 Task: Buy 3 Conductivity Meters & Accessories from Measuring & Testing section under best seller category for shipping address: Evelyn Lewis, 1391 Camden Street, Reno, Nevada 89501, Cell Number 7752551231. Pay from credit card ending with 6759, CVV 506
Action: Mouse moved to (423, 469)
Screenshot: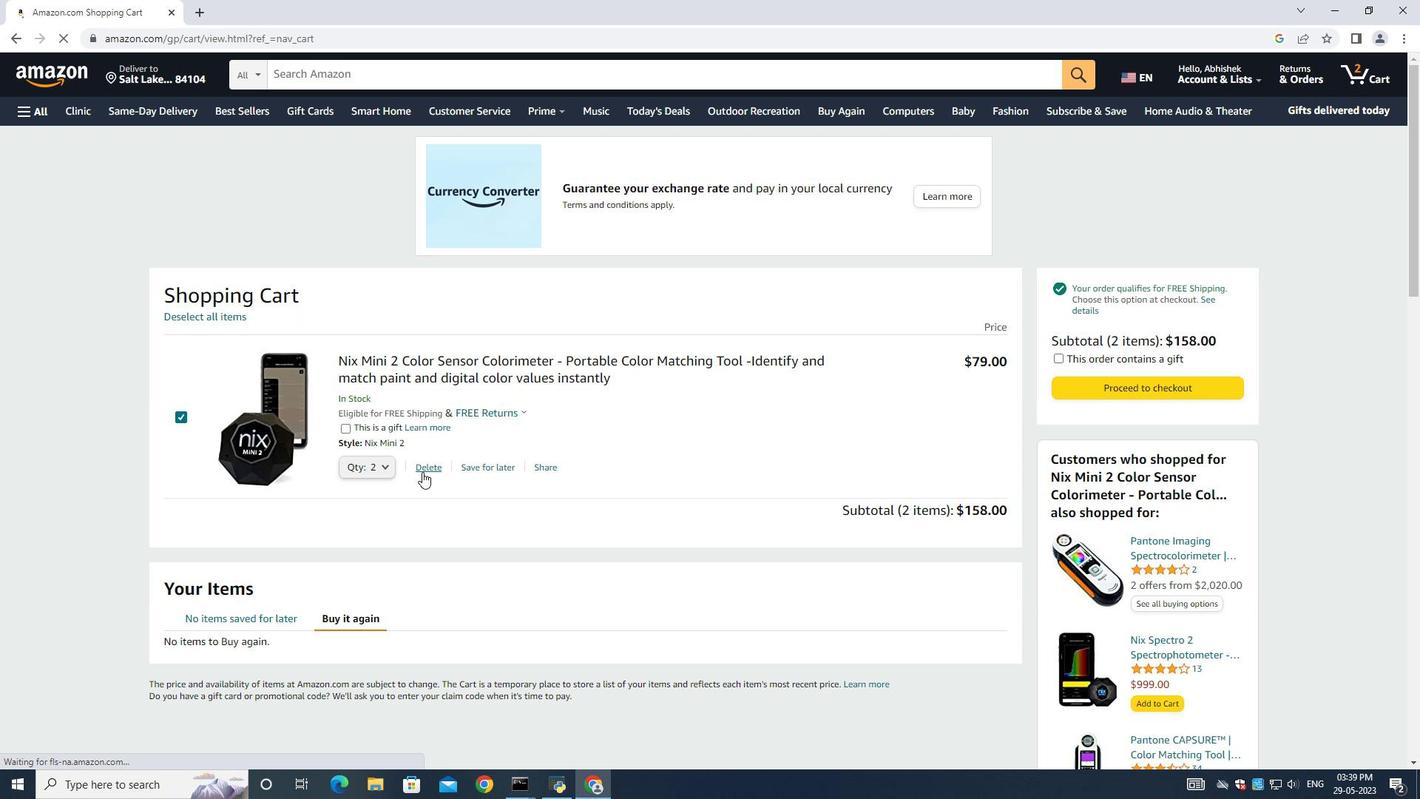 
Action: Mouse pressed left at (423, 469)
Screenshot: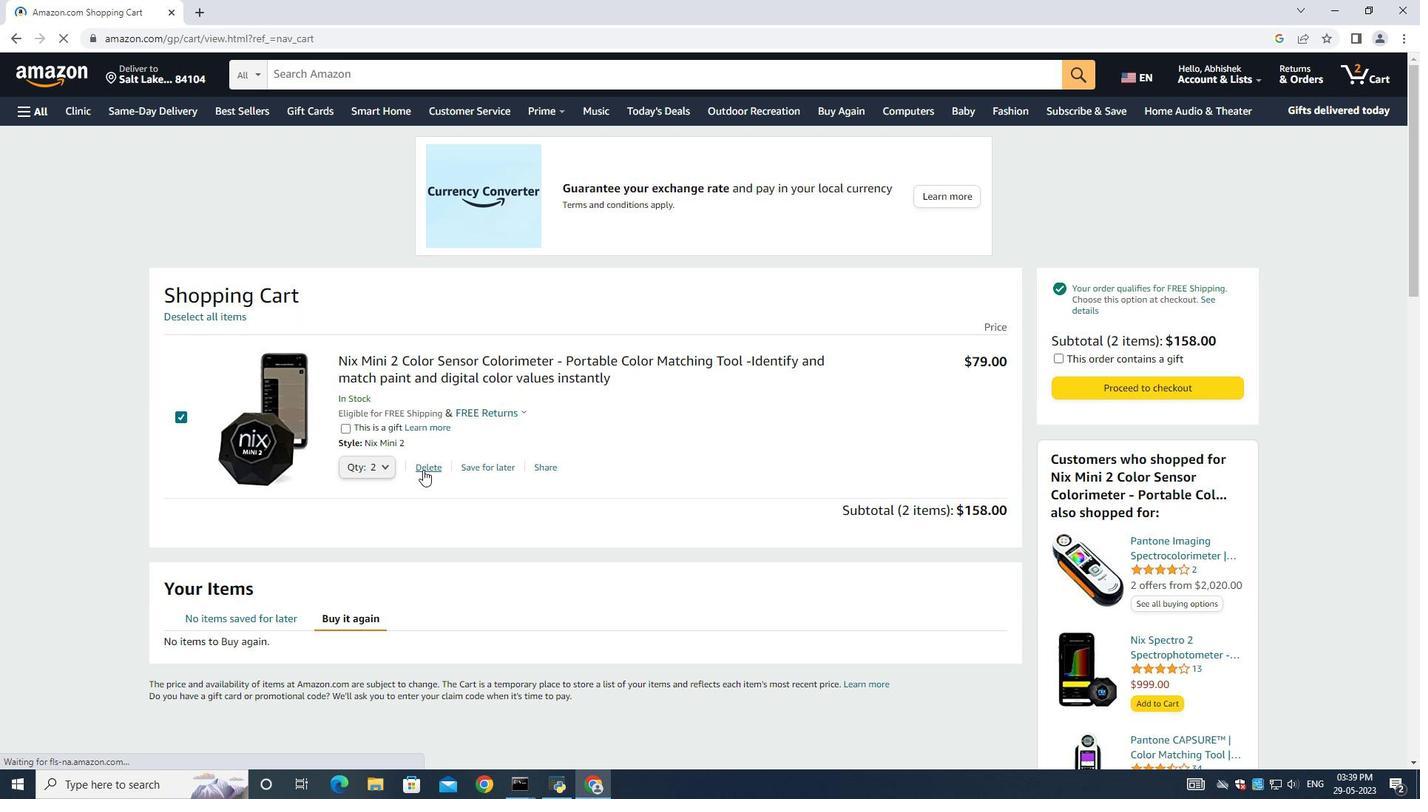 
Action: Mouse moved to (1, 108)
Screenshot: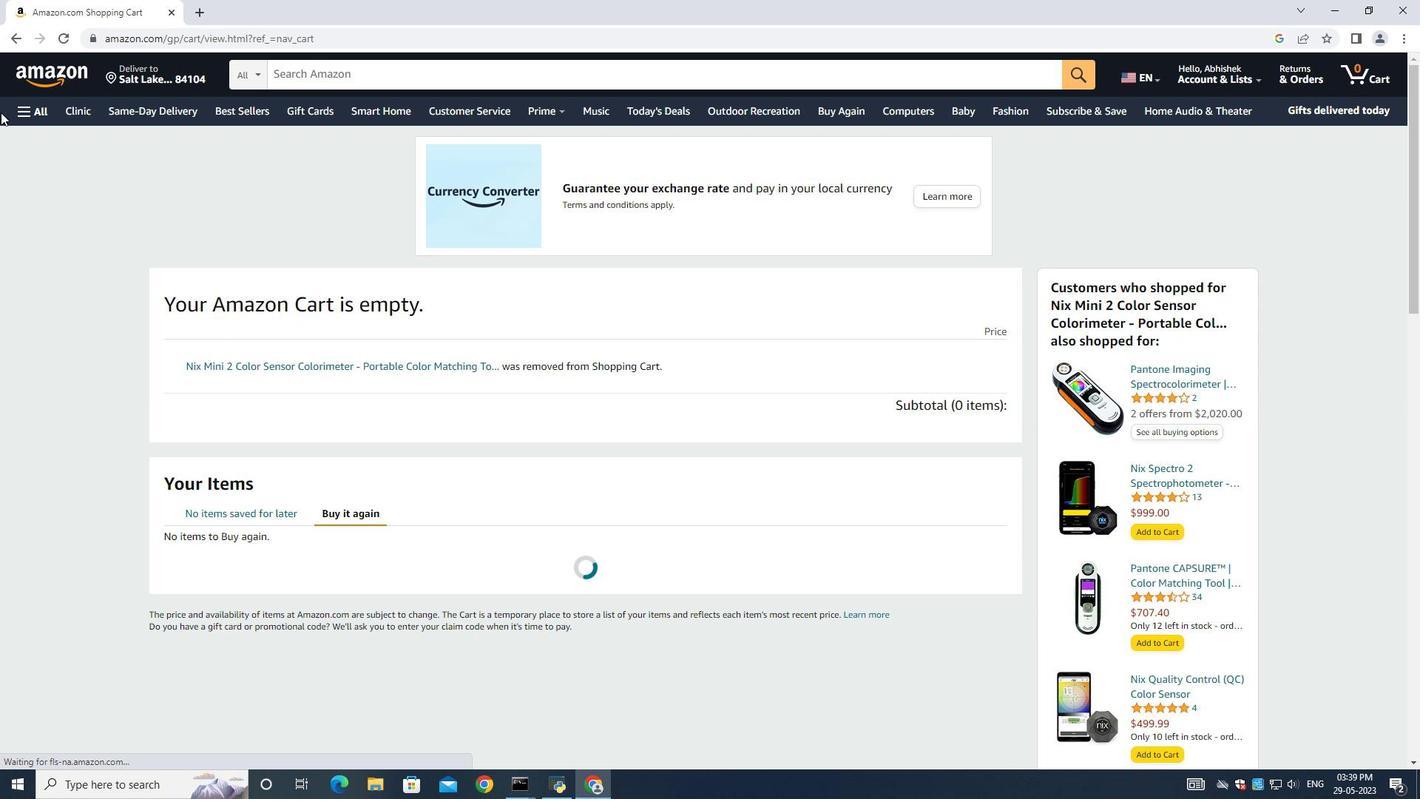 
Action: Mouse pressed left at (1, 108)
Screenshot: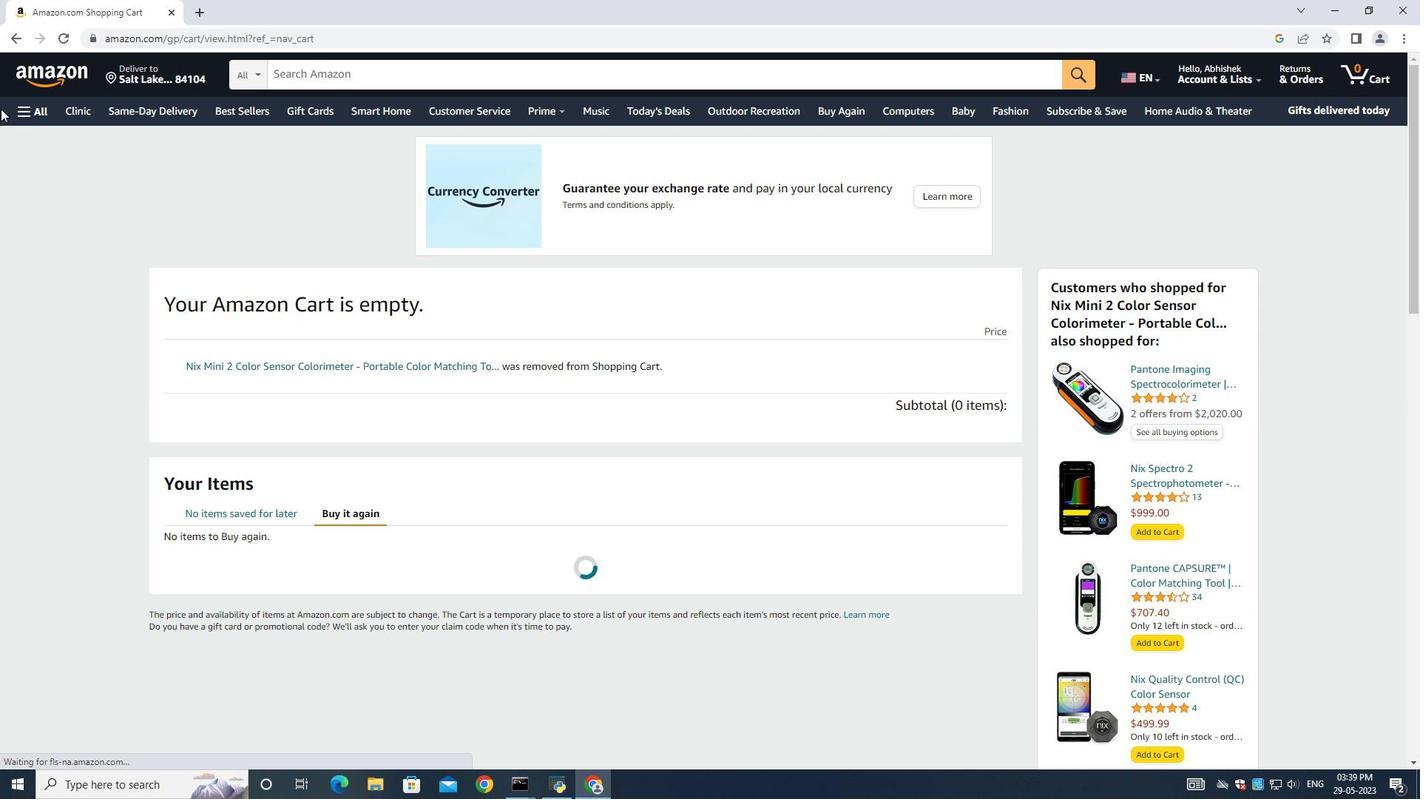 
Action: Mouse moved to (45, 116)
Screenshot: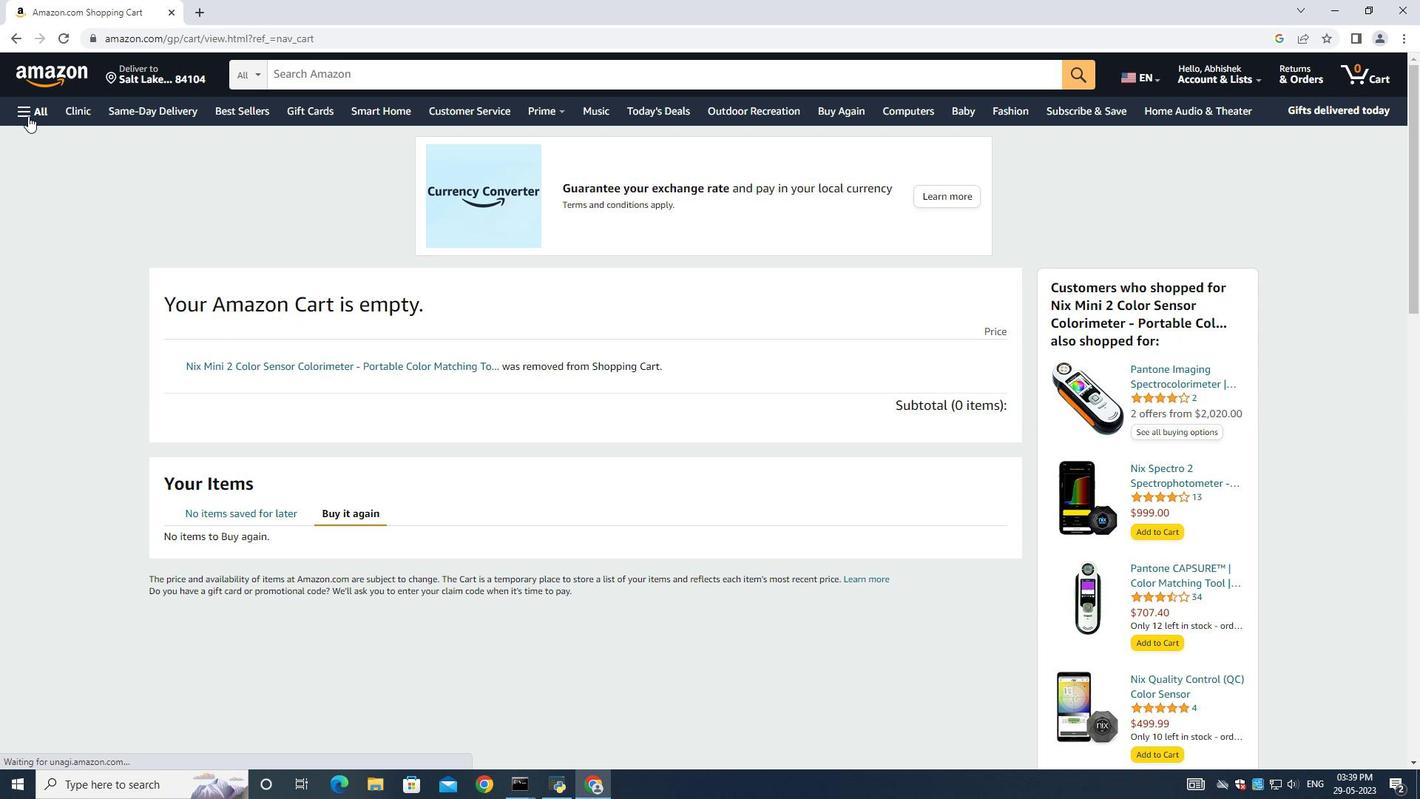
Action: Mouse pressed left at (45, 116)
Screenshot: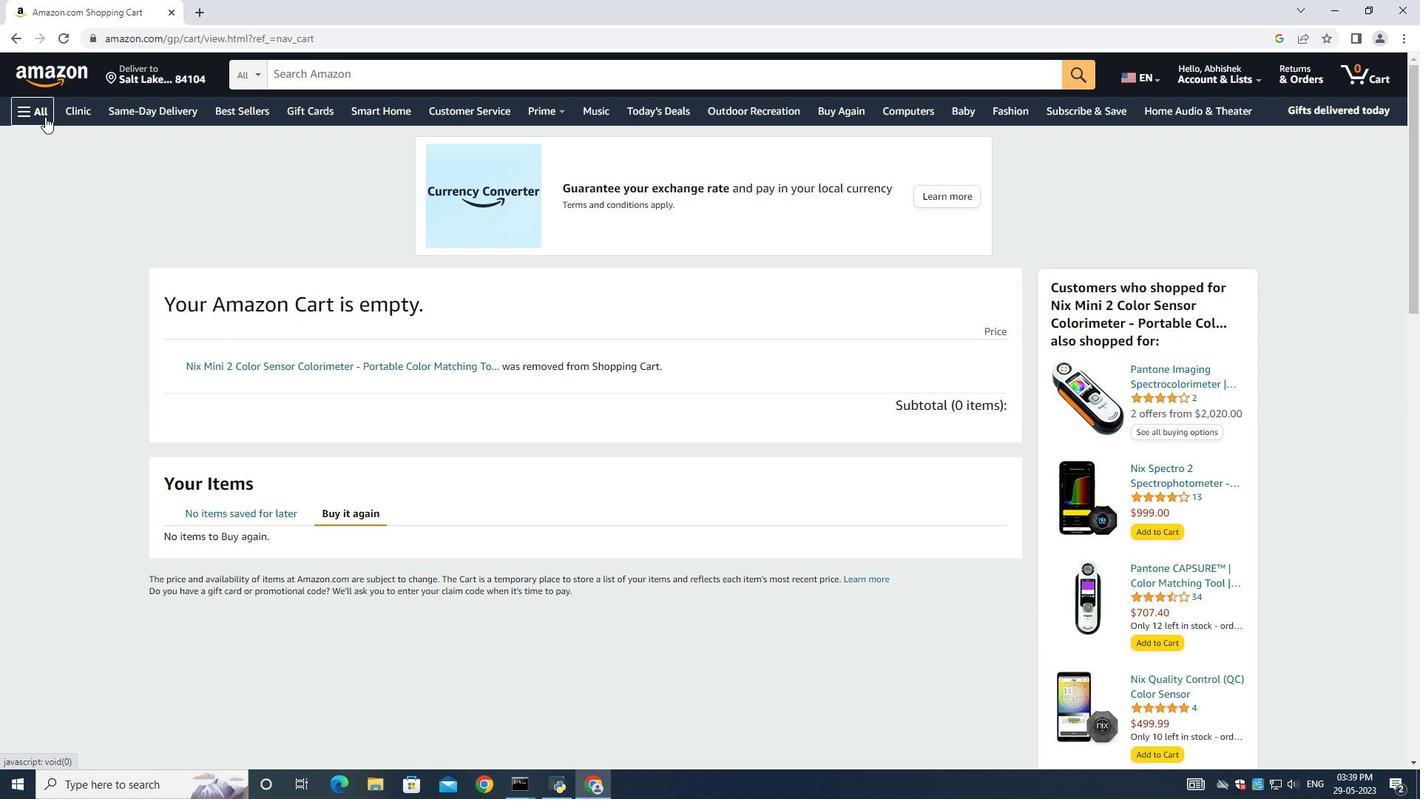 
Action: Mouse moved to (64, 146)
Screenshot: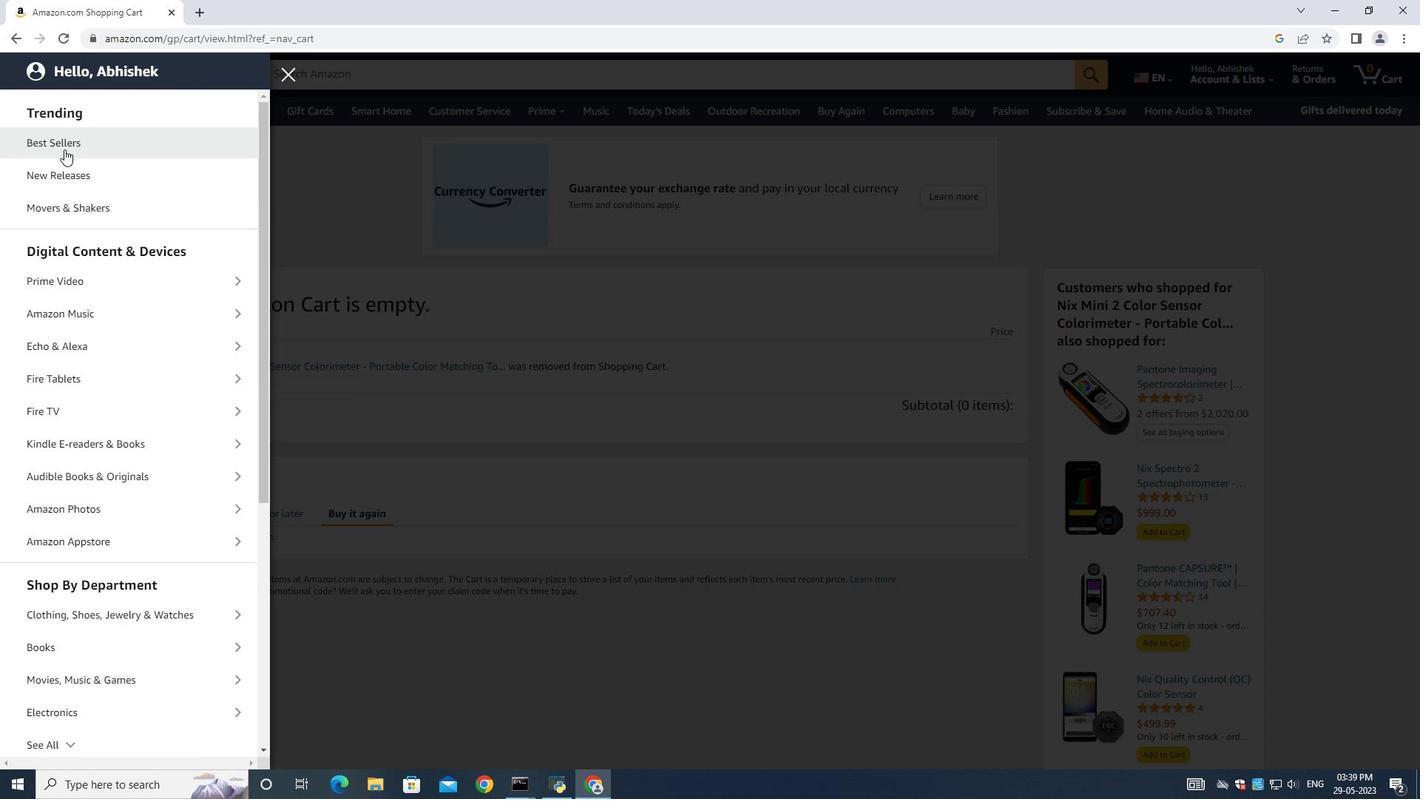 
Action: Mouse pressed left at (64, 146)
Screenshot: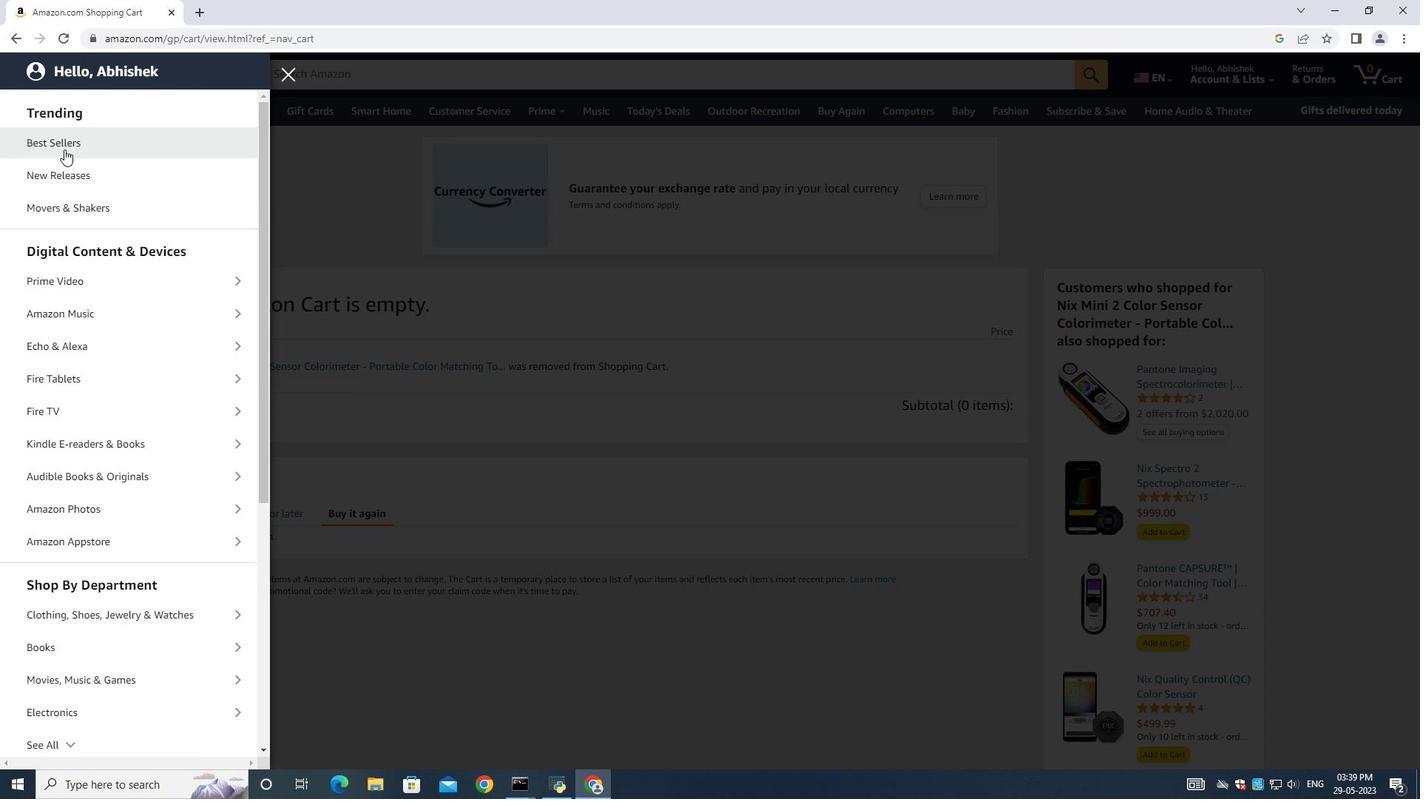 
Action: Mouse moved to (304, 72)
Screenshot: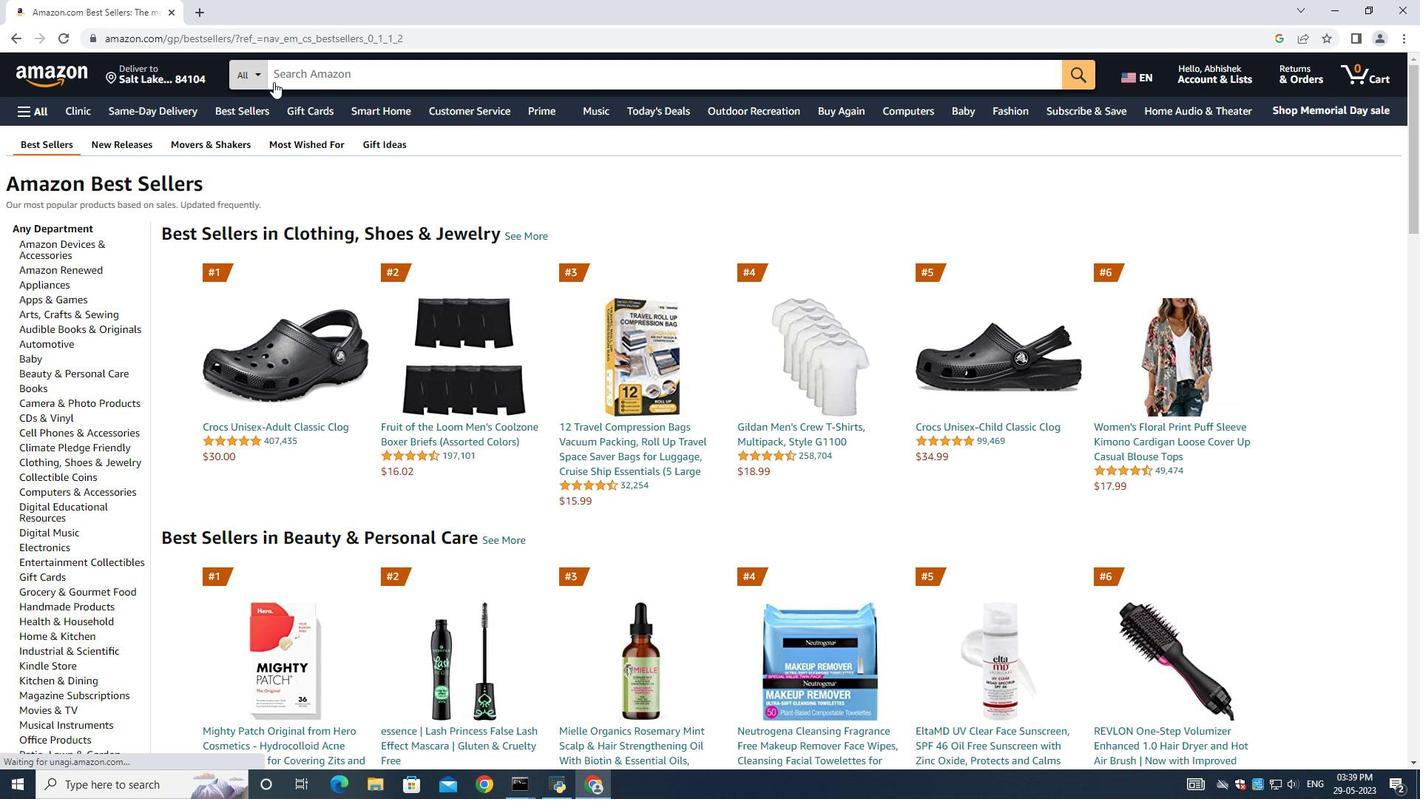 
Action: Mouse pressed left at (304, 72)
Screenshot: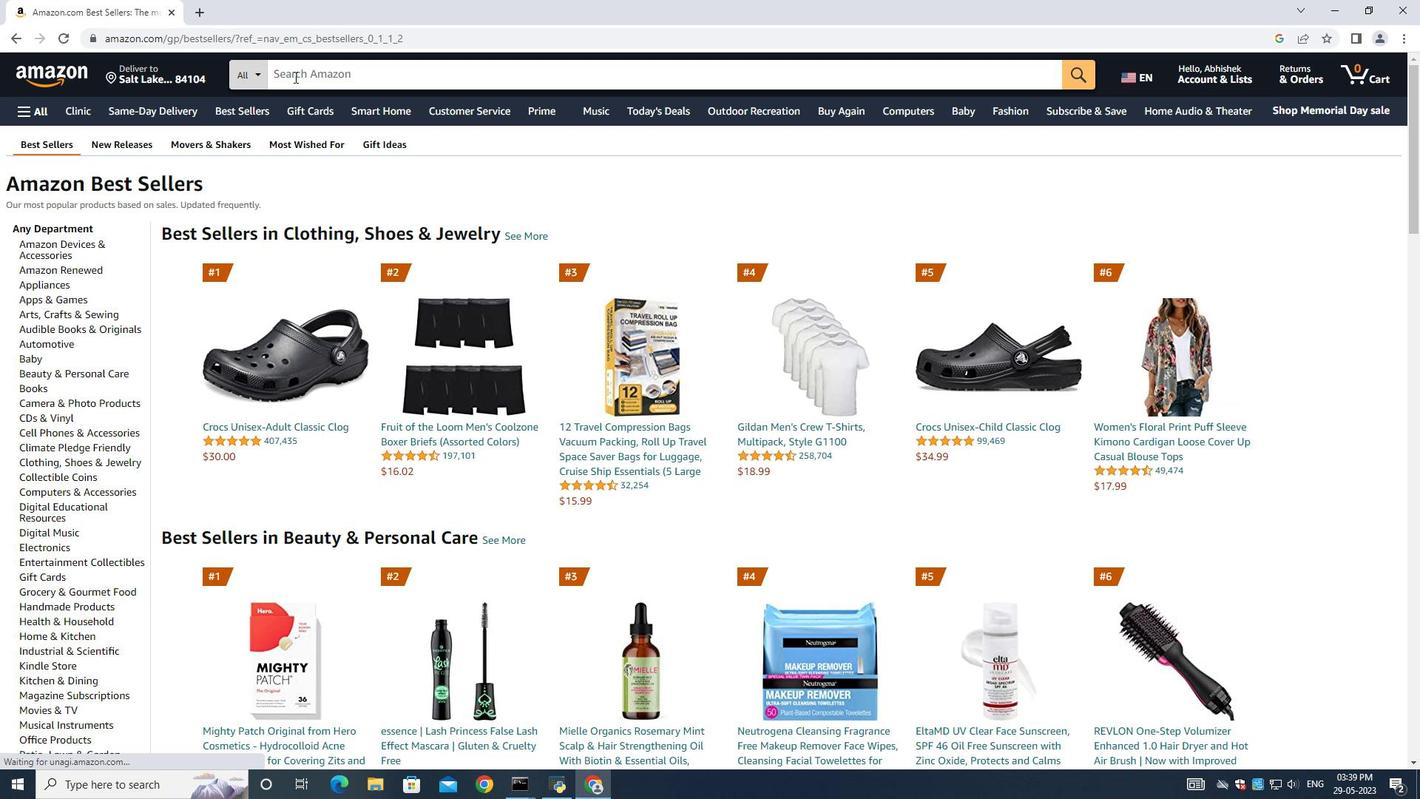 
Action: Key pressed <Key.shift>Conductivity<Key.space><Key.shift>Meters<Key.enter>
Screenshot: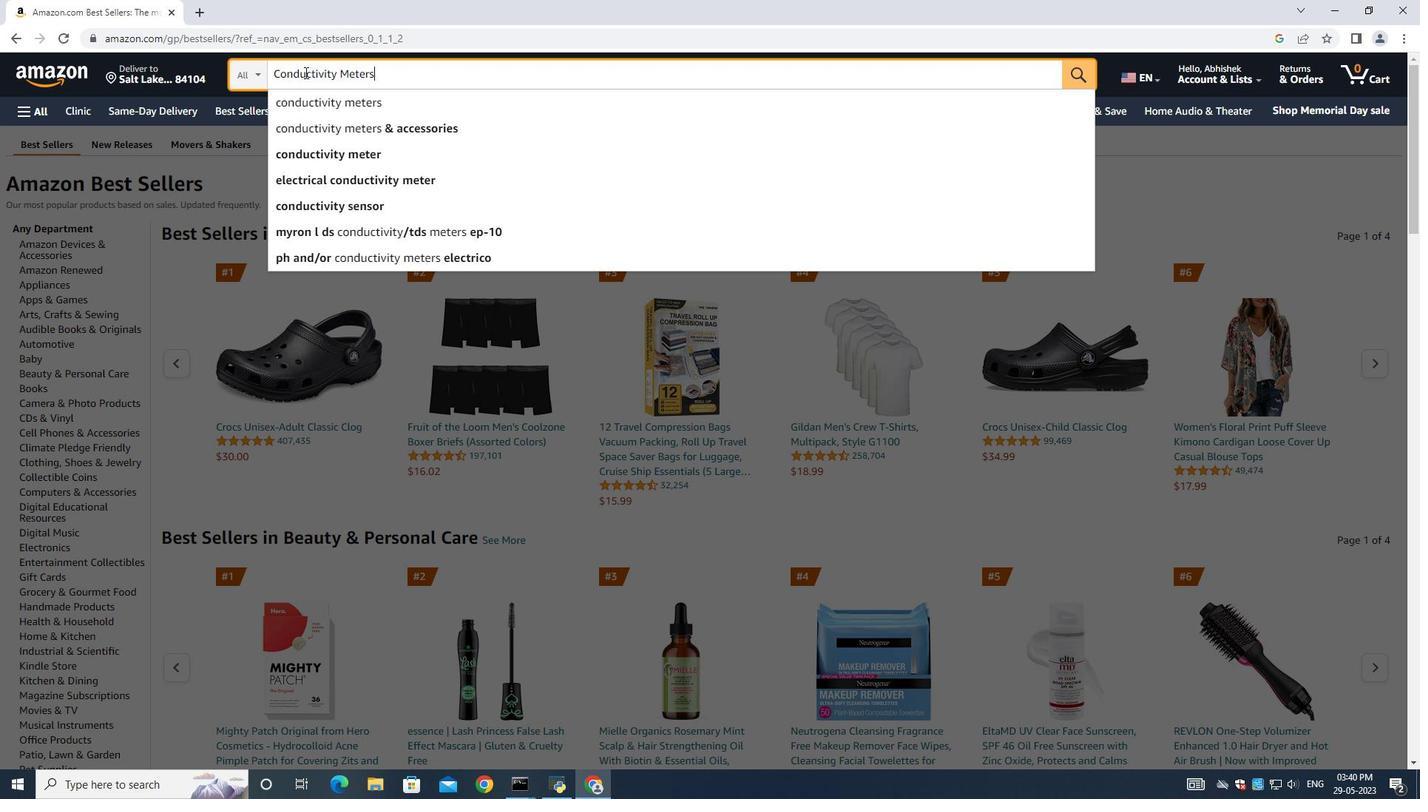 
Action: Mouse moved to (439, 76)
Screenshot: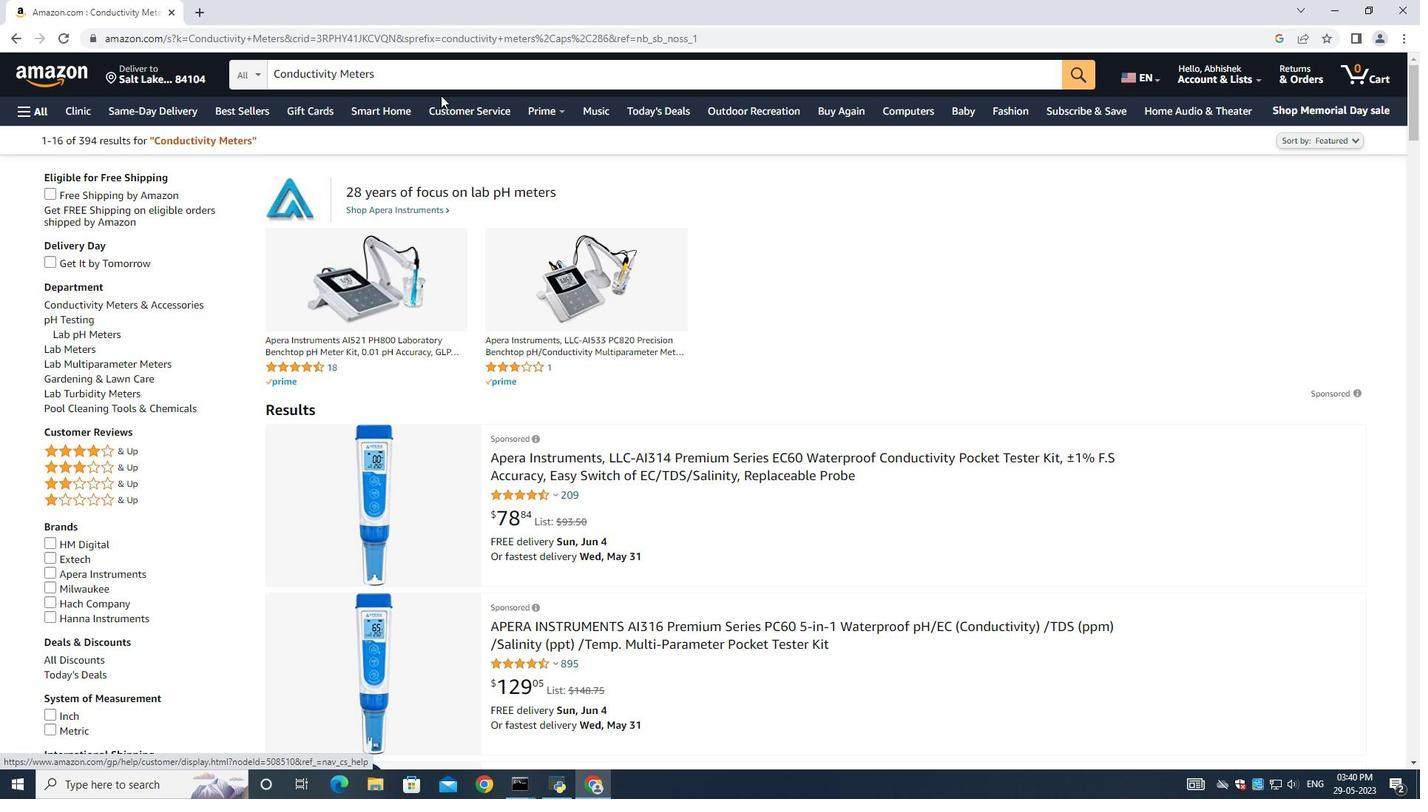 
Action: Mouse pressed left at (439, 76)
Screenshot: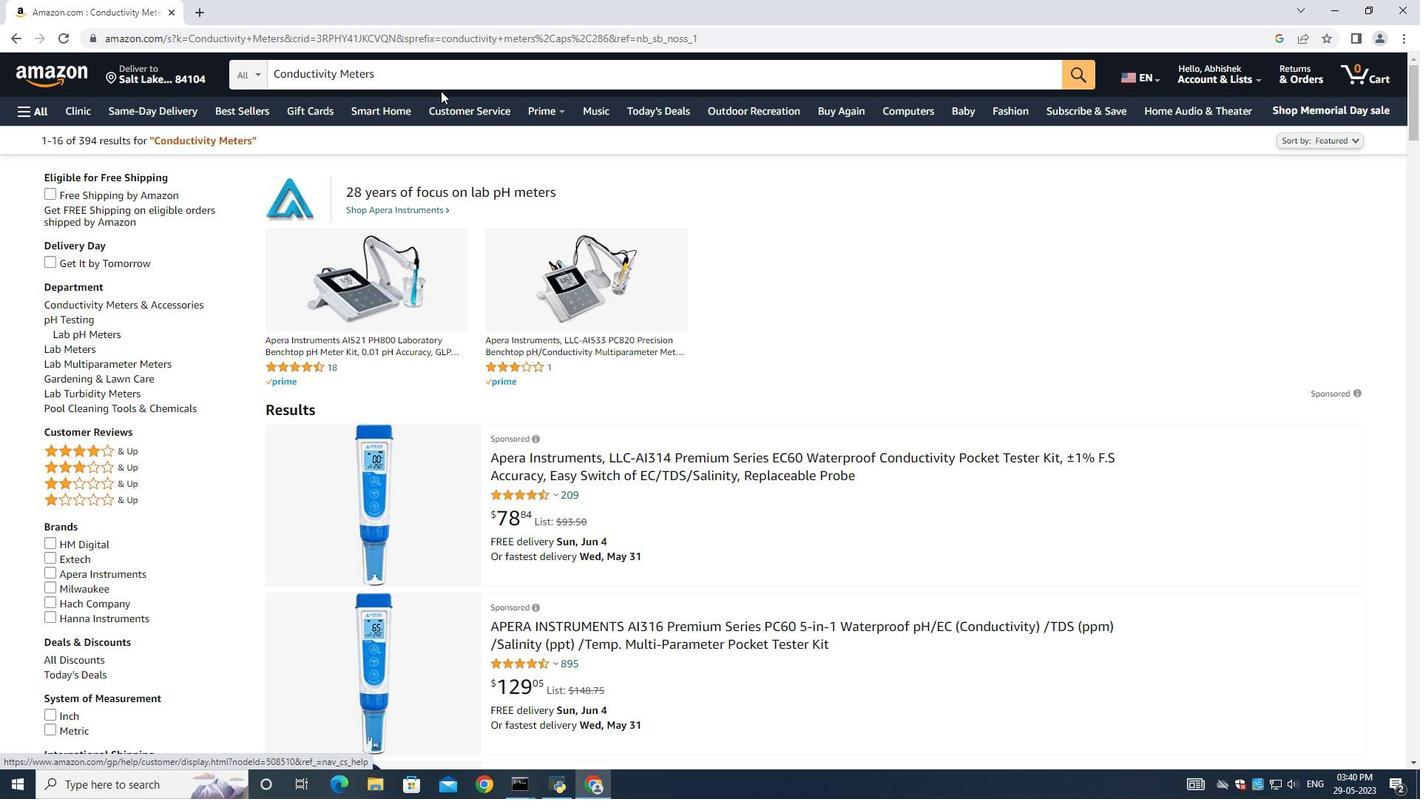 
Action: Mouse moved to (439, 76)
Screenshot: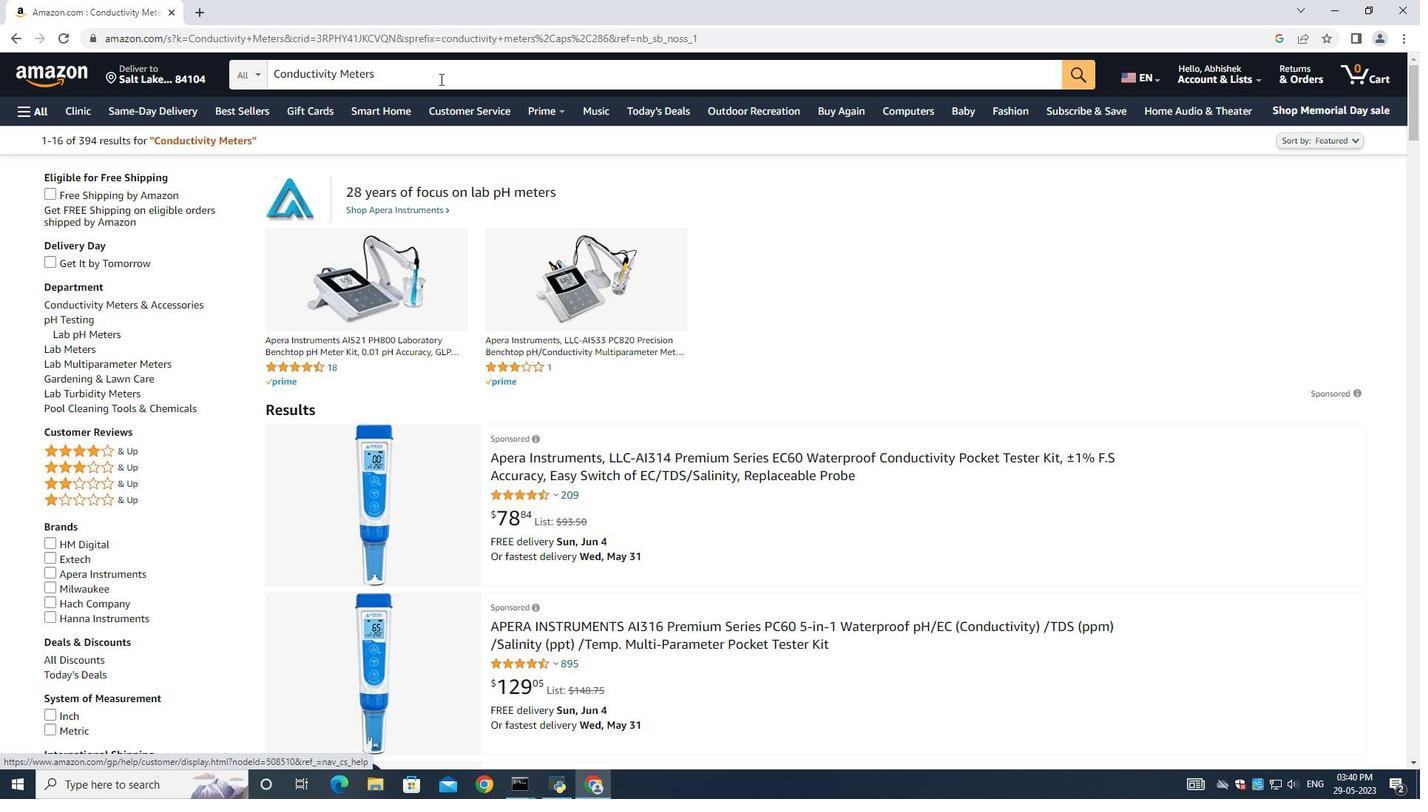 
Action: Key pressed <Key.space><Key.shift><Key.shift><Key.shift><Key.shift><Key.shift><Key.shift><Key.shift><Key.shift><Key.shift><Key.shift><Key.shift><Key.shift><Key.shift><Key.shift><Key.shift><Key.shift><Key.shift><Key.shift><Key.shift><Key.shift><Key.shift><Key.shift><Key.shift><Key.shift>&<Key.space><Key.shift>Accessories<Key.enter>
Screenshot: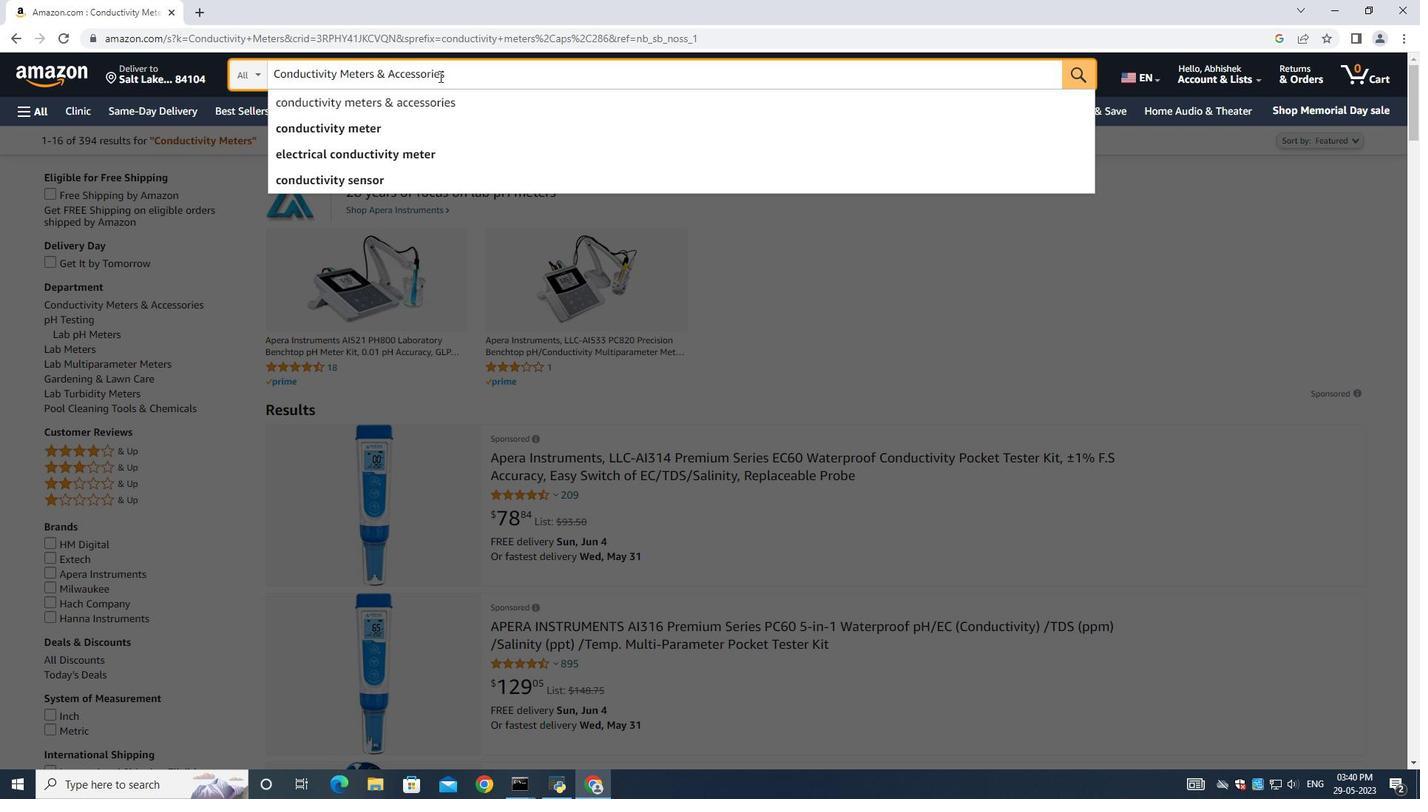 
Action: Mouse moved to (648, 398)
Screenshot: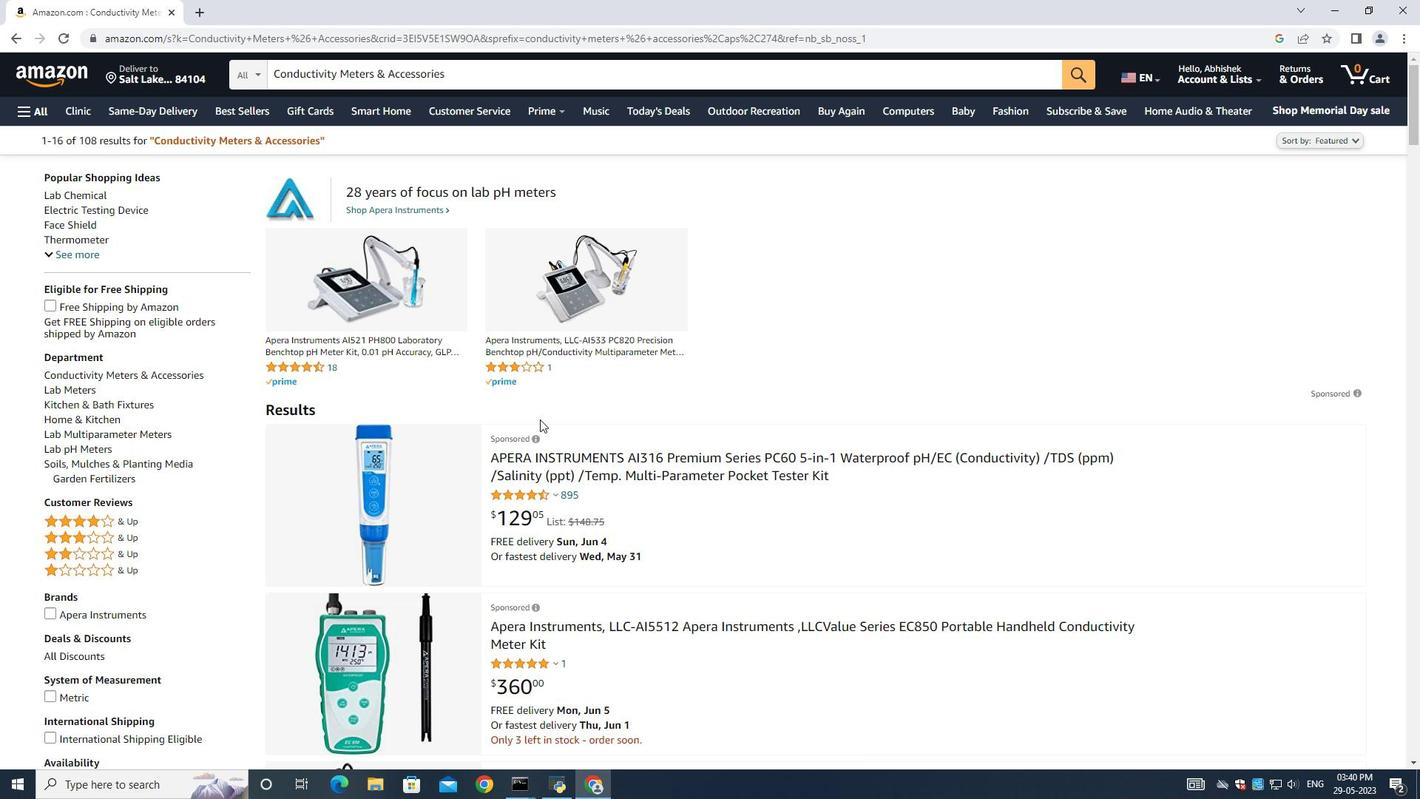 
Action: Mouse scrolled (648, 398) with delta (0, 0)
Screenshot: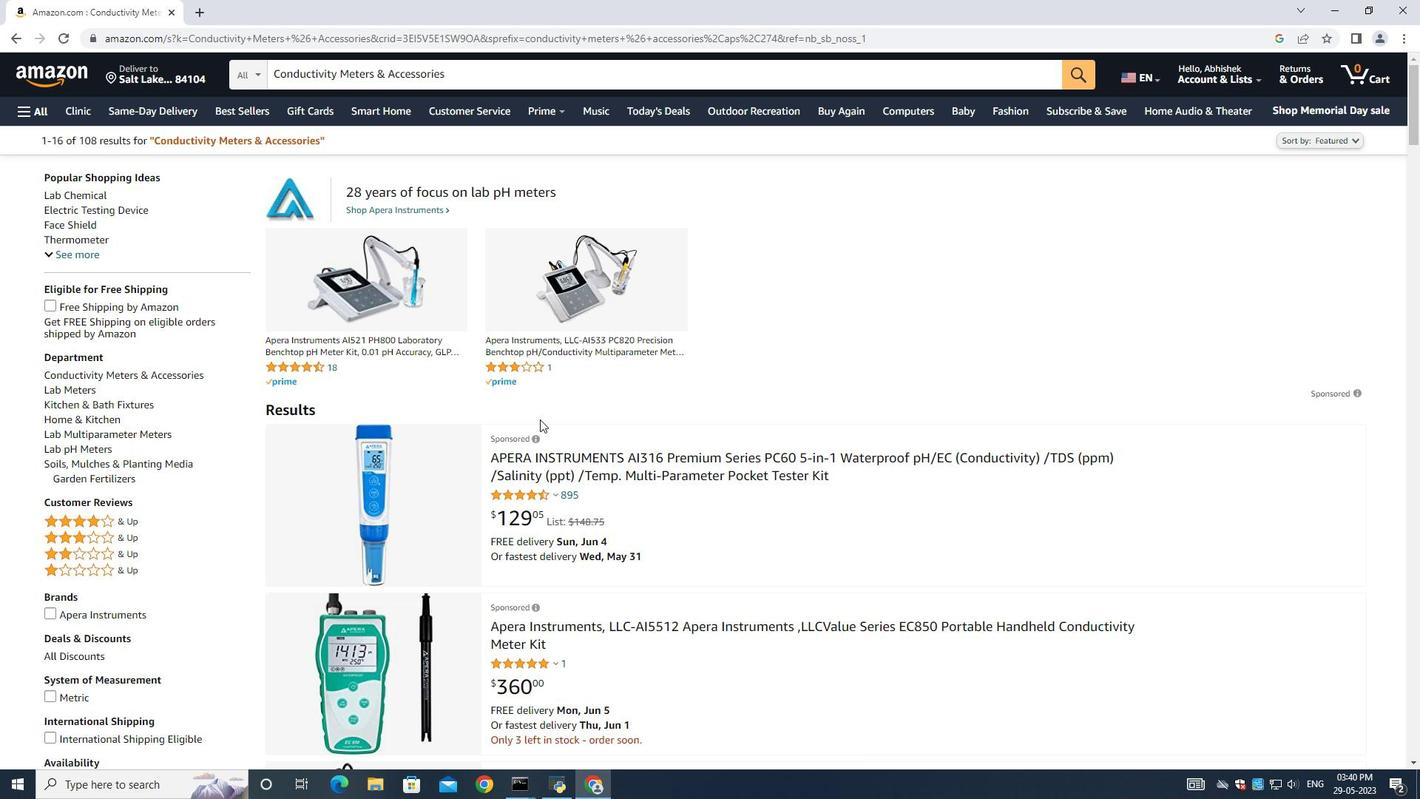 
Action: Mouse moved to (648, 398)
Screenshot: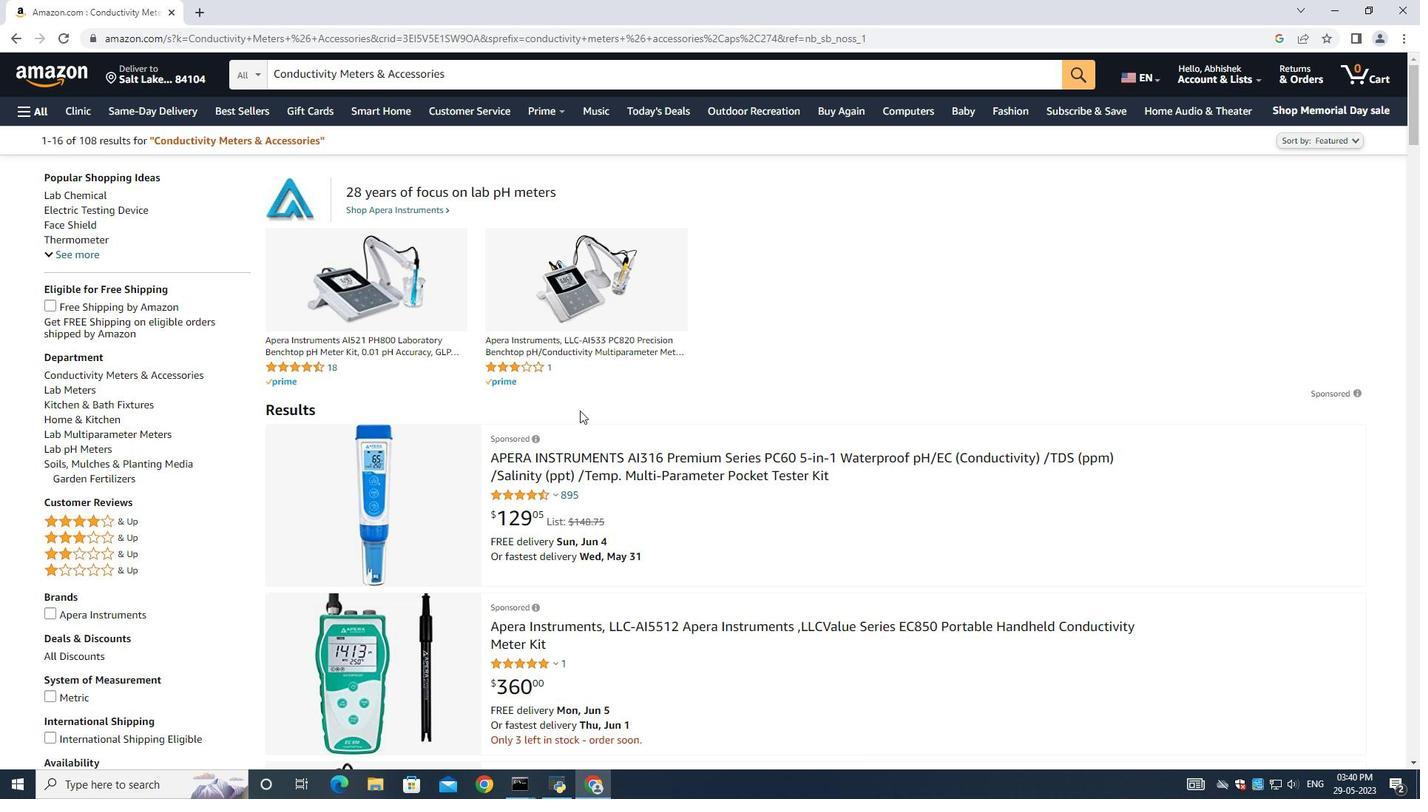 
Action: Mouse scrolled (648, 397) with delta (0, 0)
Screenshot: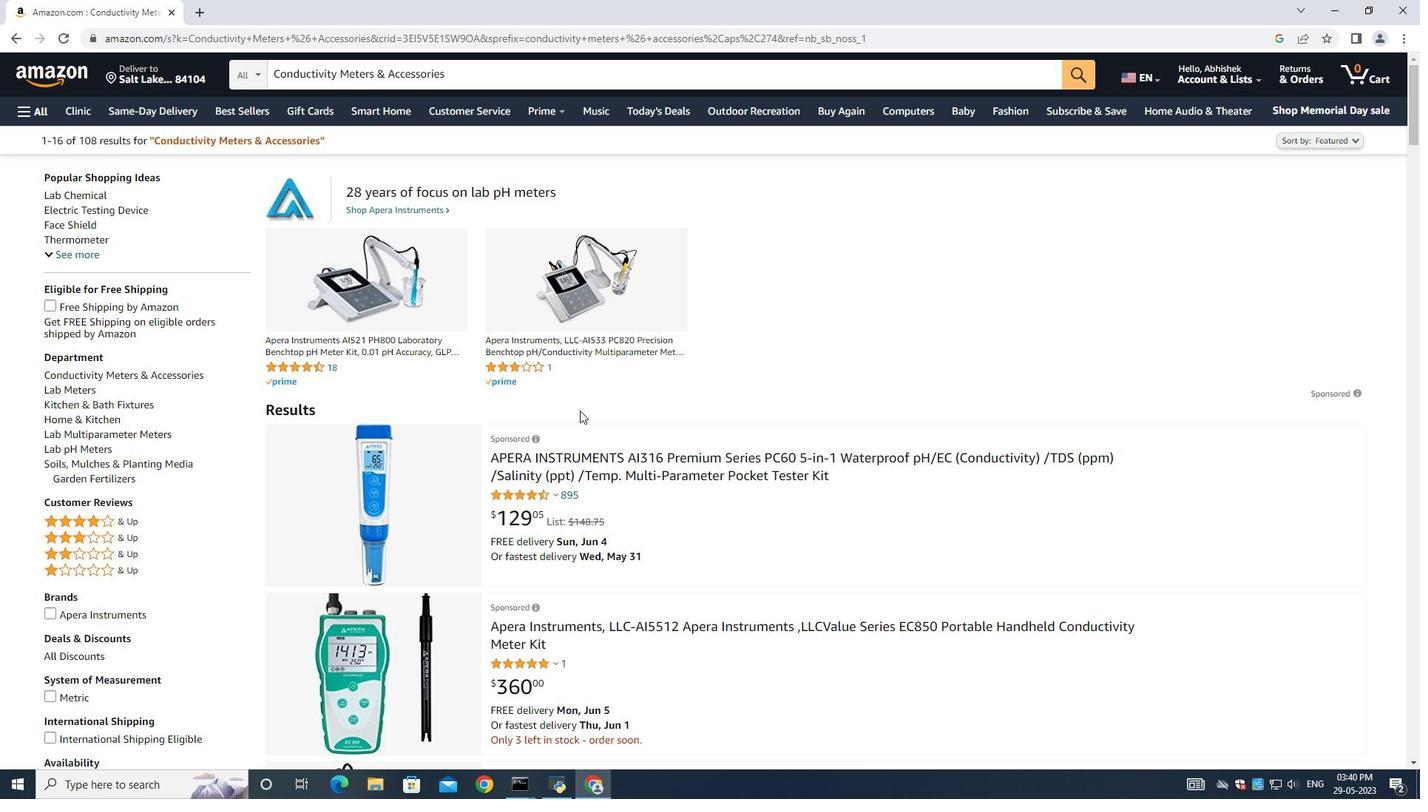 
Action: Mouse moved to (885, 343)
Screenshot: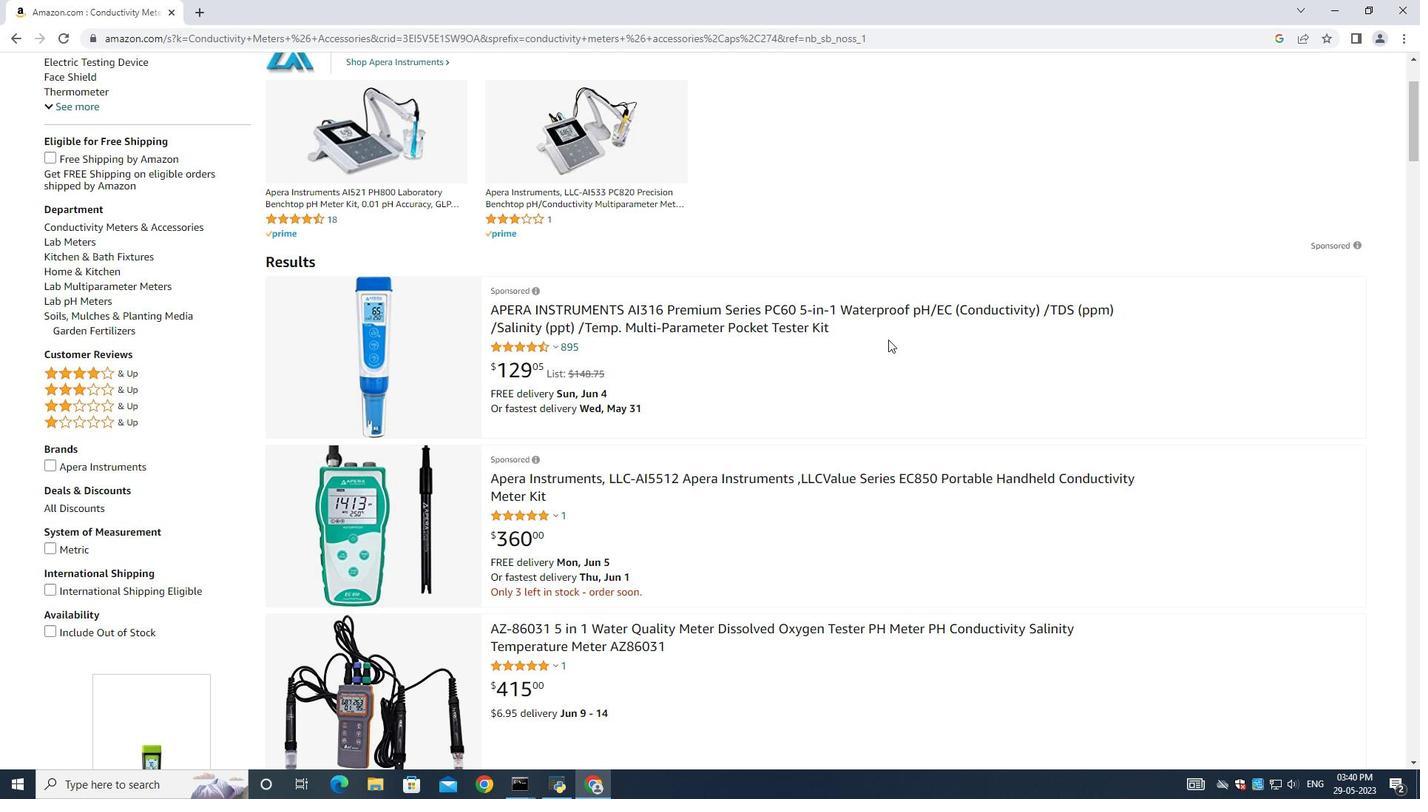 
Action: Mouse scrolled (885, 342) with delta (0, 0)
Screenshot: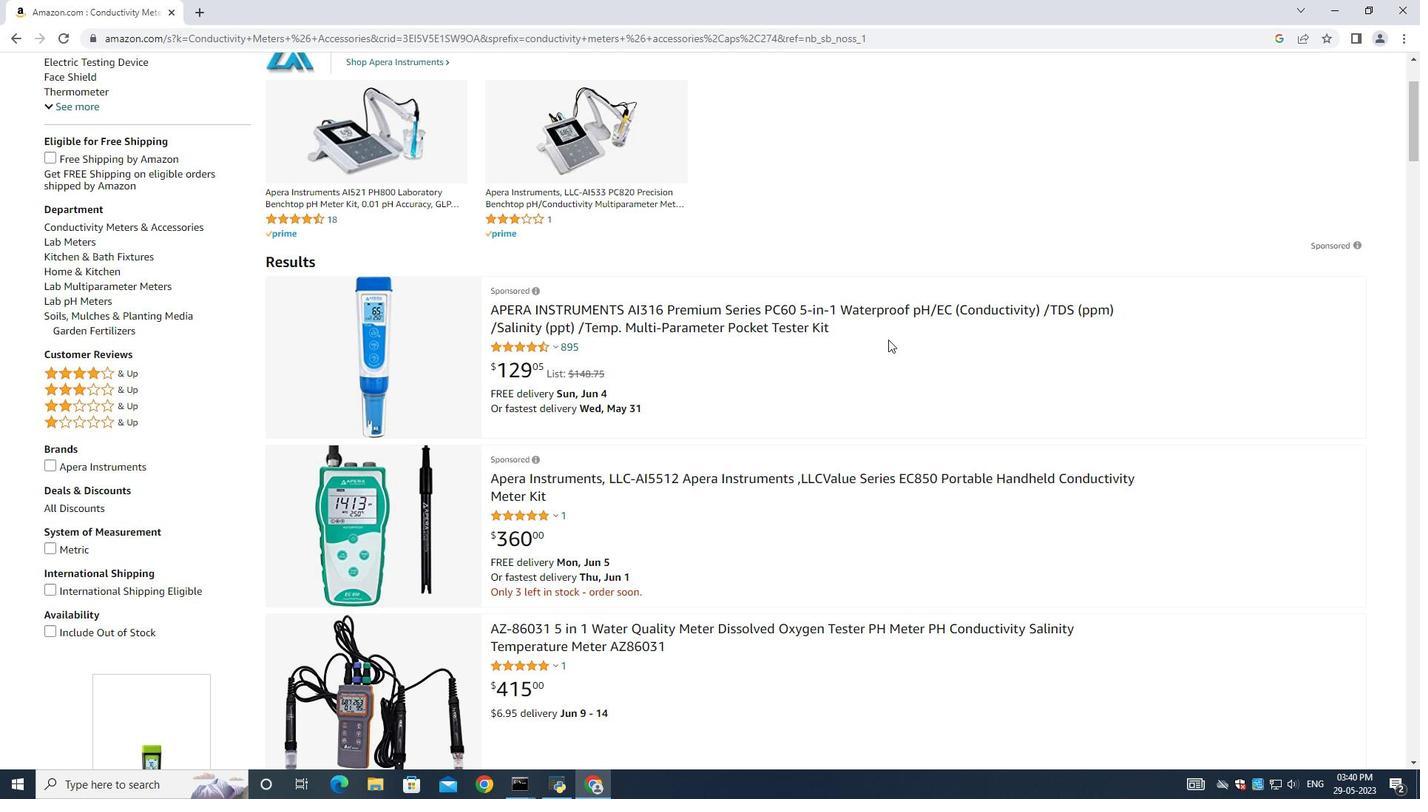 
Action: Mouse moved to (884, 344)
Screenshot: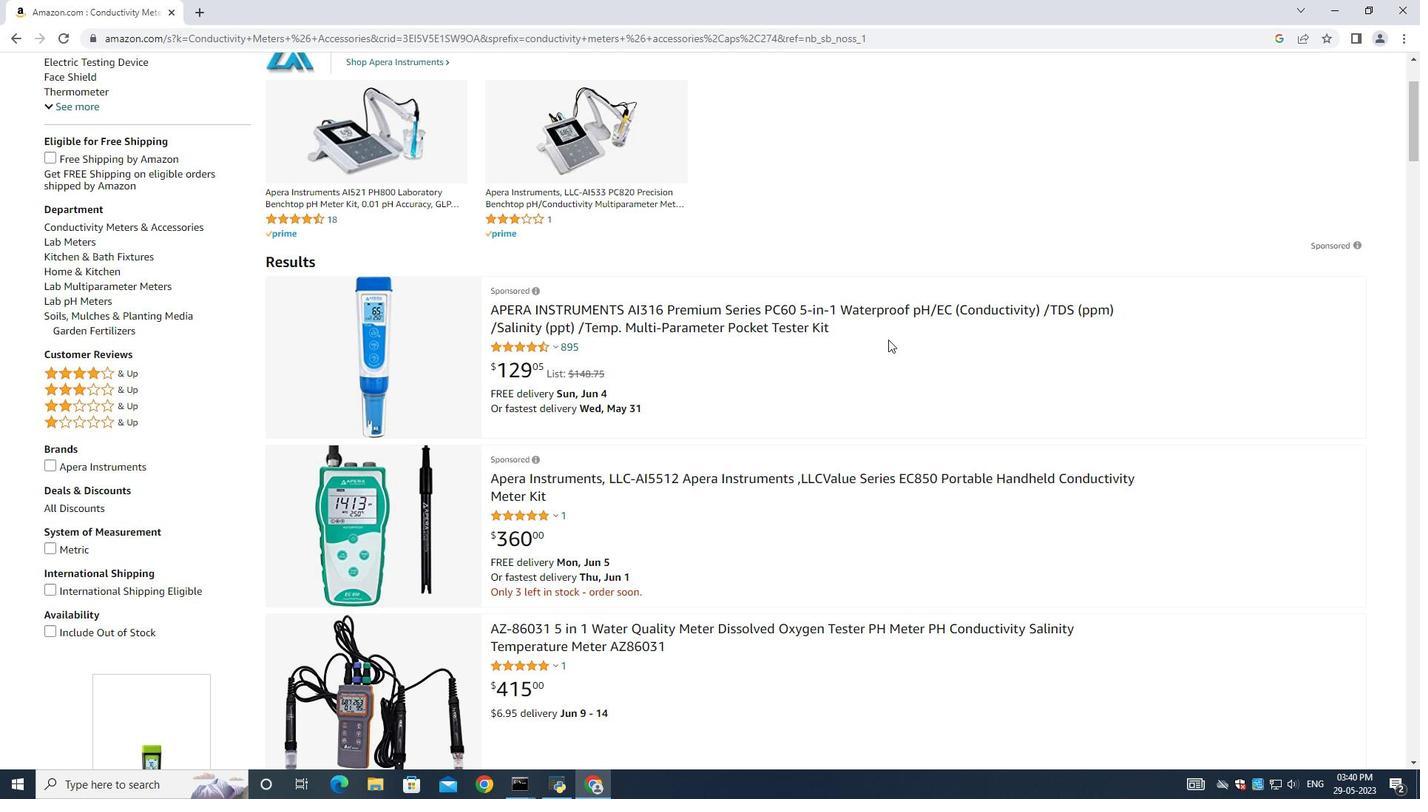 
Action: Mouse scrolled (884, 343) with delta (0, 0)
Screenshot: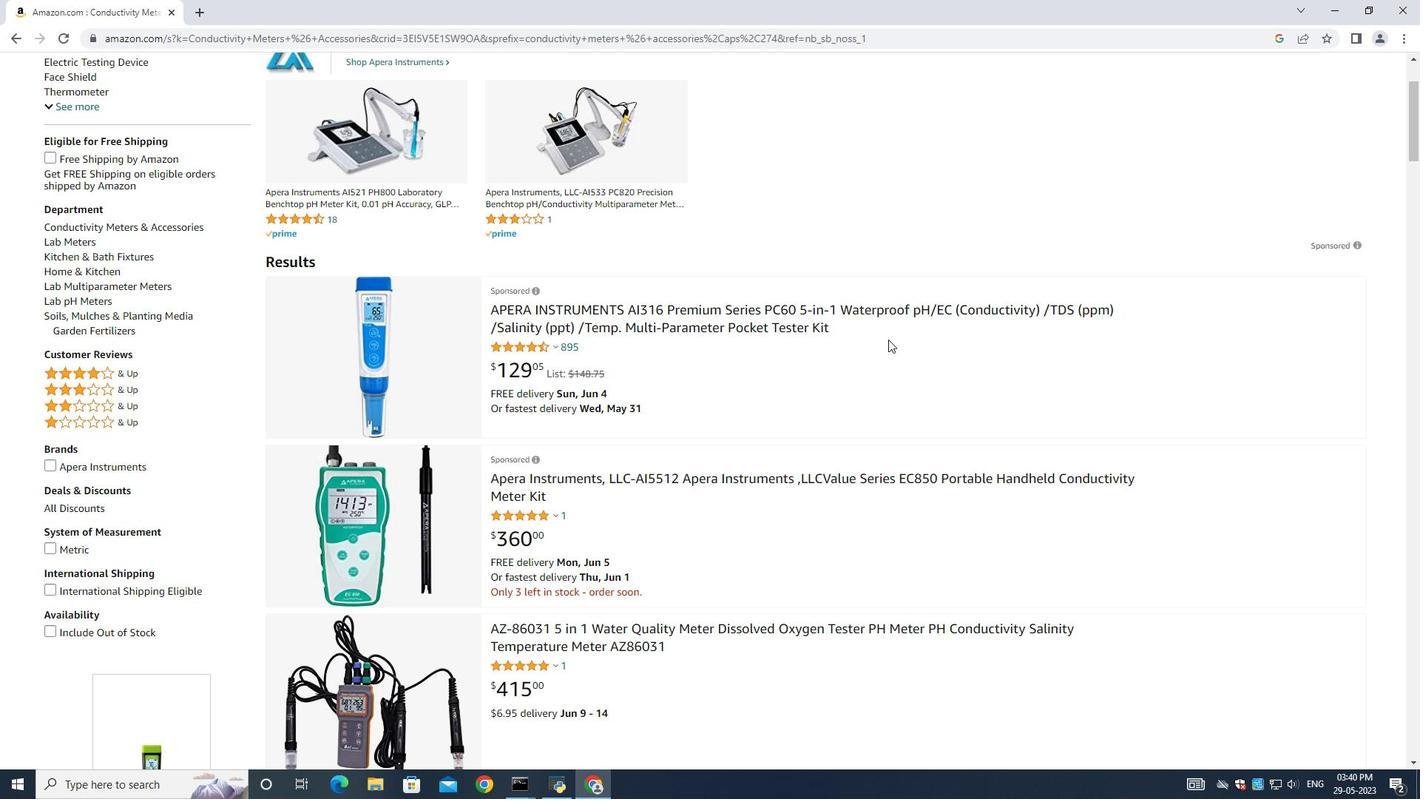 
Action: Mouse moved to (883, 345)
Screenshot: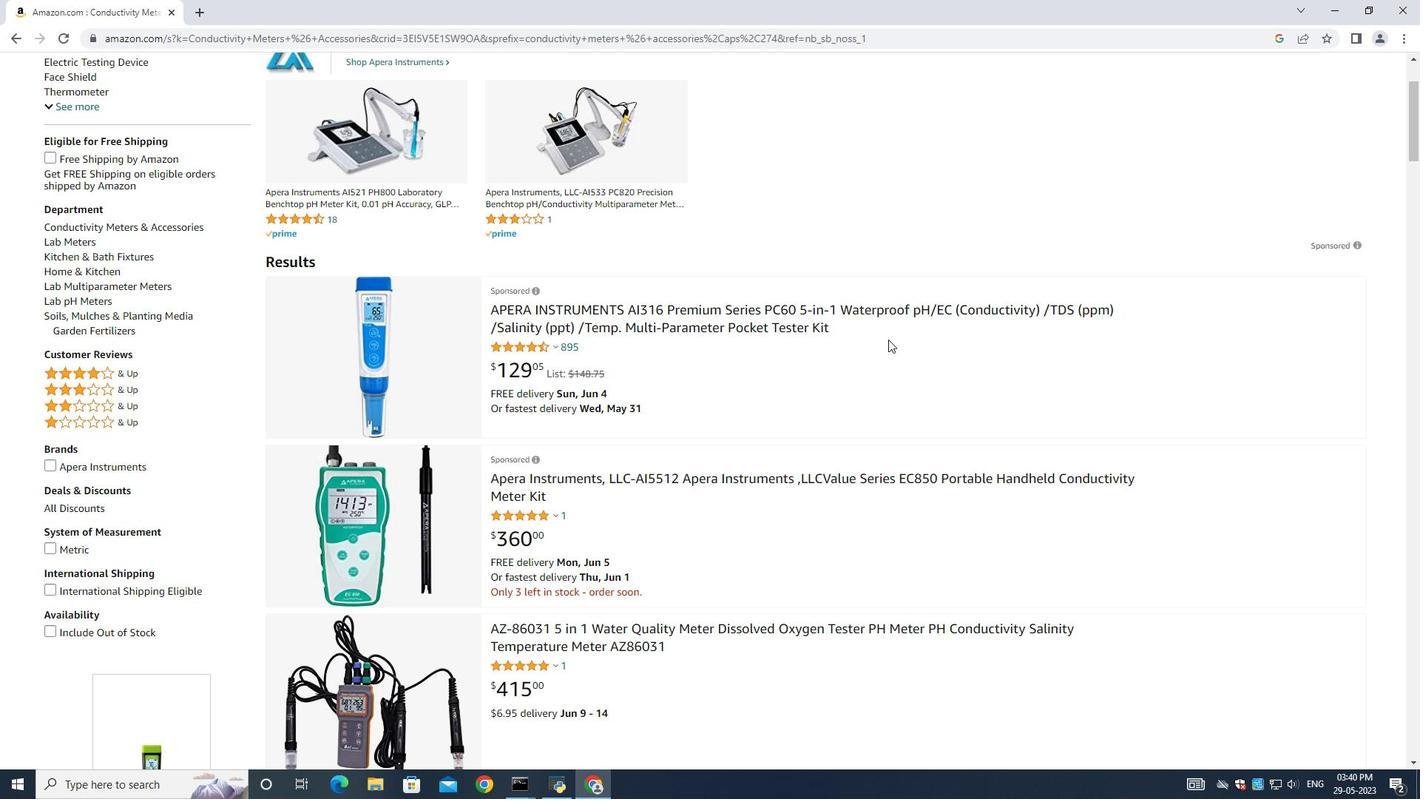 
Action: Mouse scrolled (883, 344) with delta (0, 0)
Screenshot: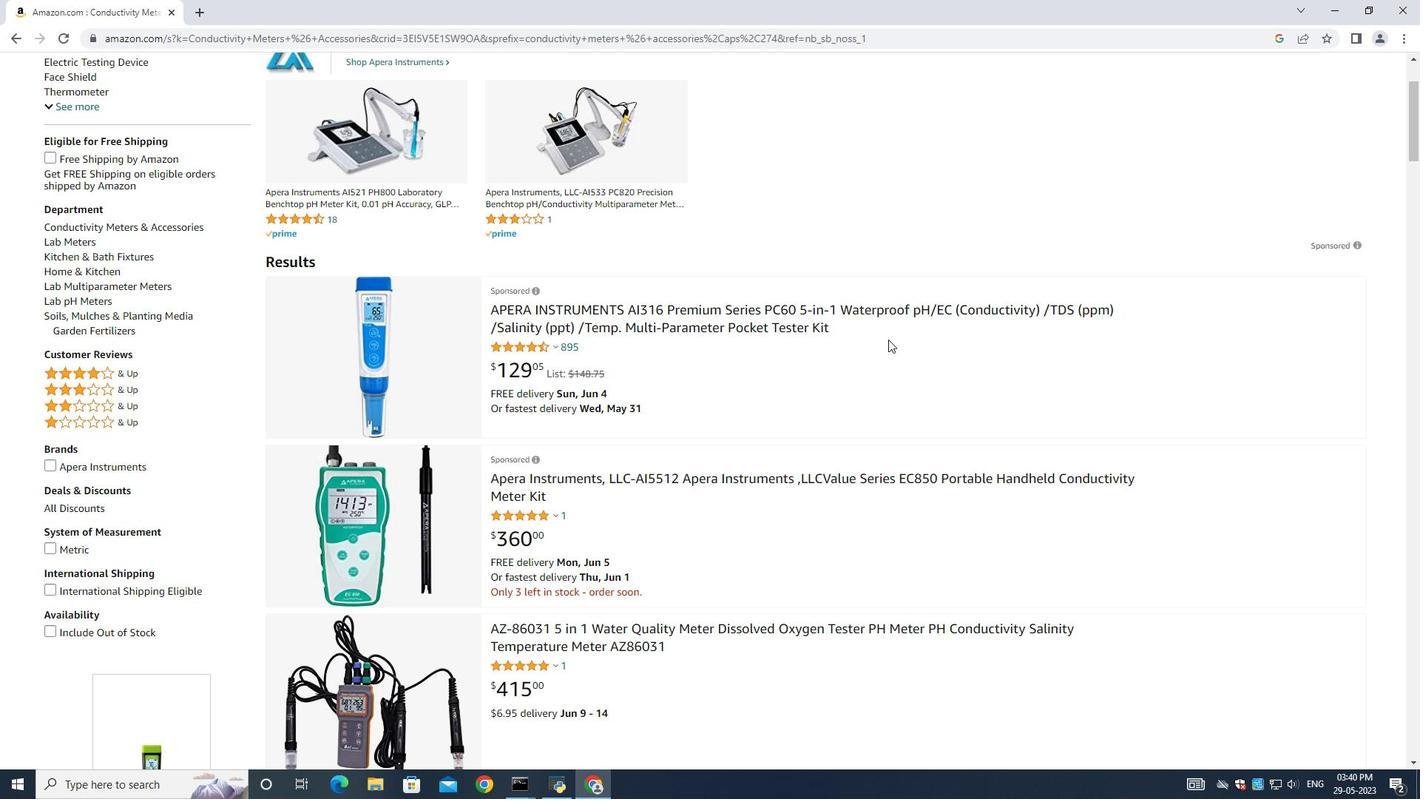 
Action: Mouse moved to (950, 405)
Screenshot: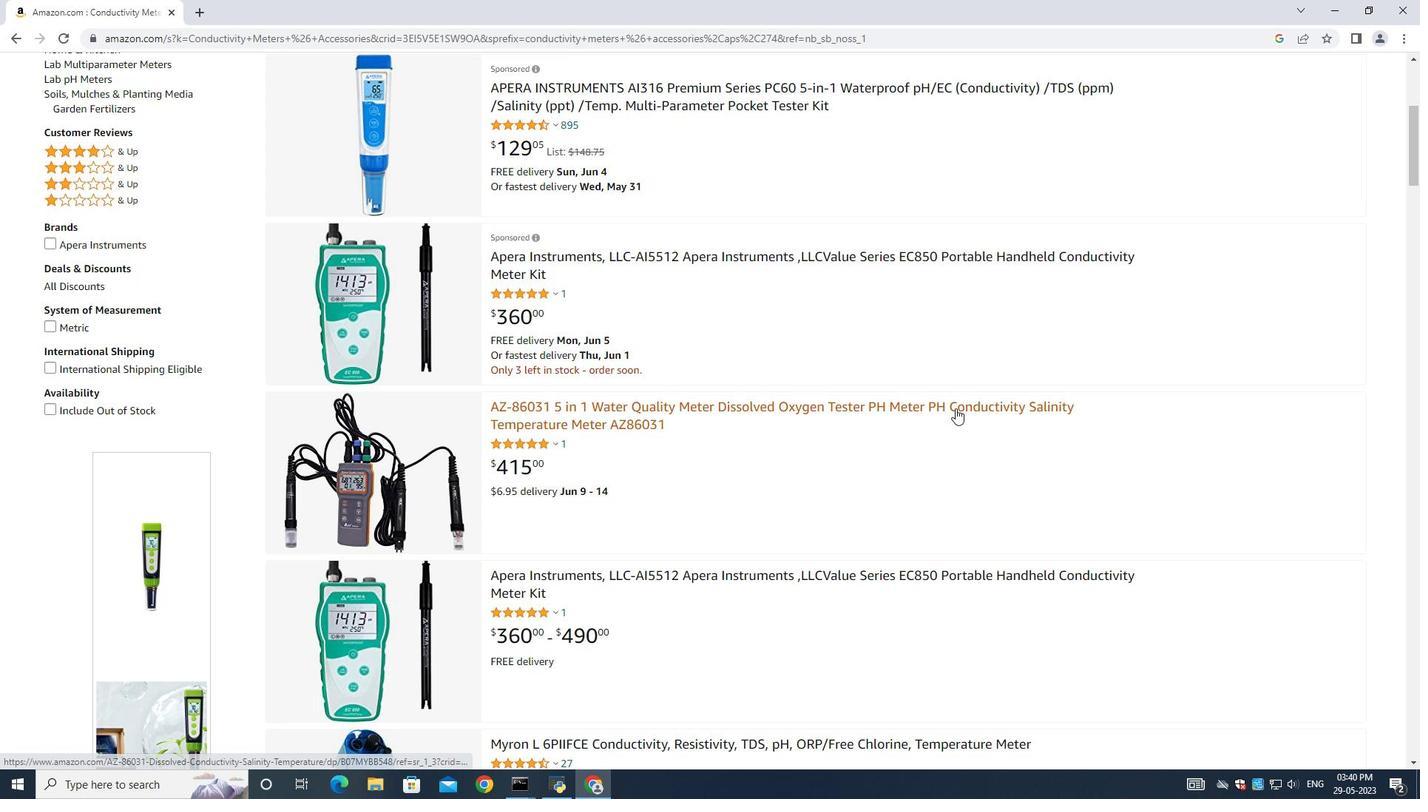 
Action: Mouse pressed left at (950, 405)
Screenshot: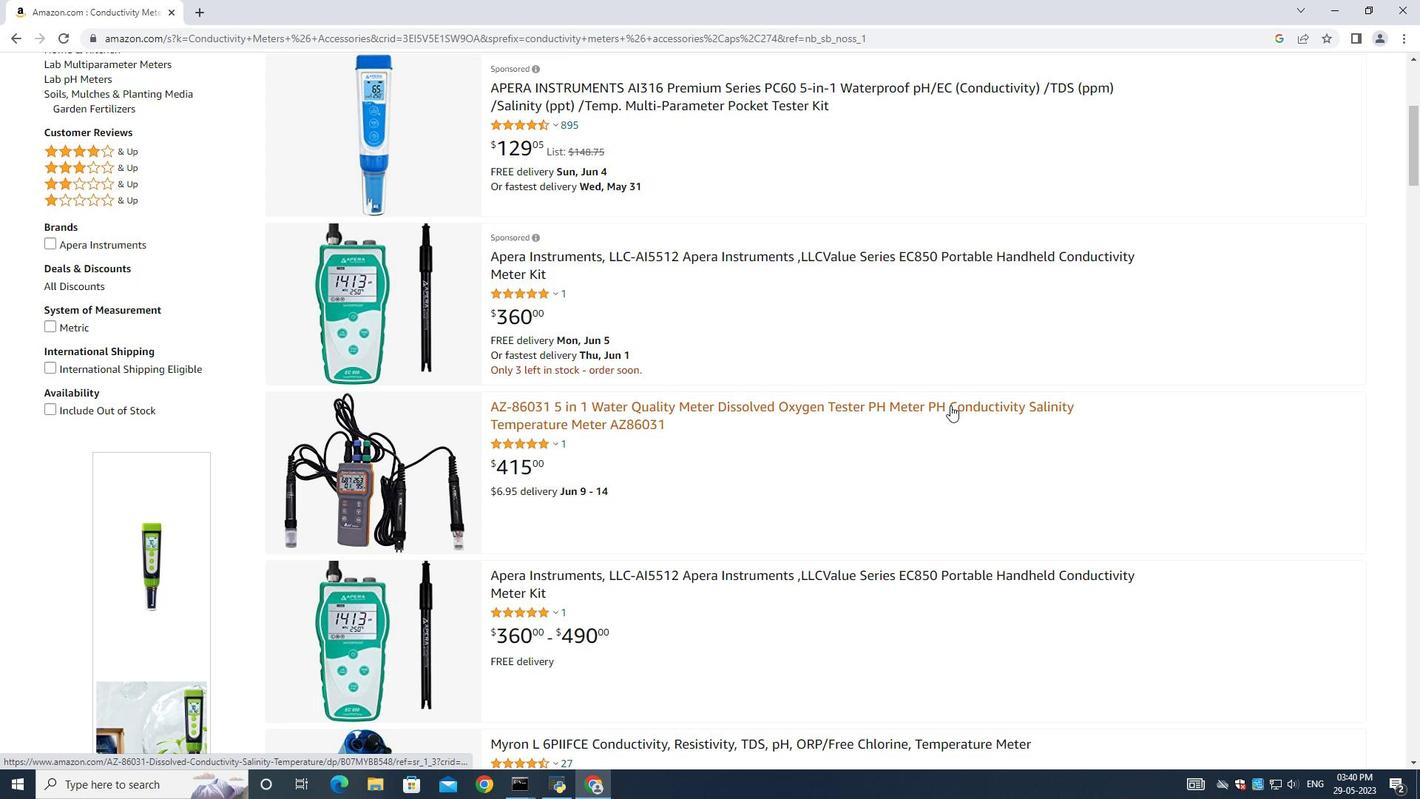 
Action: Mouse moved to (6, 36)
Screenshot: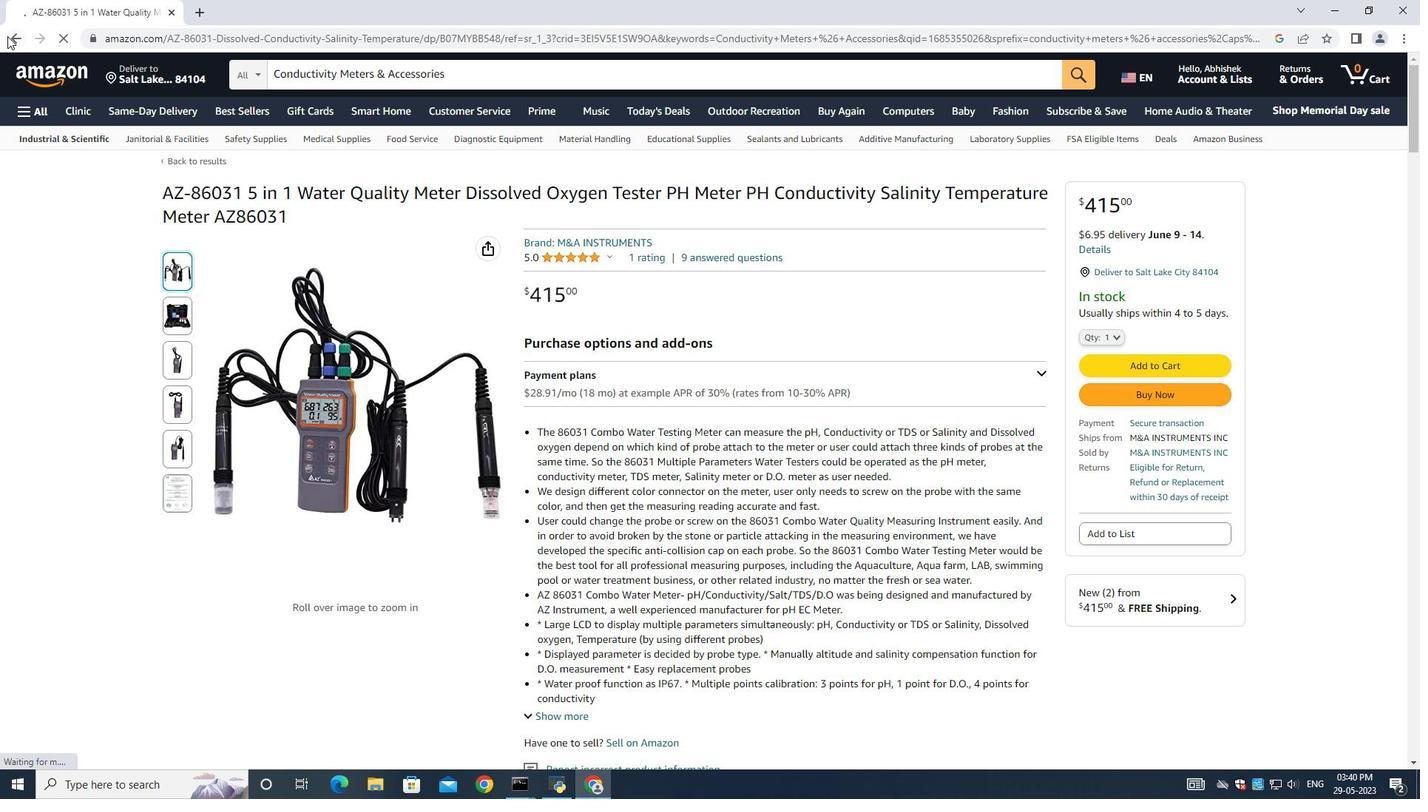 
Action: Mouse pressed left at (6, 36)
Screenshot: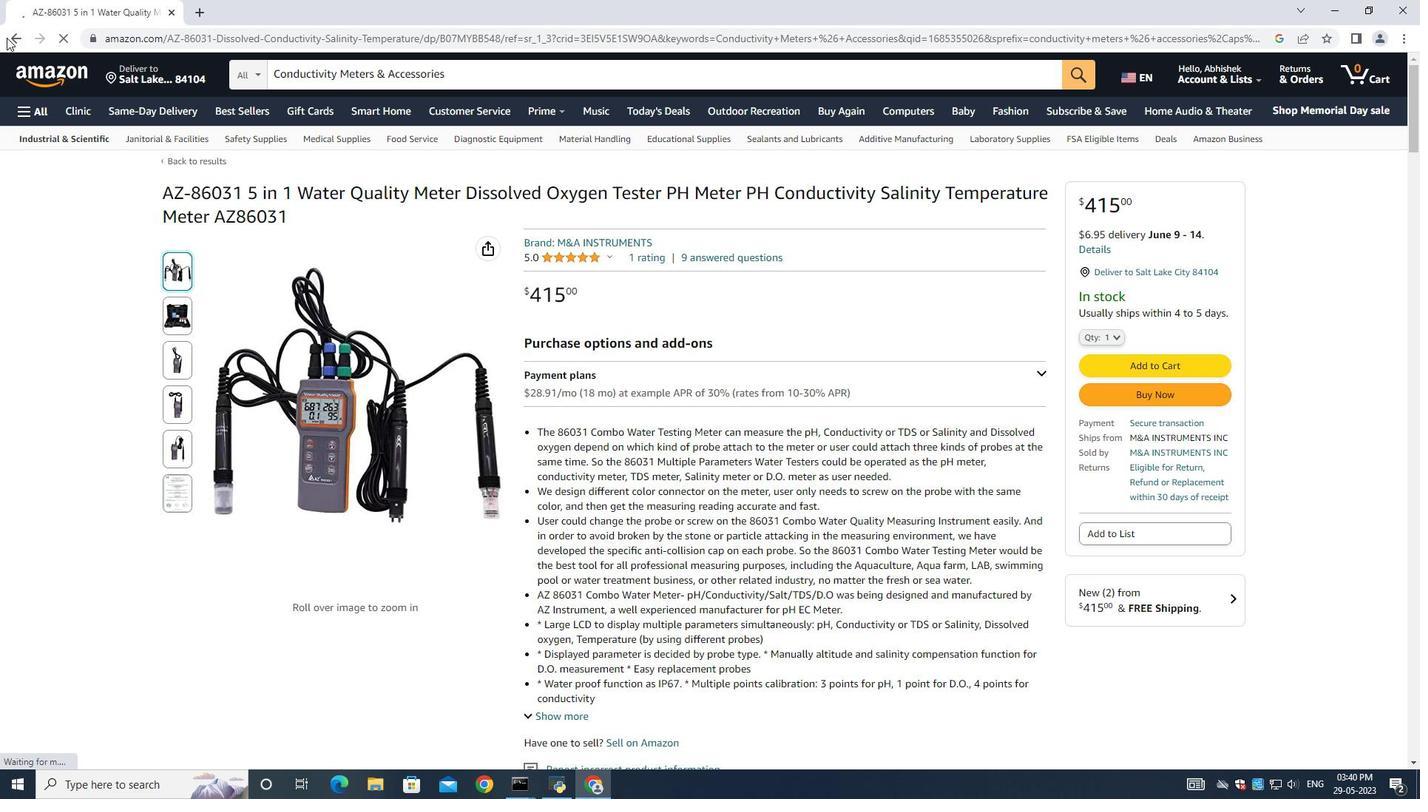 
Action: Mouse moved to (699, 526)
Screenshot: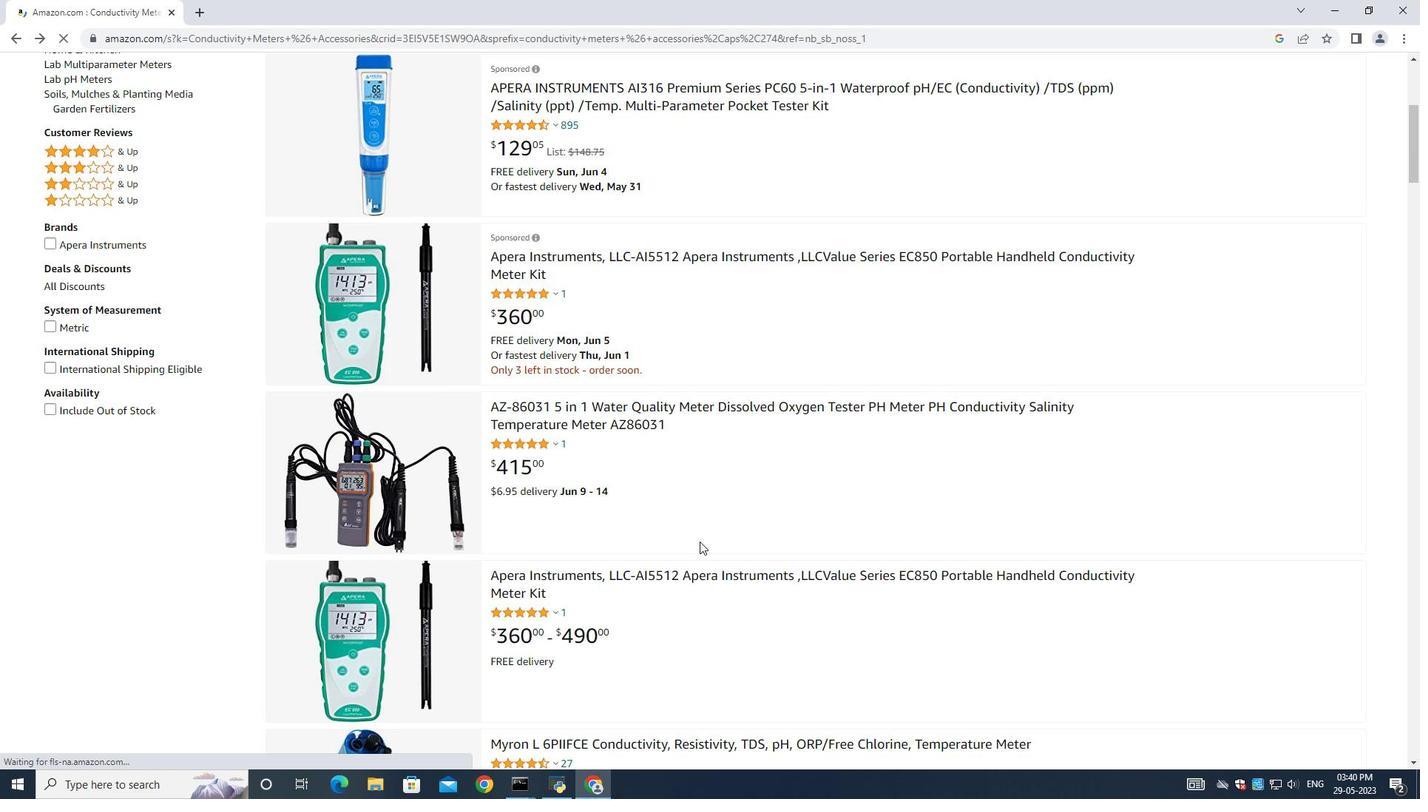 
Action: Mouse scrolled (699, 525) with delta (0, 0)
Screenshot: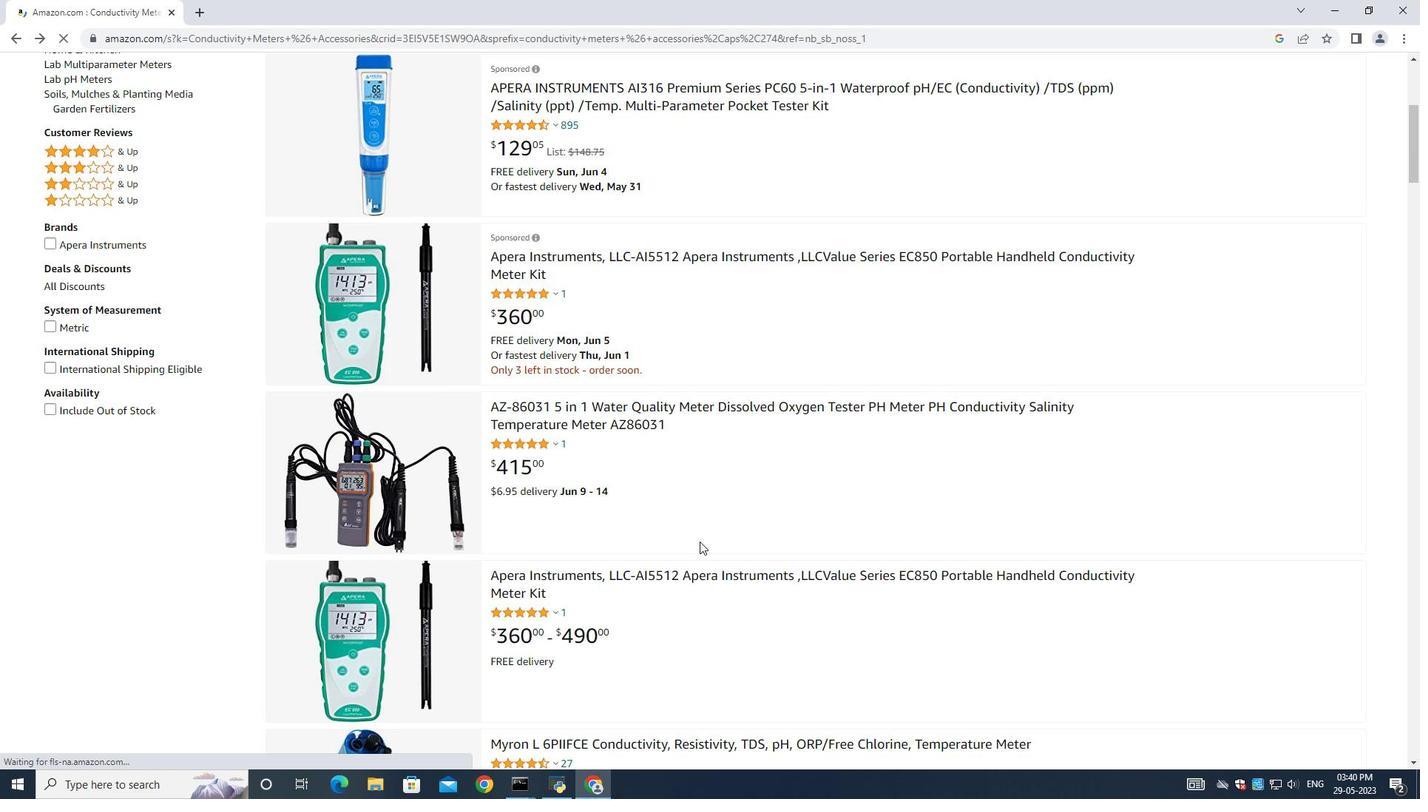 
Action: Mouse moved to (698, 529)
Screenshot: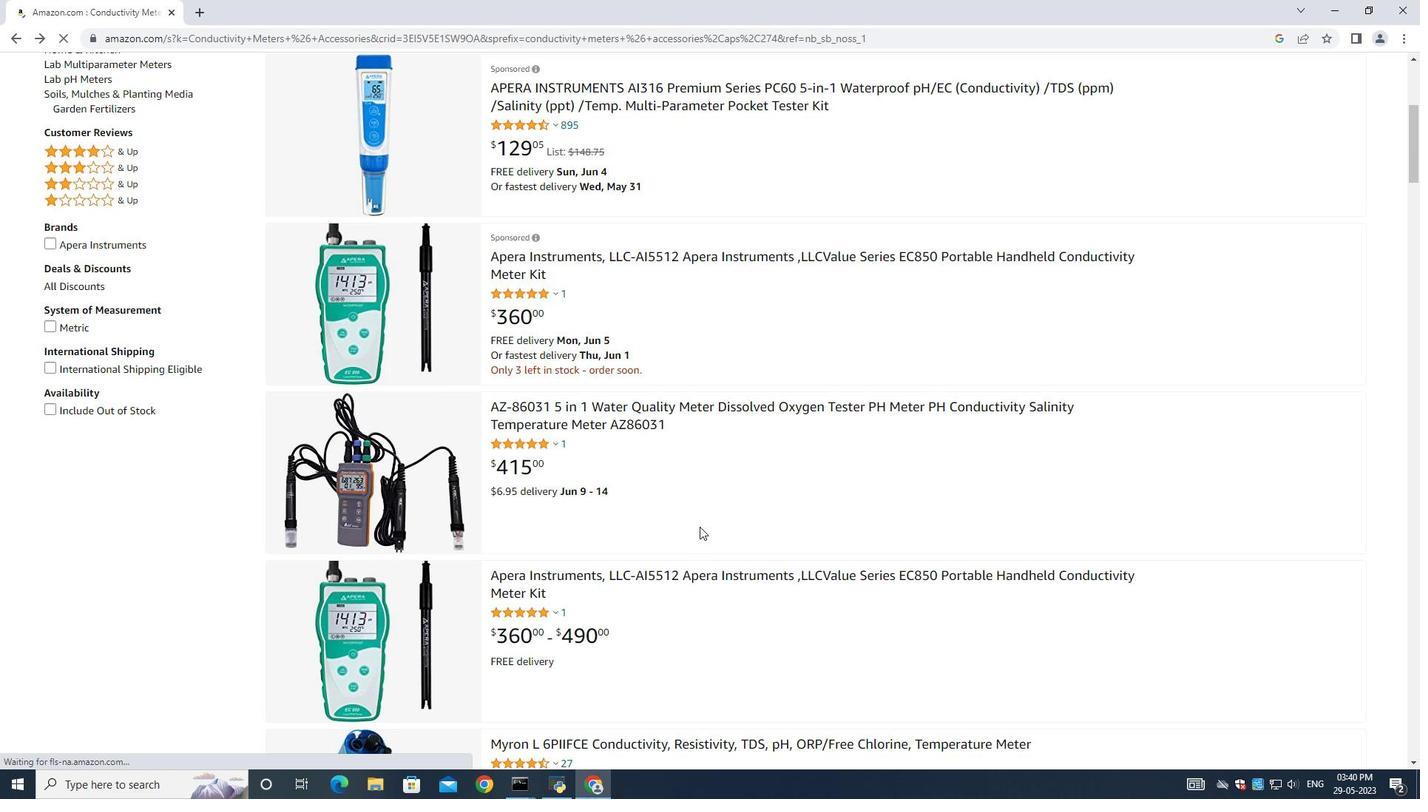 
Action: Mouse scrolled (698, 528) with delta (0, 0)
Screenshot: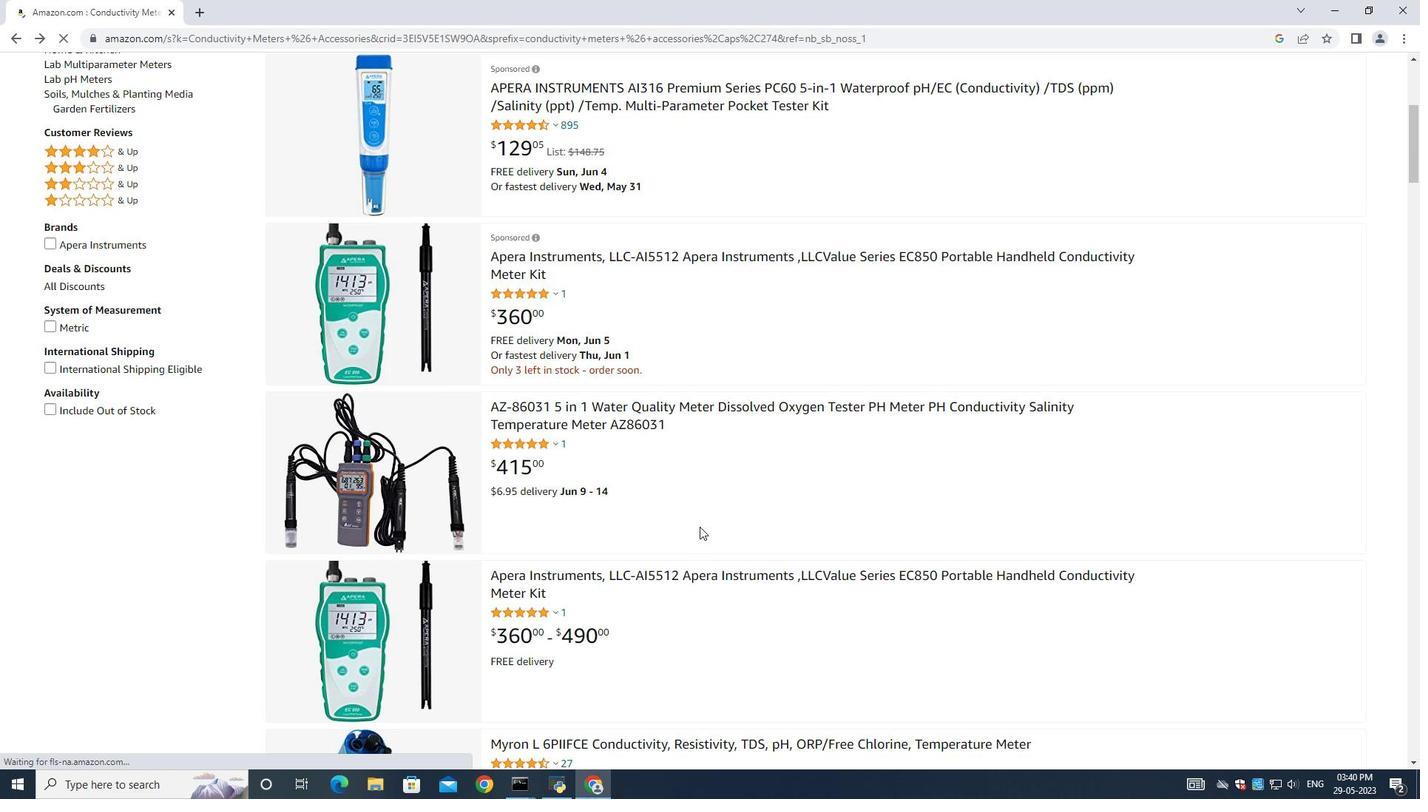 
Action: Mouse moved to (697, 529)
Screenshot: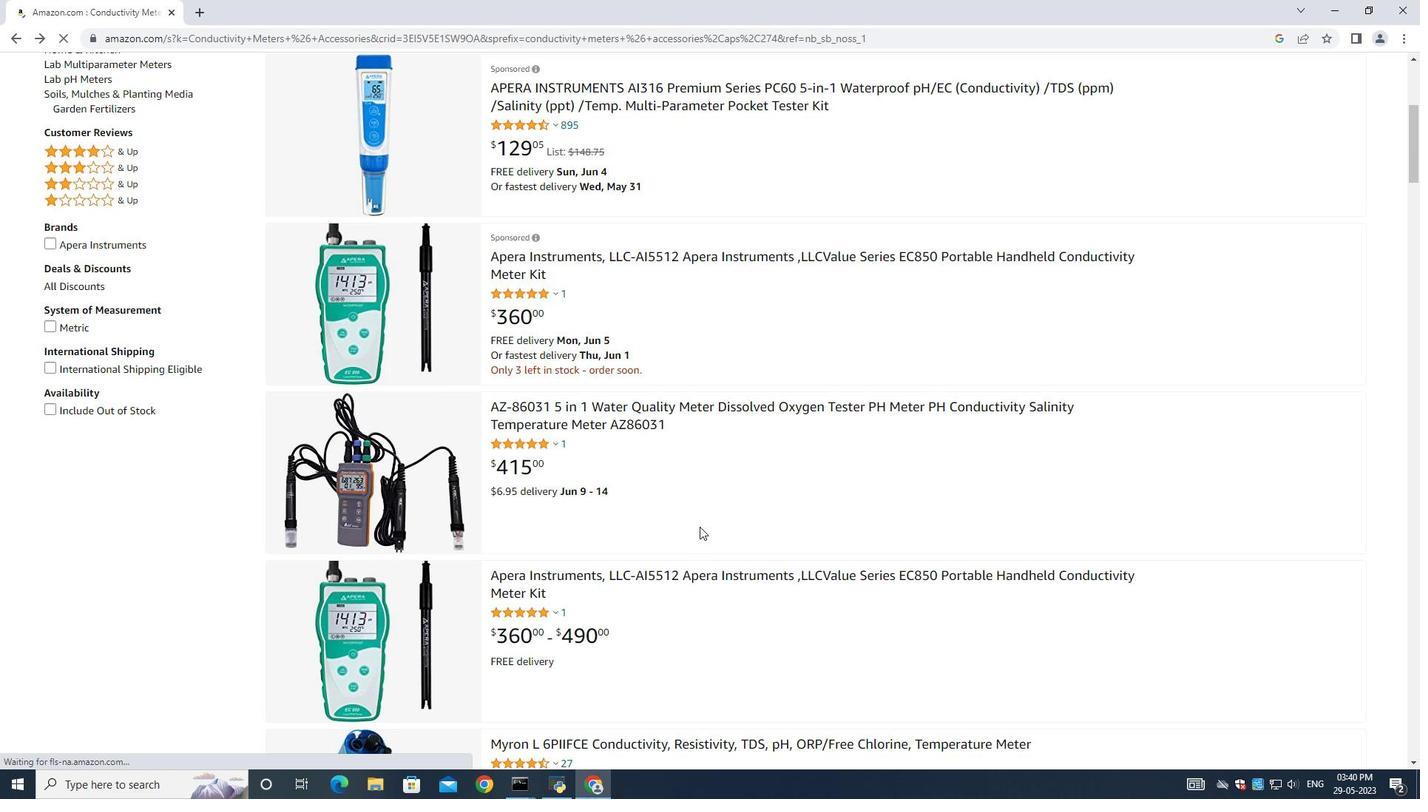 
Action: Mouse scrolled (697, 528) with delta (0, 0)
Screenshot: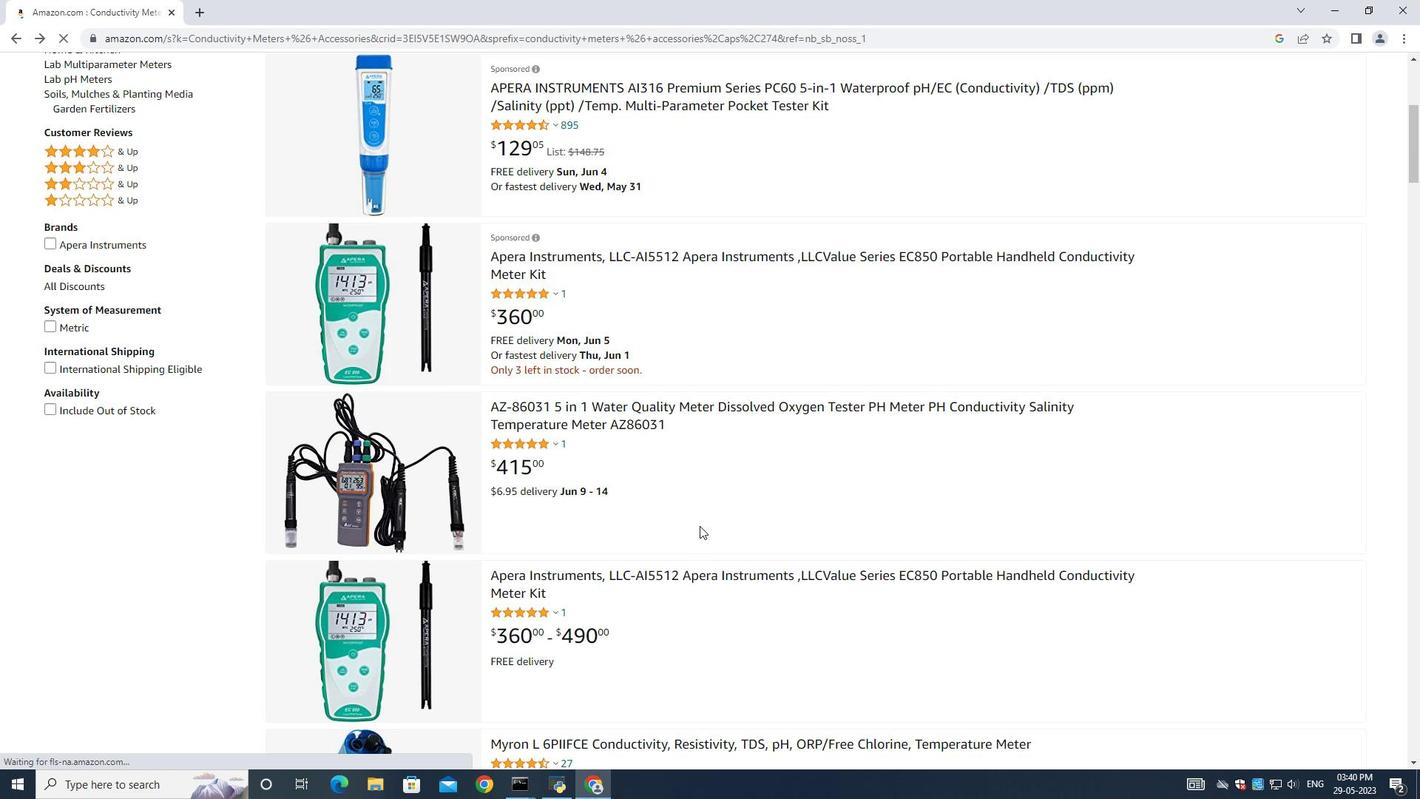 
Action: Mouse moved to (666, 338)
Screenshot: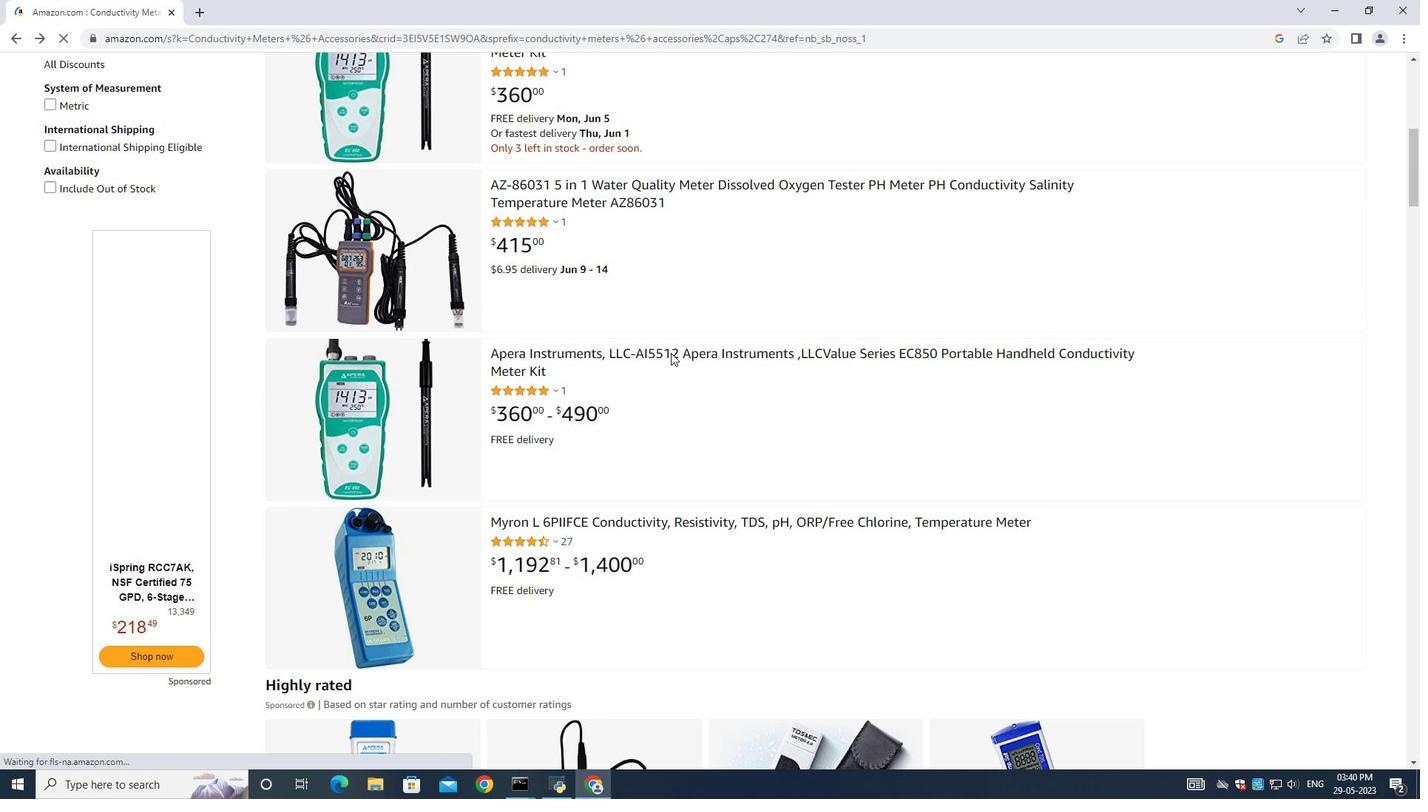 
Action: Mouse pressed left at (666, 338)
Screenshot: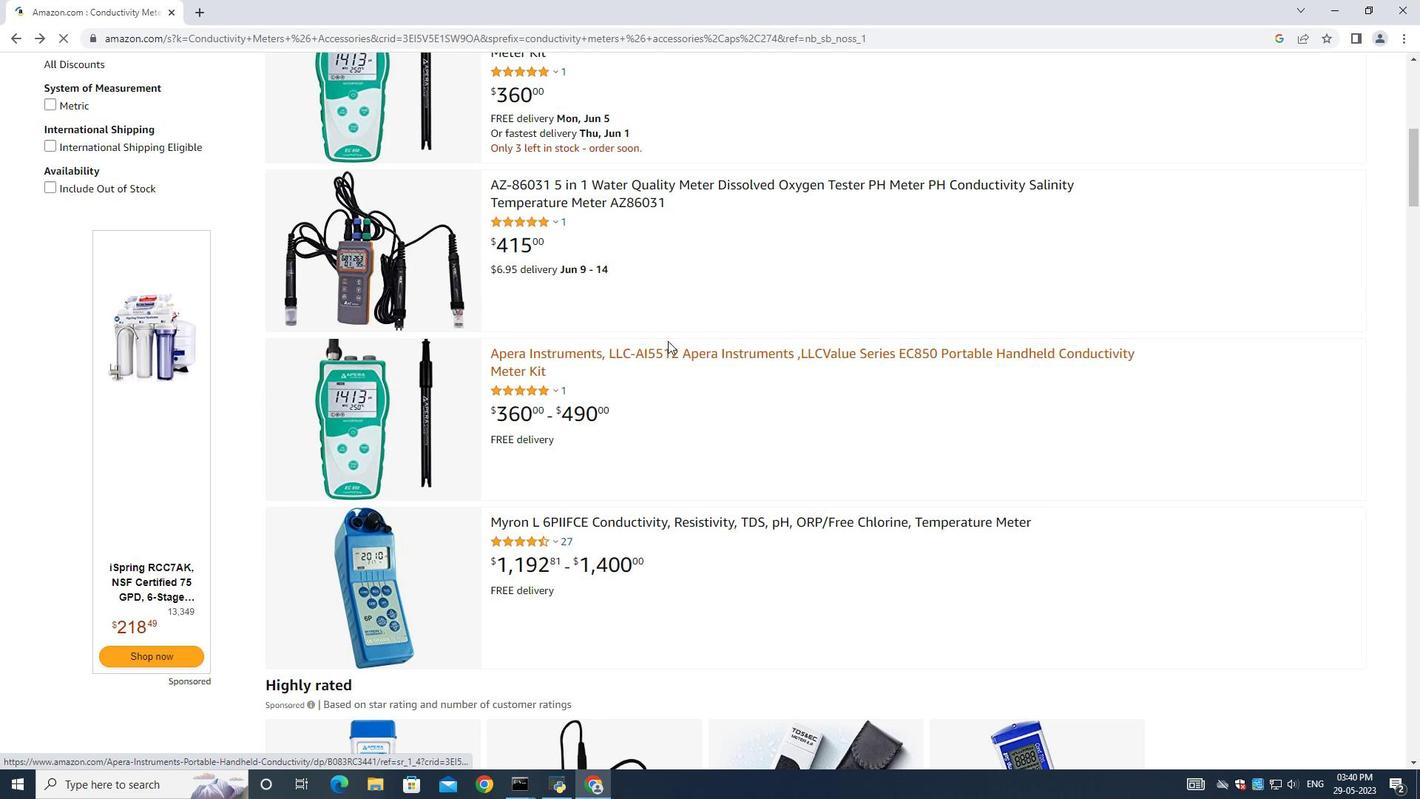 
Action: Mouse moved to (665, 351)
Screenshot: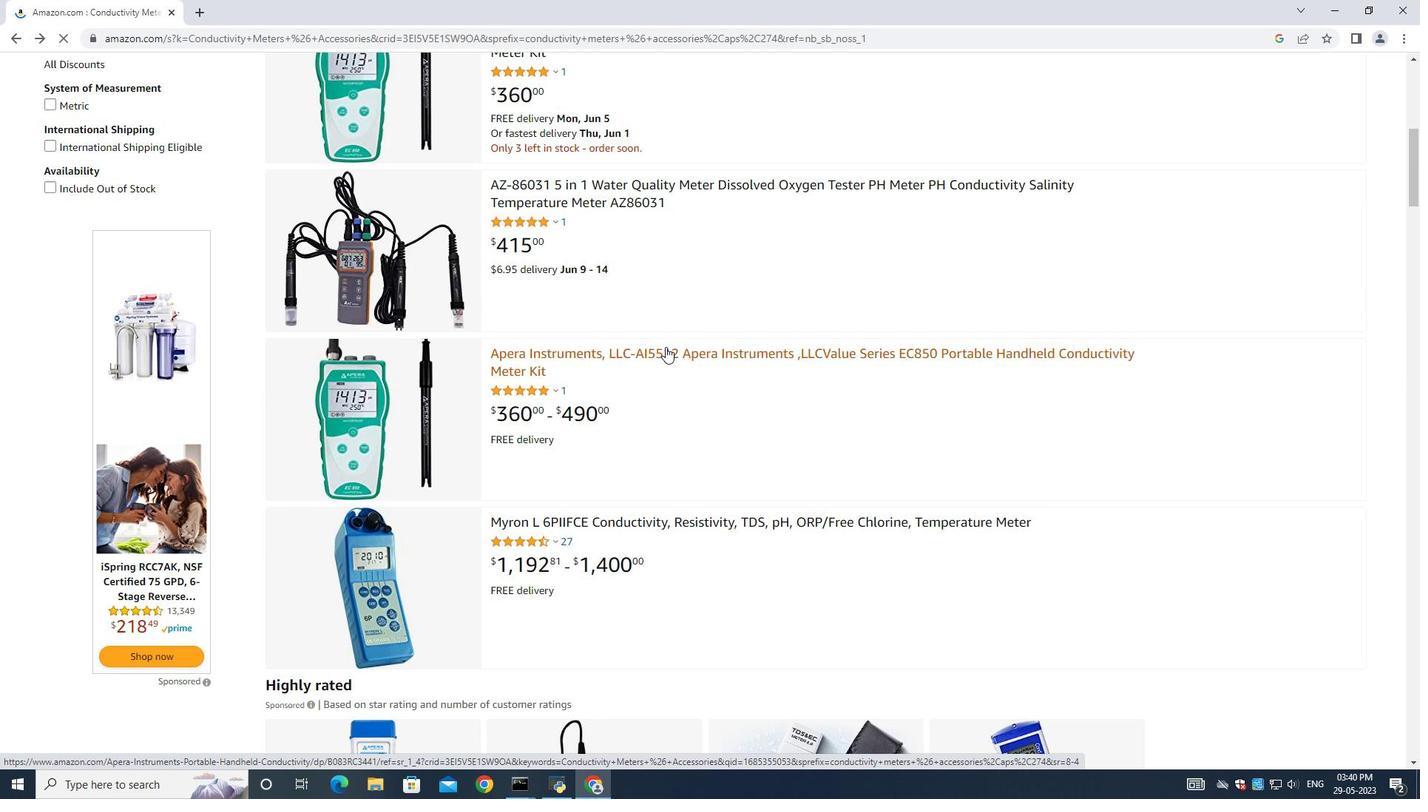 
Action: Mouse pressed left at (665, 351)
Screenshot: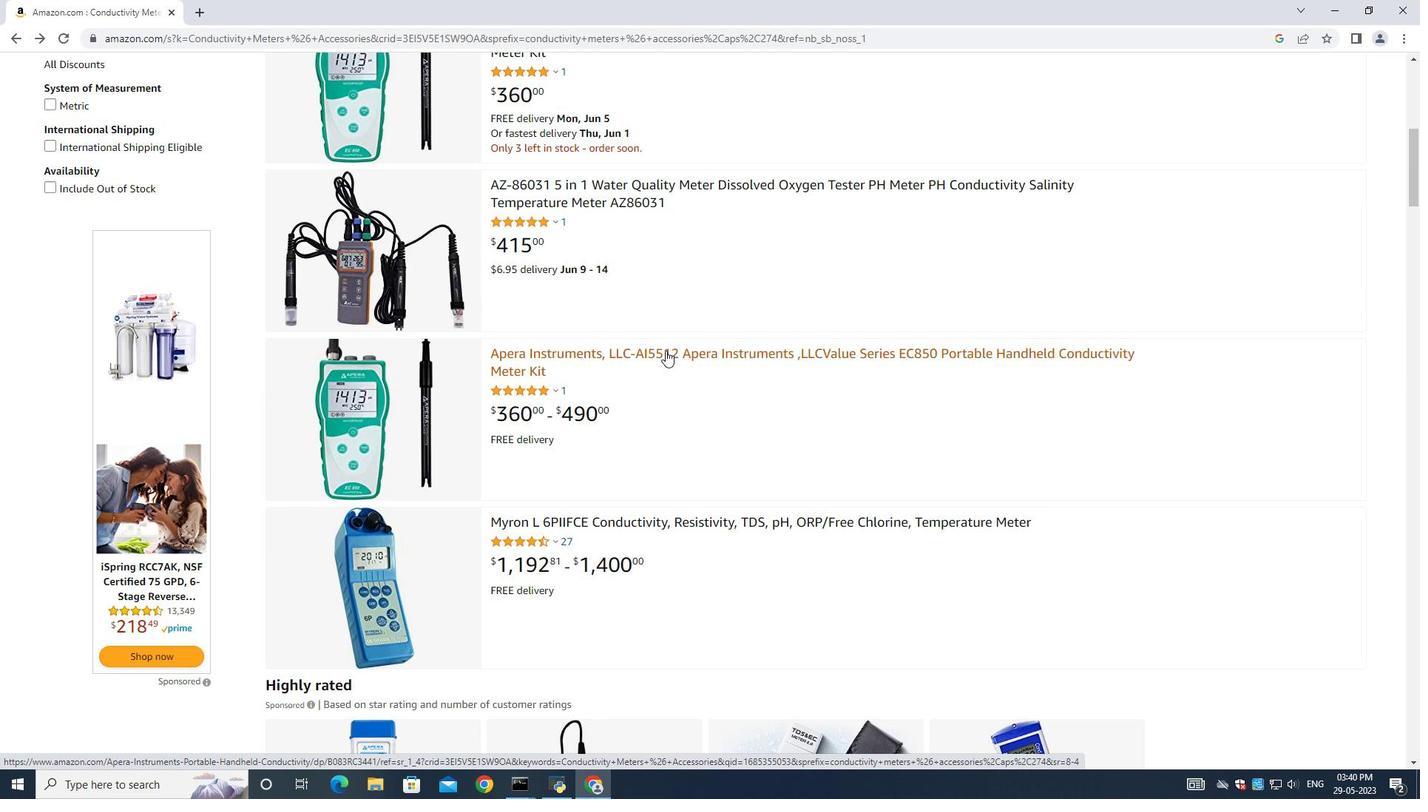 
Action: Mouse moved to (9, 42)
Screenshot: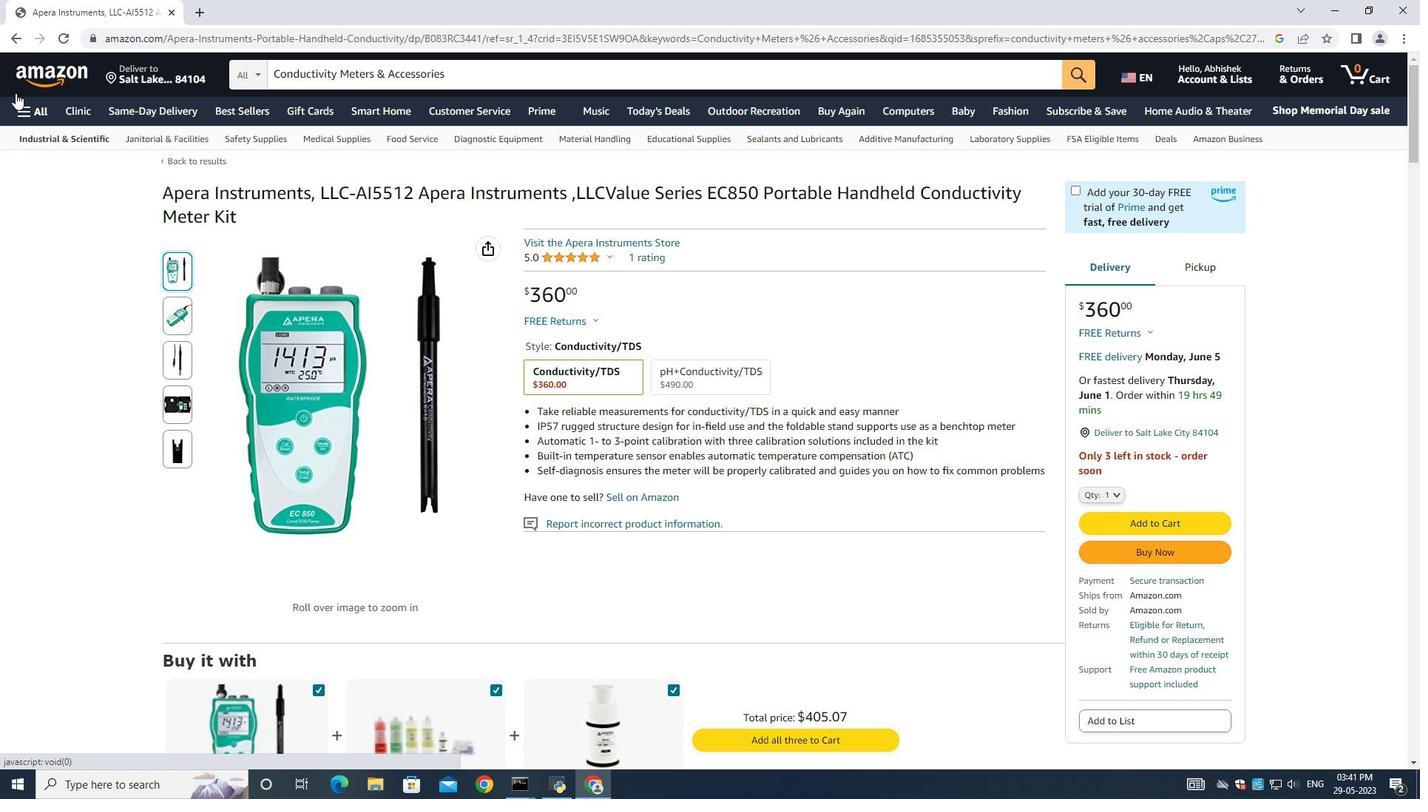 
Action: Mouse pressed left at (9, 42)
Screenshot: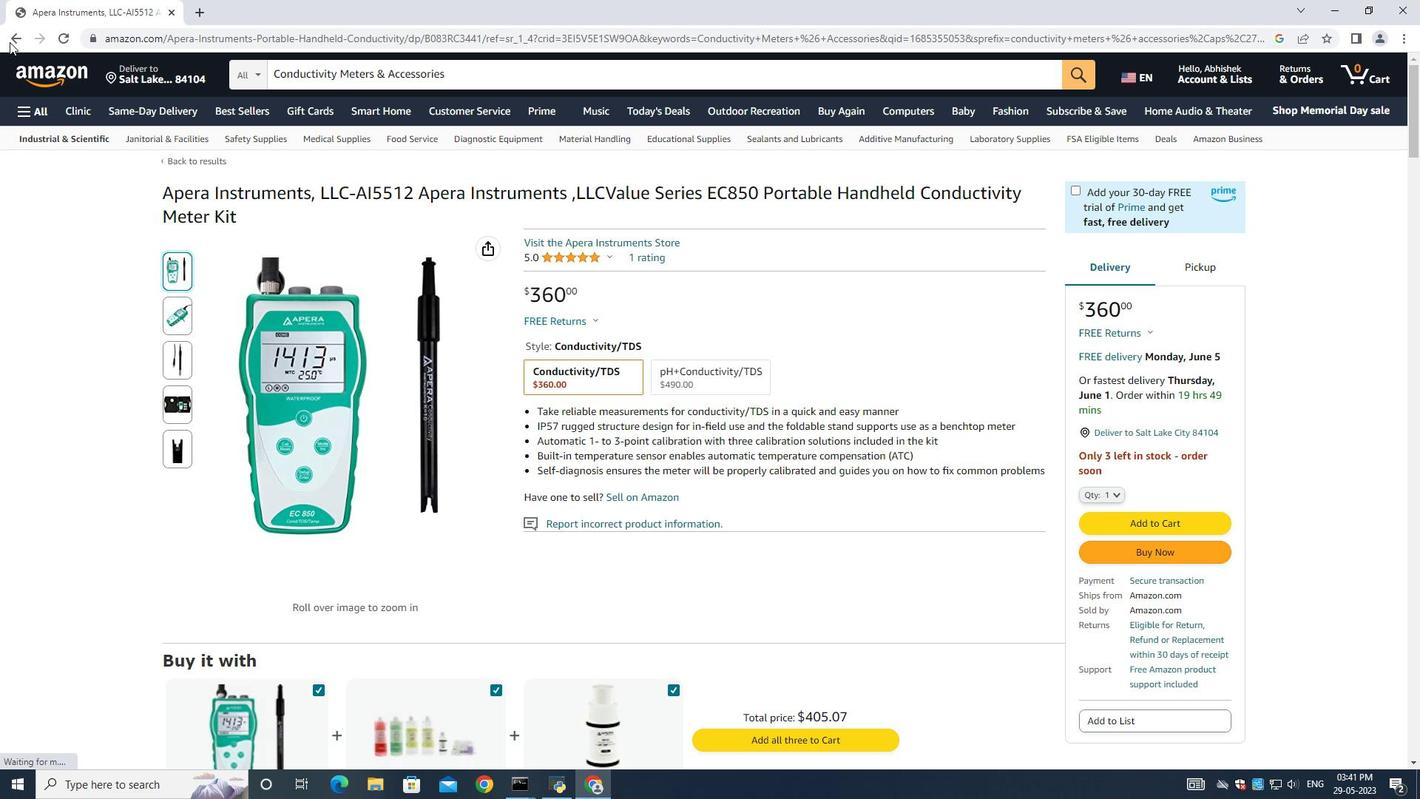 
Action: Mouse moved to (647, 363)
Screenshot: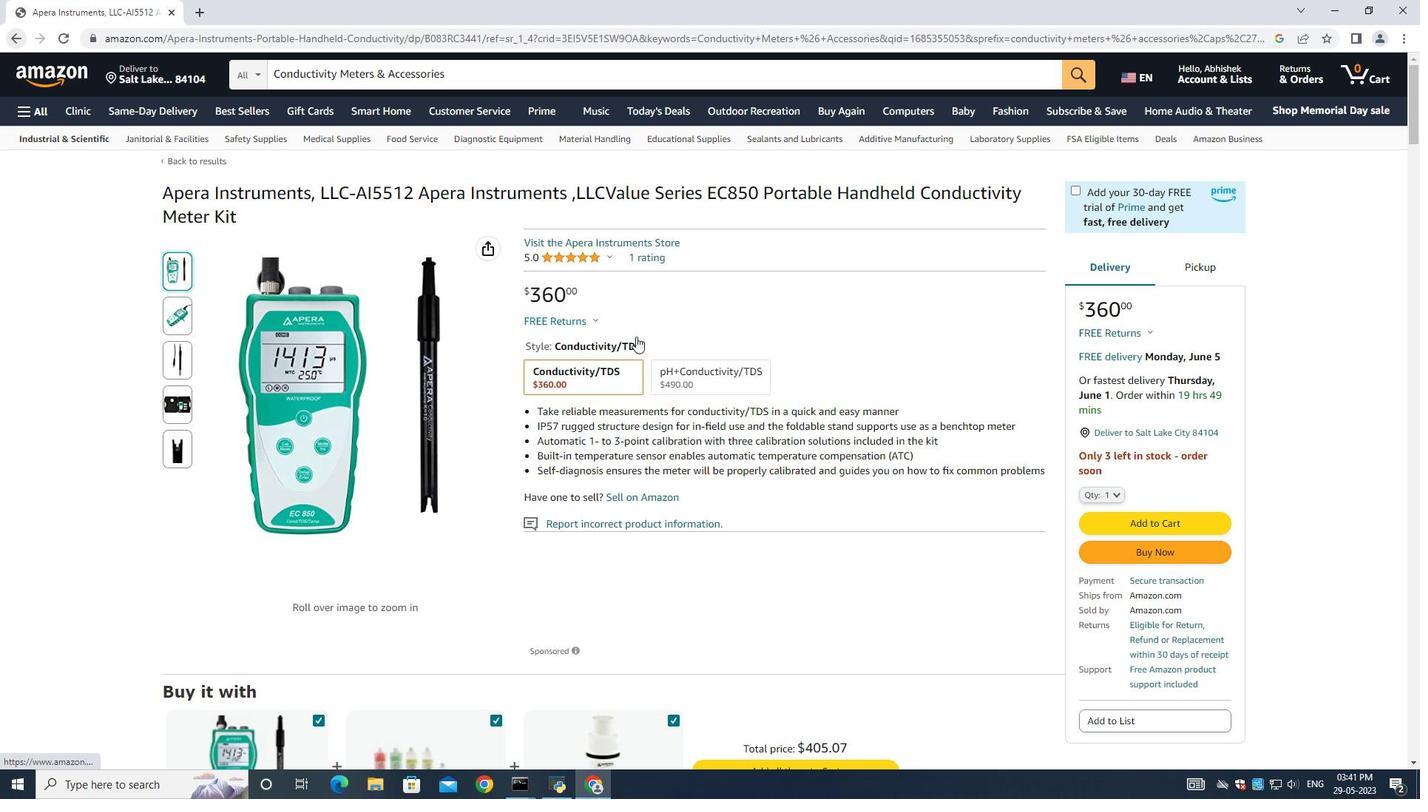 
Action: Mouse scrolled (647, 364) with delta (0, 0)
Screenshot: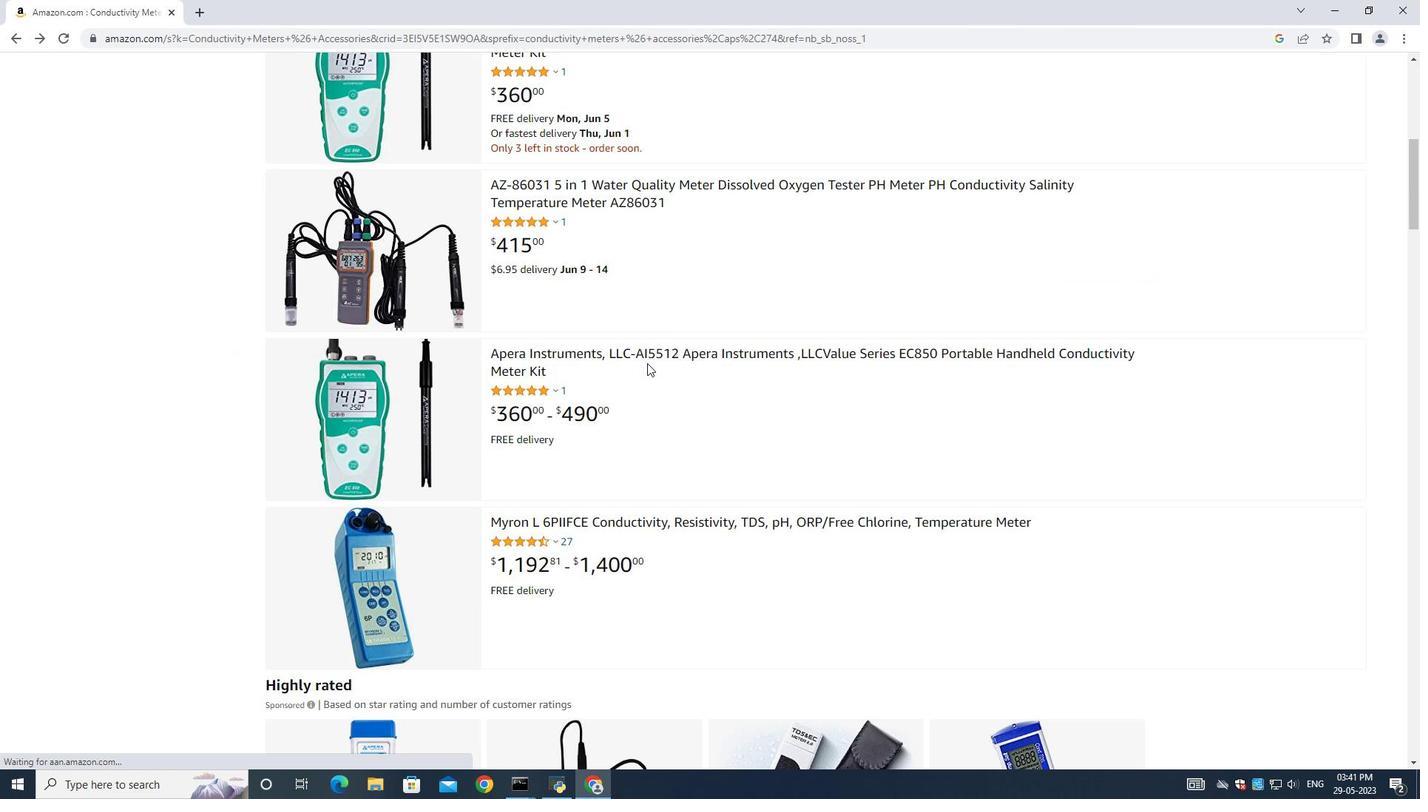 
Action: Mouse scrolled (647, 364) with delta (0, 0)
Screenshot: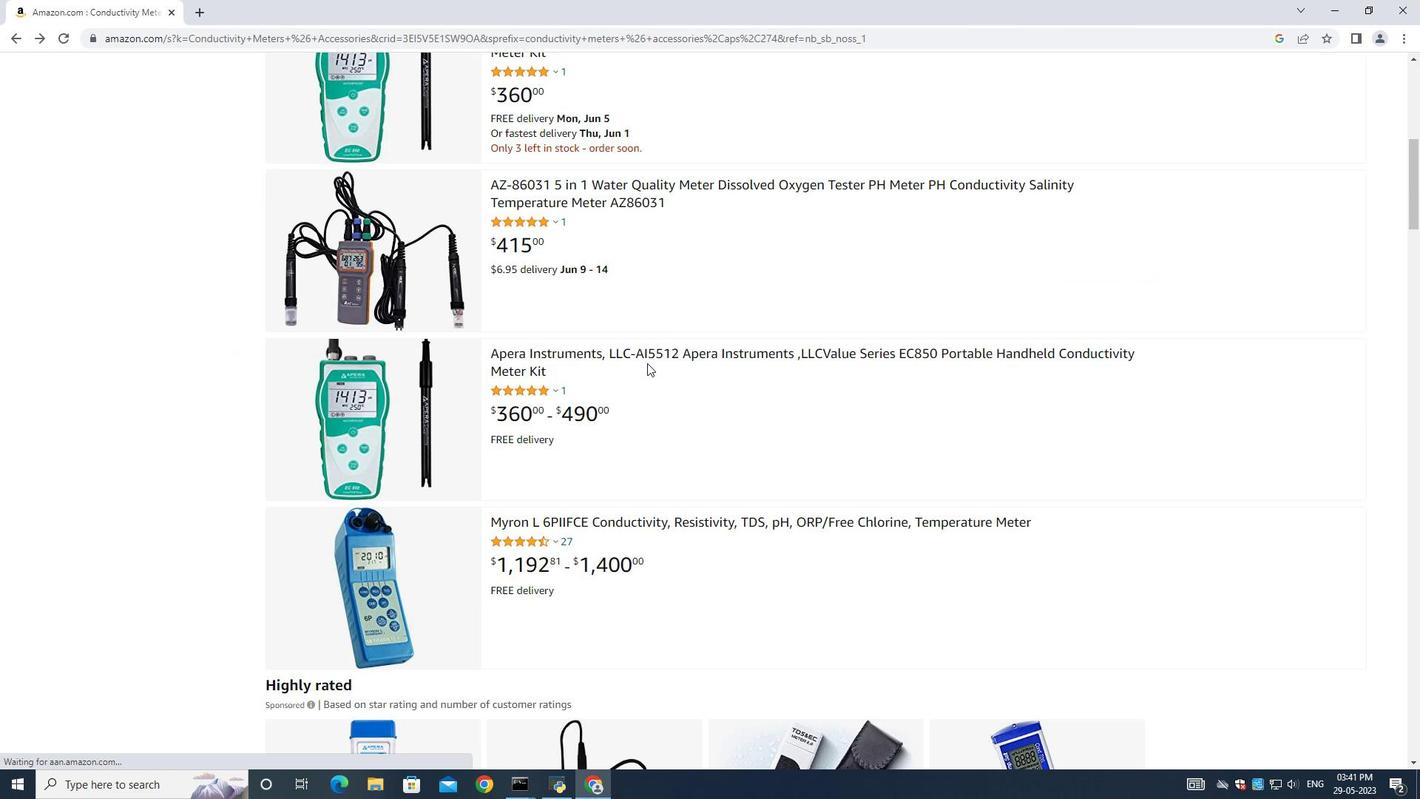 
Action: Mouse scrolled (647, 364) with delta (0, 0)
Screenshot: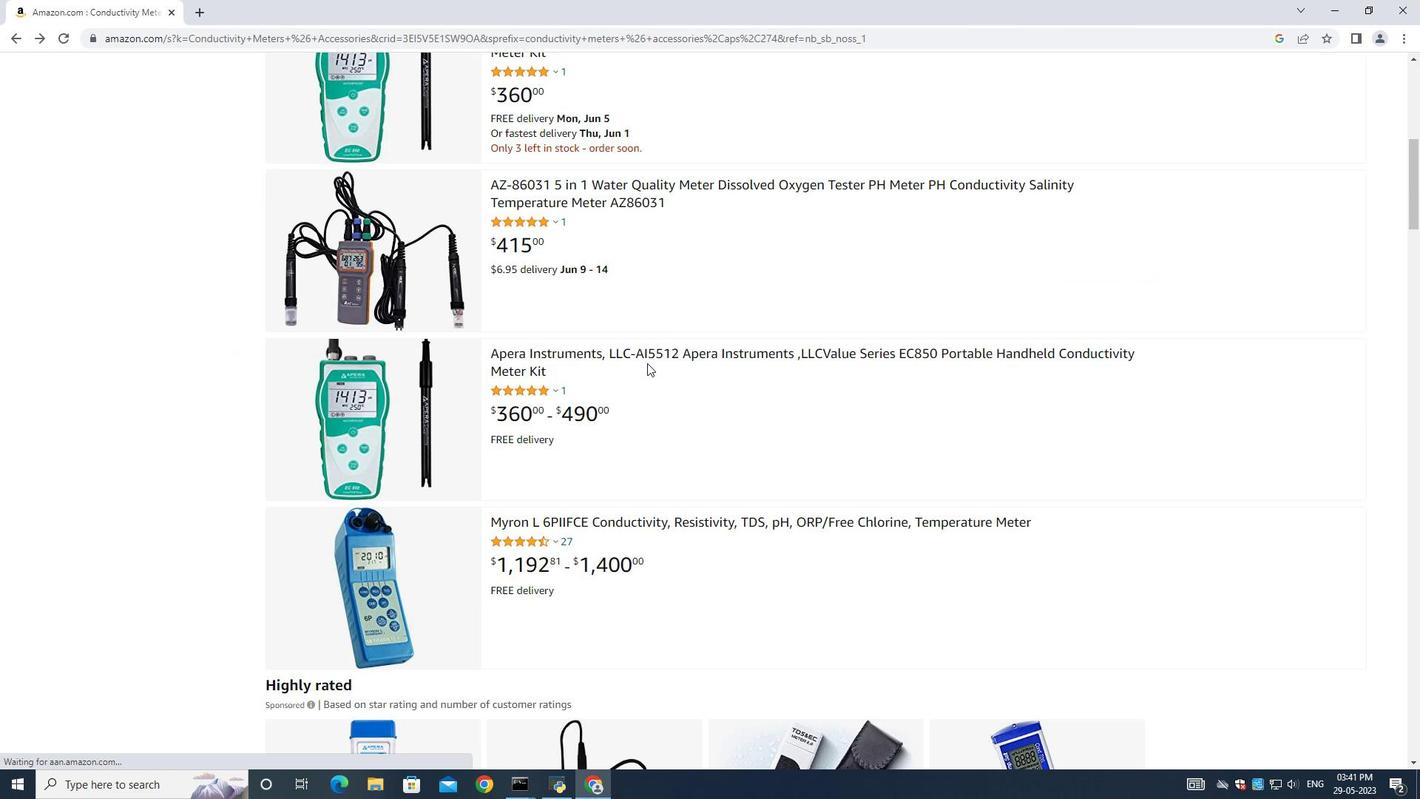 
Action: Mouse scrolled (647, 364) with delta (0, 0)
Screenshot: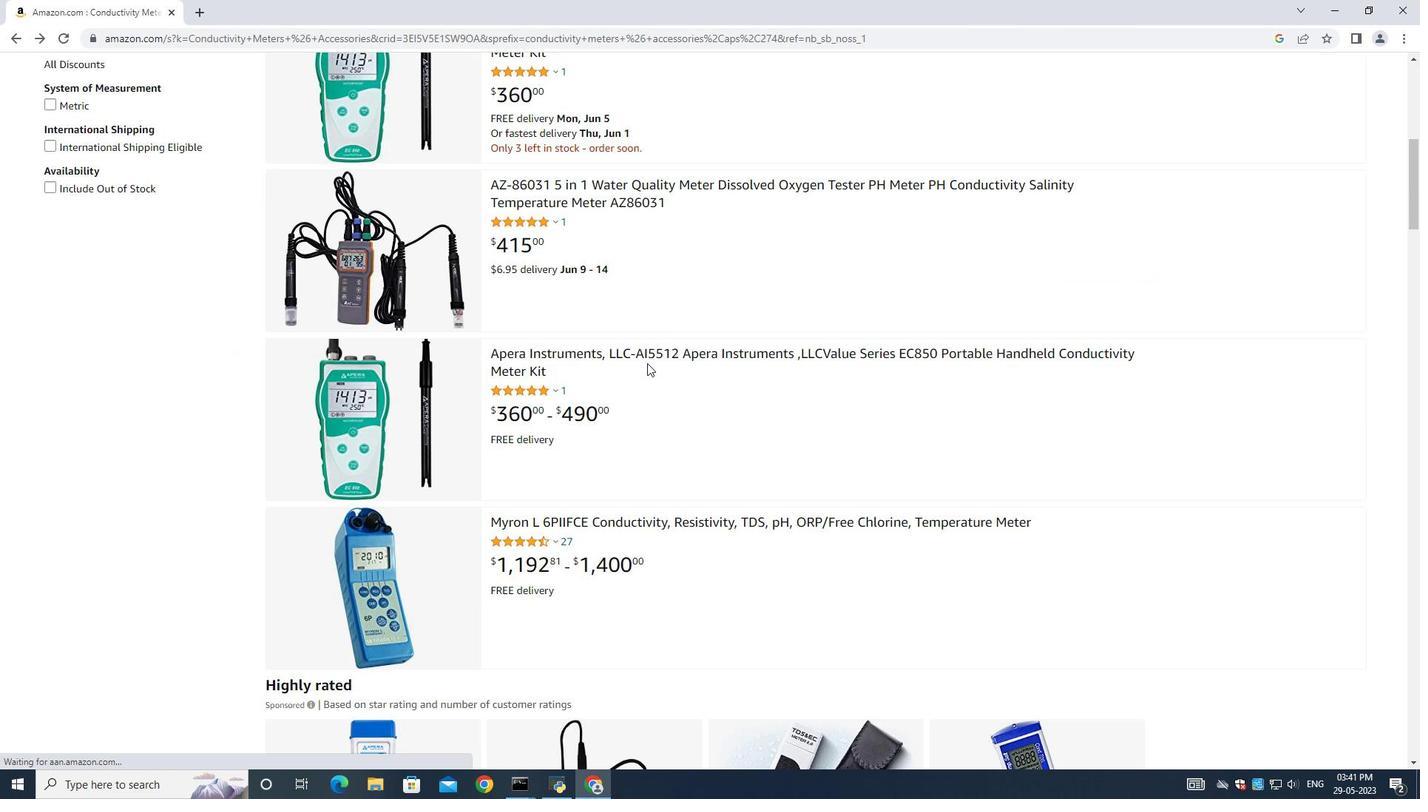 
Action: Mouse scrolled (647, 364) with delta (0, 0)
Screenshot: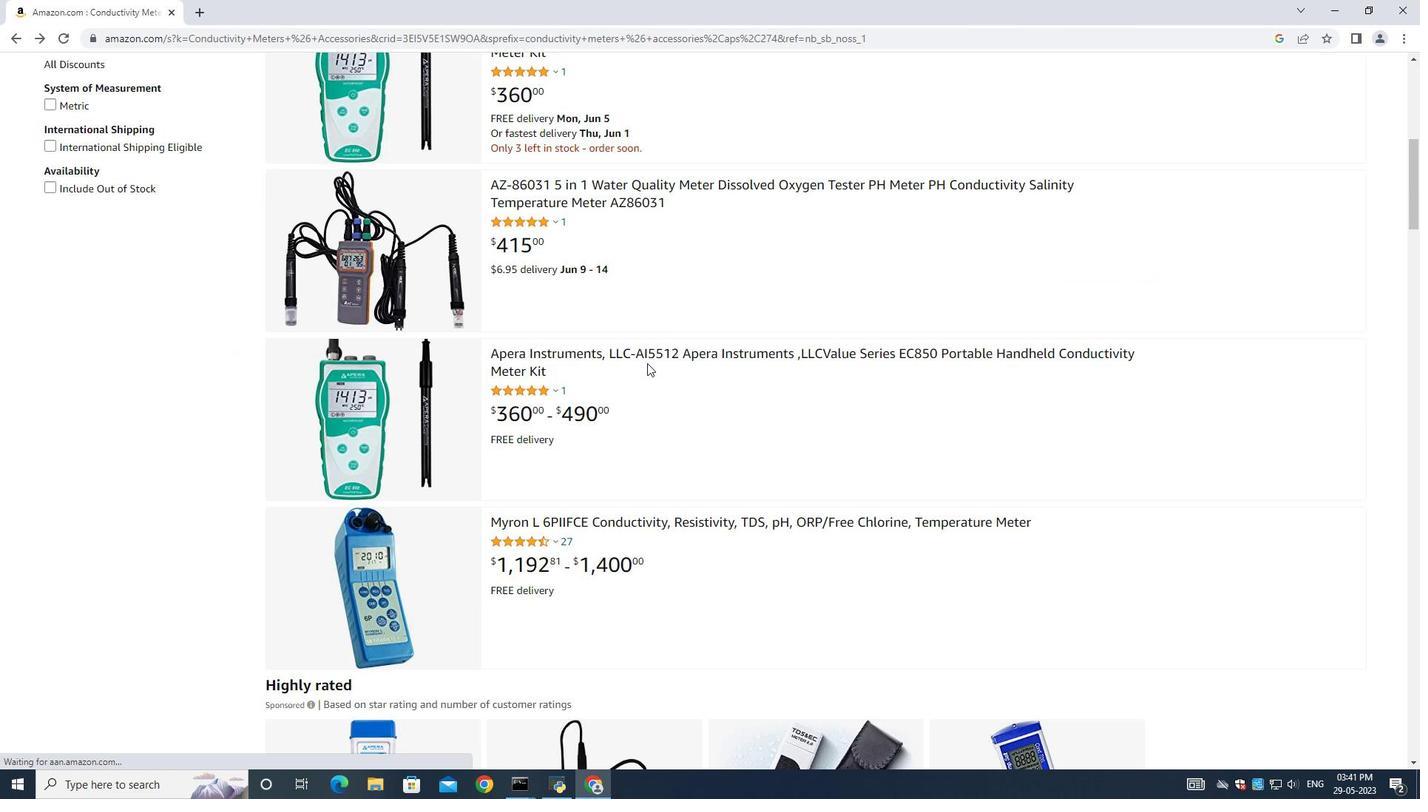 
Action: Mouse scrolled (647, 364) with delta (0, 0)
Screenshot: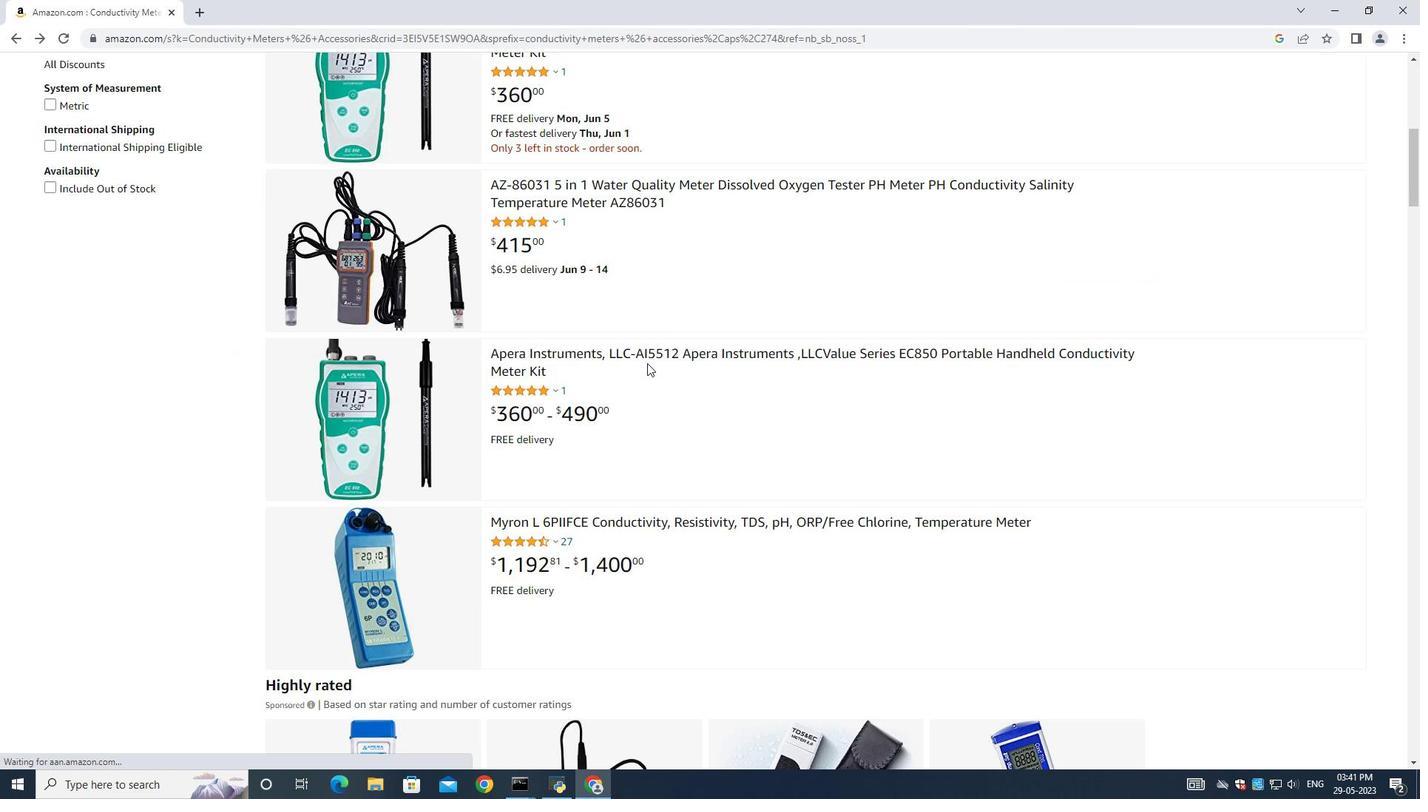 
Action: Mouse scrolled (647, 364) with delta (0, 0)
Screenshot: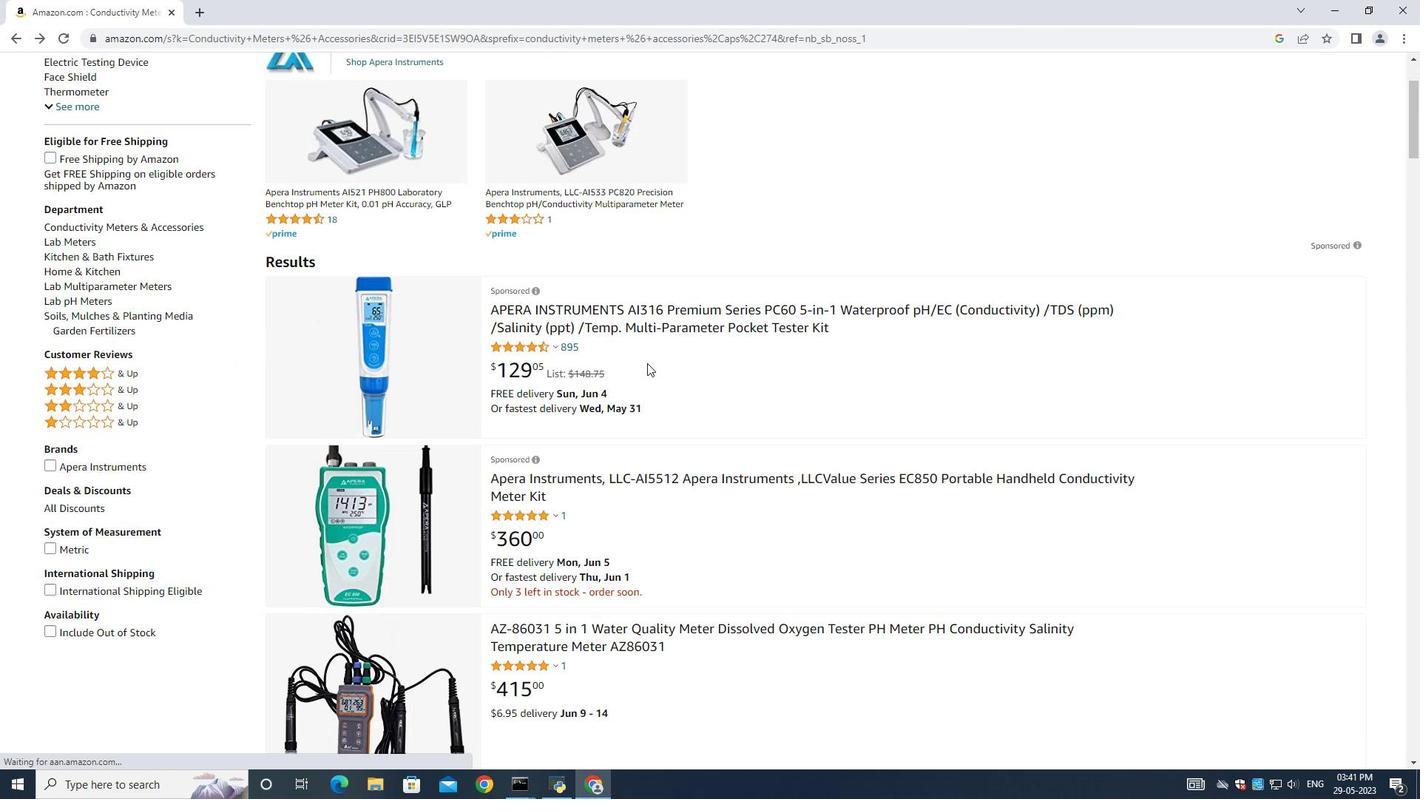 
Action: Mouse scrolled (647, 364) with delta (0, 0)
Screenshot: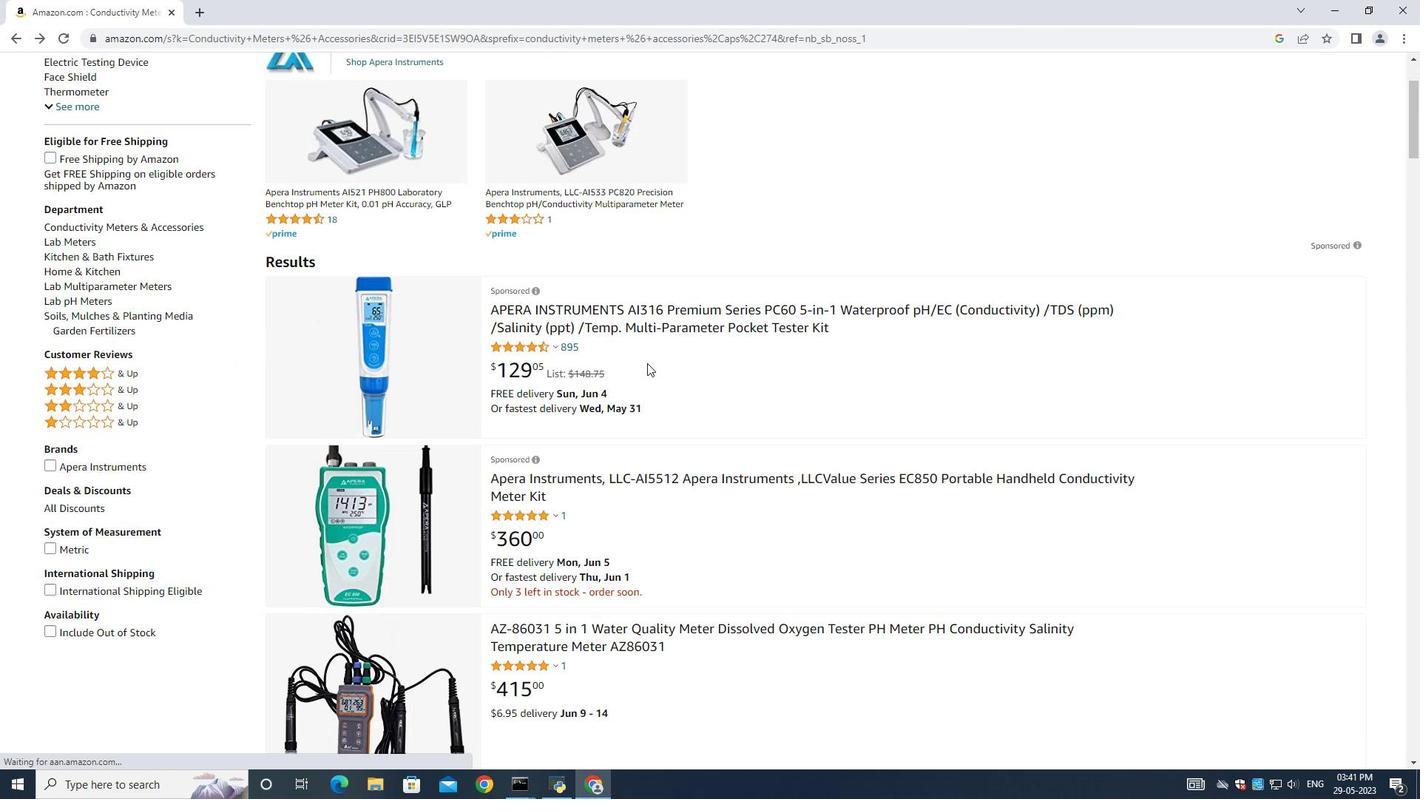 
Action: Mouse scrolled (647, 364) with delta (0, 0)
Screenshot: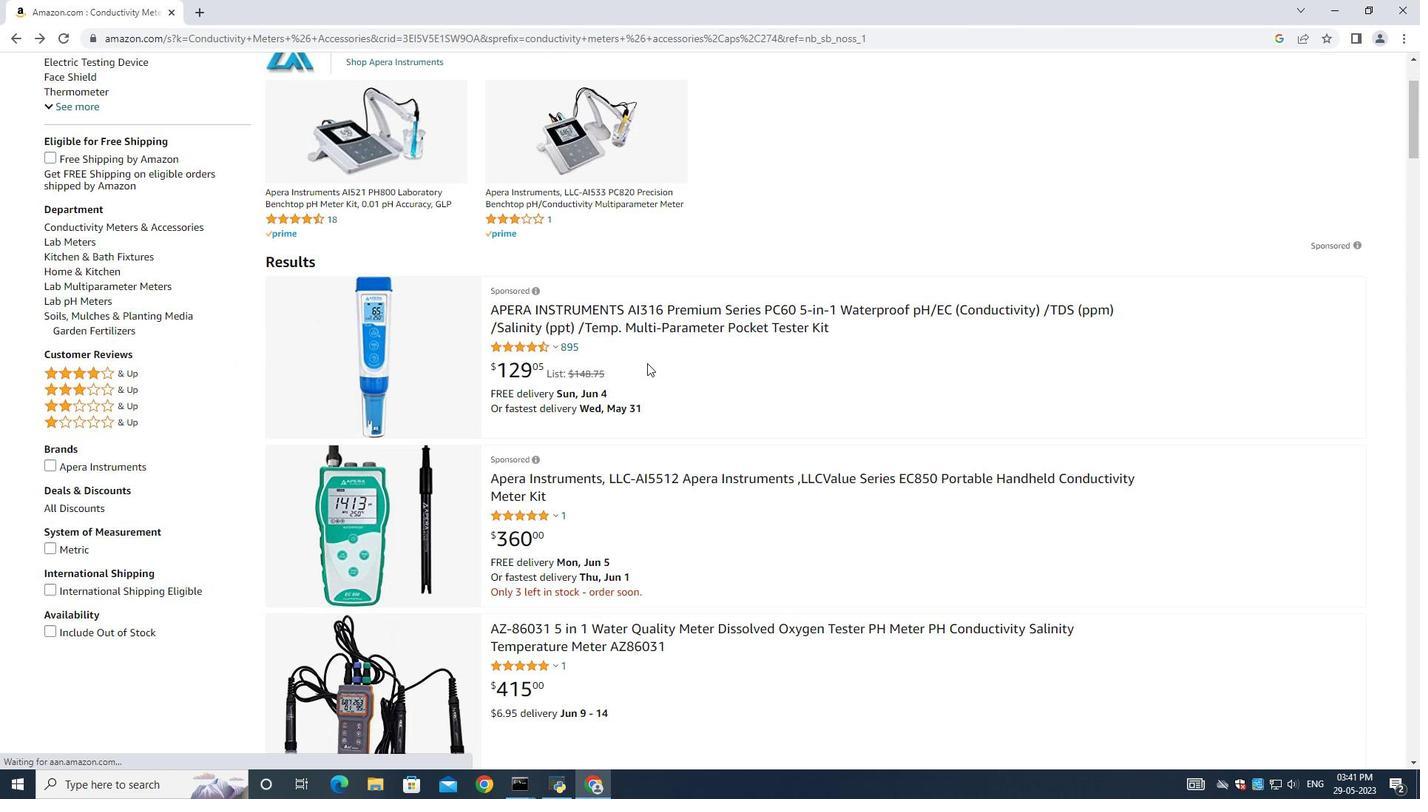 
Action: Mouse scrolled (647, 364) with delta (0, 0)
Screenshot: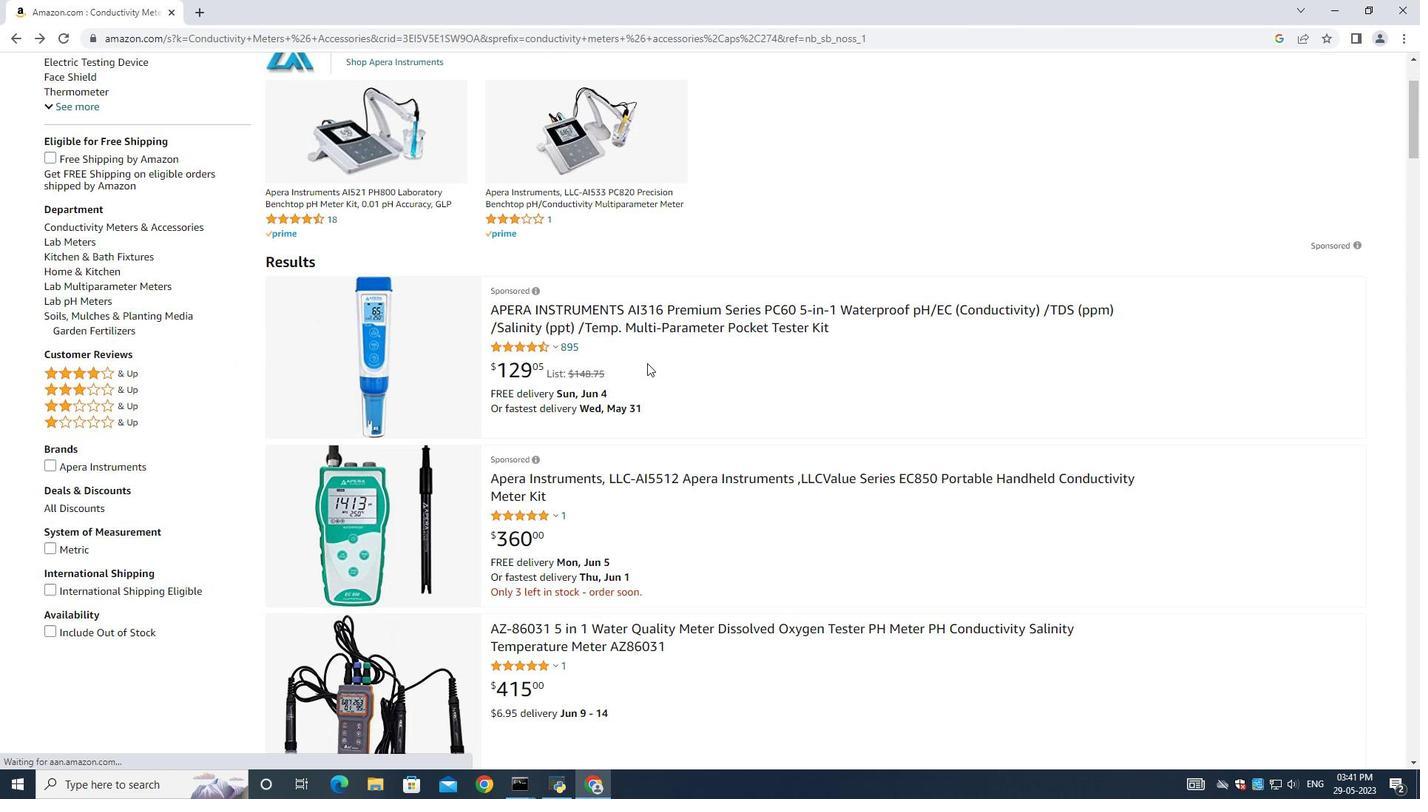 
Action: Mouse scrolled (647, 364) with delta (0, 0)
Screenshot: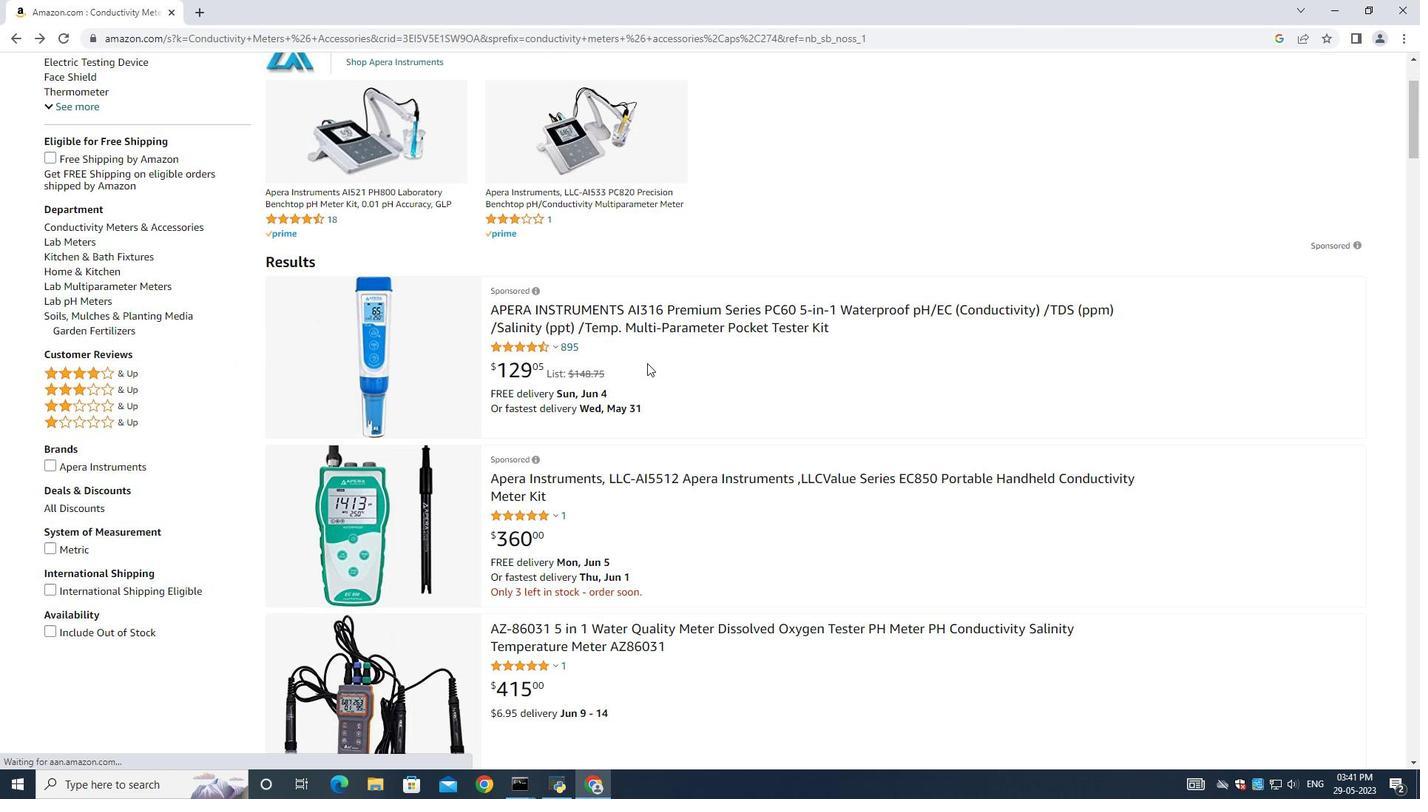 
Action: Mouse moved to (672, 460)
Screenshot: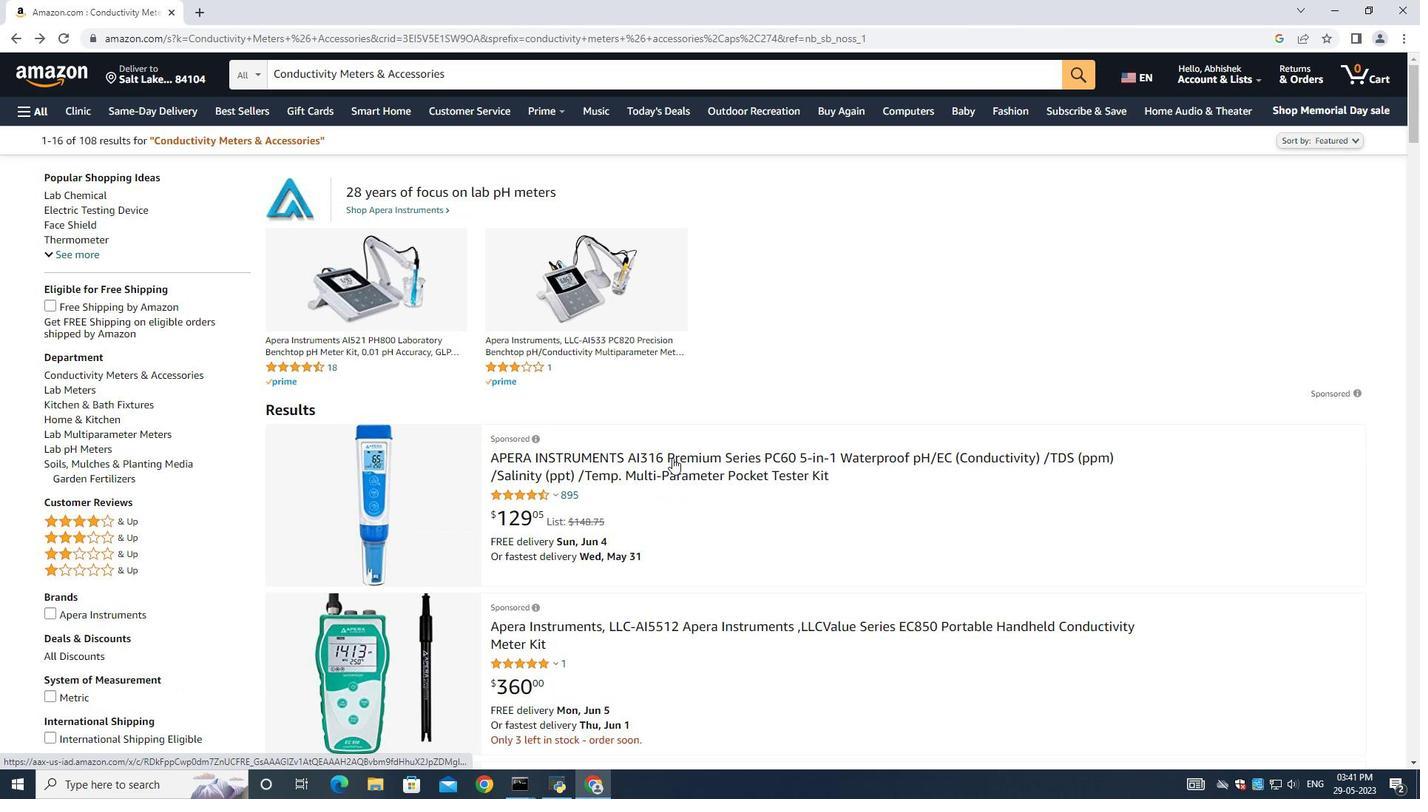 
Action: Mouse pressed left at (672, 460)
Screenshot: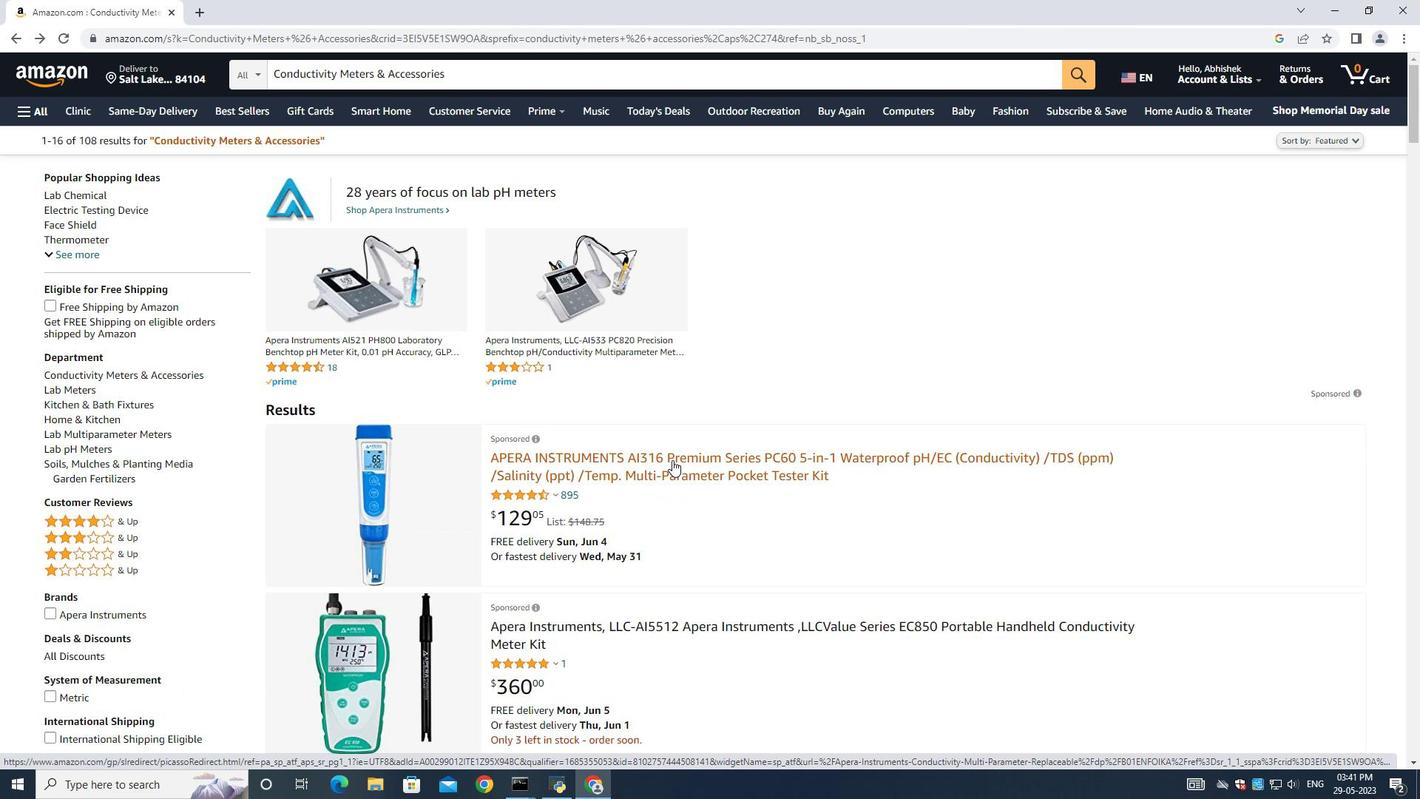 
Action: Mouse moved to (170, 534)
Screenshot: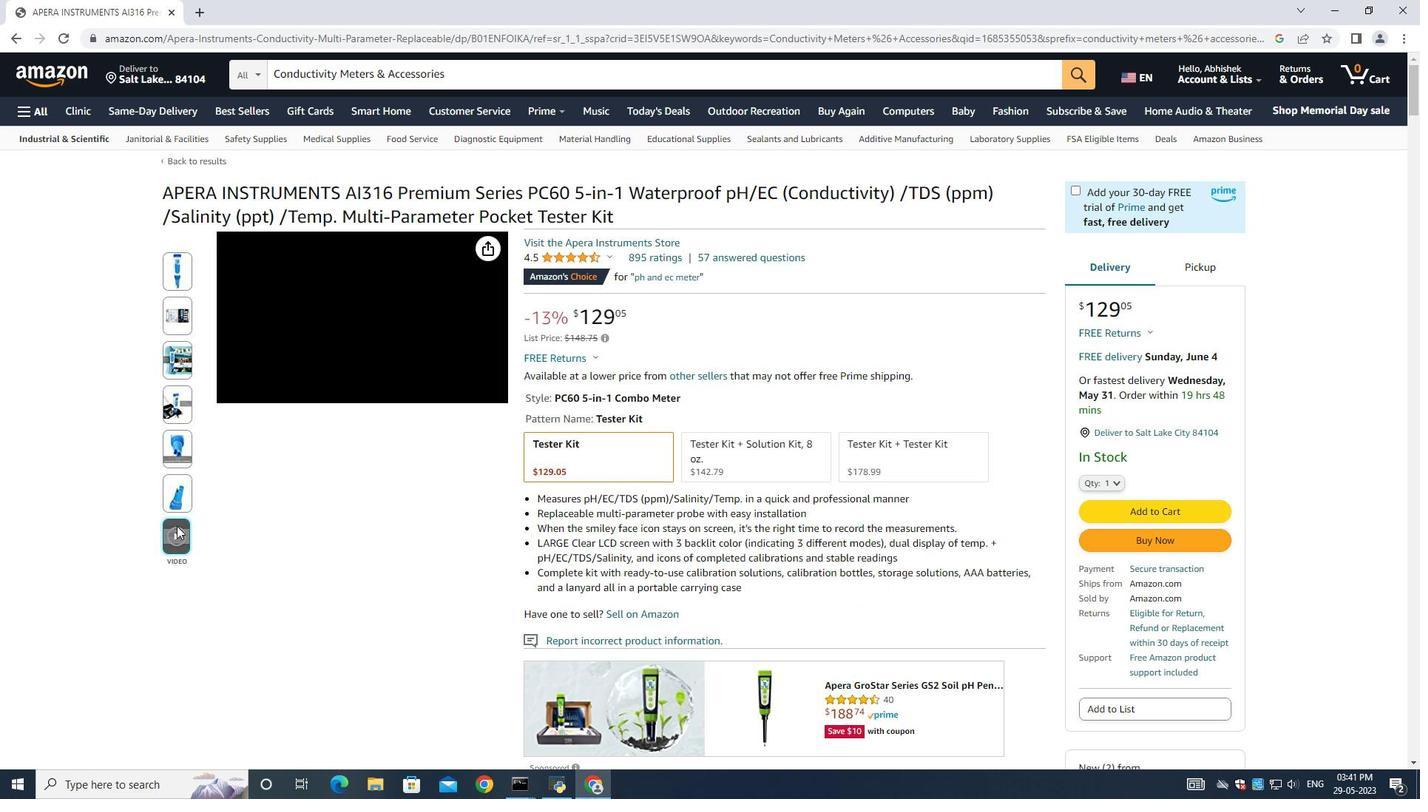 
Action: Mouse pressed left at (170, 534)
Screenshot: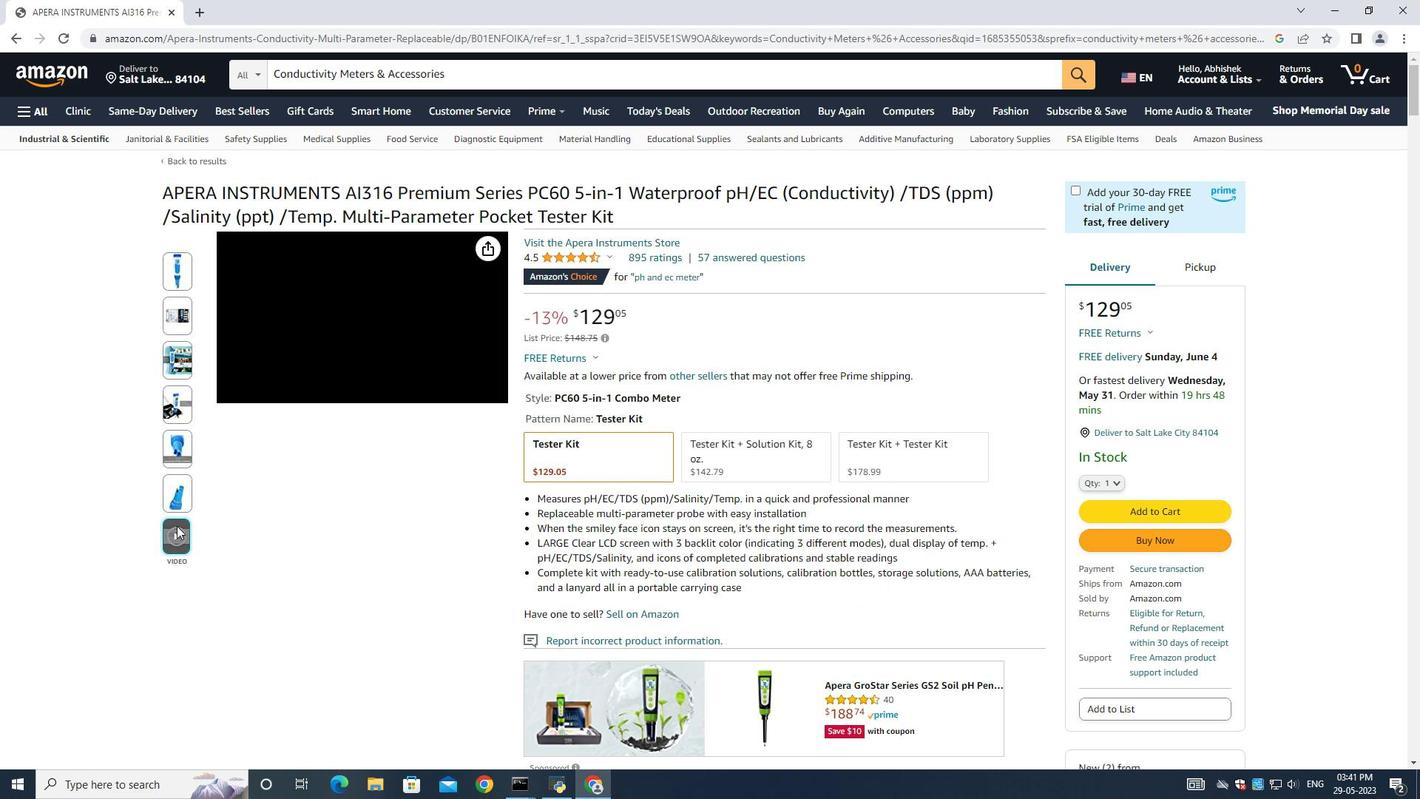 
Action: Mouse moved to (1145, 426)
Screenshot: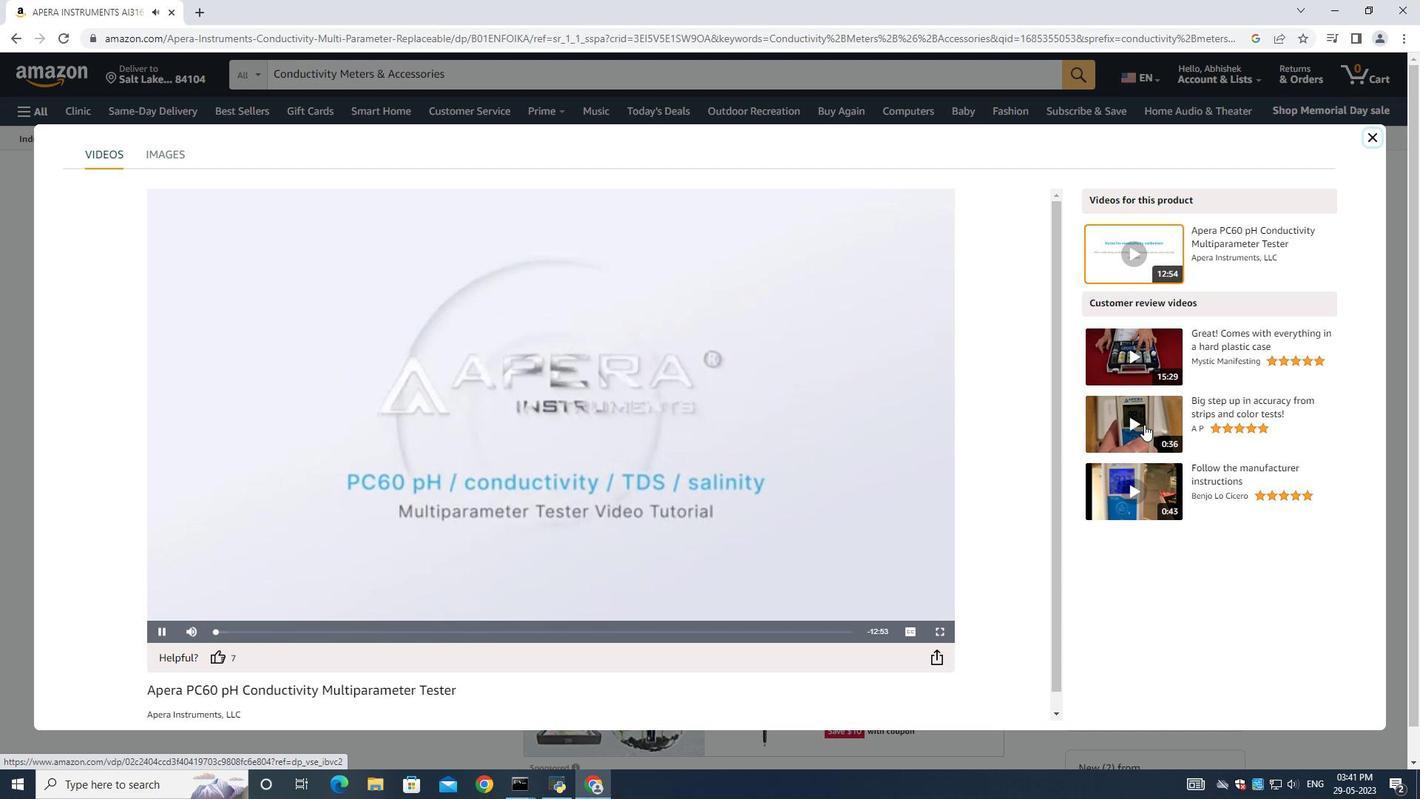 
Action: Mouse pressed left at (1145, 426)
Screenshot: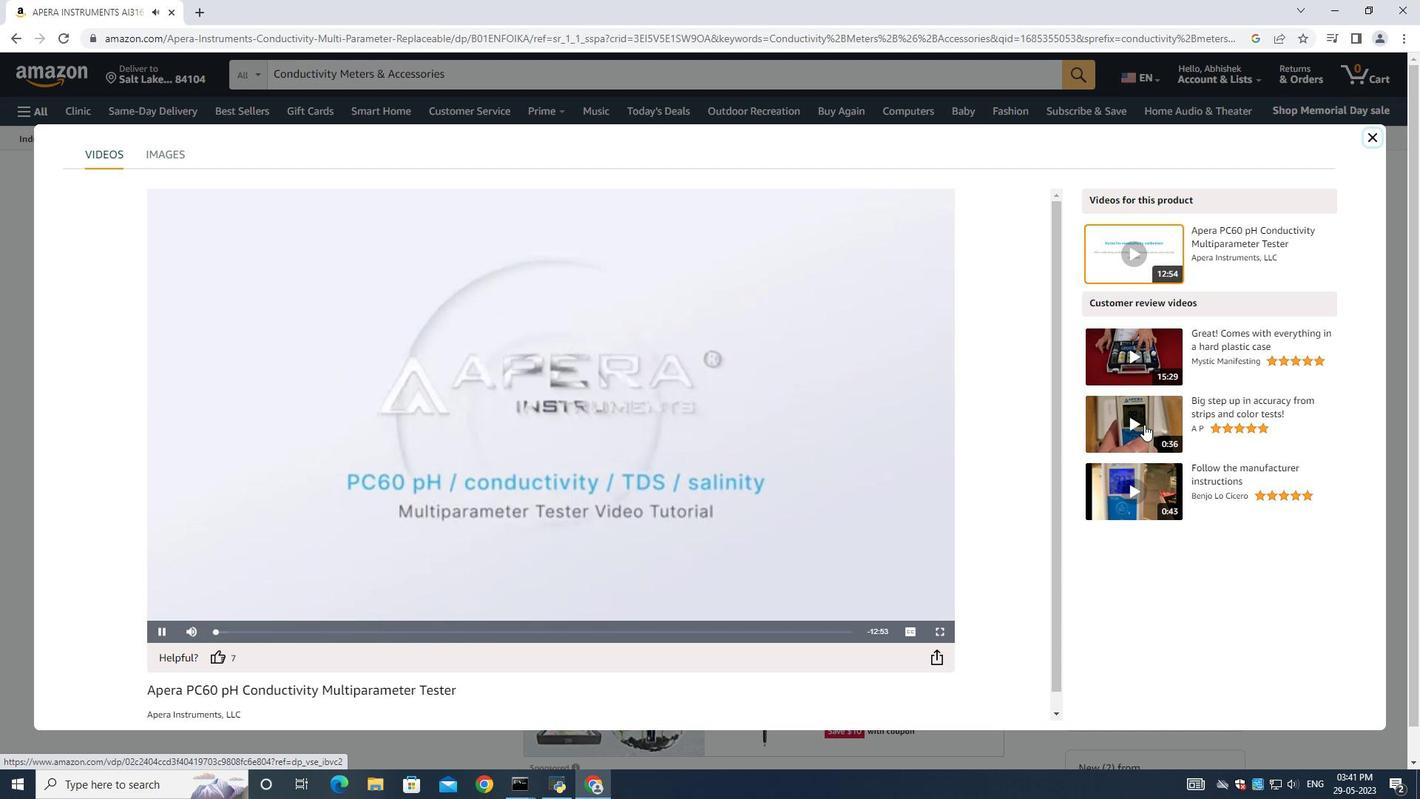 
Action: Mouse moved to (1378, 133)
Screenshot: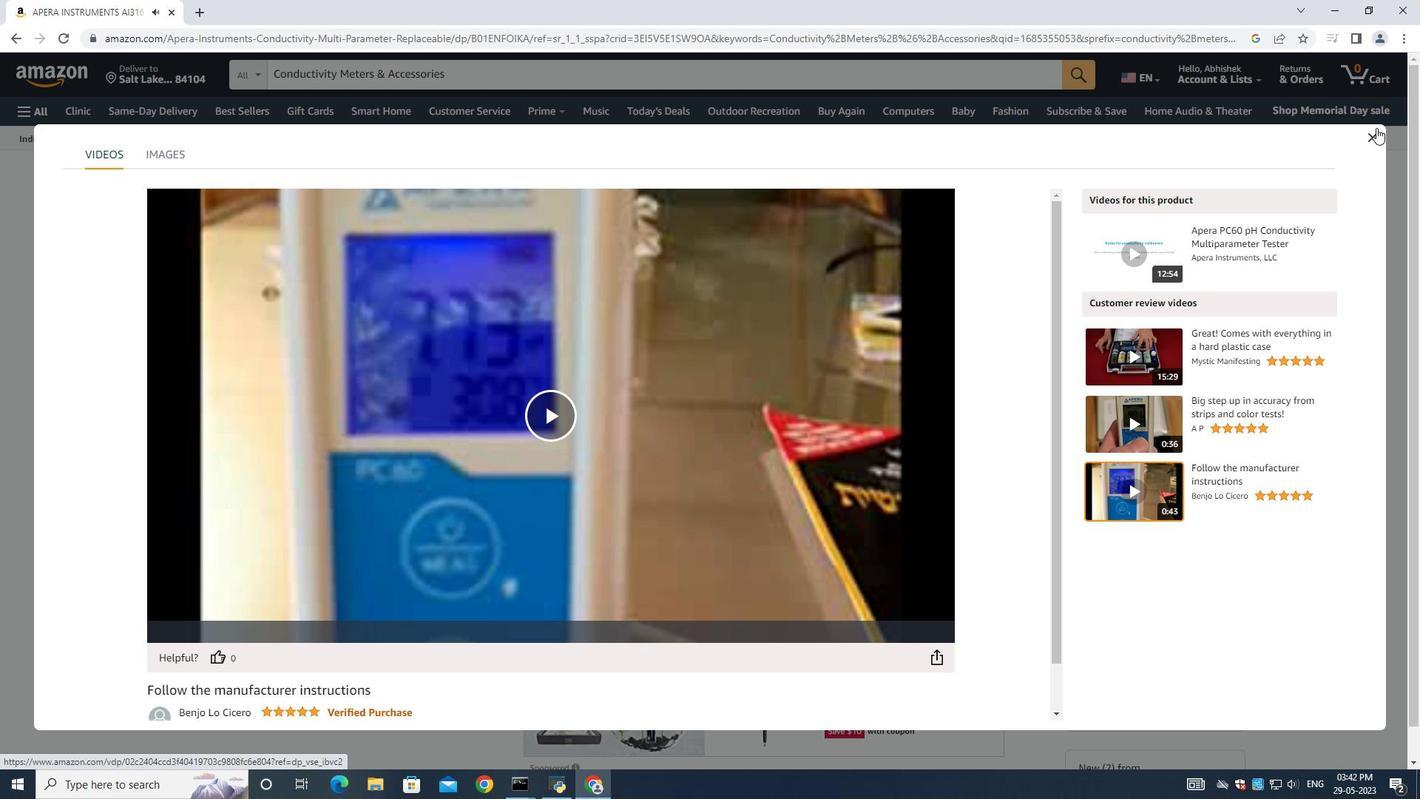 
Action: Mouse pressed left at (1378, 133)
Screenshot: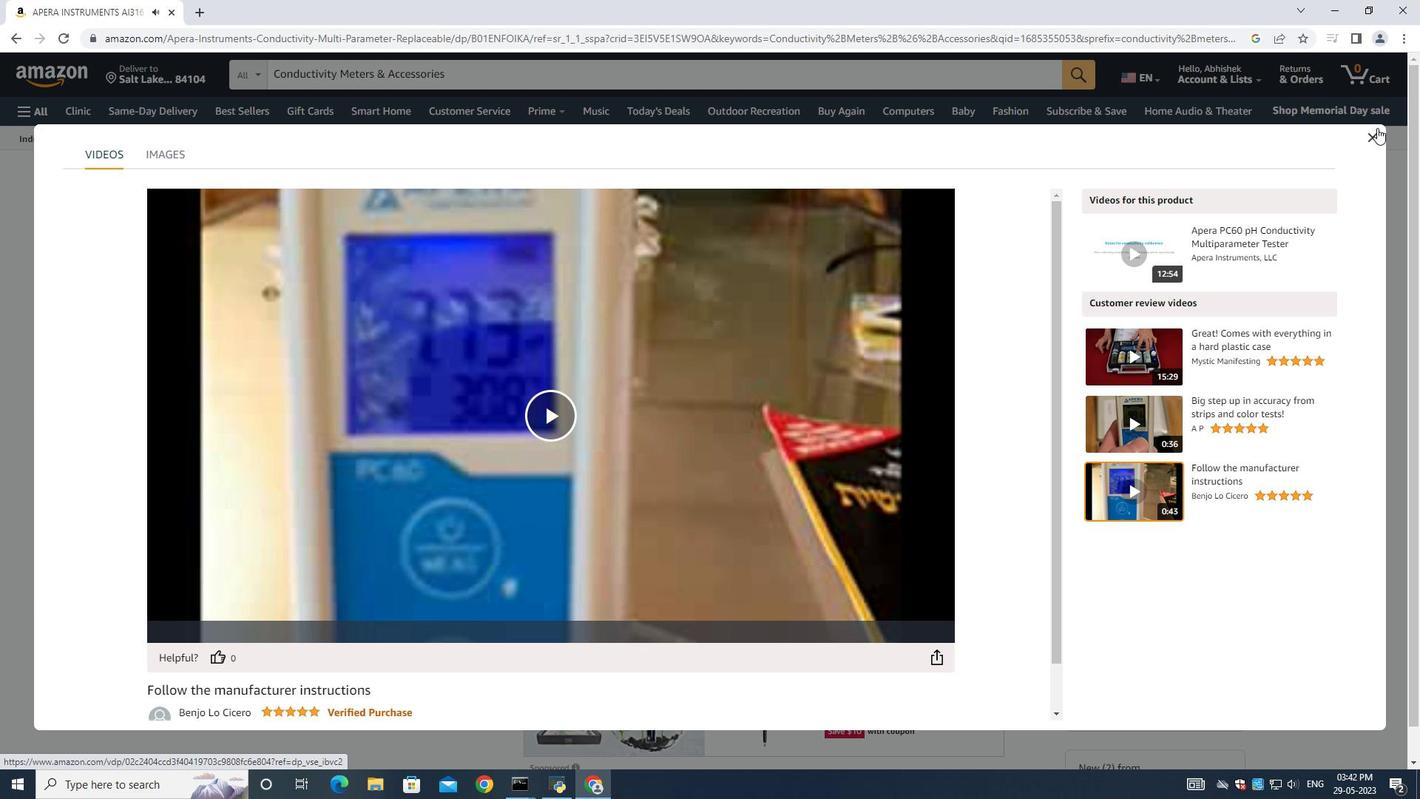 
Action: Mouse moved to (948, 402)
Screenshot: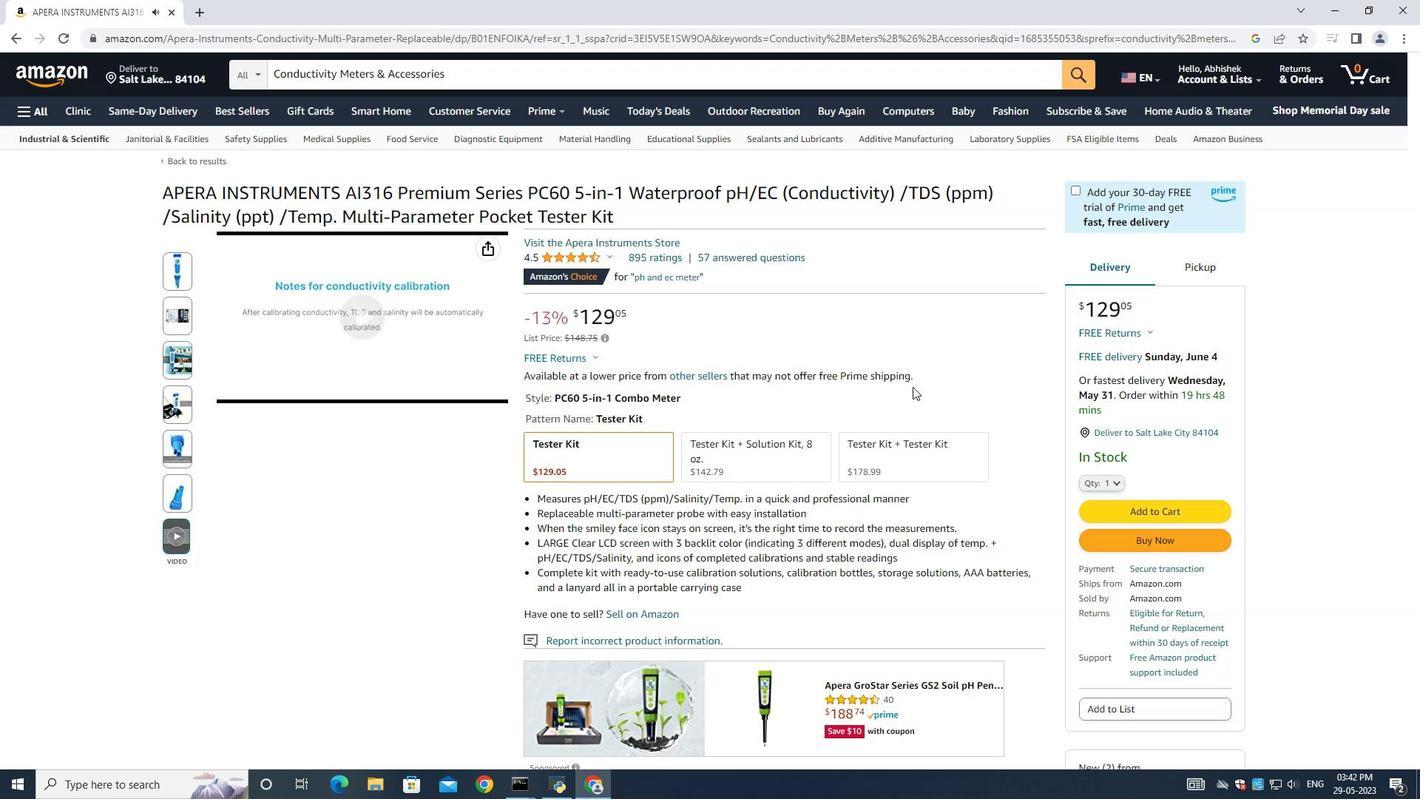
Action: Mouse scrolled (948, 401) with delta (0, 0)
Screenshot: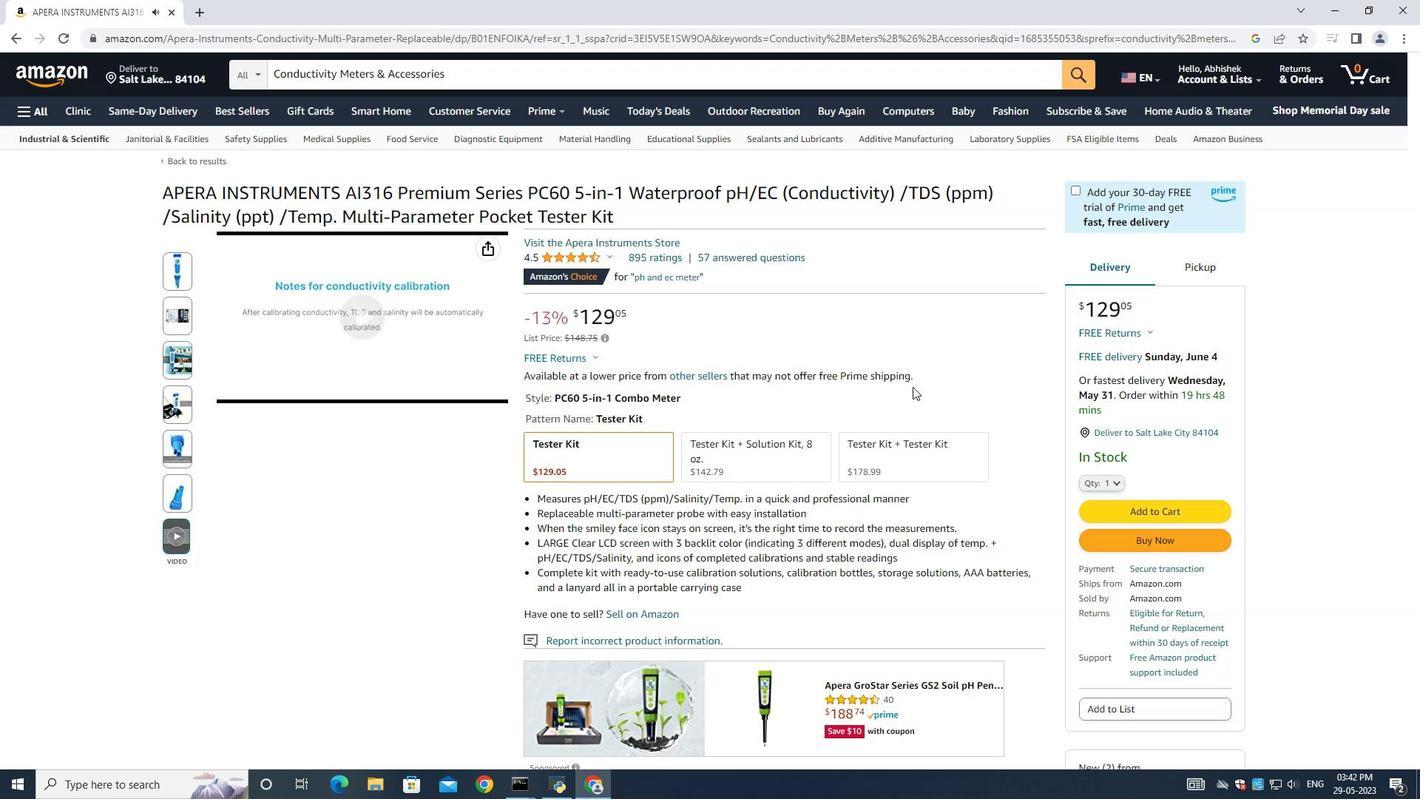 
Action: Mouse scrolled (948, 401) with delta (0, 0)
Screenshot: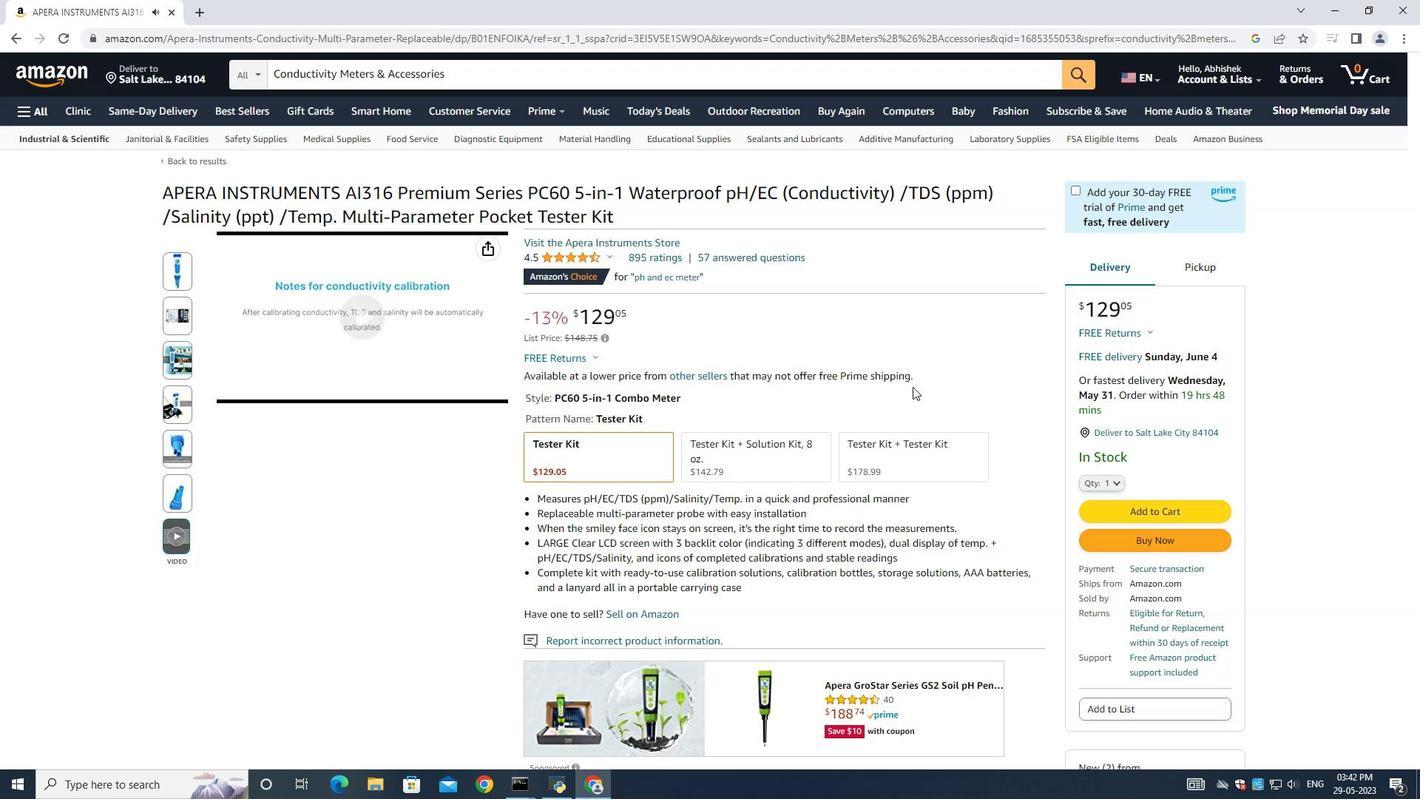 
Action: Mouse moved to (948, 402)
Screenshot: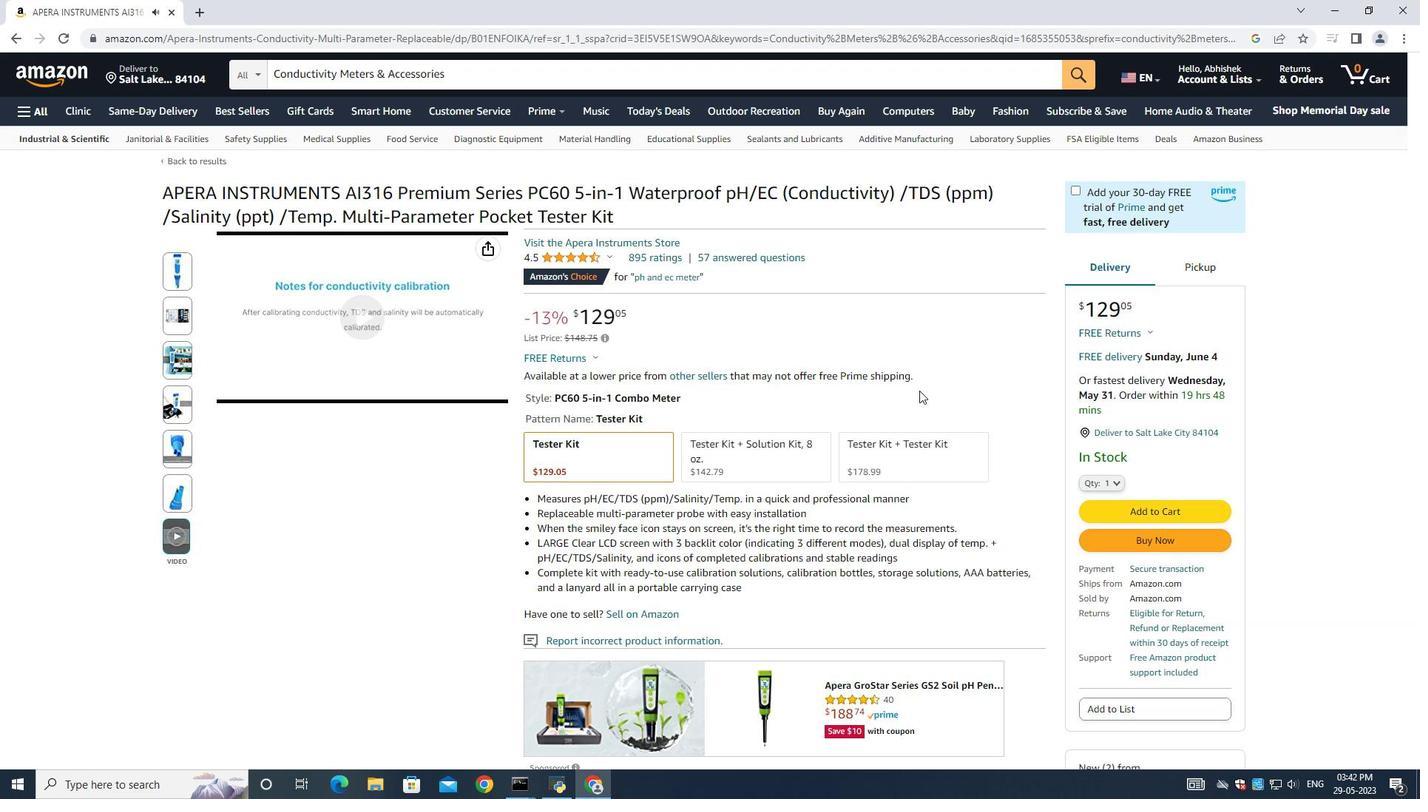 
Action: Mouse scrolled (948, 401) with delta (0, 0)
Screenshot: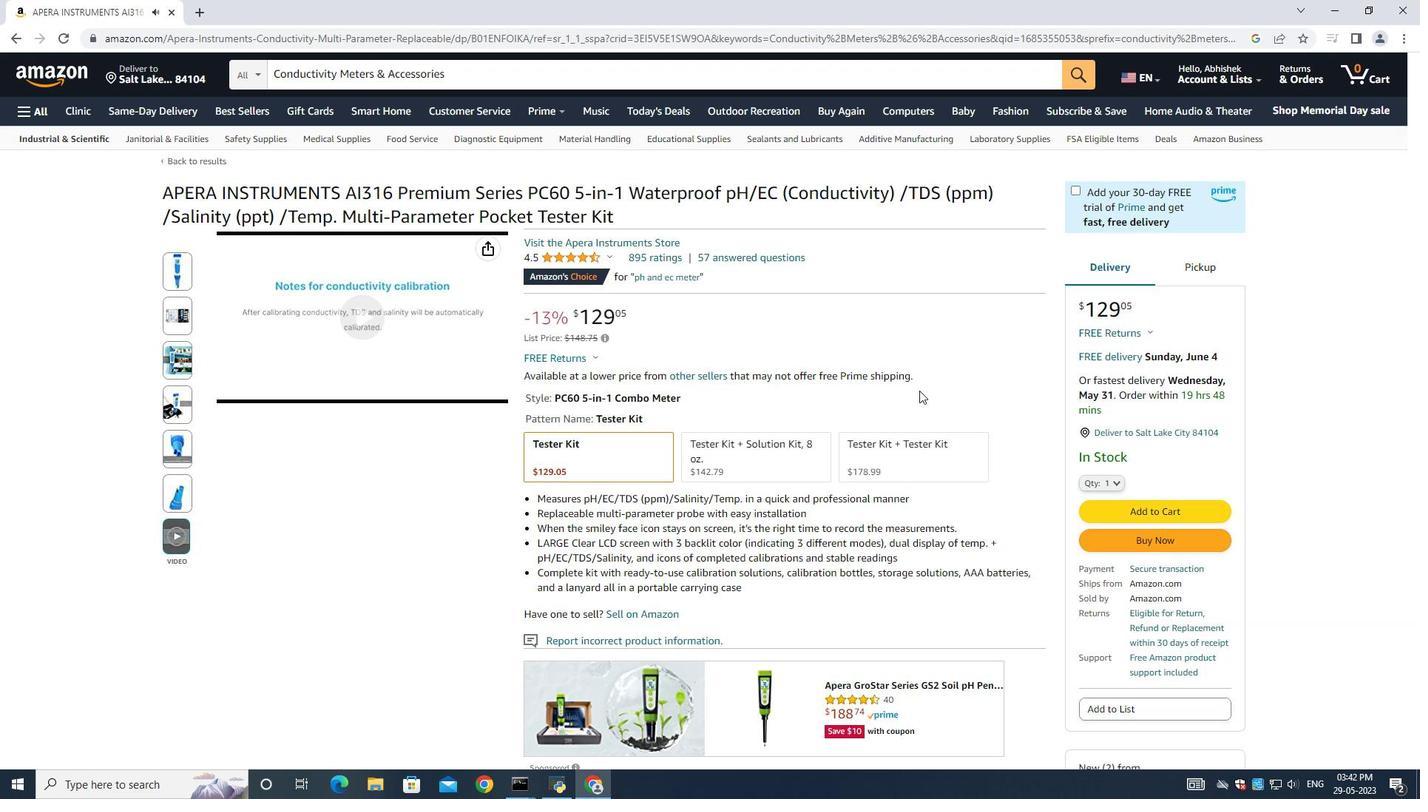 
Action: Mouse moved to (950, 398)
Screenshot: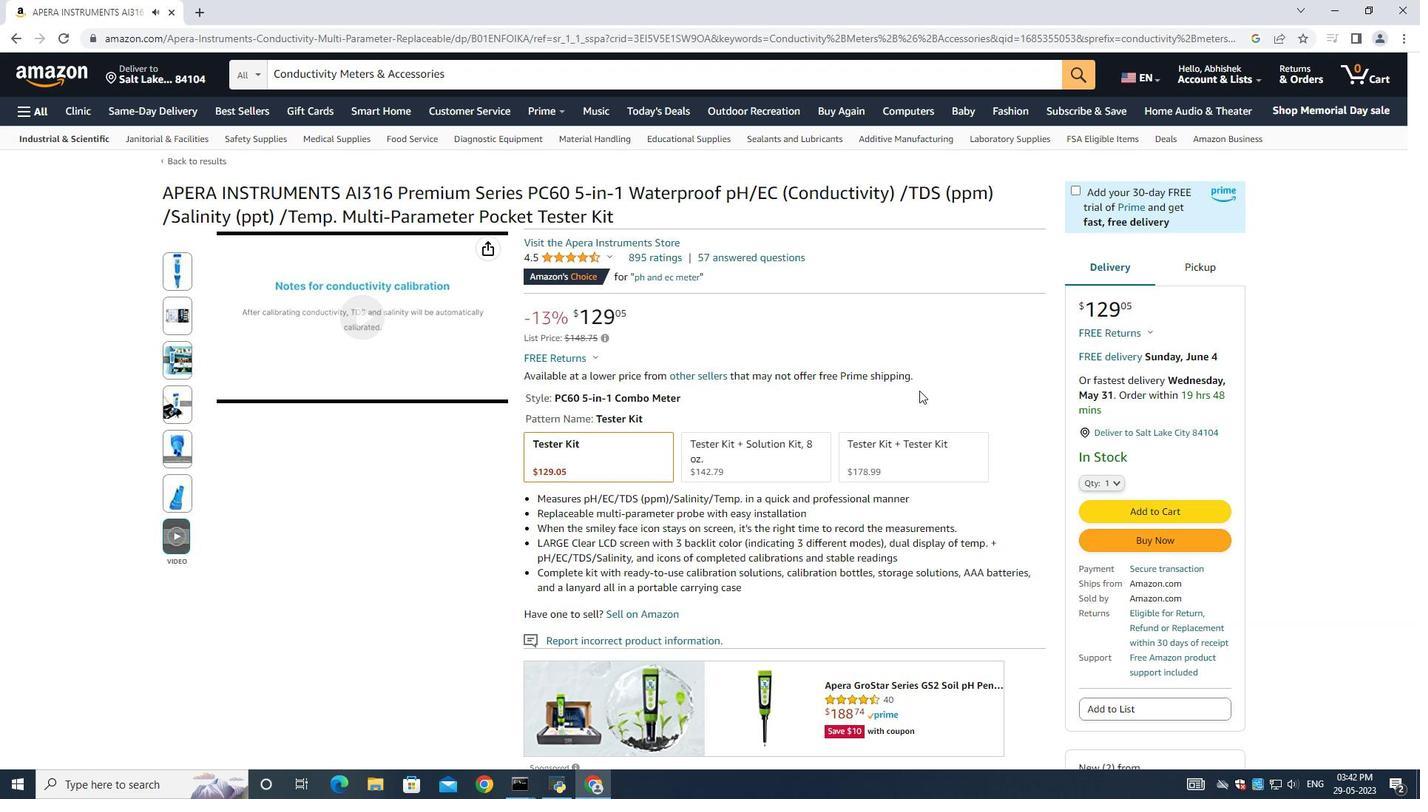 
Action: Mouse scrolled (948, 401) with delta (0, 0)
Screenshot: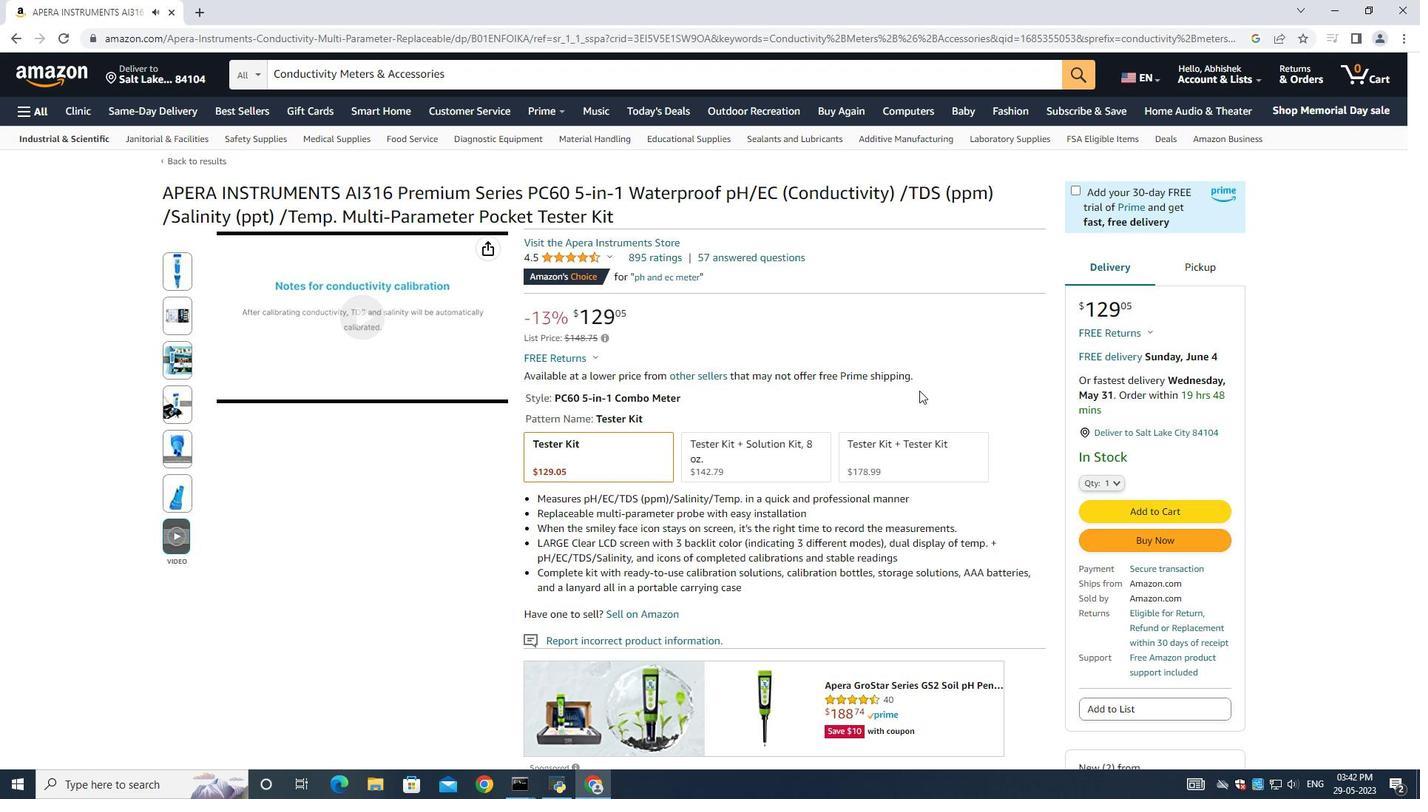 
Action: Mouse scrolled (948, 401) with delta (0, 0)
Screenshot: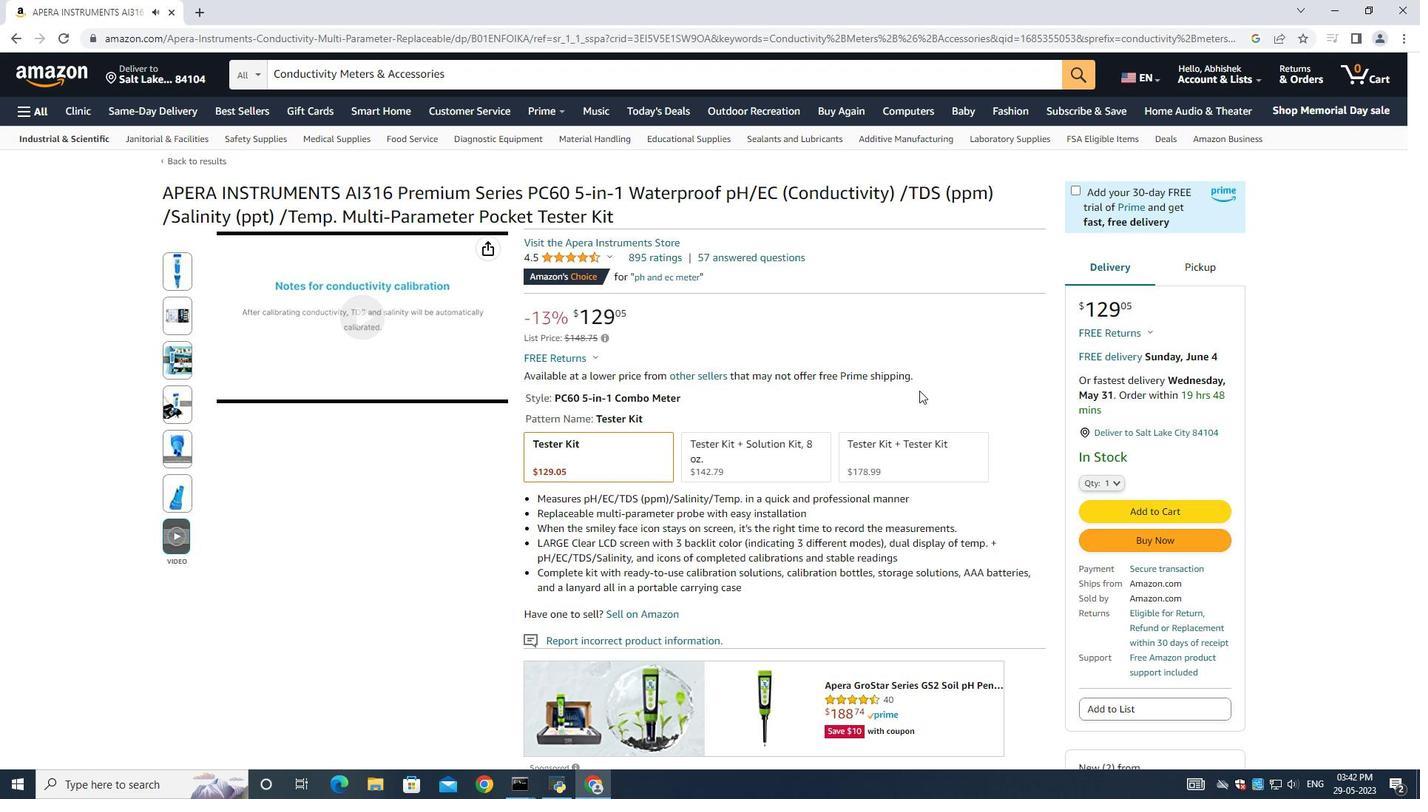 
Action: Mouse scrolled (950, 398) with delta (0, 0)
Screenshot: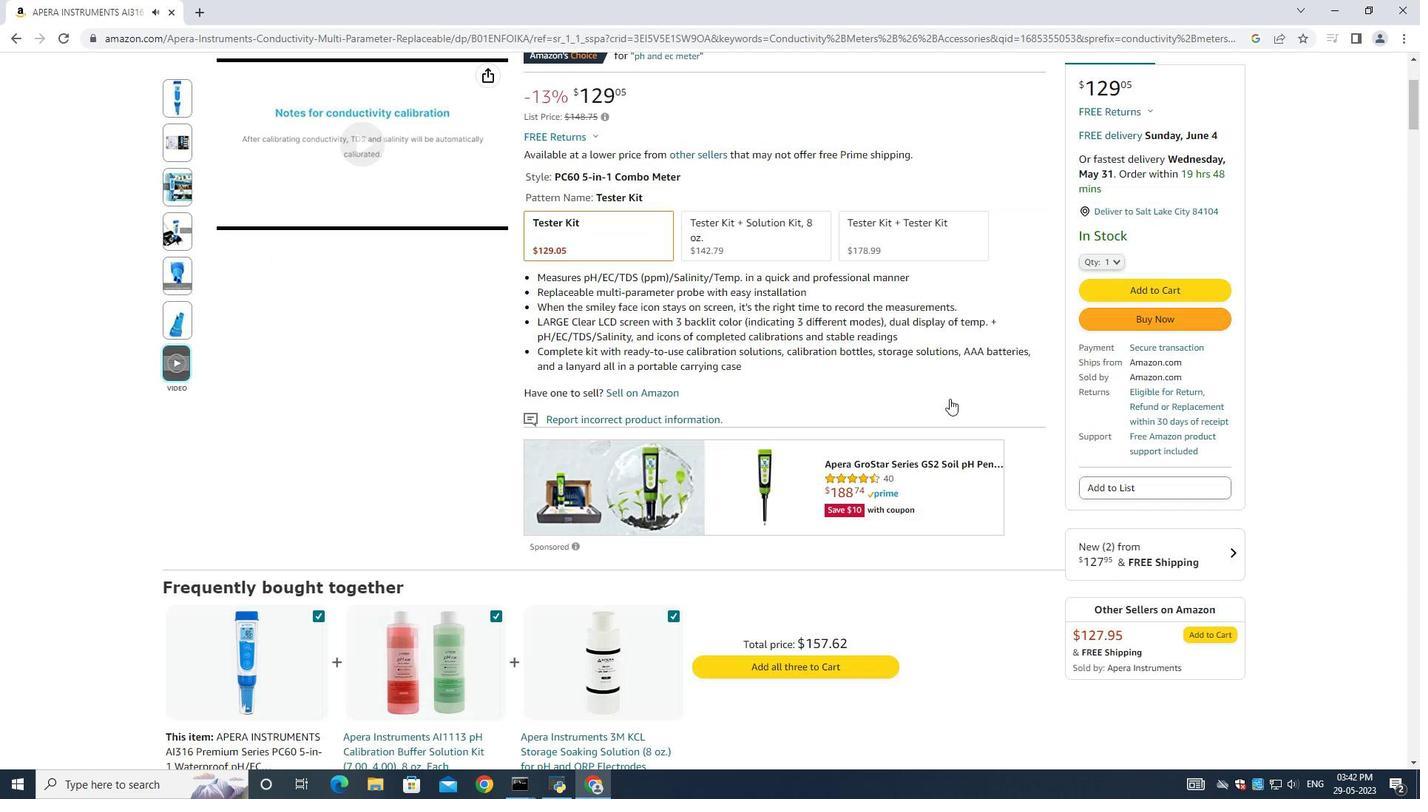 
Action: Mouse moved to (950, 399)
Screenshot: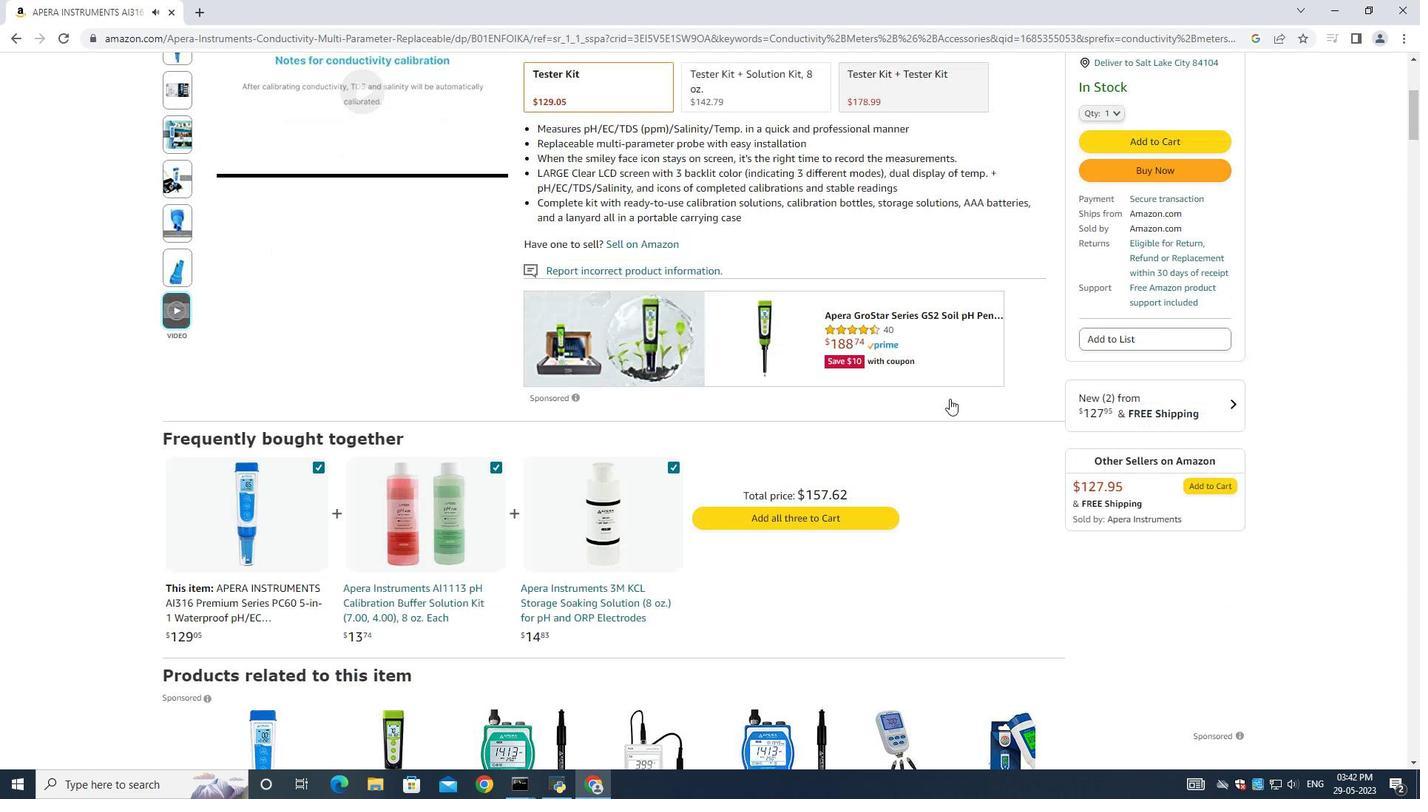 
Action: Mouse scrolled (950, 398) with delta (0, 0)
Screenshot: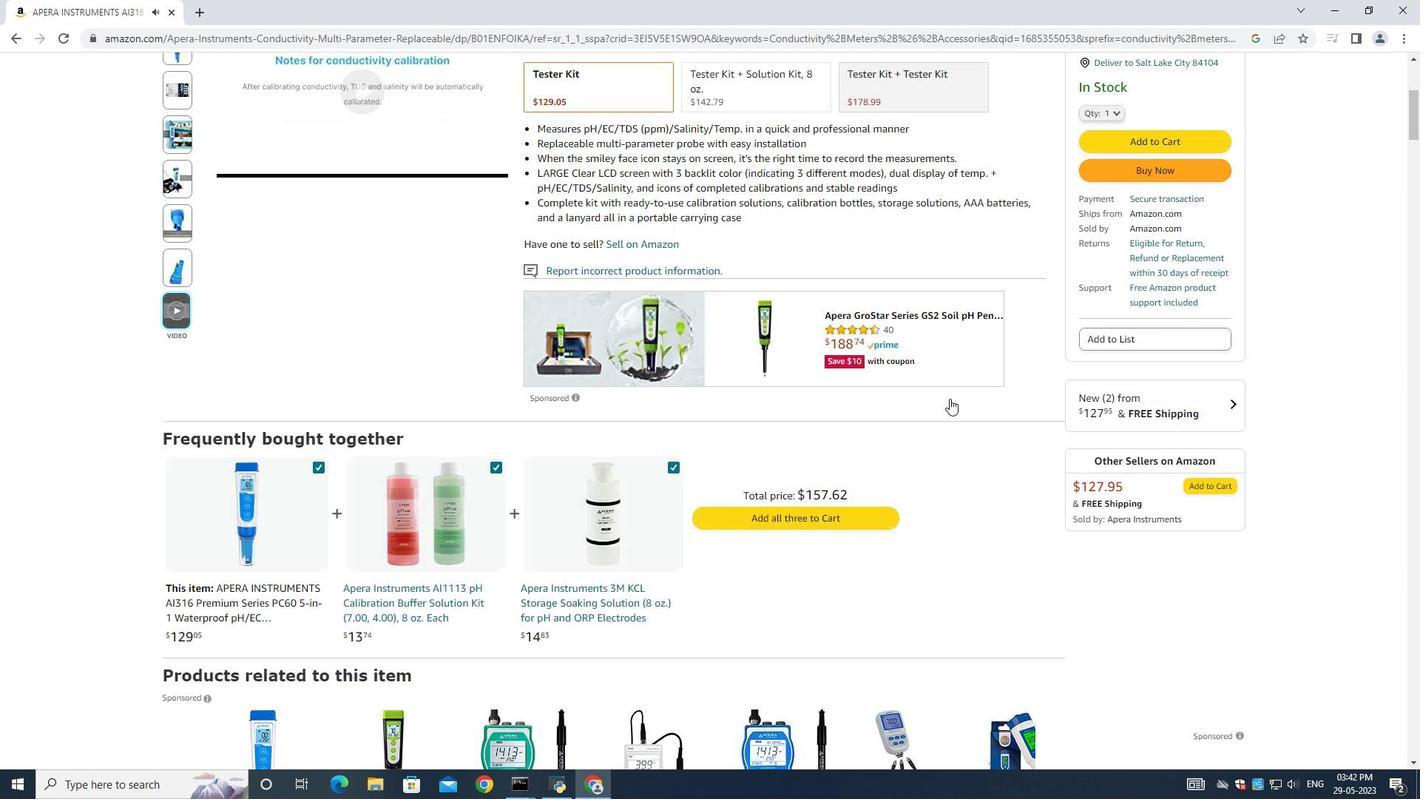 
Action: Mouse moved to (950, 400)
Screenshot: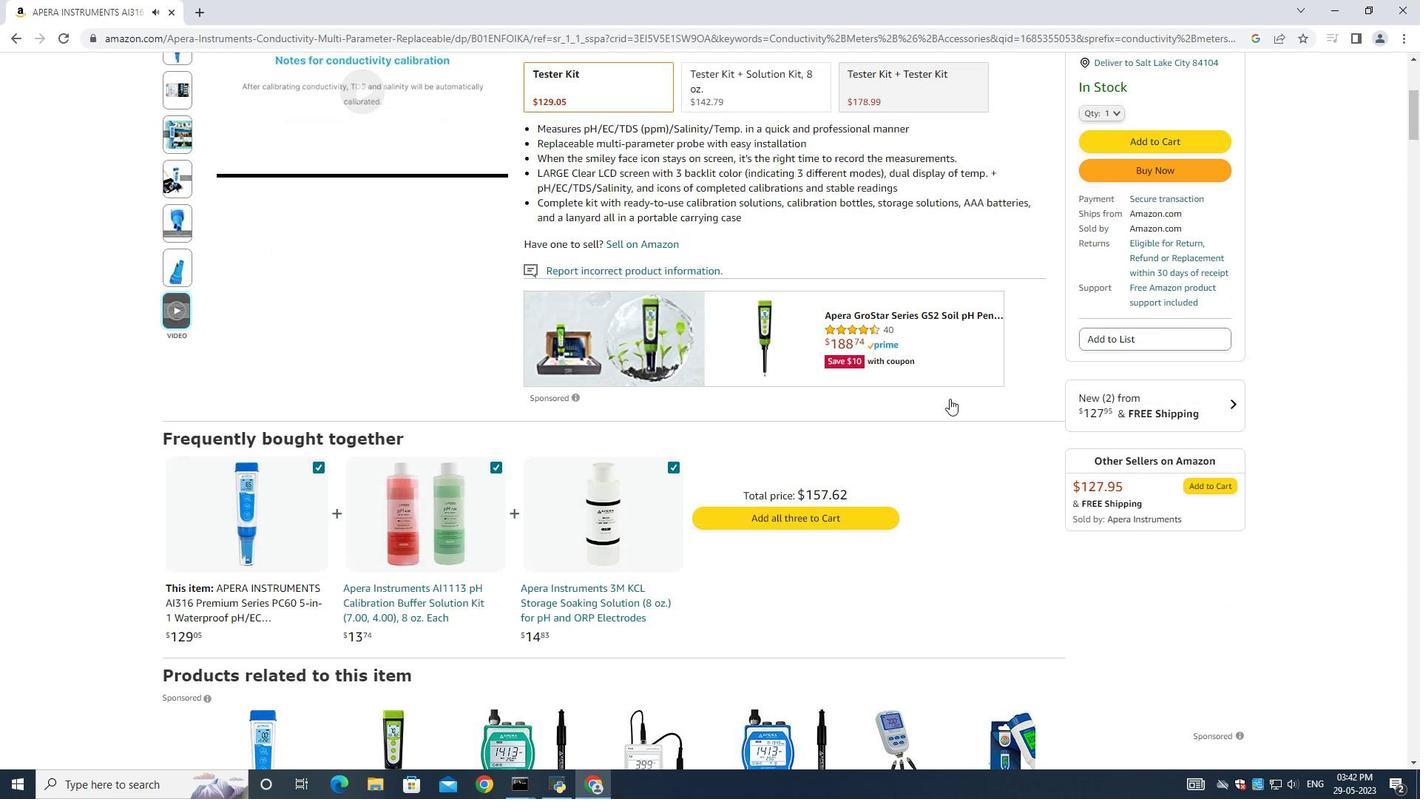 
Action: Mouse scrolled (950, 398) with delta (0, 0)
Screenshot: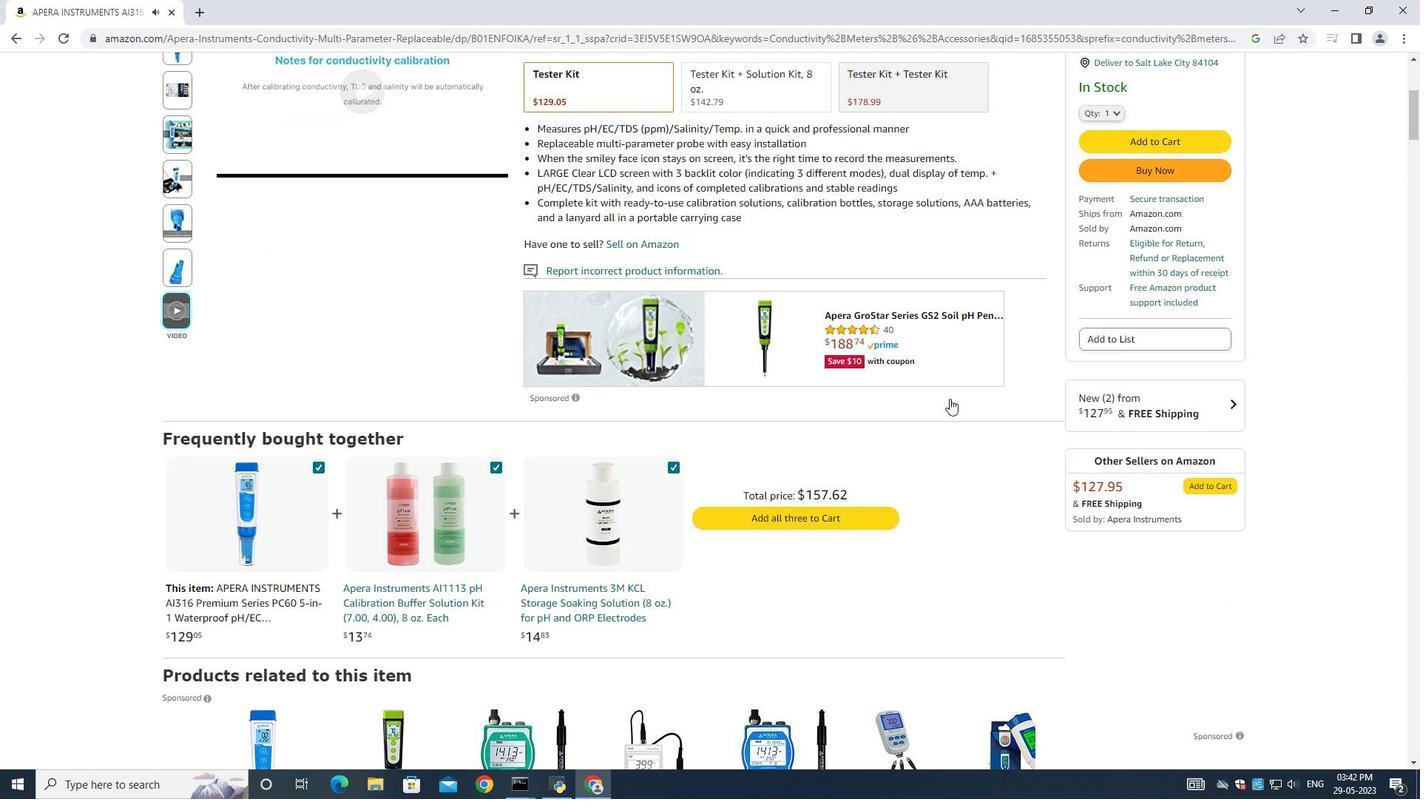 
Action: Mouse moved to (950, 400)
Screenshot: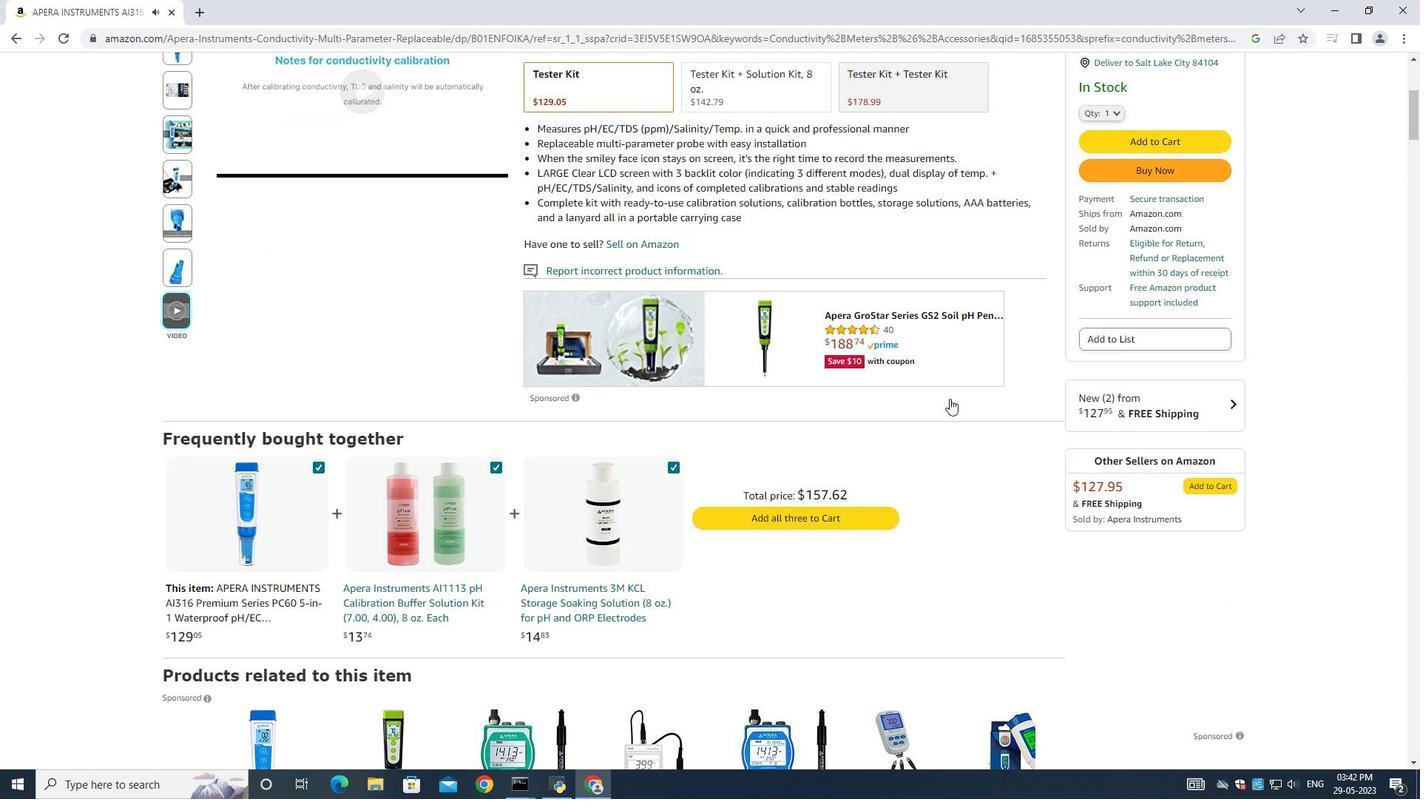 
Action: Mouse scrolled (950, 399) with delta (0, 0)
Screenshot: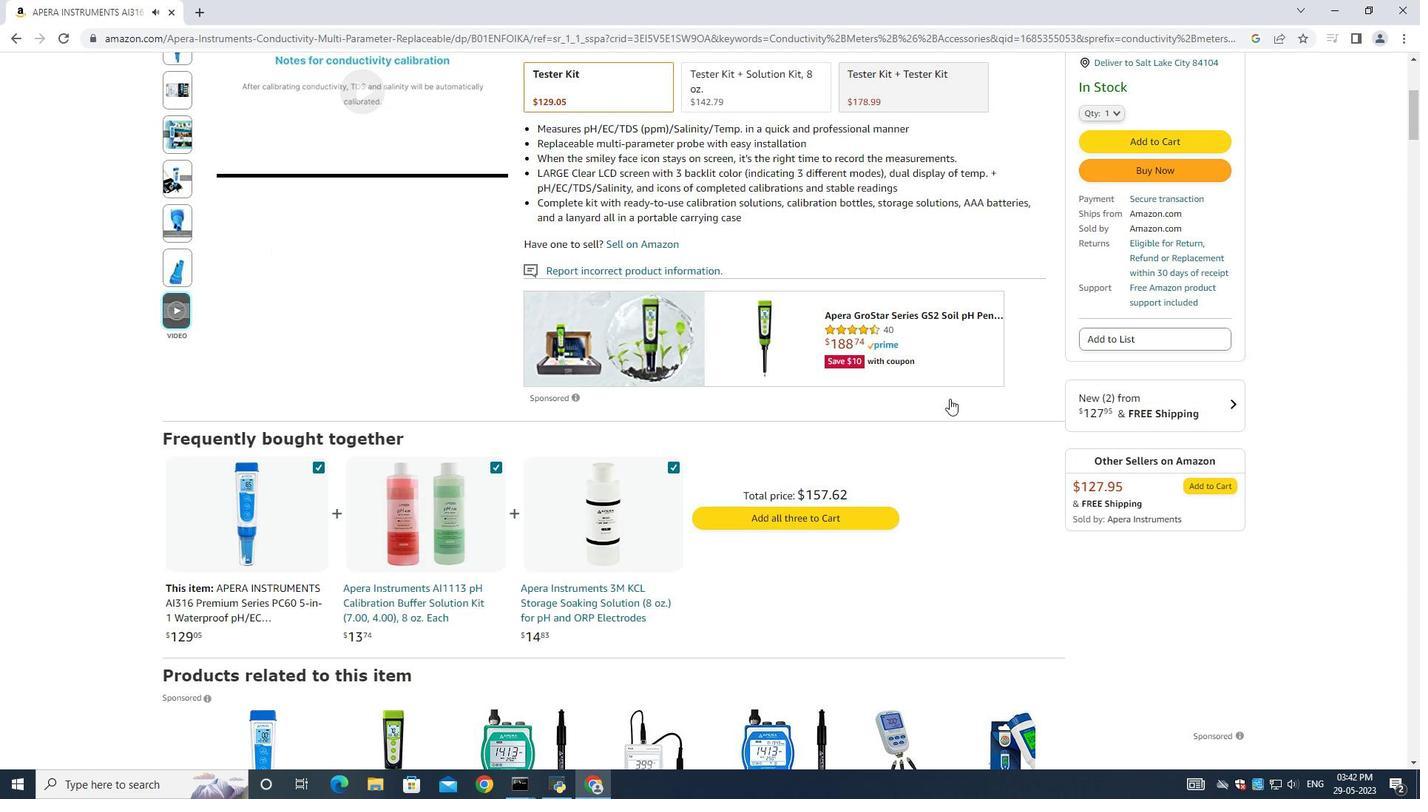 
Action: Mouse scrolled (950, 399) with delta (0, 0)
Screenshot: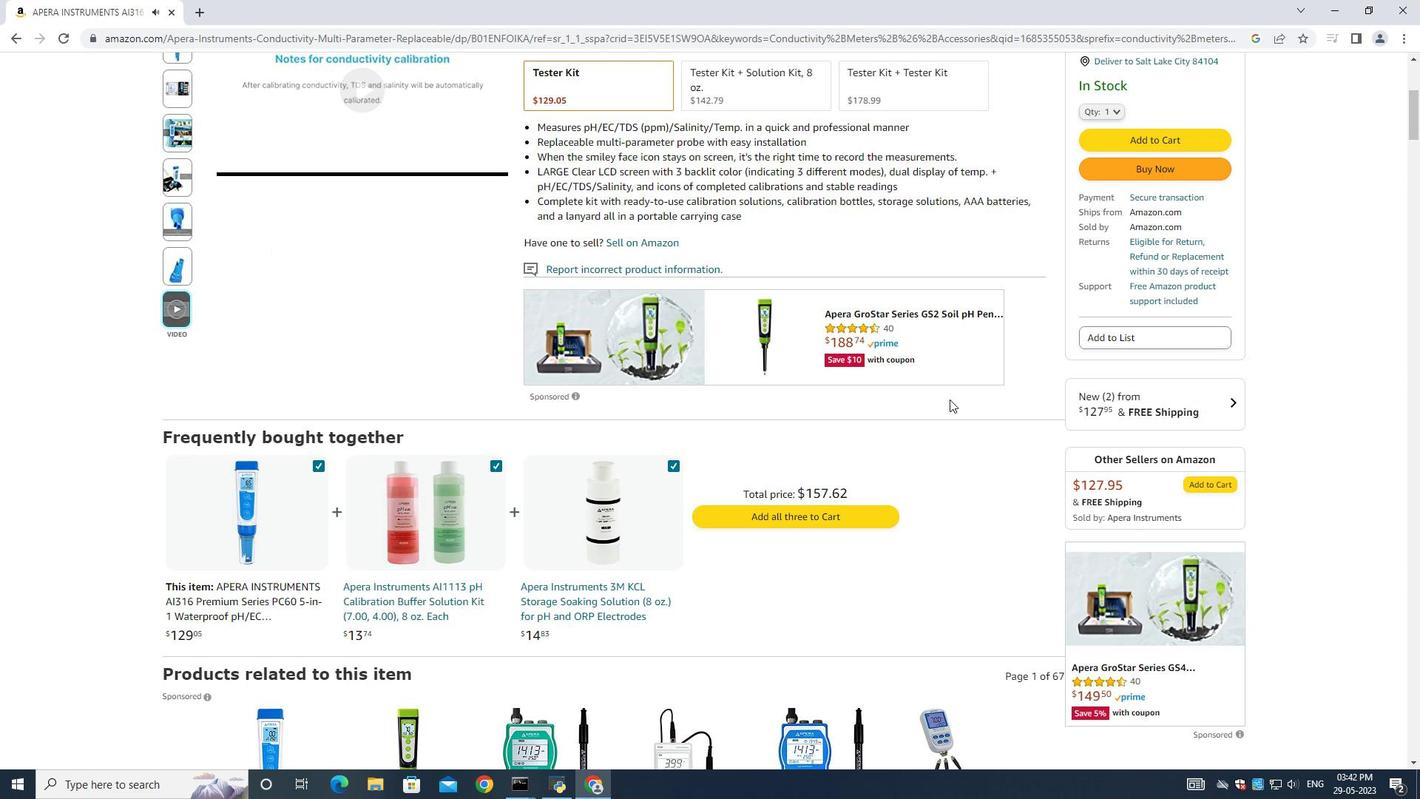 
Action: Mouse scrolled (950, 399) with delta (0, 0)
Screenshot: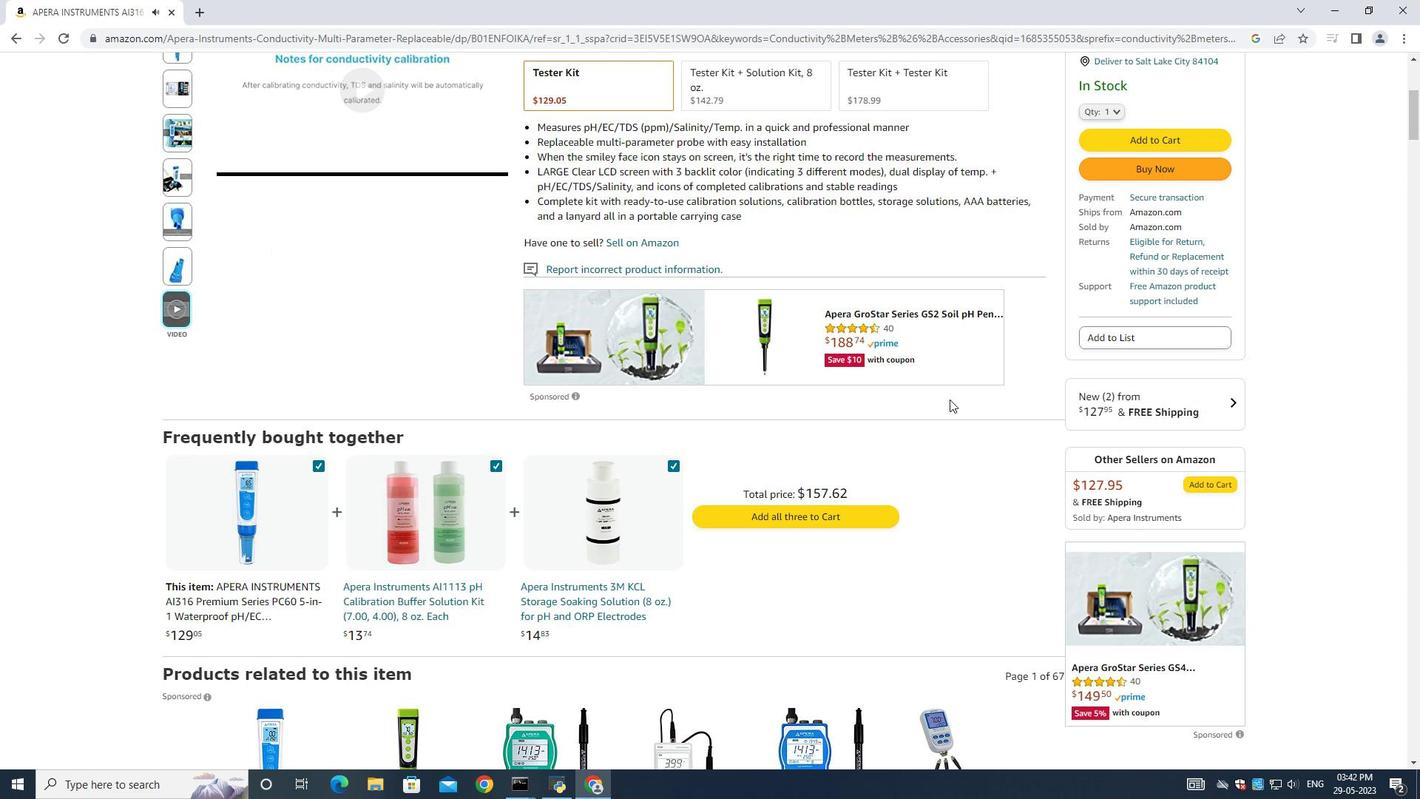 
Action: Mouse scrolled (950, 399) with delta (0, 0)
Screenshot: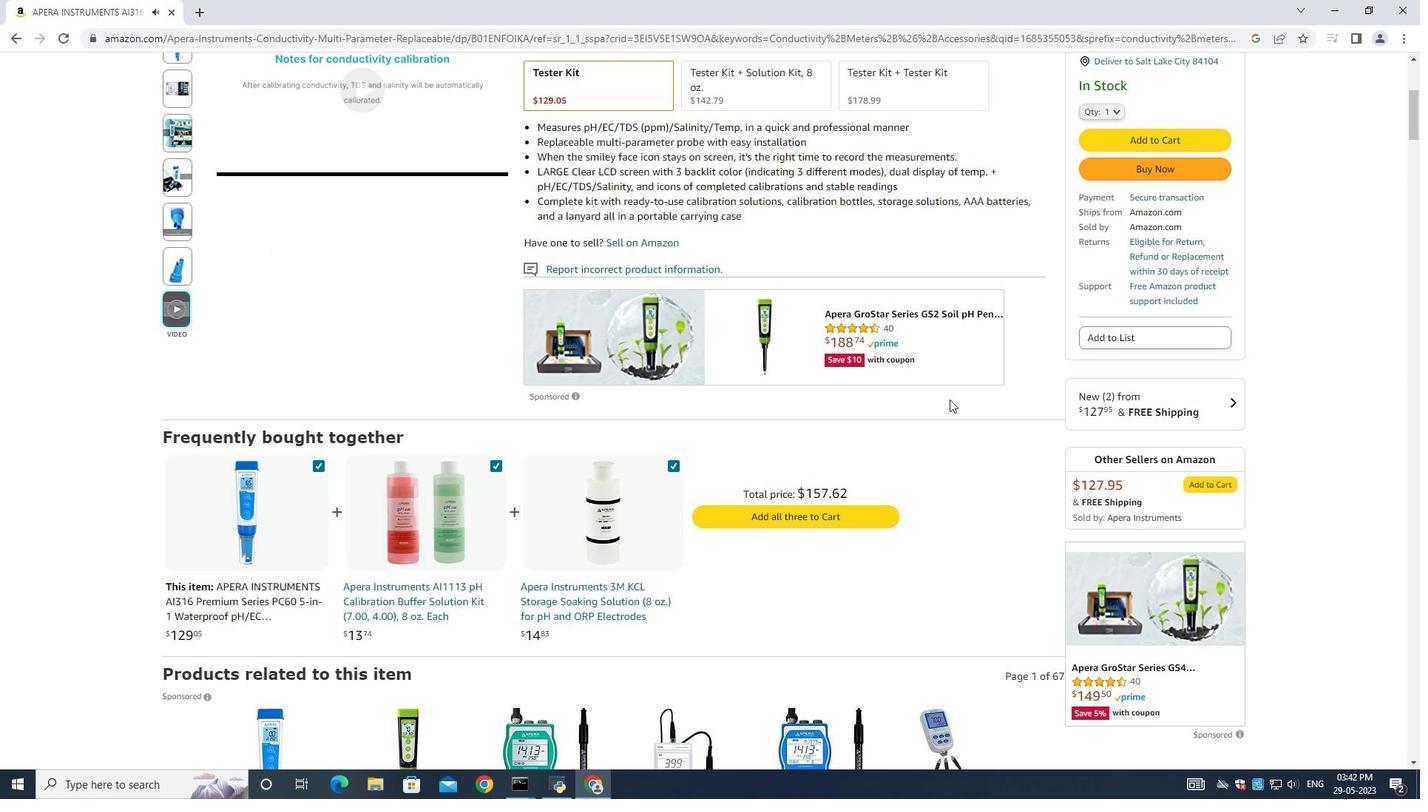
Action: Mouse moved to (946, 398)
Screenshot: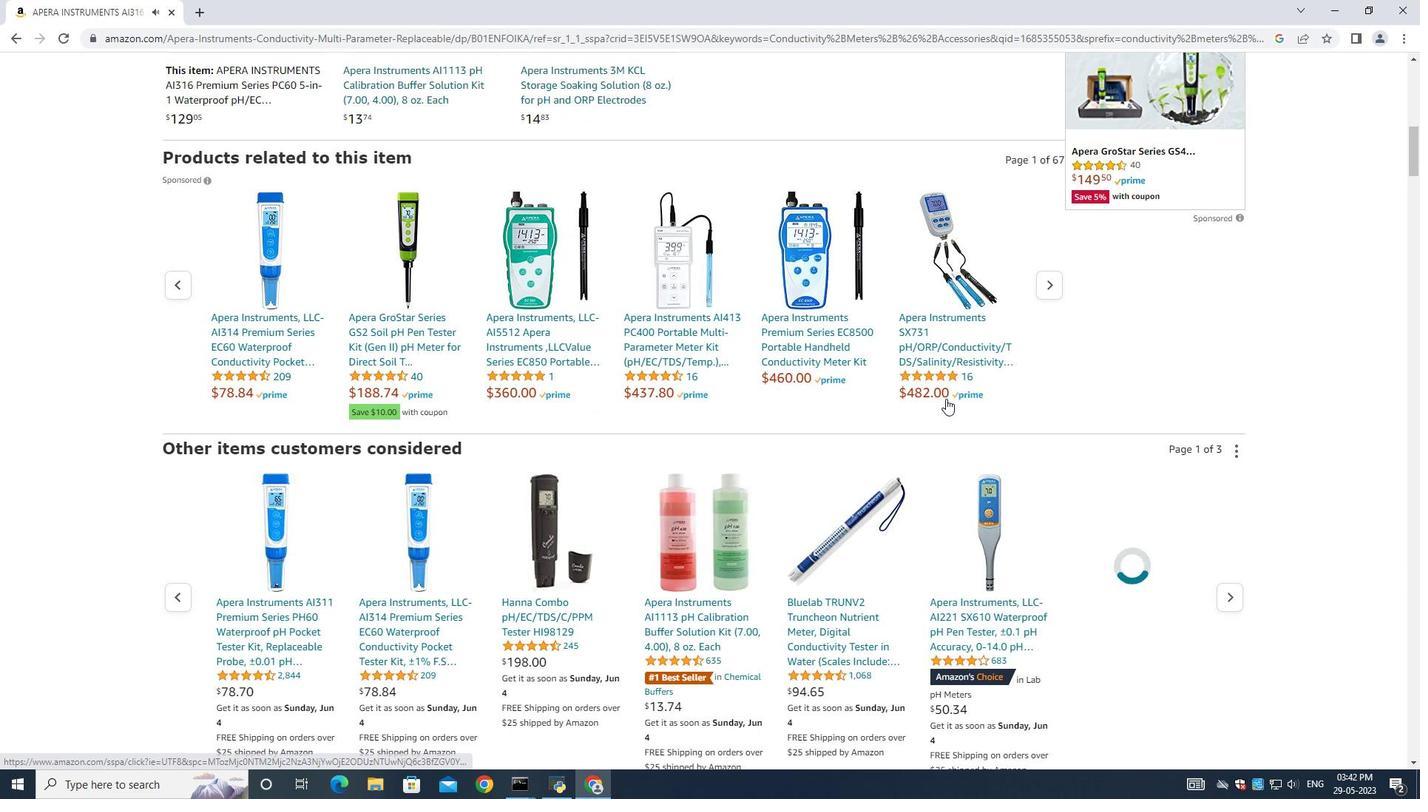 
Action: Mouse scrolled (946, 398) with delta (0, 0)
Screenshot: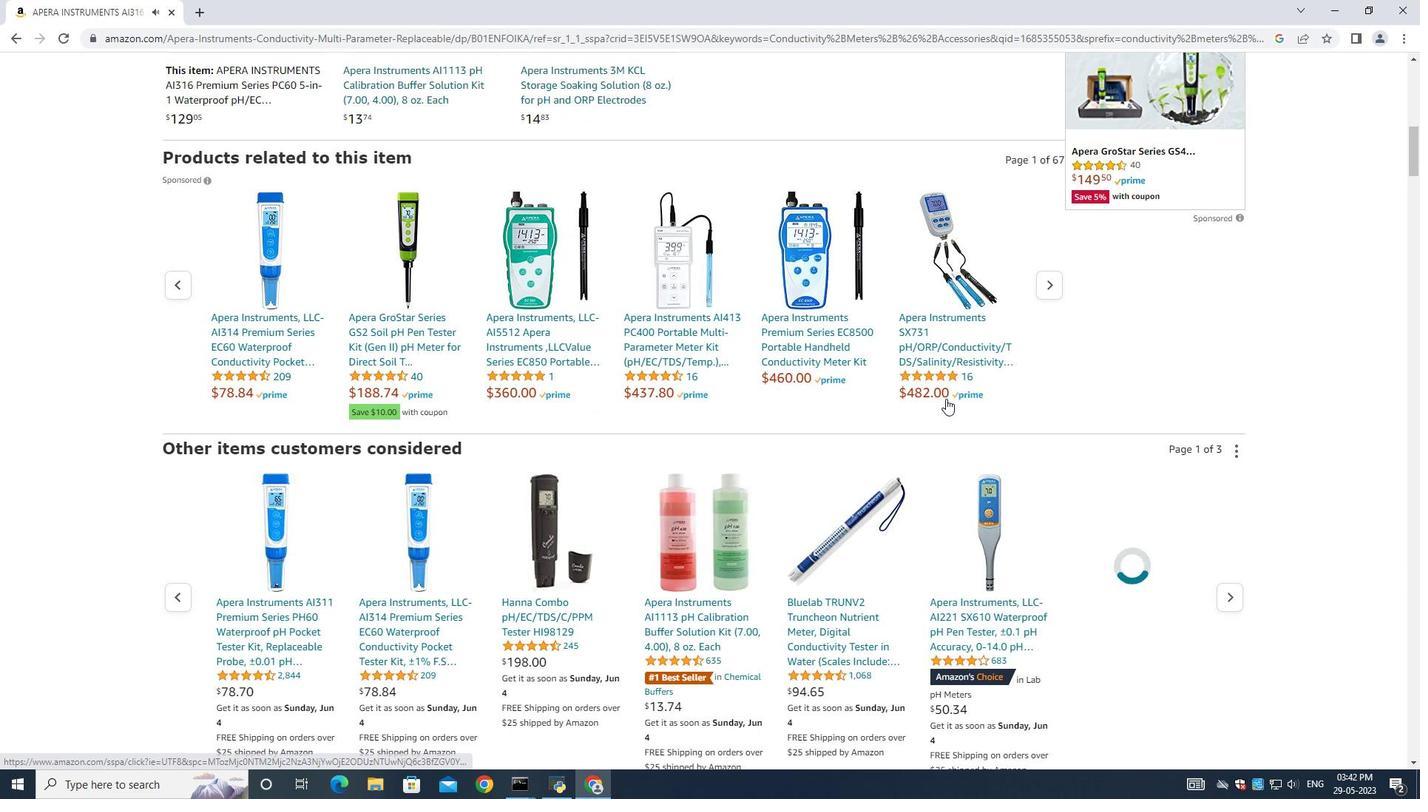 
Action: Mouse scrolled (946, 398) with delta (0, 0)
Screenshot: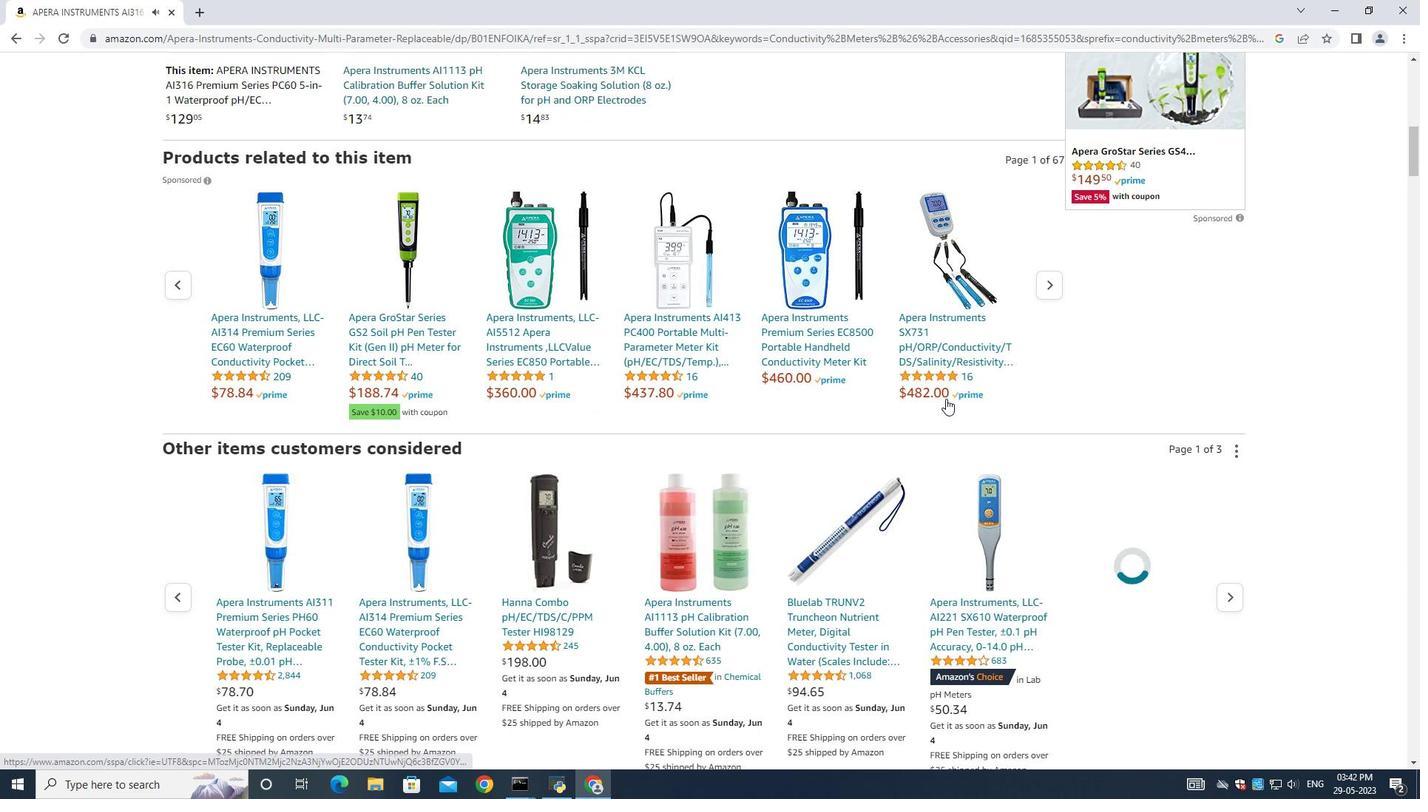 
Action: Mouse scrolled (946, 398) with delta (0, 0)
Screenshot: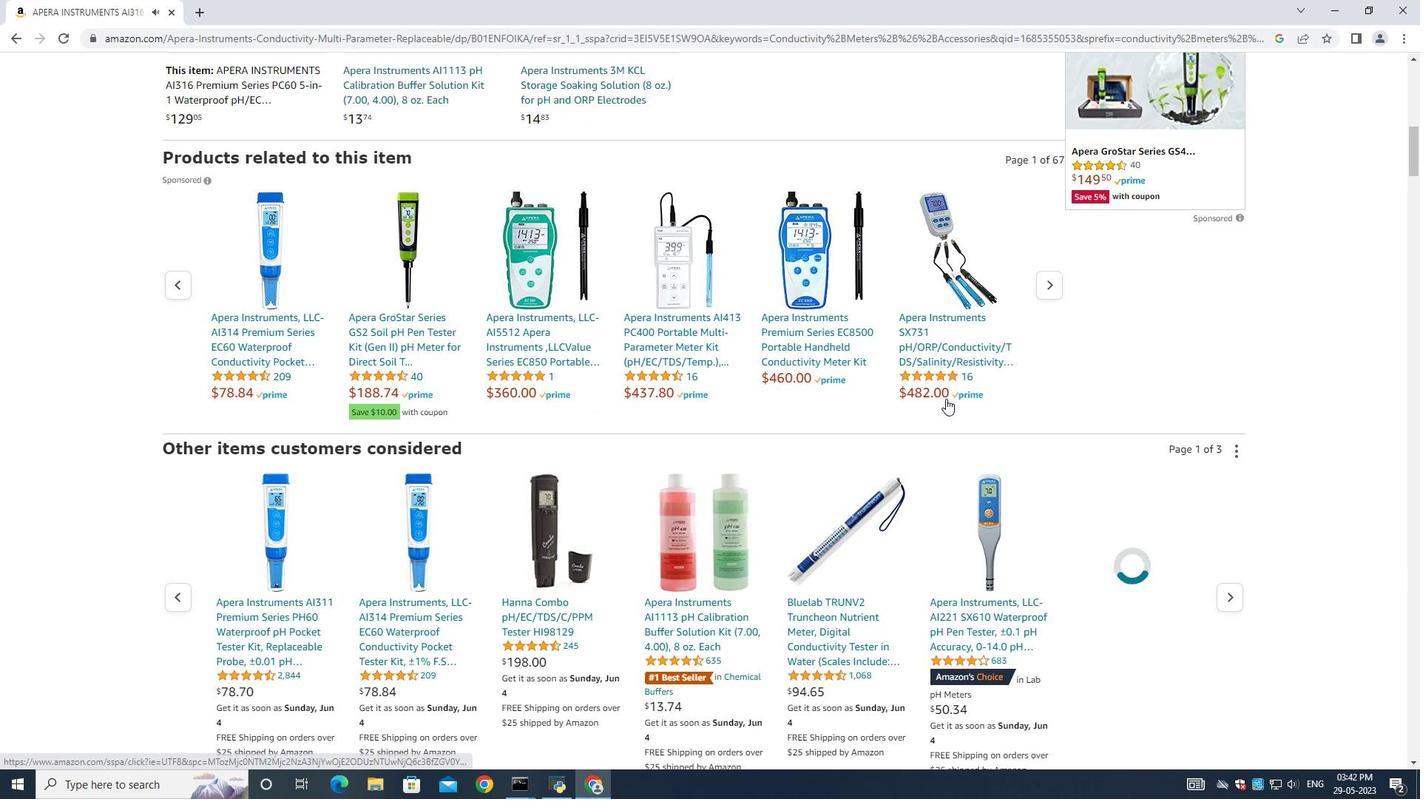
Action: Mouse scrolled (946, 398) with delta (0, 0)
Screenshot: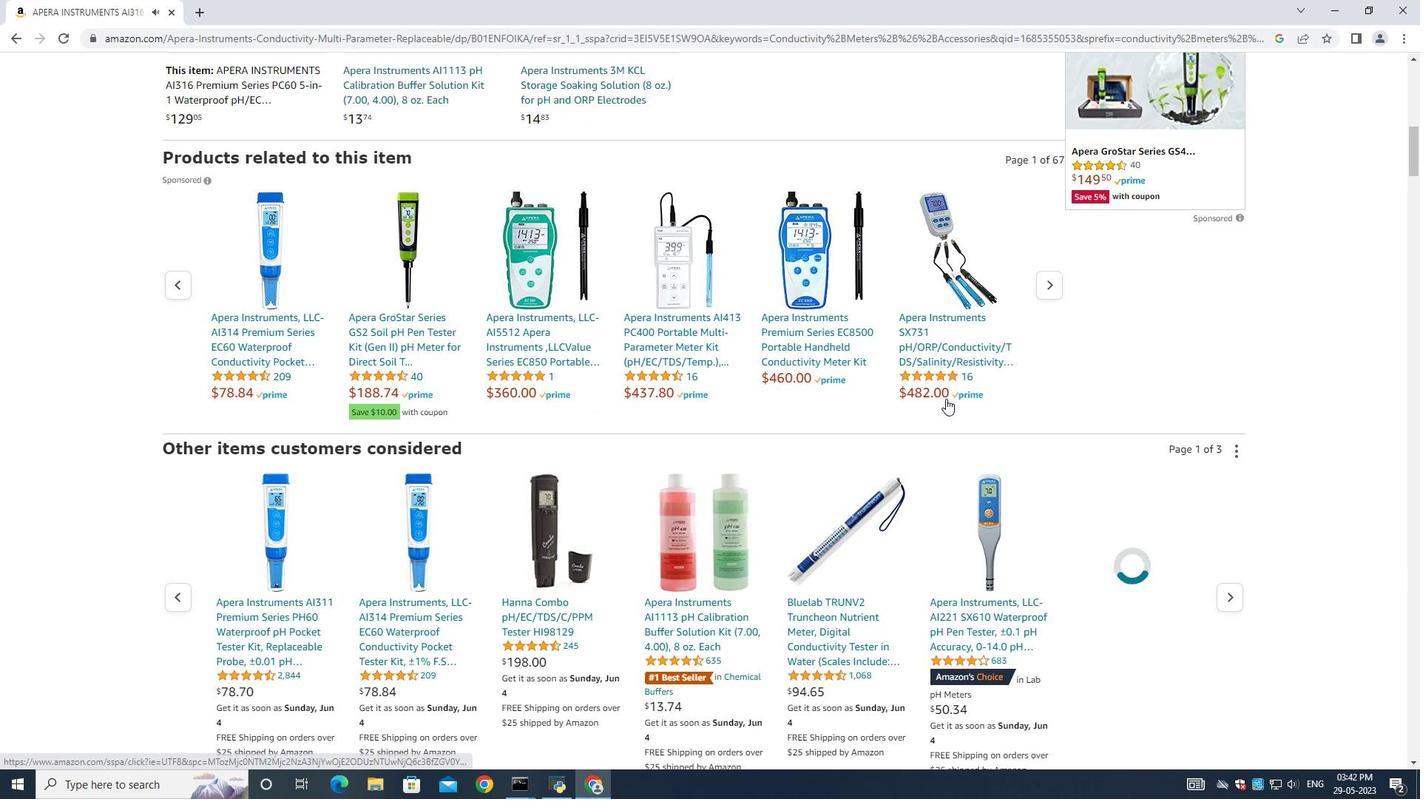 
Action: Mouse scrolled (946, 398) with delta (0, 0)
Screenshot: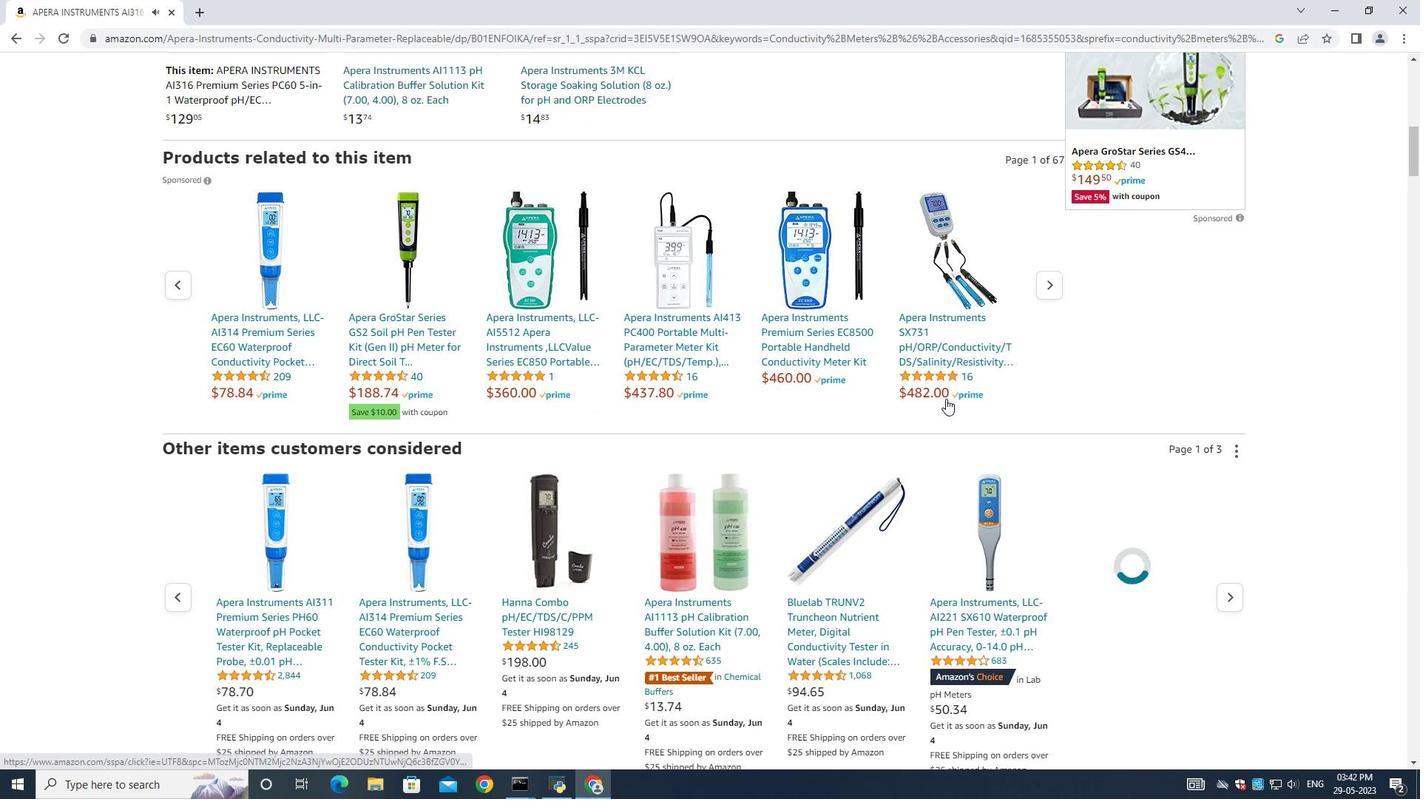 
Action: Mouse scrolled (946, 398) with delta (0, 0)
Screenshot: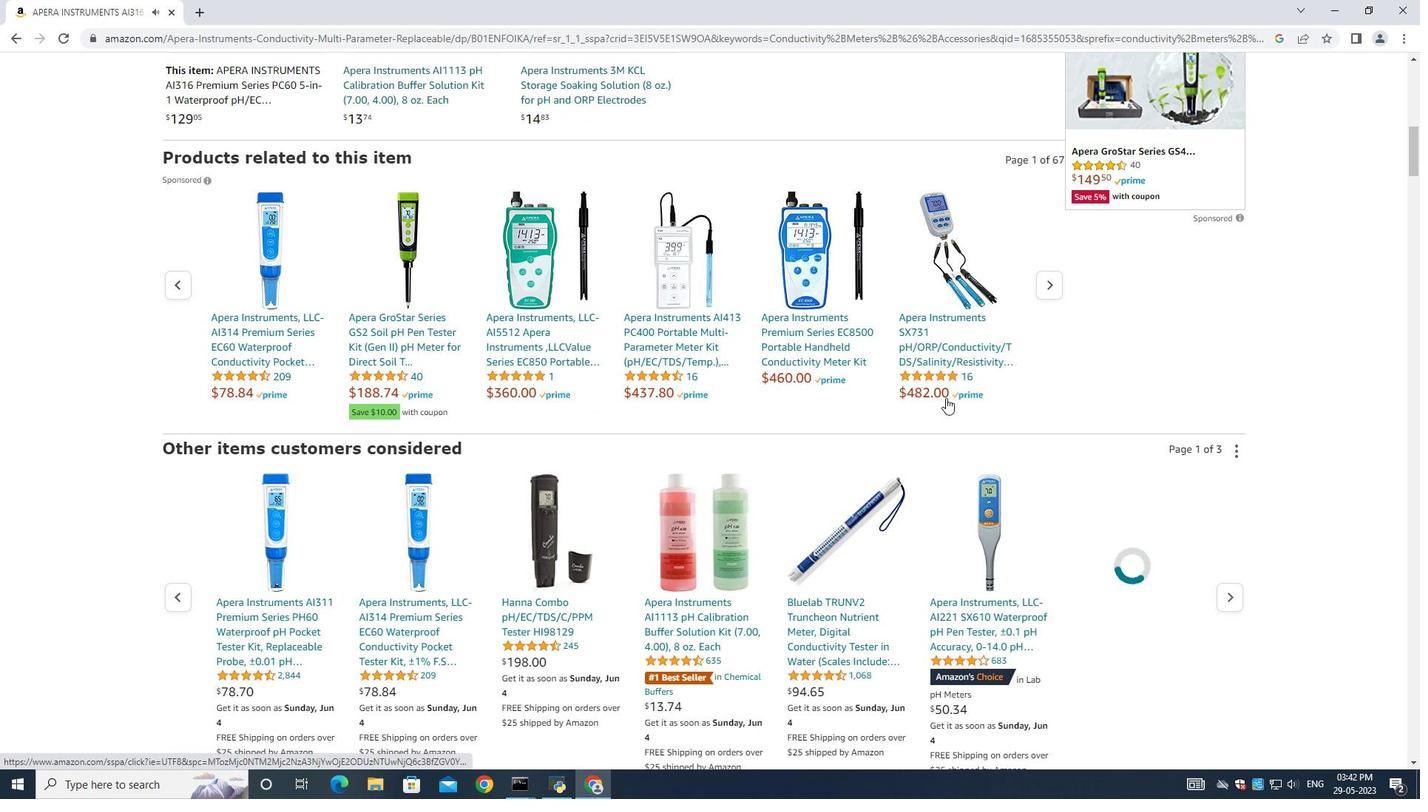 
Action: Mouse scrolled (946, 398) with delta (0, 0)
Screenshot: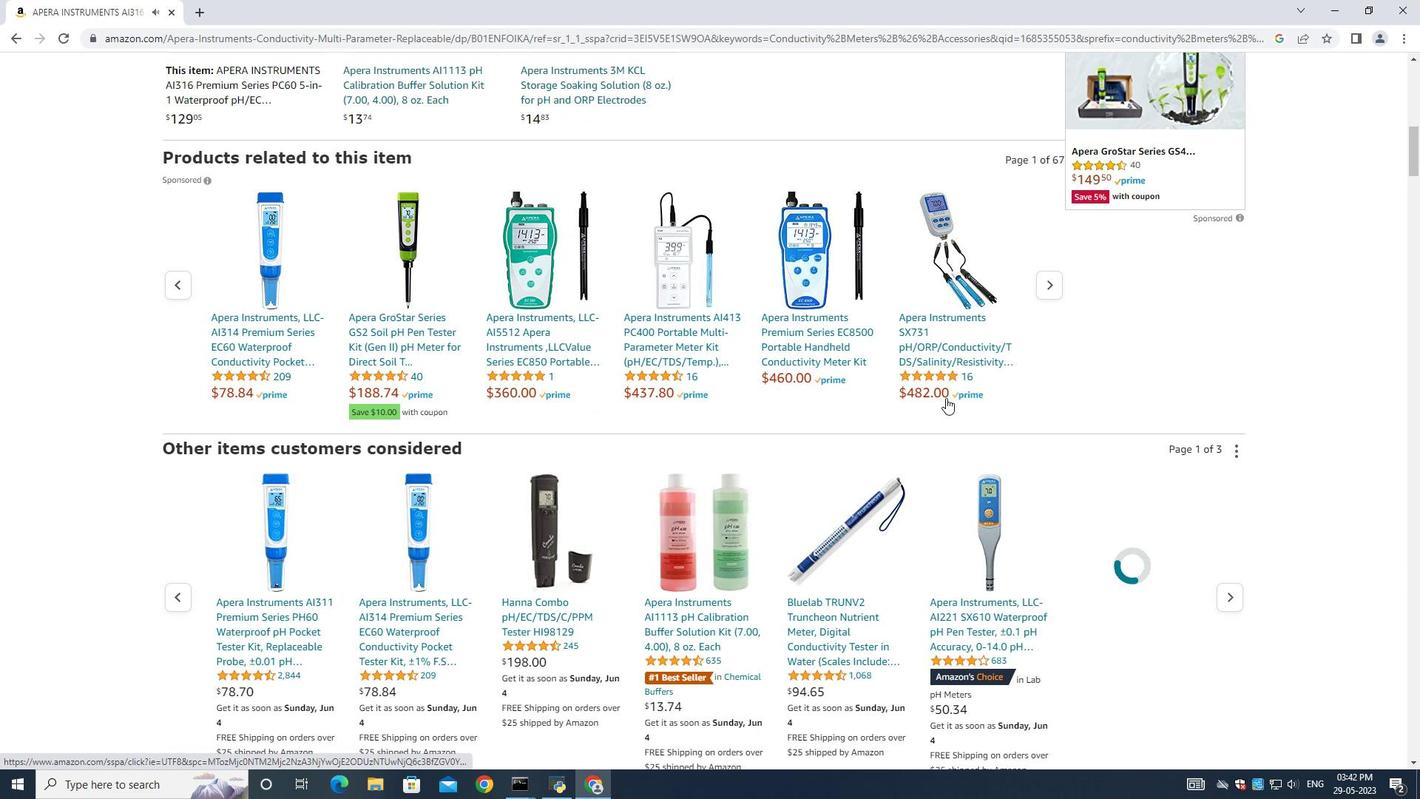 
Action: Mouse moved to (1104, 112)
Screenshot: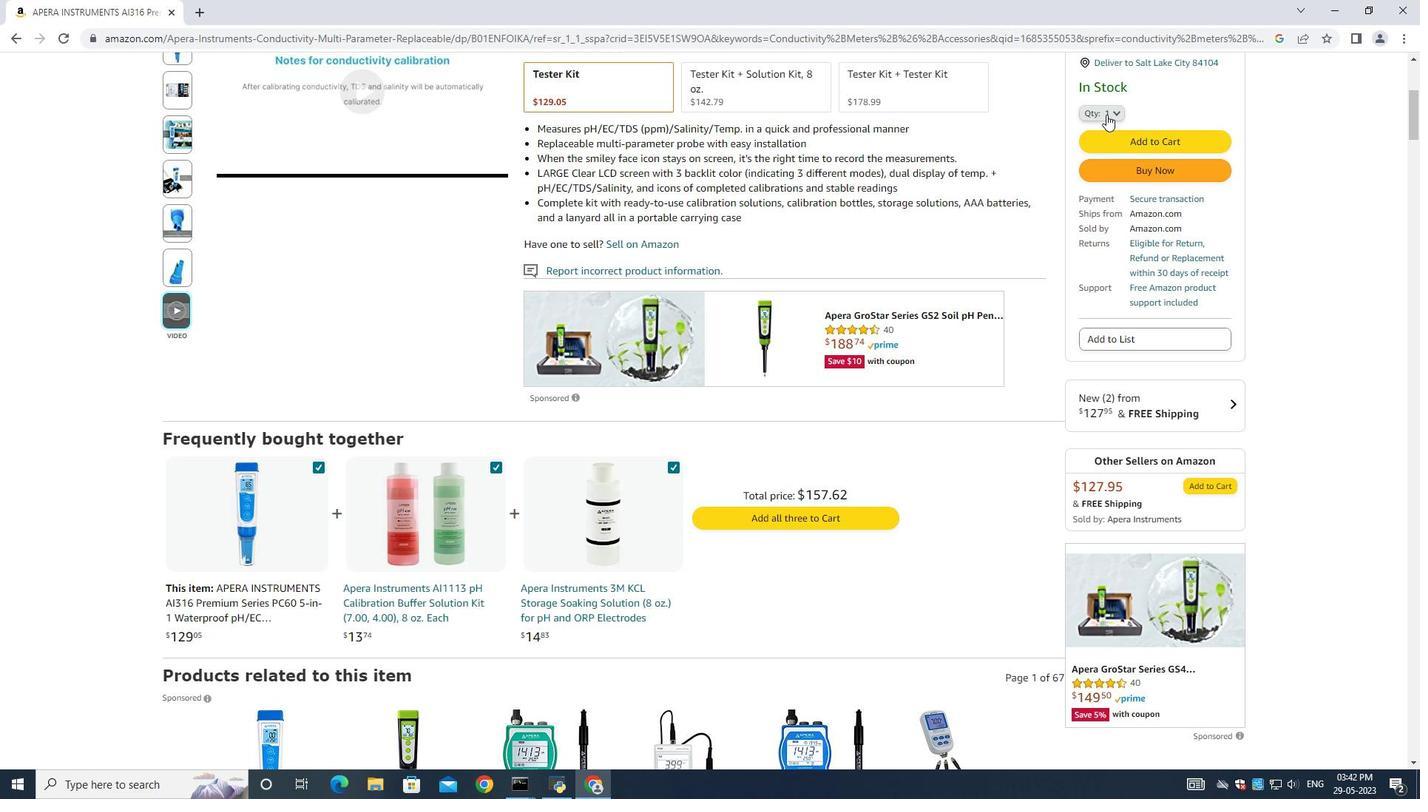 
Action: Mouse pressed left at (1104, 112)
Screenshot: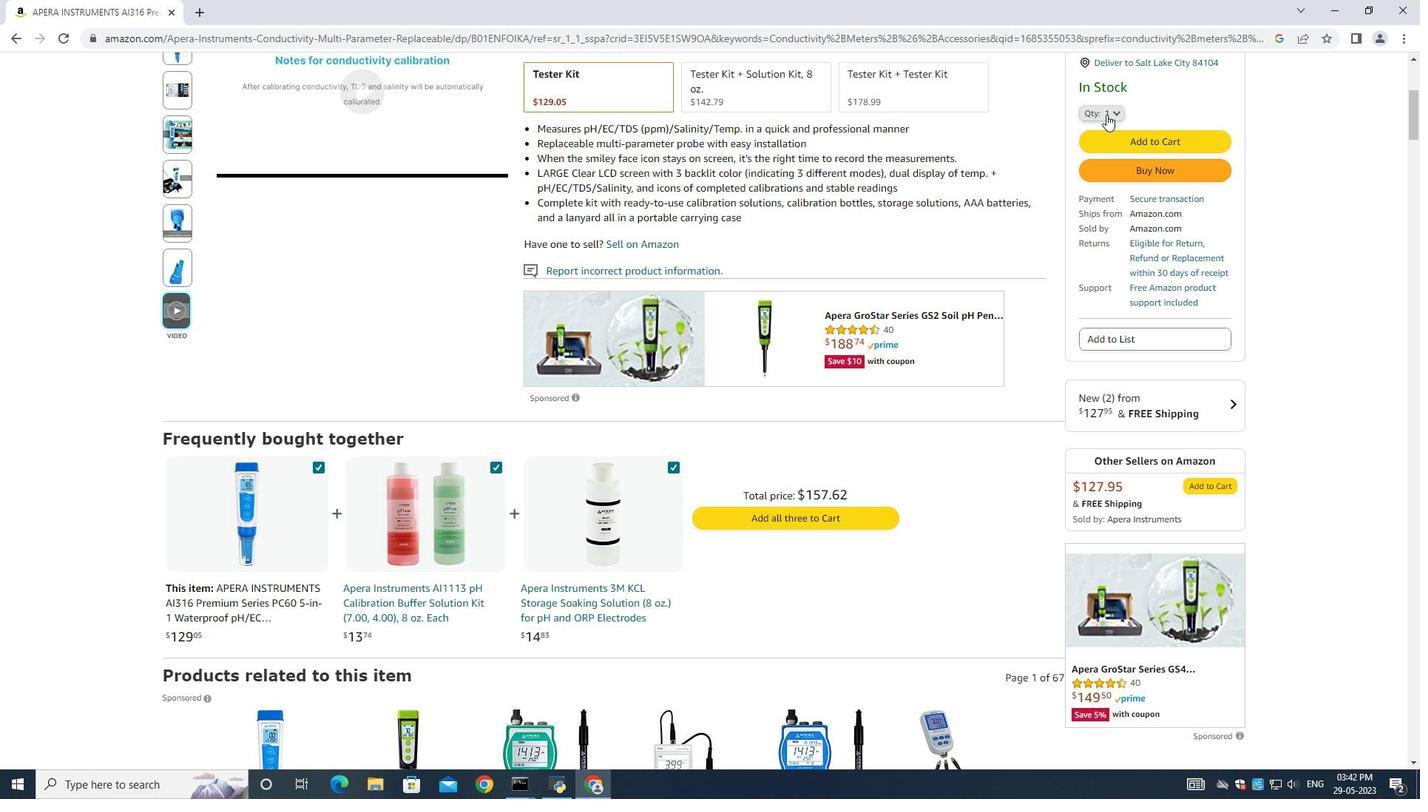 
Action: Mouse moved to (1092, 162)
Screenshot: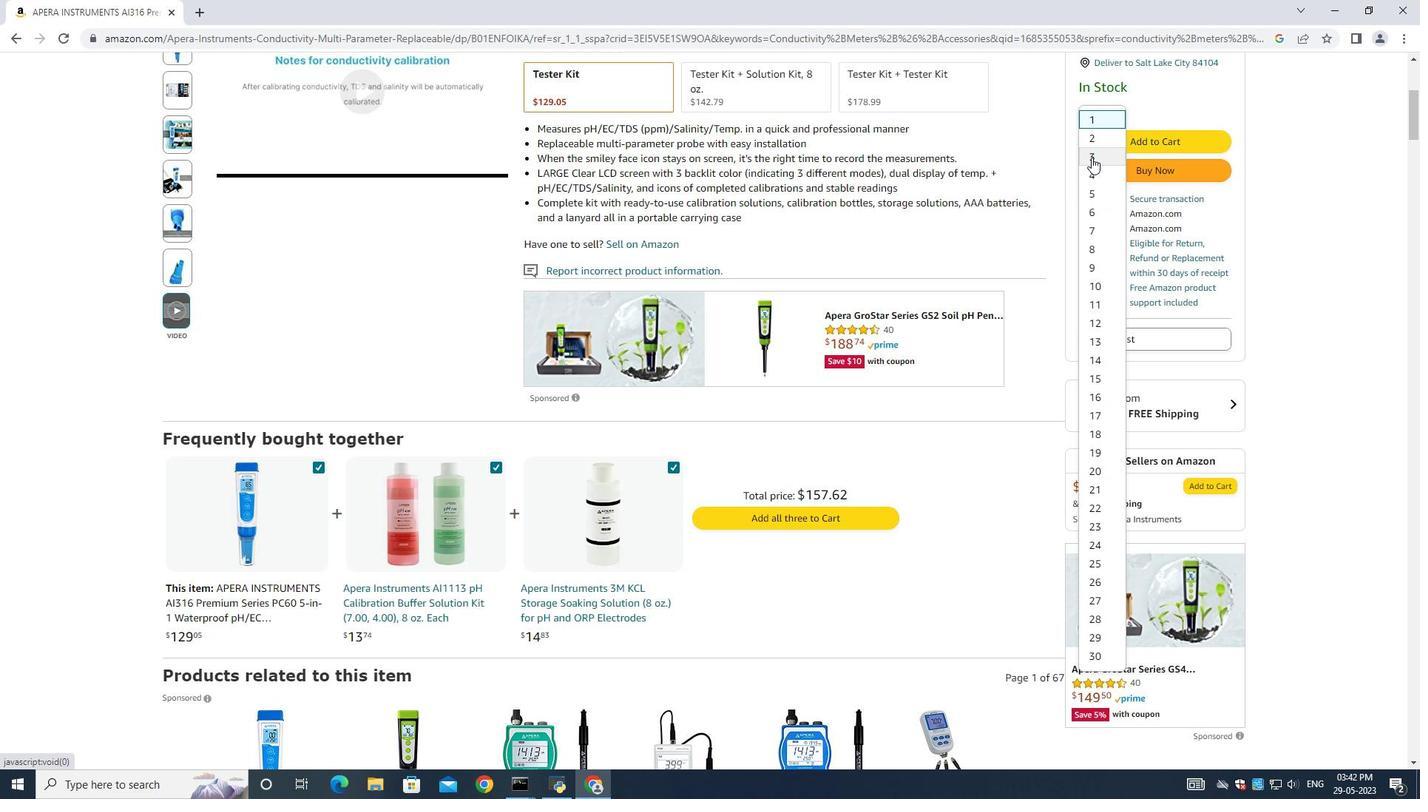 
Action: Mouse pressed left at (1092, 162)
Screenshot: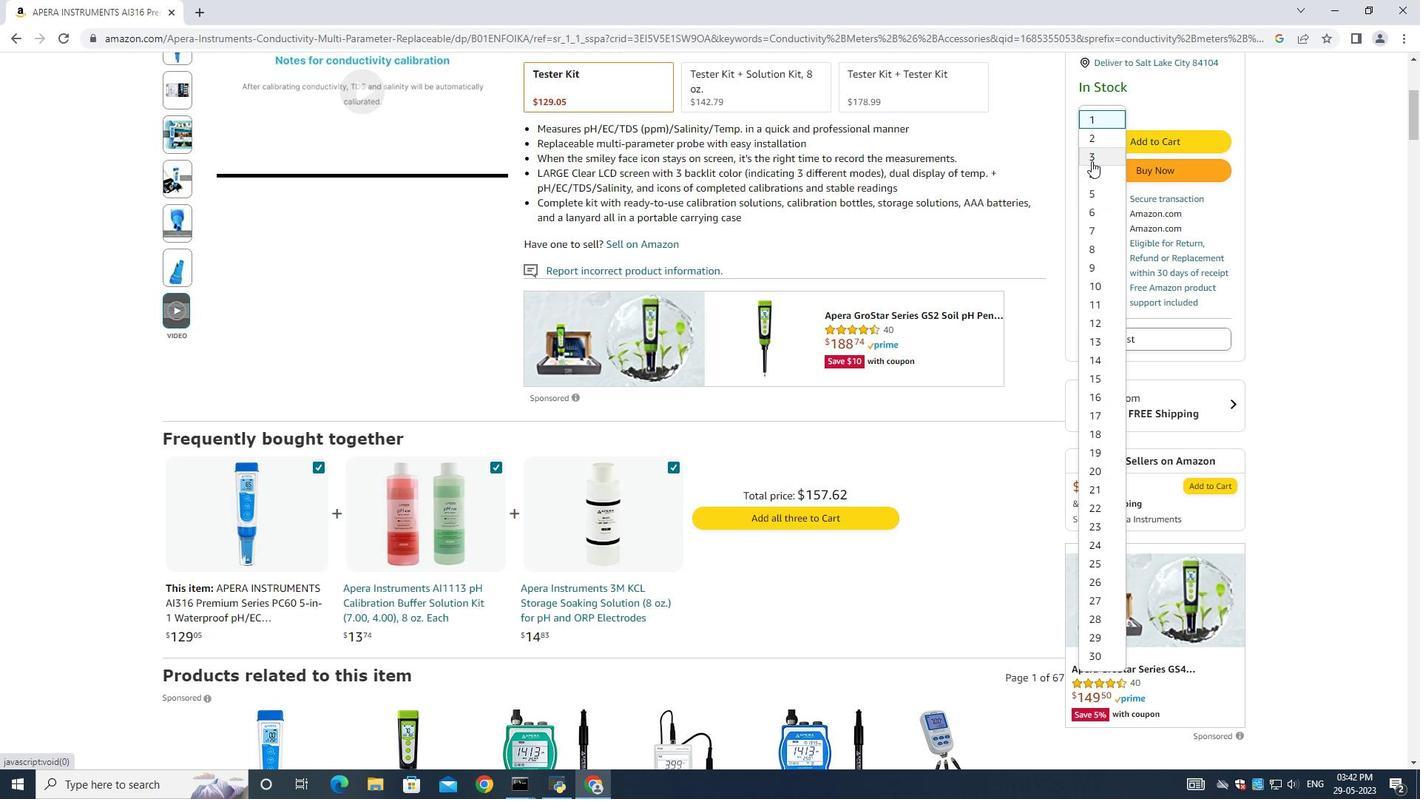 
Action: Mouse moved to (1114, 170)
Screenshot: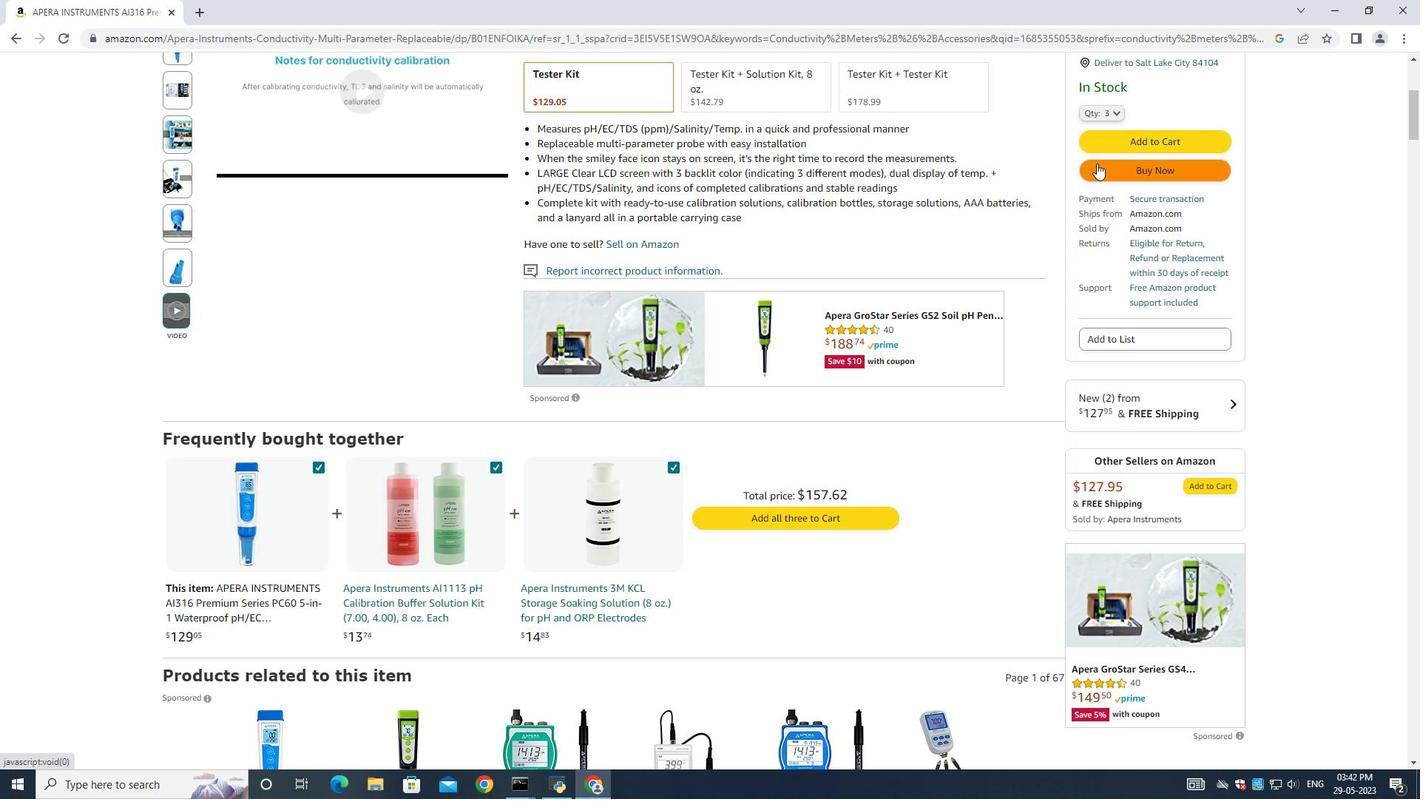 
Action: Mouse pressed left at (1114, 170)
Screenshot: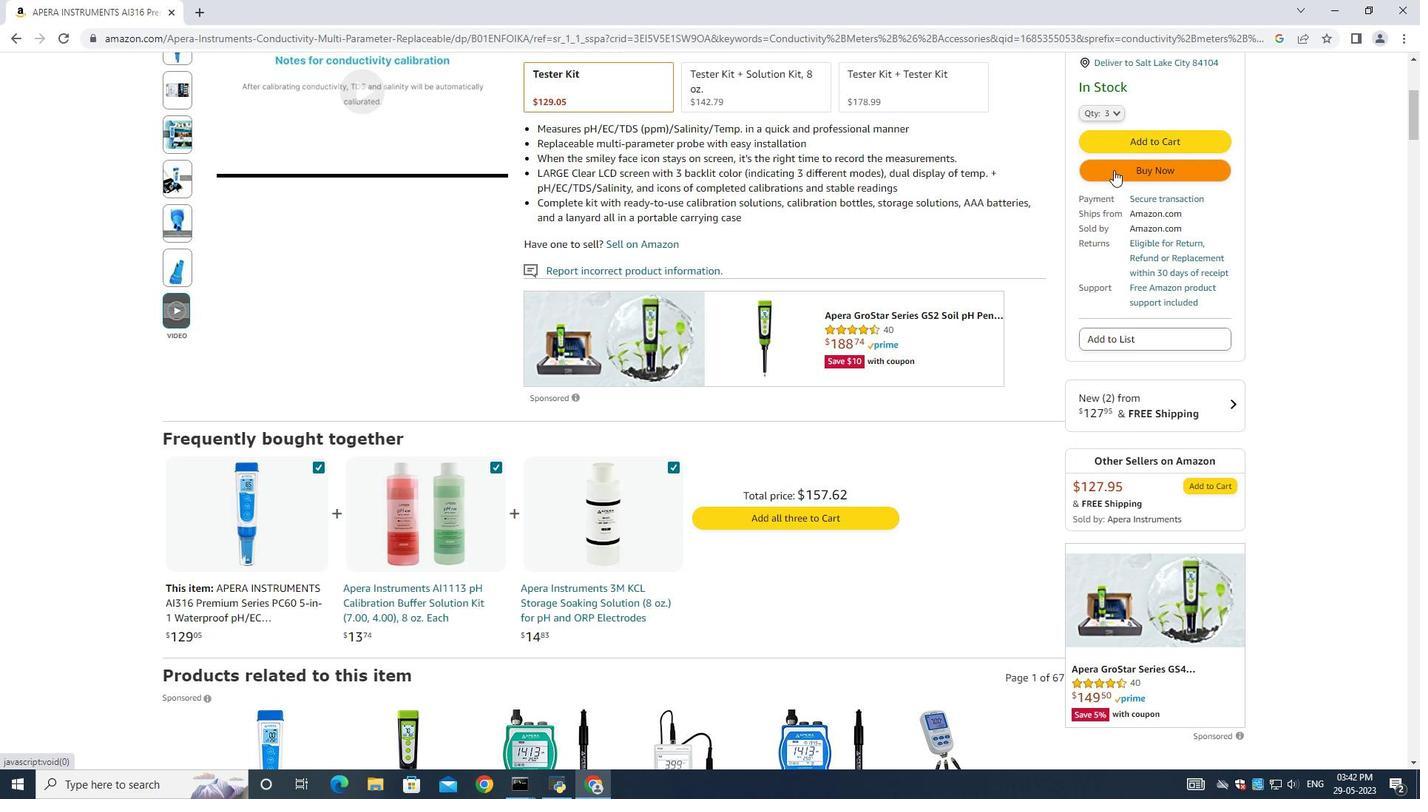 
Action: Mouse moved to (483, 317)
Screenshot: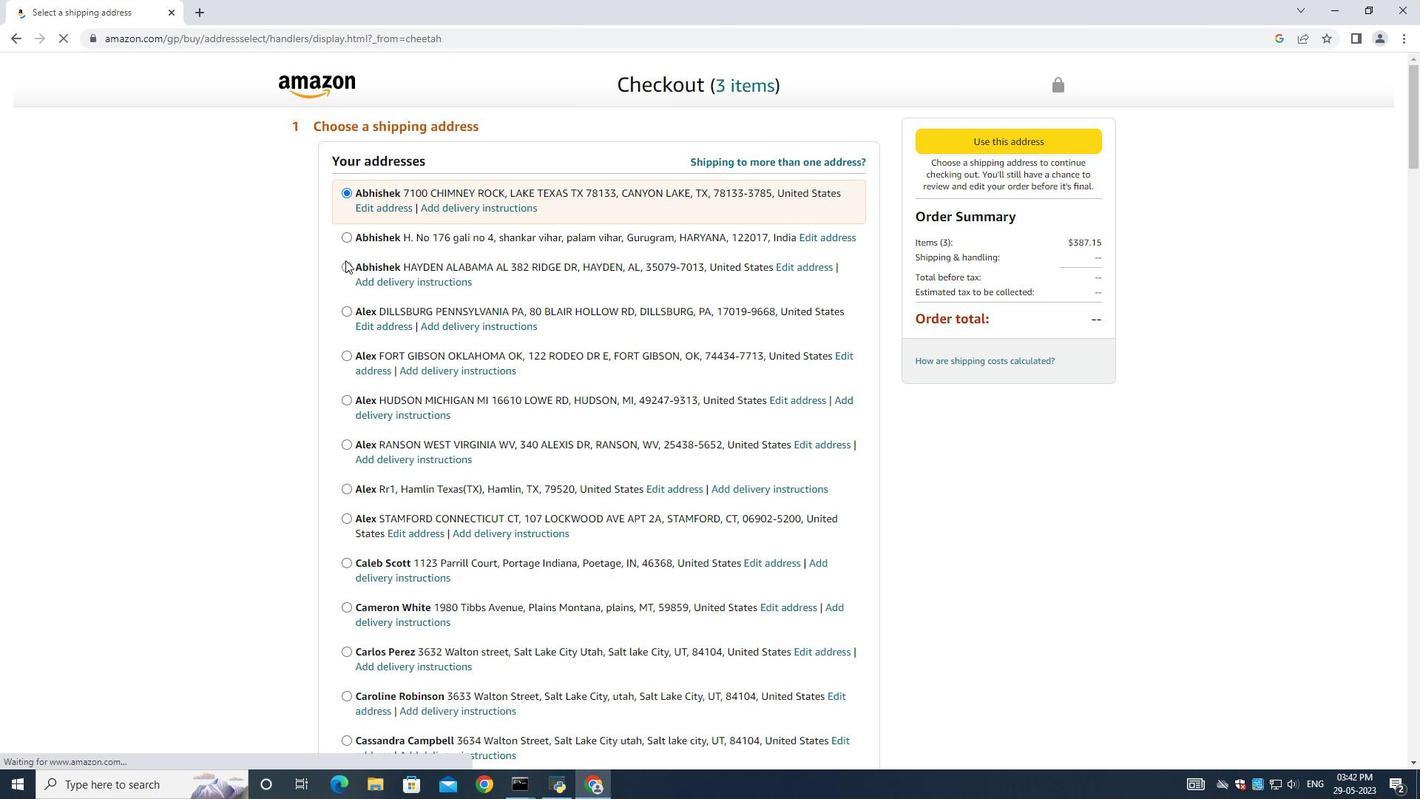 
Action: Mouse scrolled (483, 316) with delta (0, 0)
Screenshot: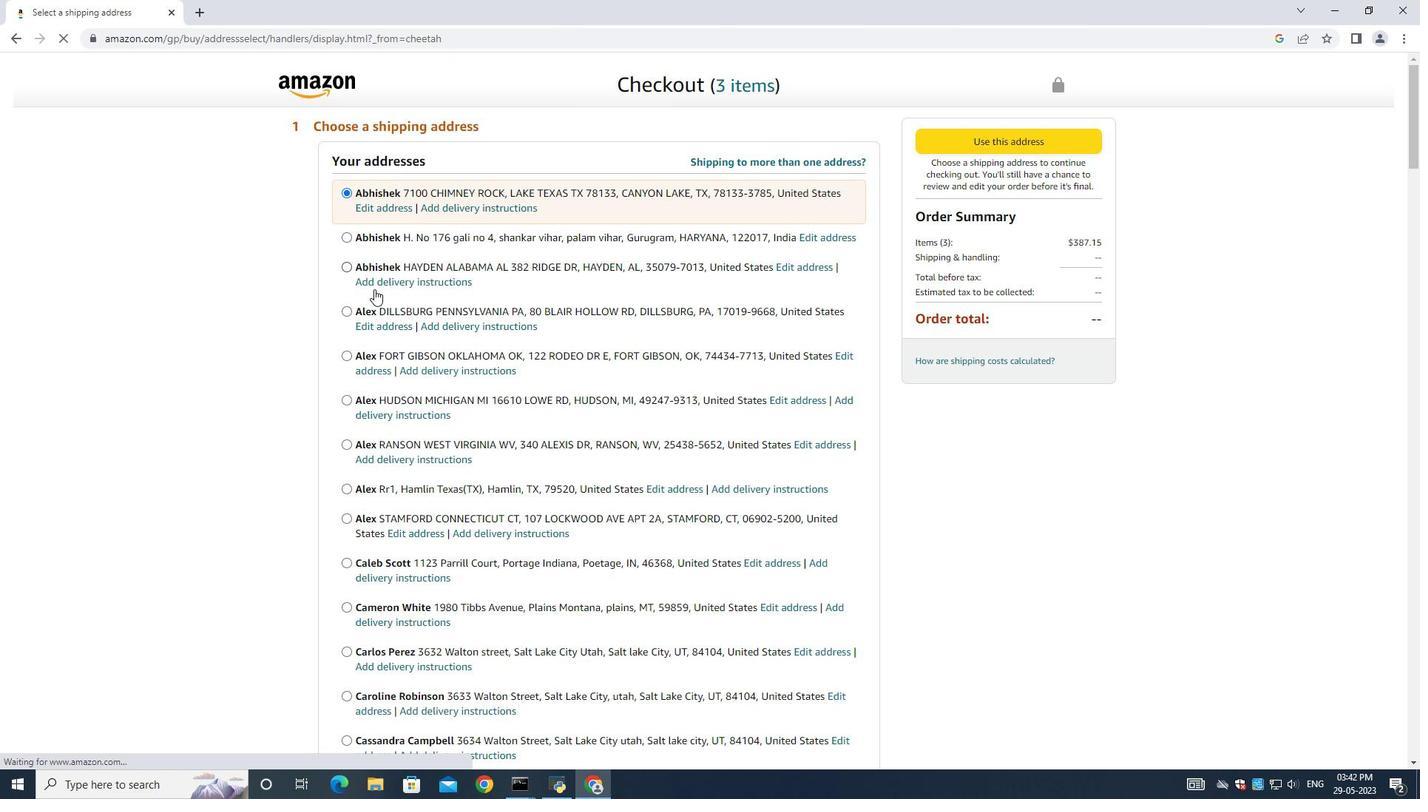 
Action: Mouse scrolled (483, 316) with delta (0, 0)
Screenshot: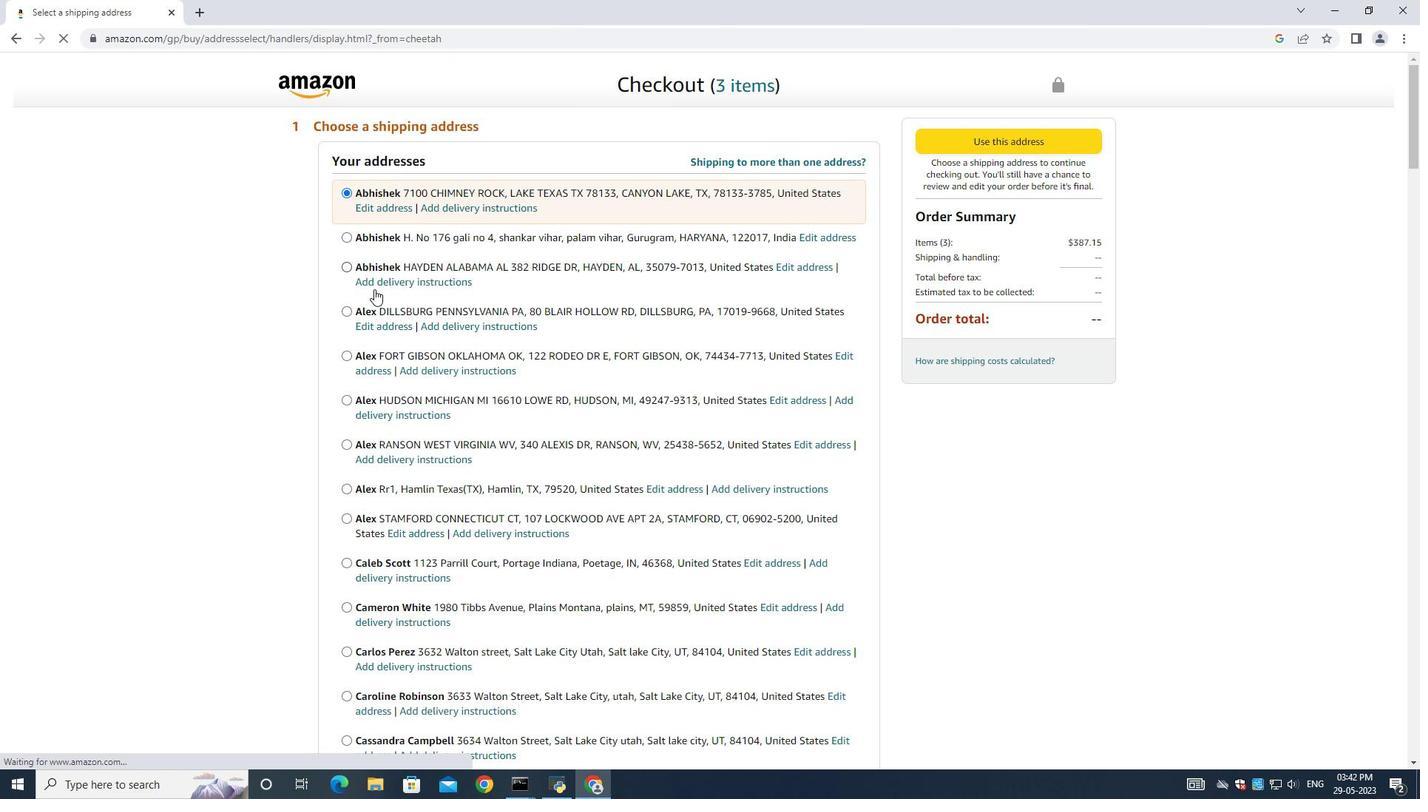 
Action: Mouse scrolled (483, 316) with delta (0, 0)
Screenshot: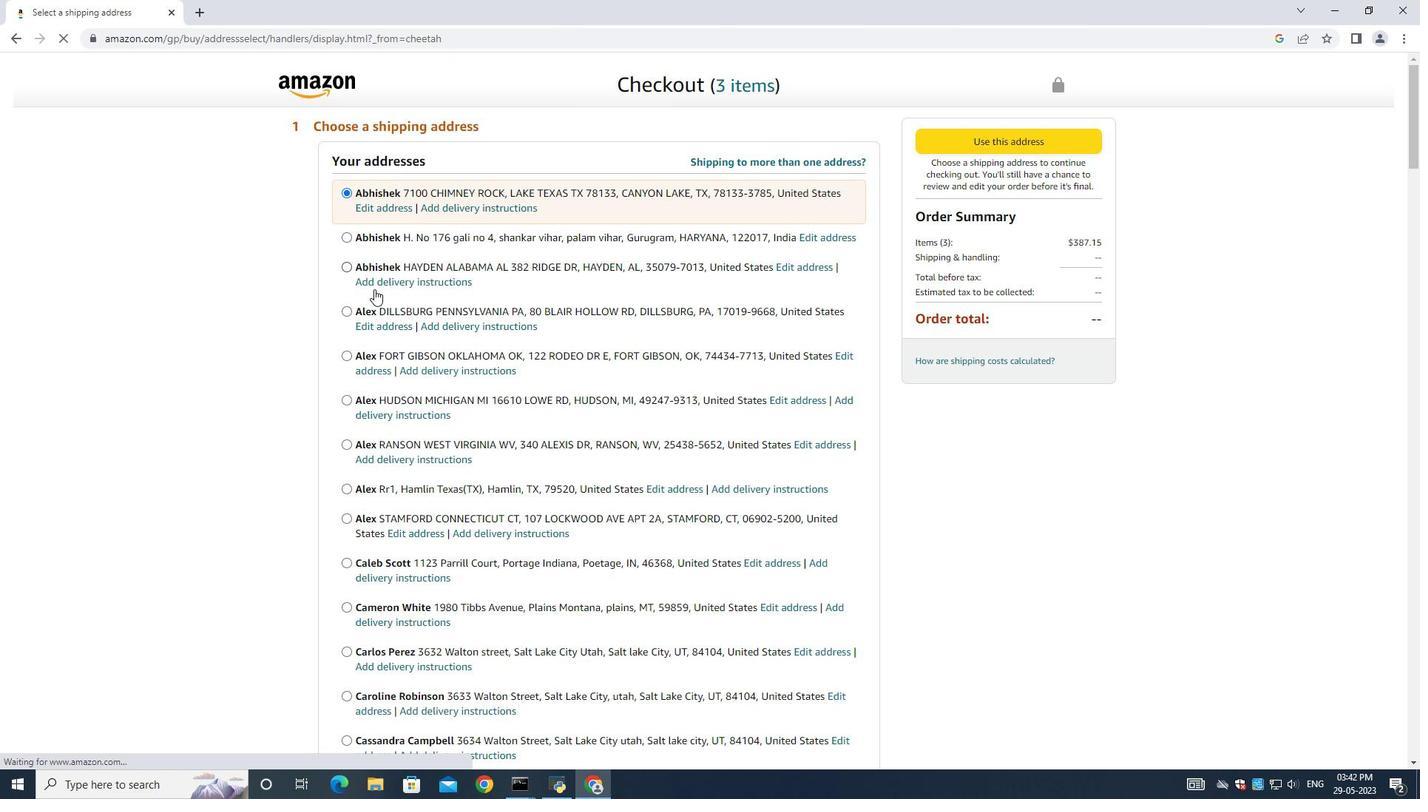 
Action: Mouse scrolled (483, 316) with delta (0, 0)
Screenshot: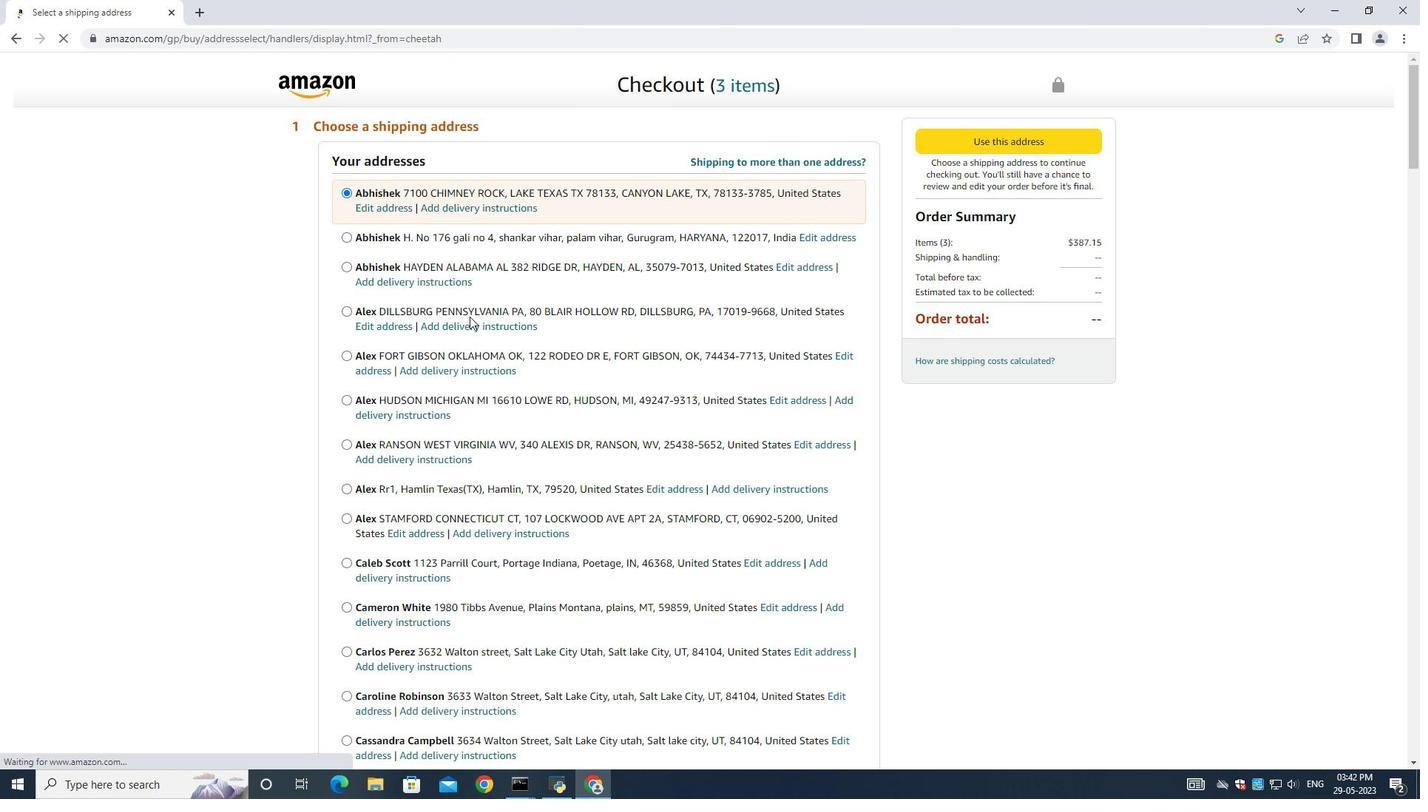 
Action: Mouse moved to (484, 313)
Screenshot: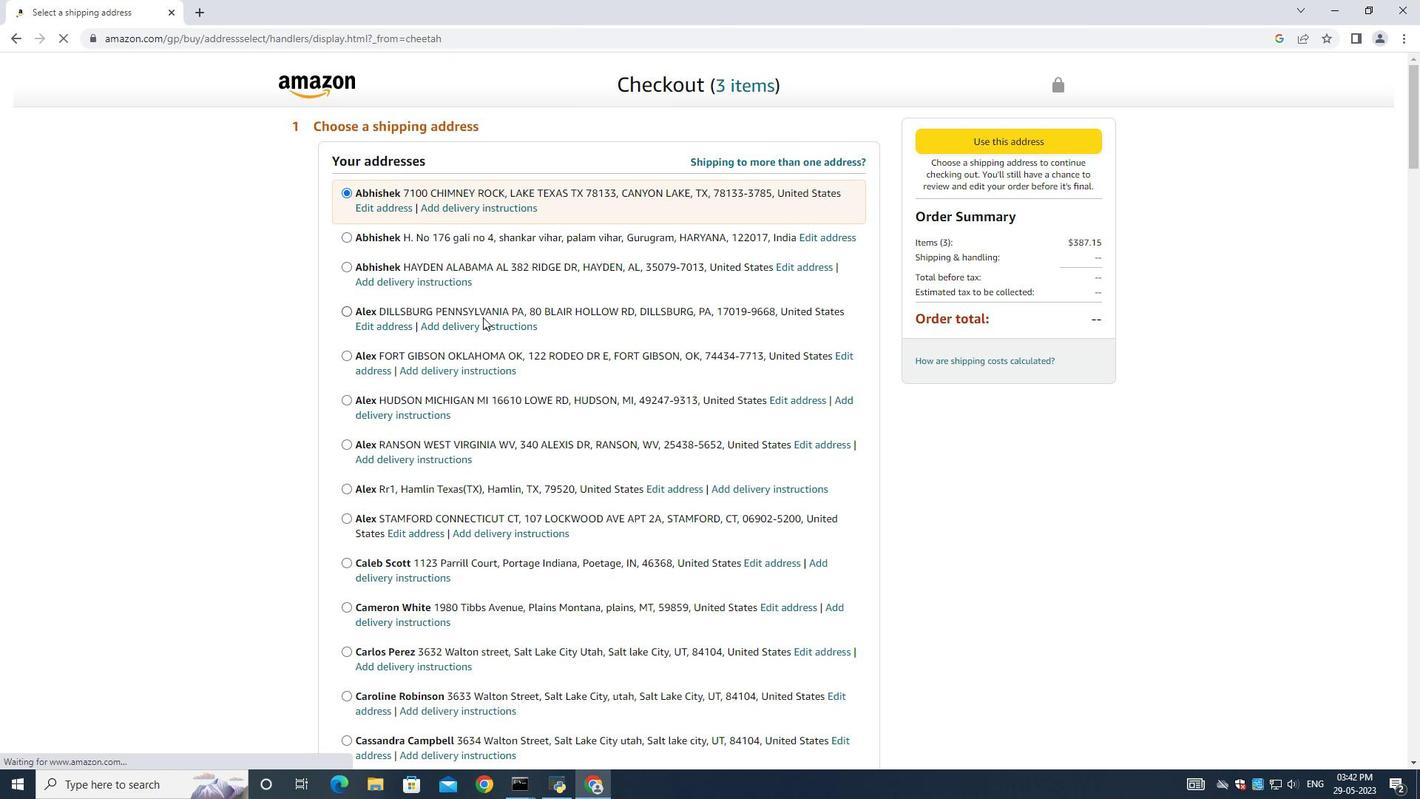 
Action: Mouse scrolled (483, 316) with delta (0, 0)
Screenshot: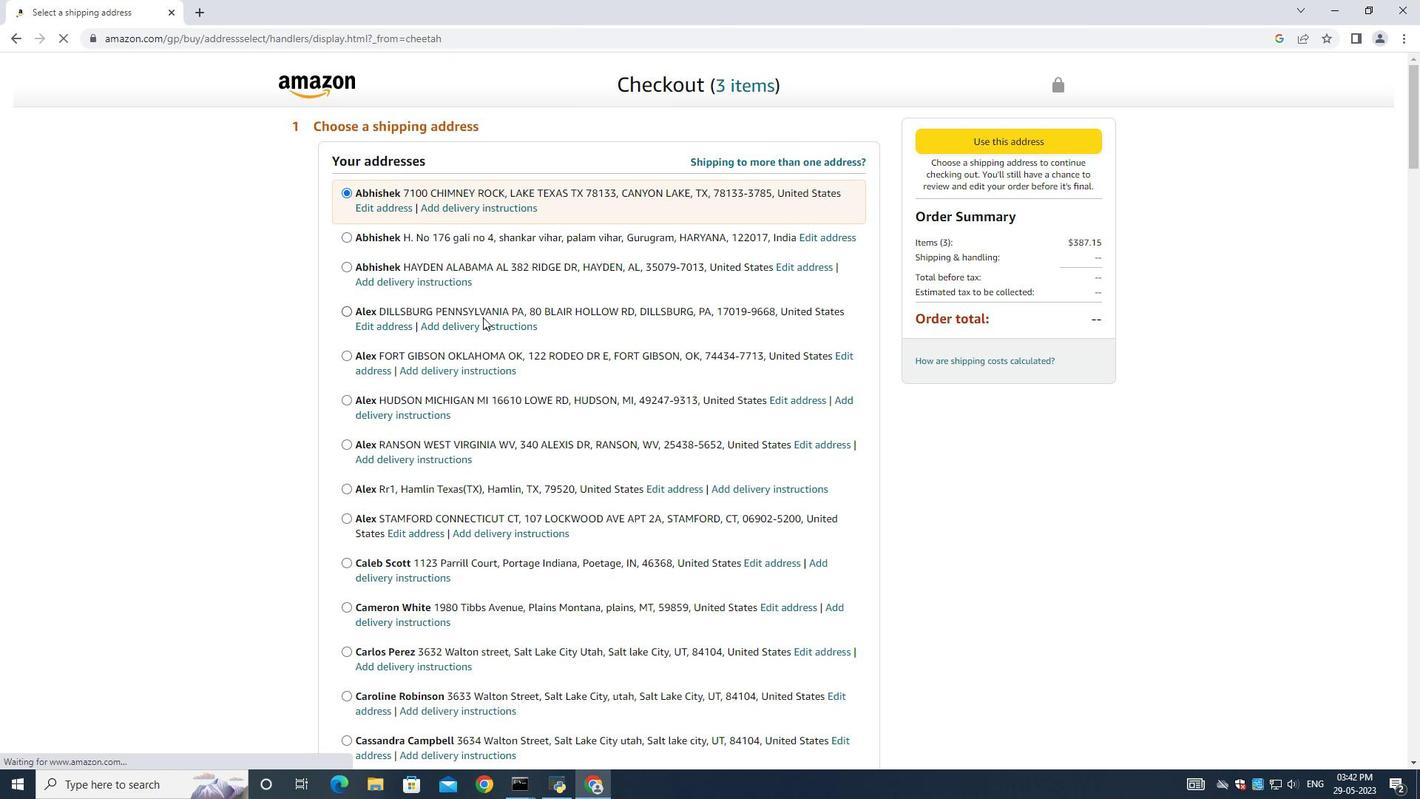 
Action: Mouse moved to (486, 311)
Screenshot: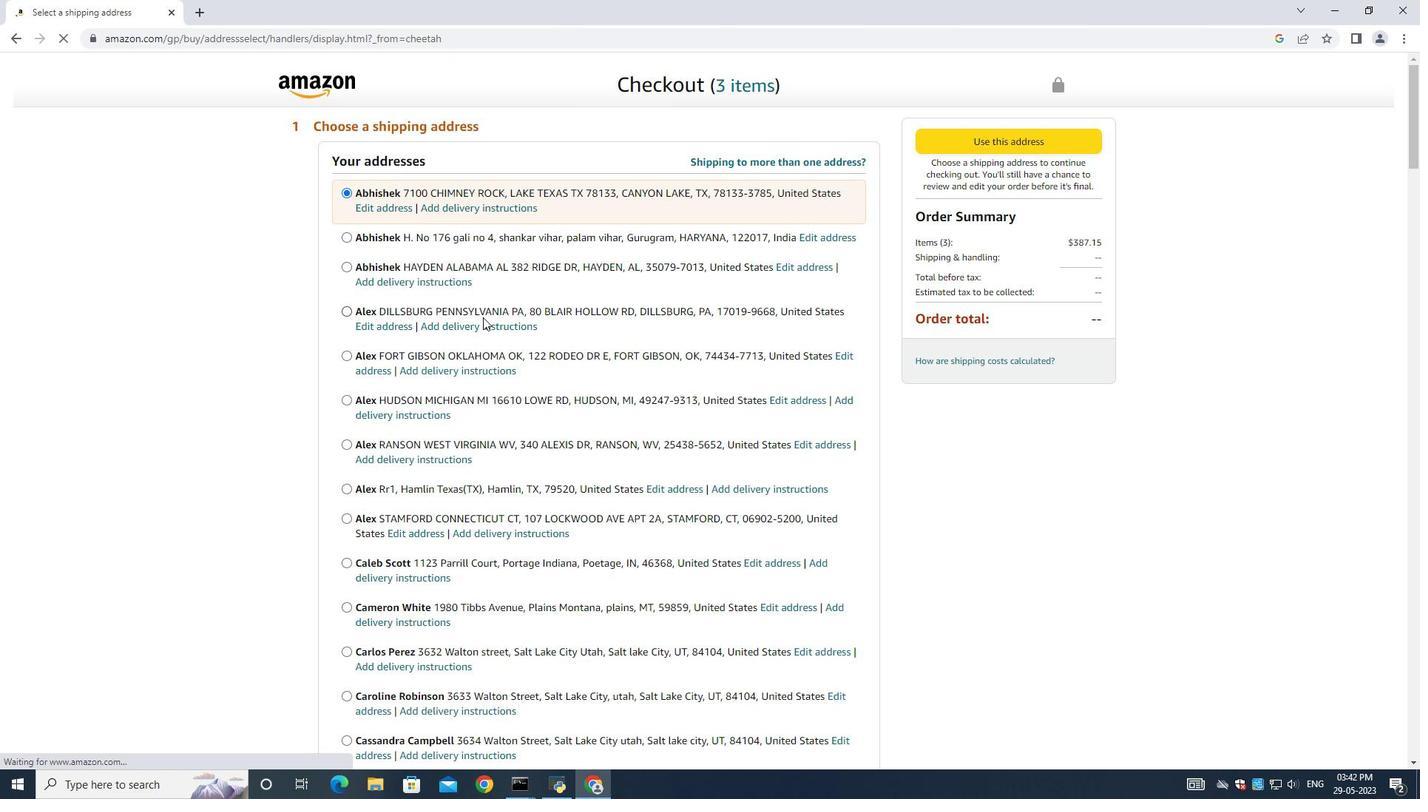 
Action: Mouse scrolled (485, 312) with delta (0, 0)
Screenshot: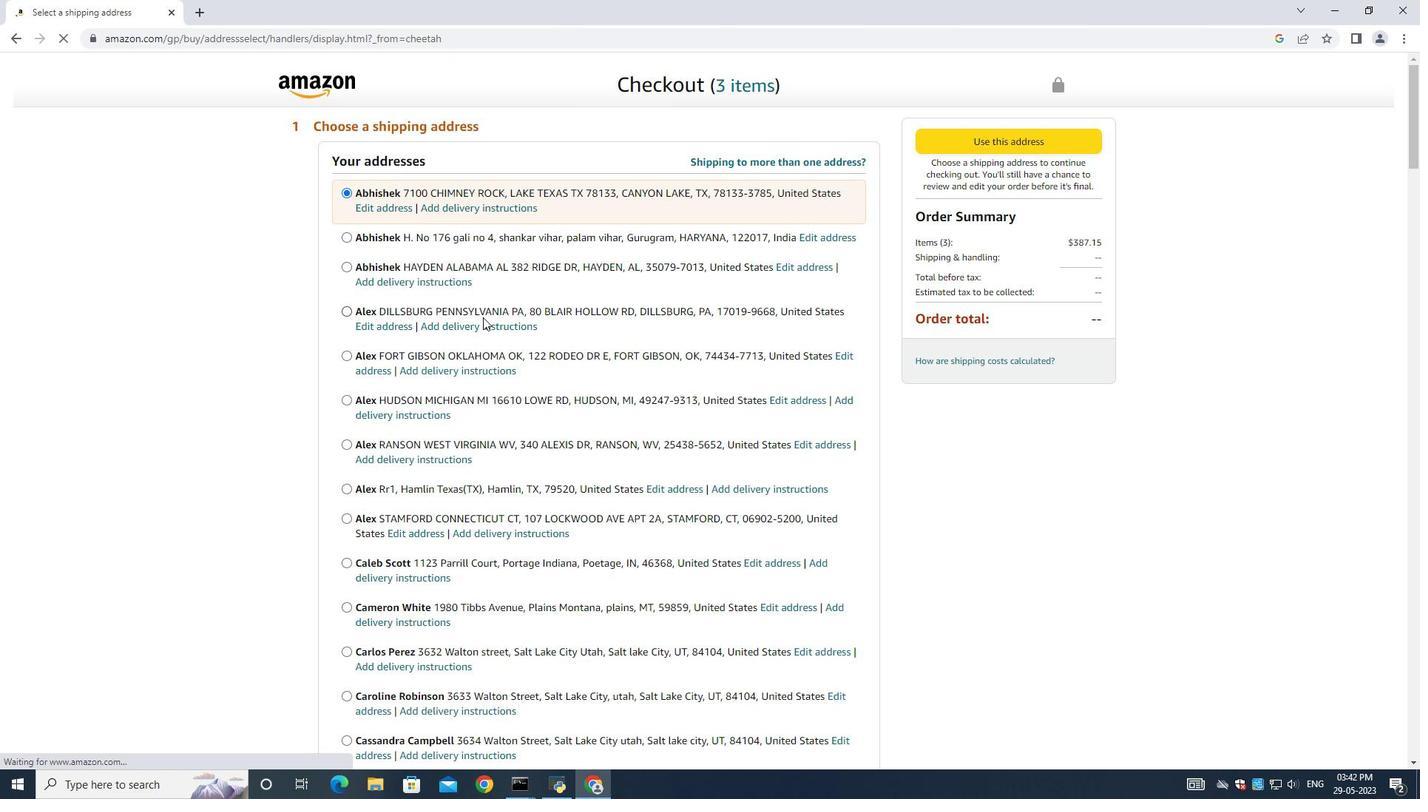 
Action: Mouse scrolled (486, 310) with delta (0, 0)
Screenshot: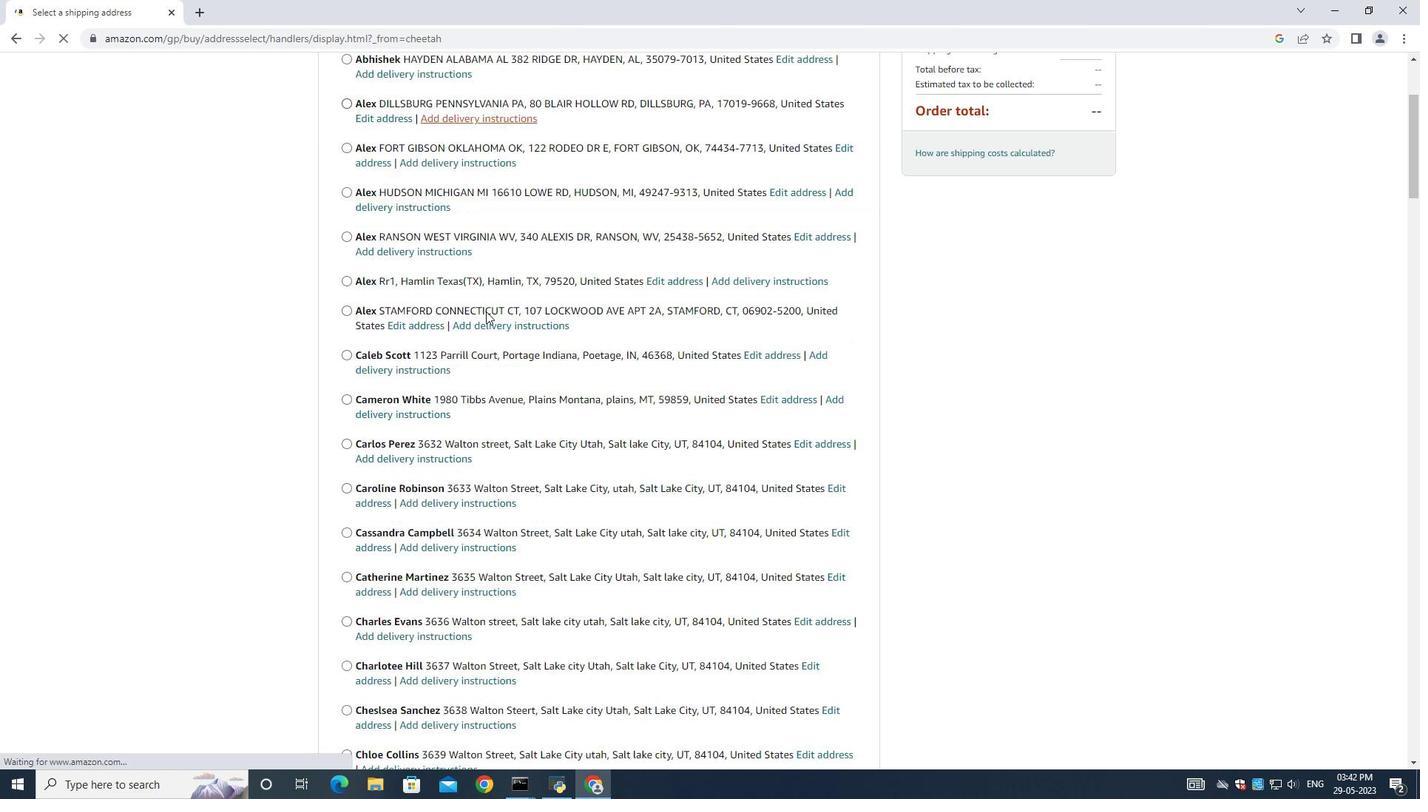 
Action: Mouse moved to (483, 308)
Screenshot: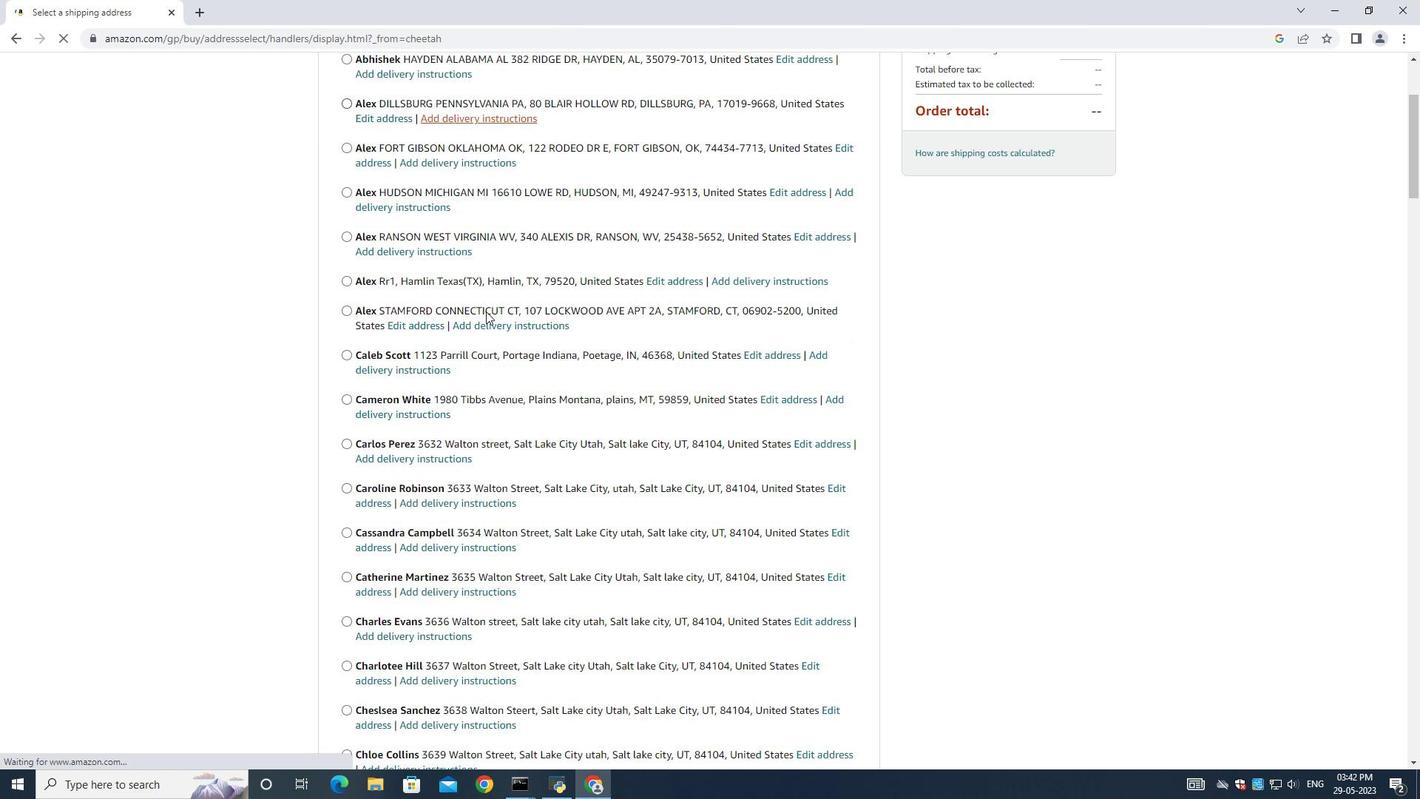 
Action: Mouse scrolled (484, 309) with delta (0, 0)
Screenshot: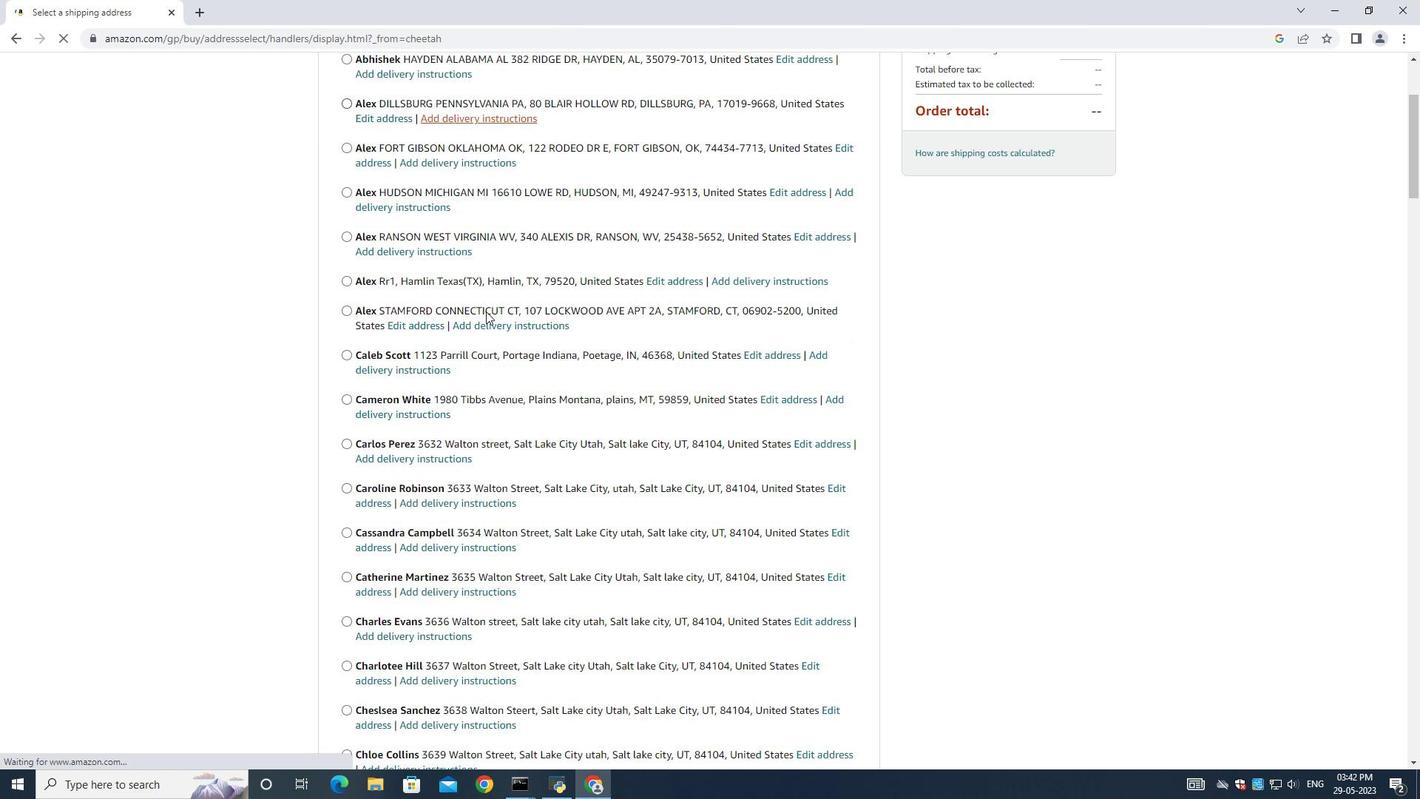 
Action: Mouse moved to (483, 308)
Screenshot: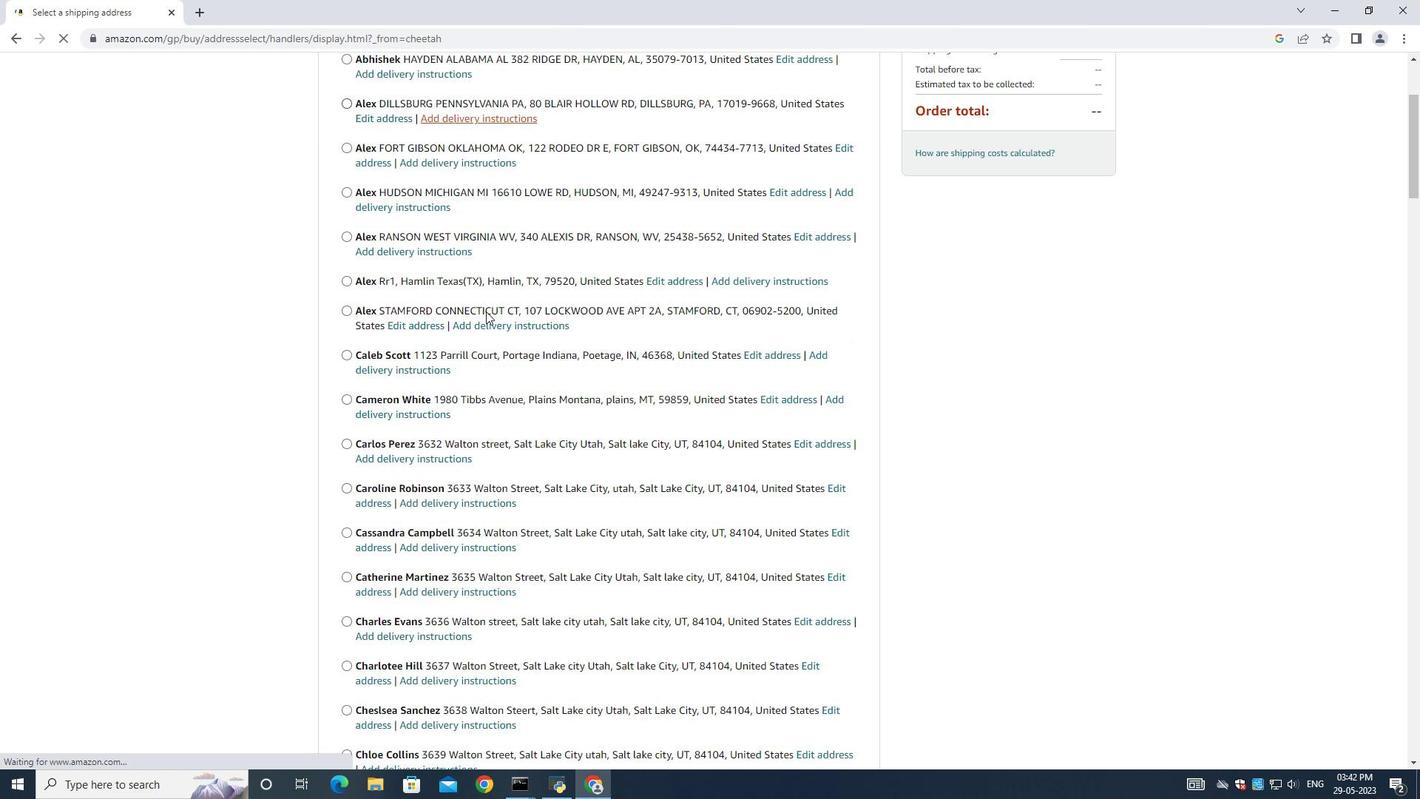 
Action: Mouse scrolled (483, 307) with delta (0, 0)
Screenshot: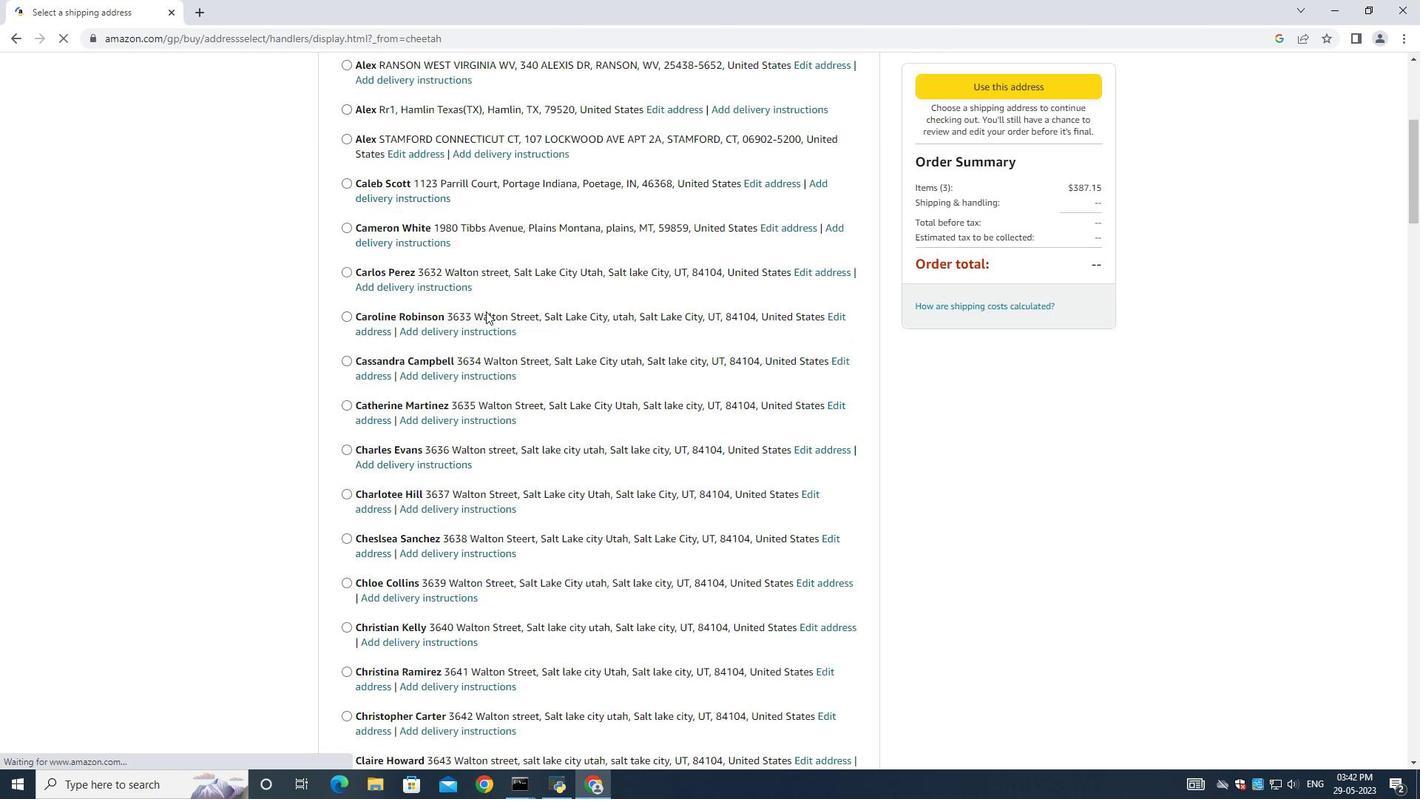 
Action: Mouse scrolled (483, 307) with delta (0, 0)
Screenshot: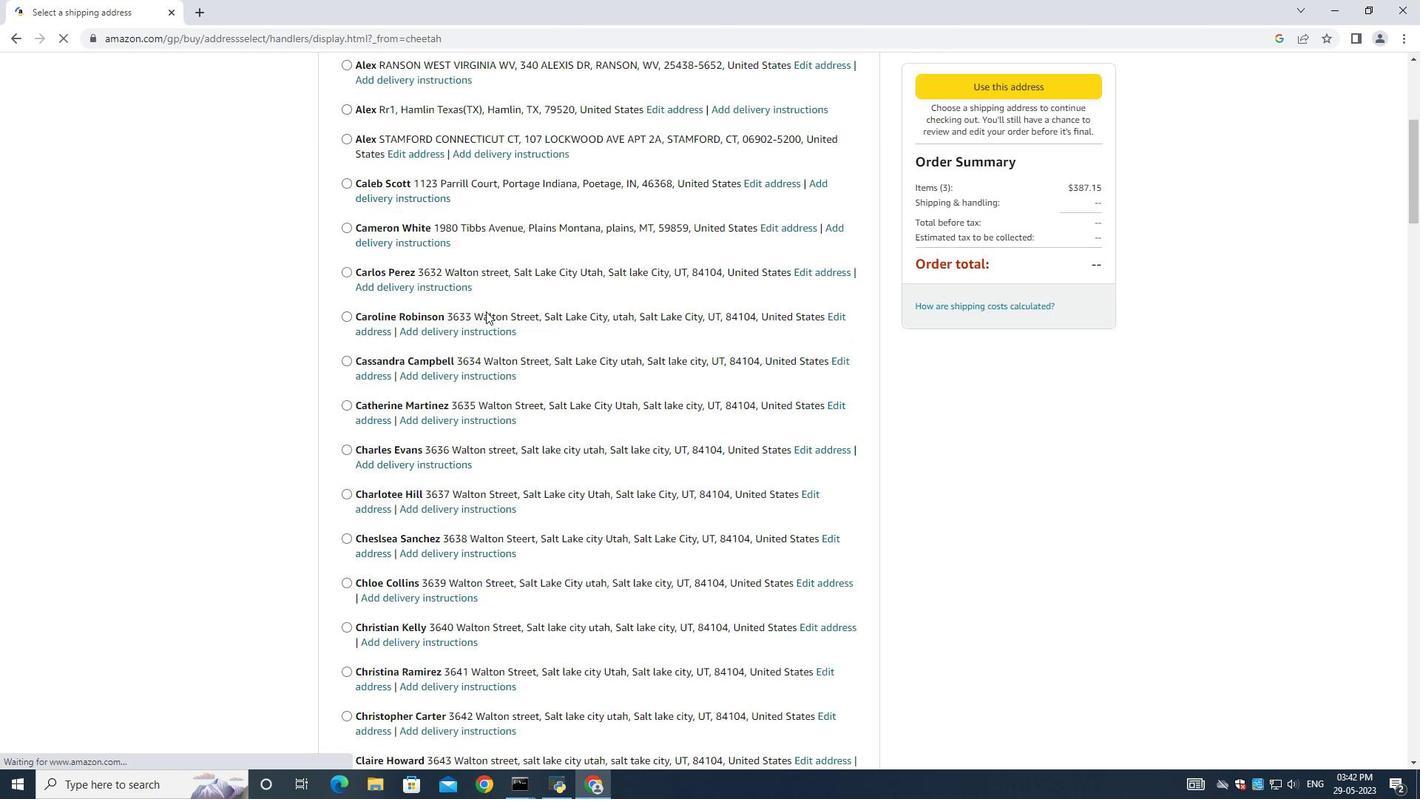
Action: Mouse moved to (482, 303)
Screenshot: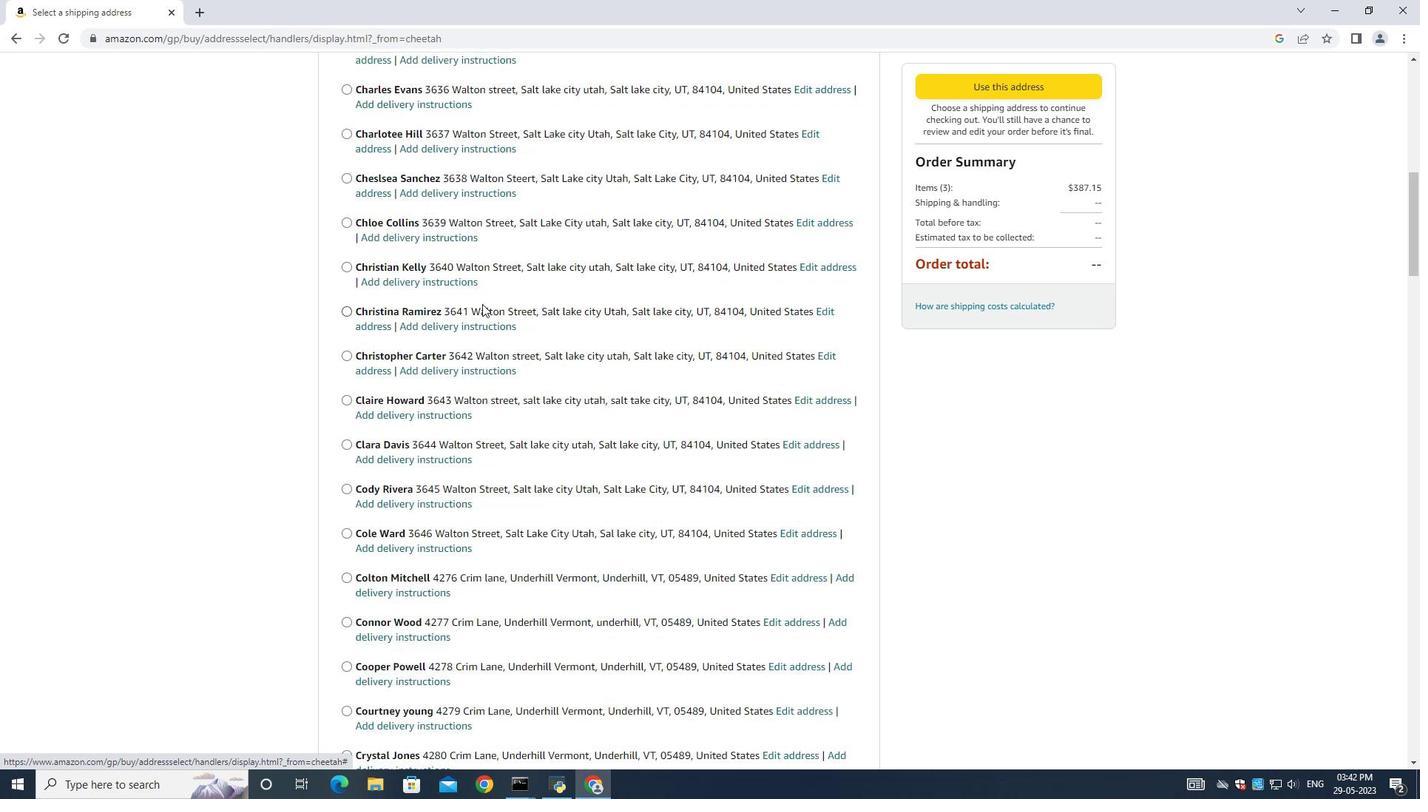 
Action: Mouse scrolled (482, 302) with delta (0, 0)
Screenshot: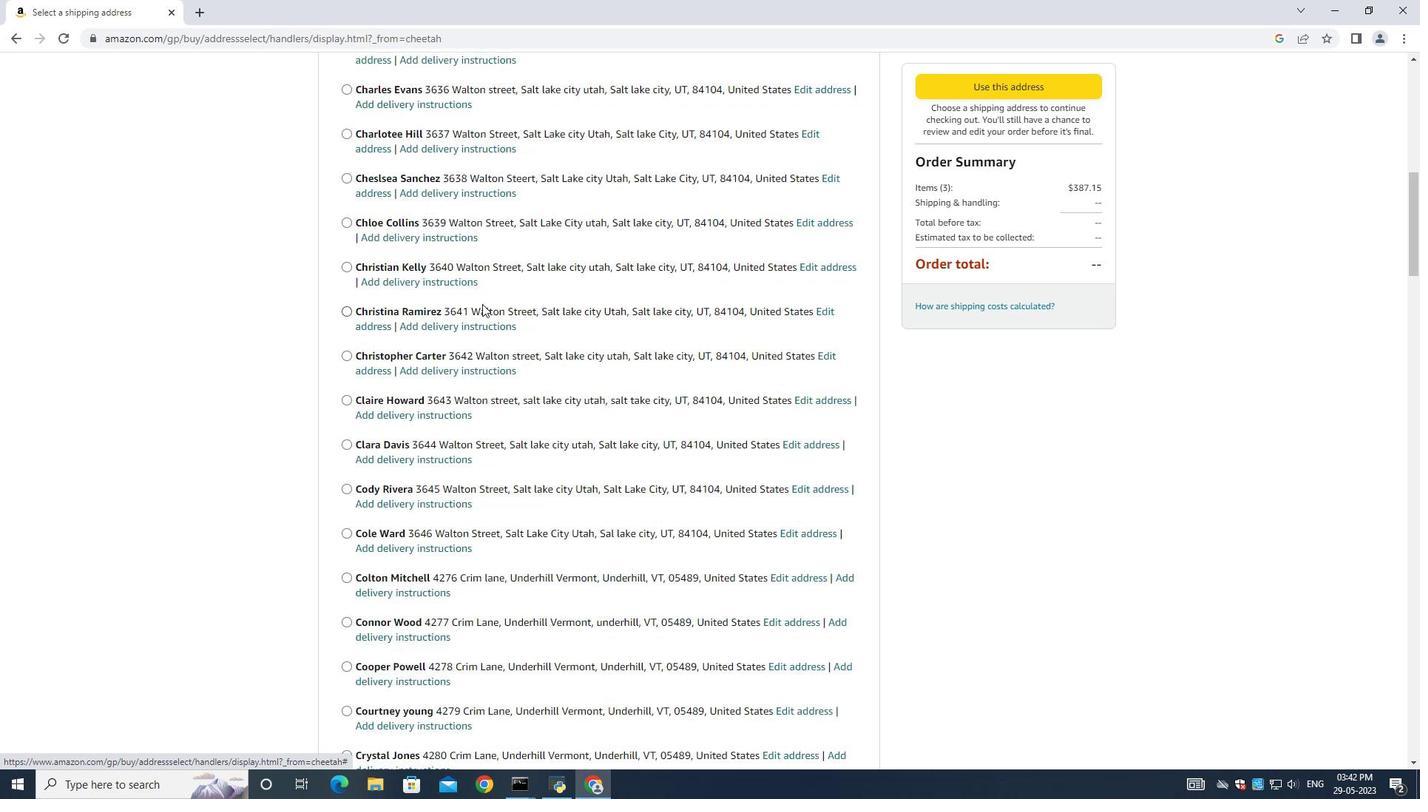 
Action: Mouse scrolled (482, 302) with delta (0, 0)
Screenshot: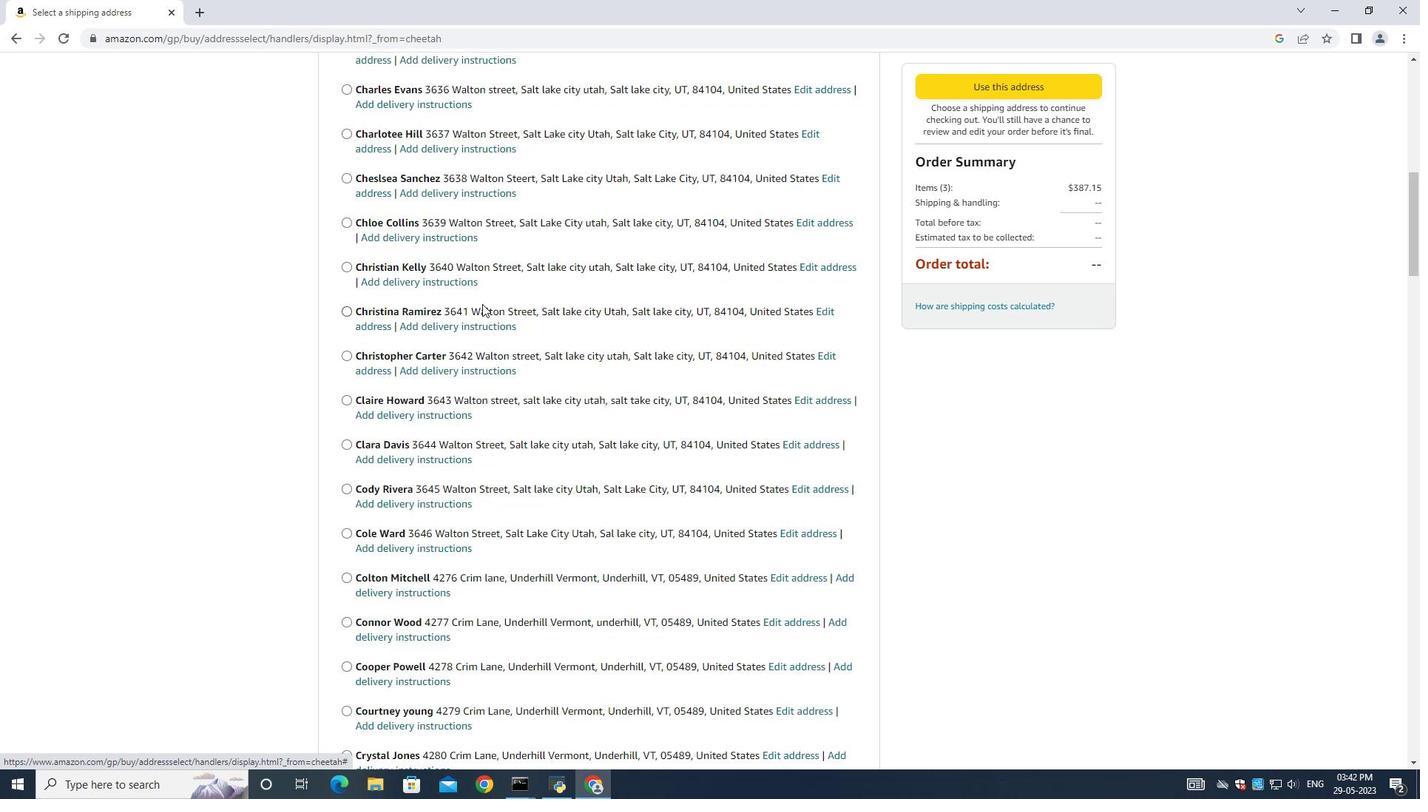 
Action: Mouse scrolled (482, 302) with delta (0, 0)
Screenshot: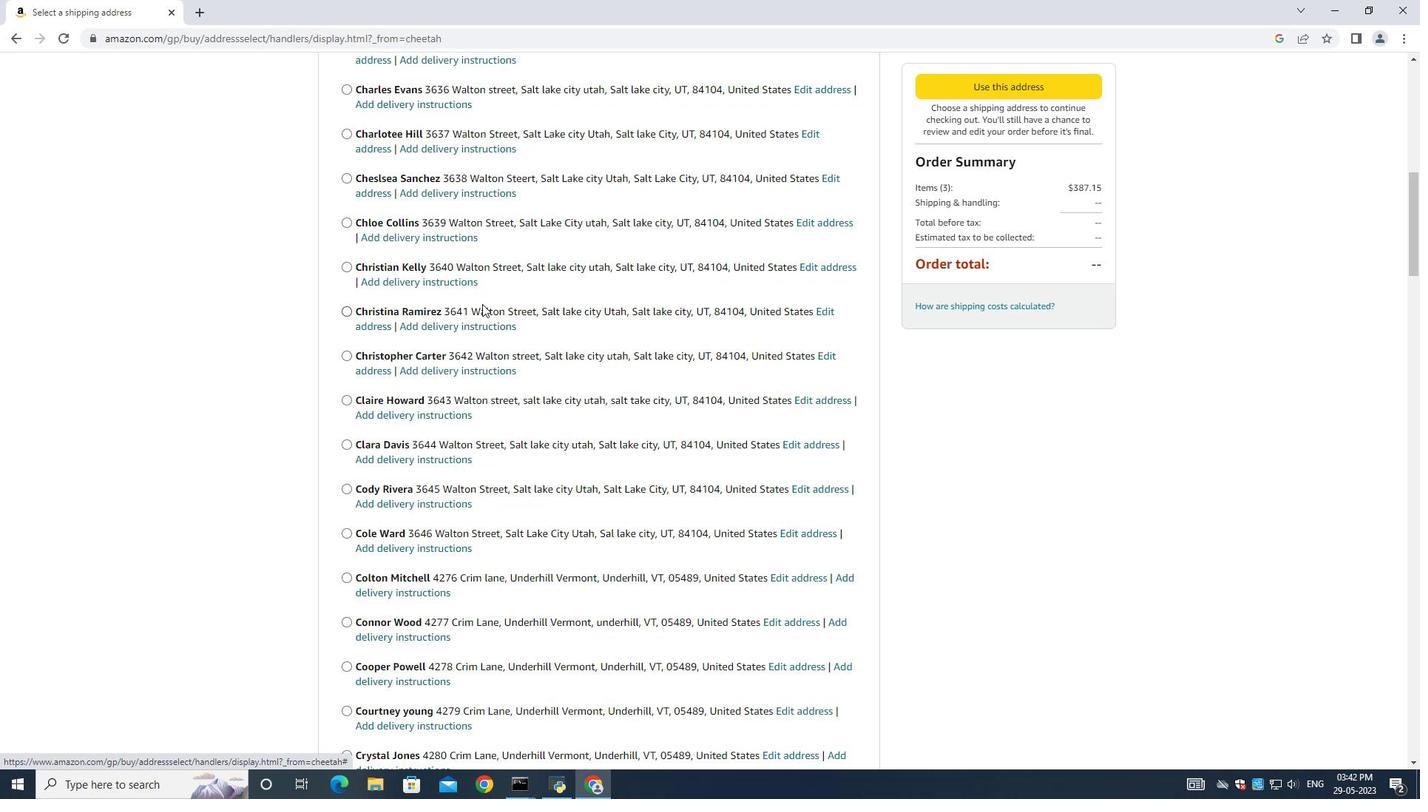 
Action: Mouse scrolled (482, 302) with delta (0, 0)
Screenshot: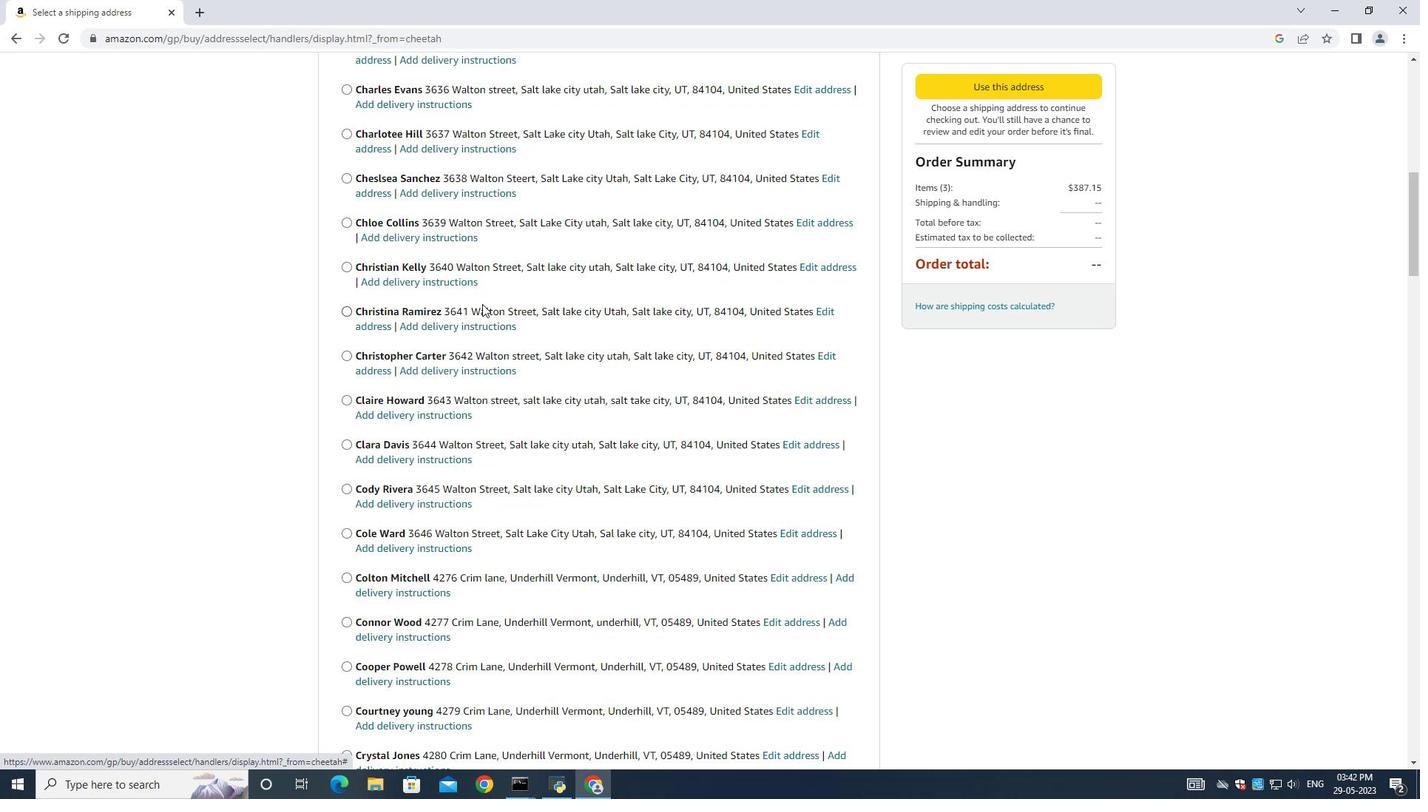 
Action: Mouse scrolled (482, 302) with delta (0, 0)
Screenshot: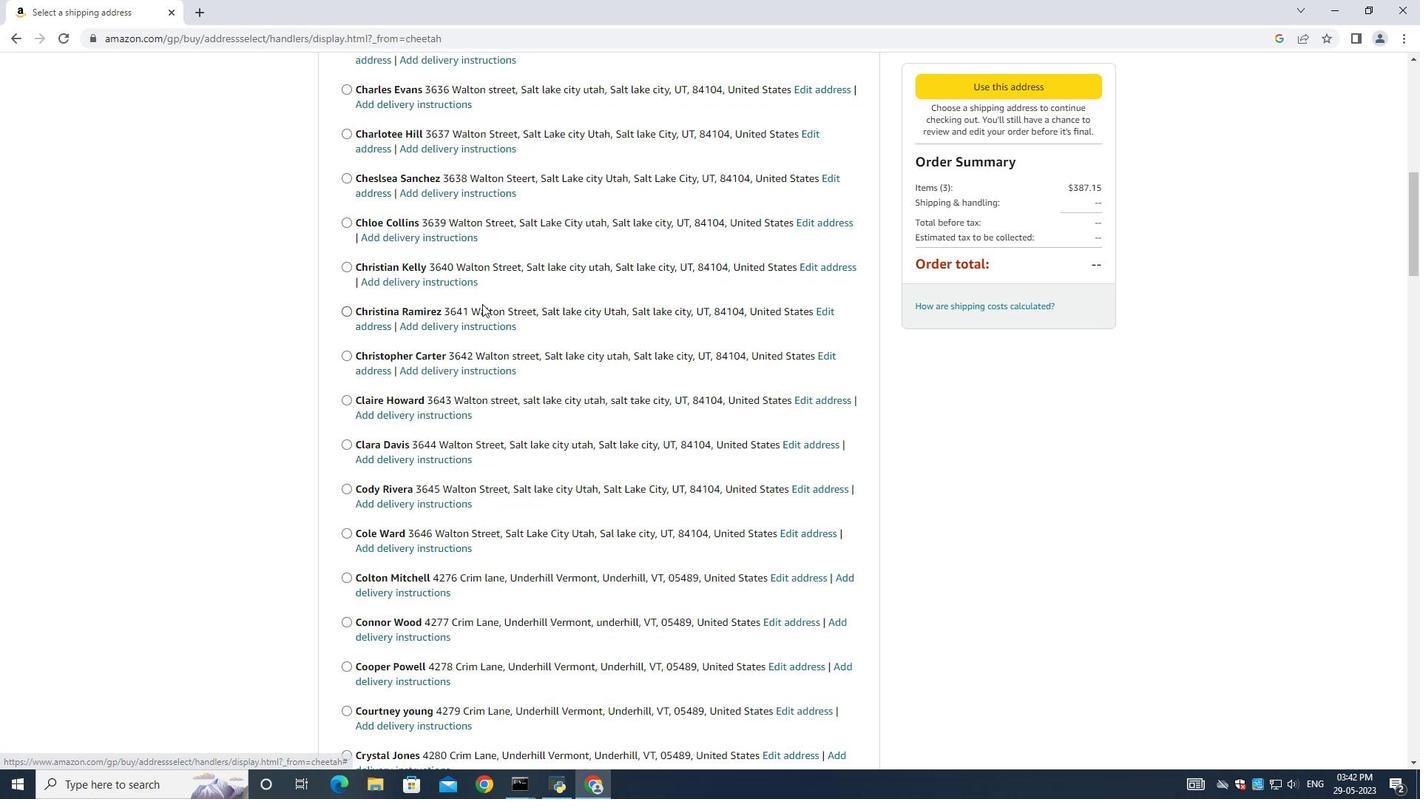 
Action: Mouse moved to (482, 301)
Screenshot: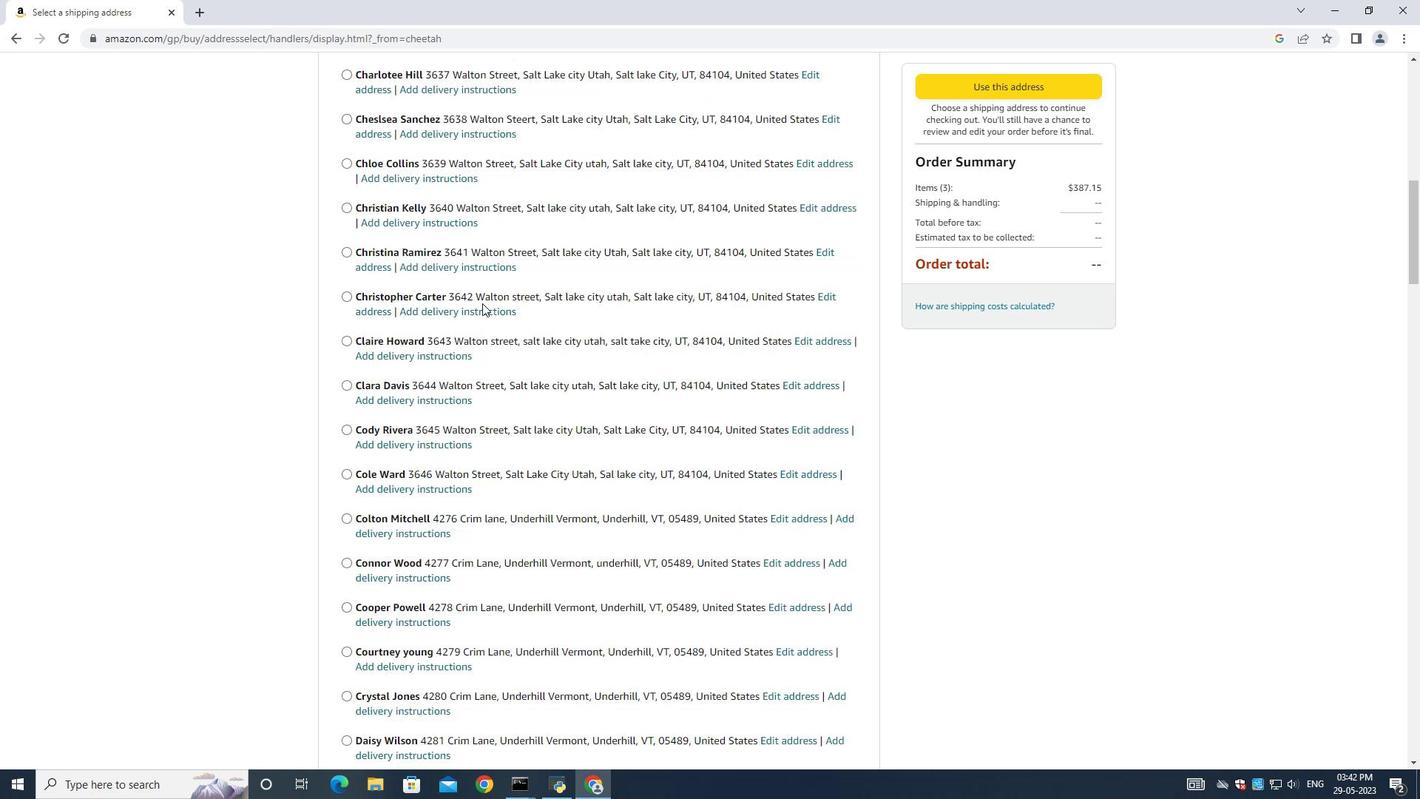 
Action: Mouse scrolled (482, 300) with delta (0, 0)
Screenshot: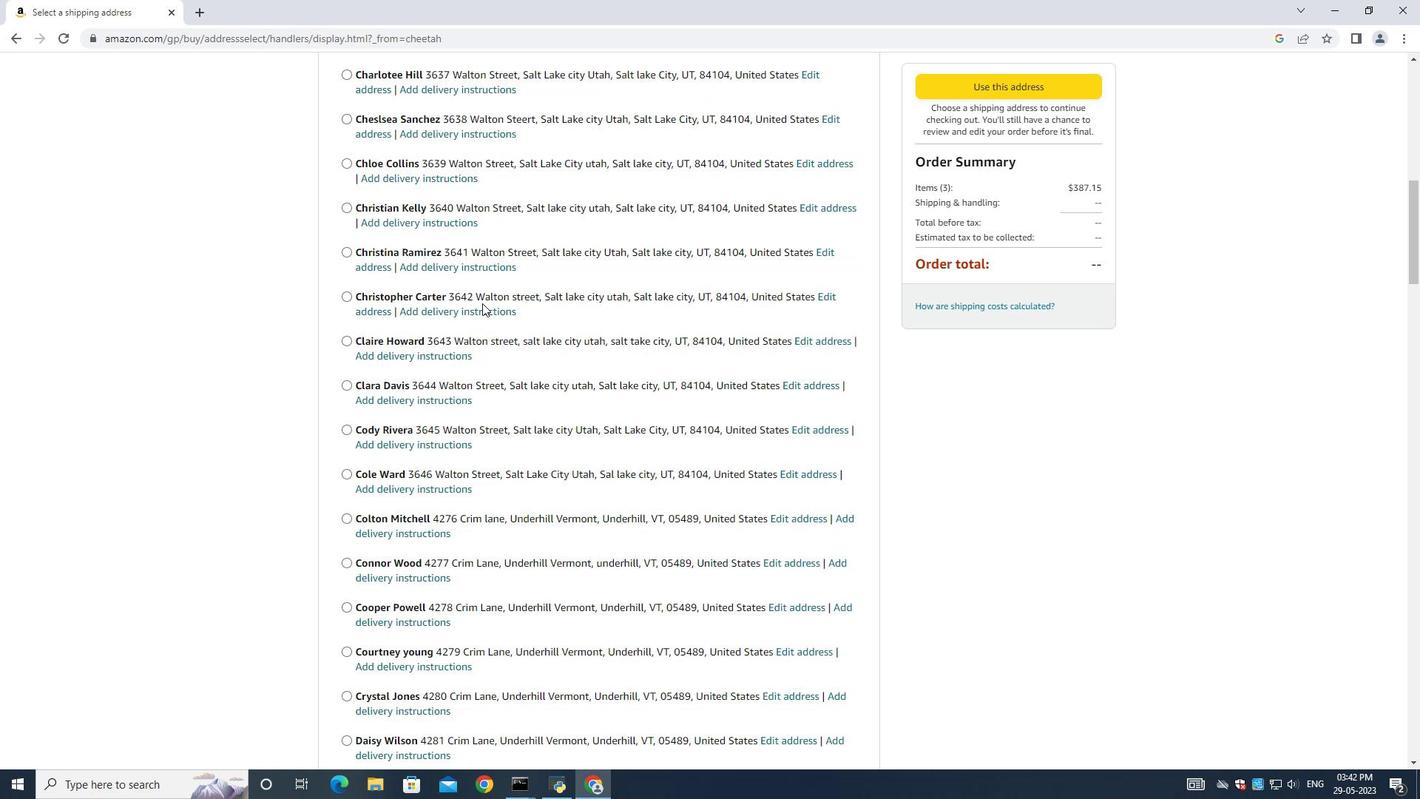 
Action: Mouse scrolled (482, 300) with delta (0, 0)
Screenshot: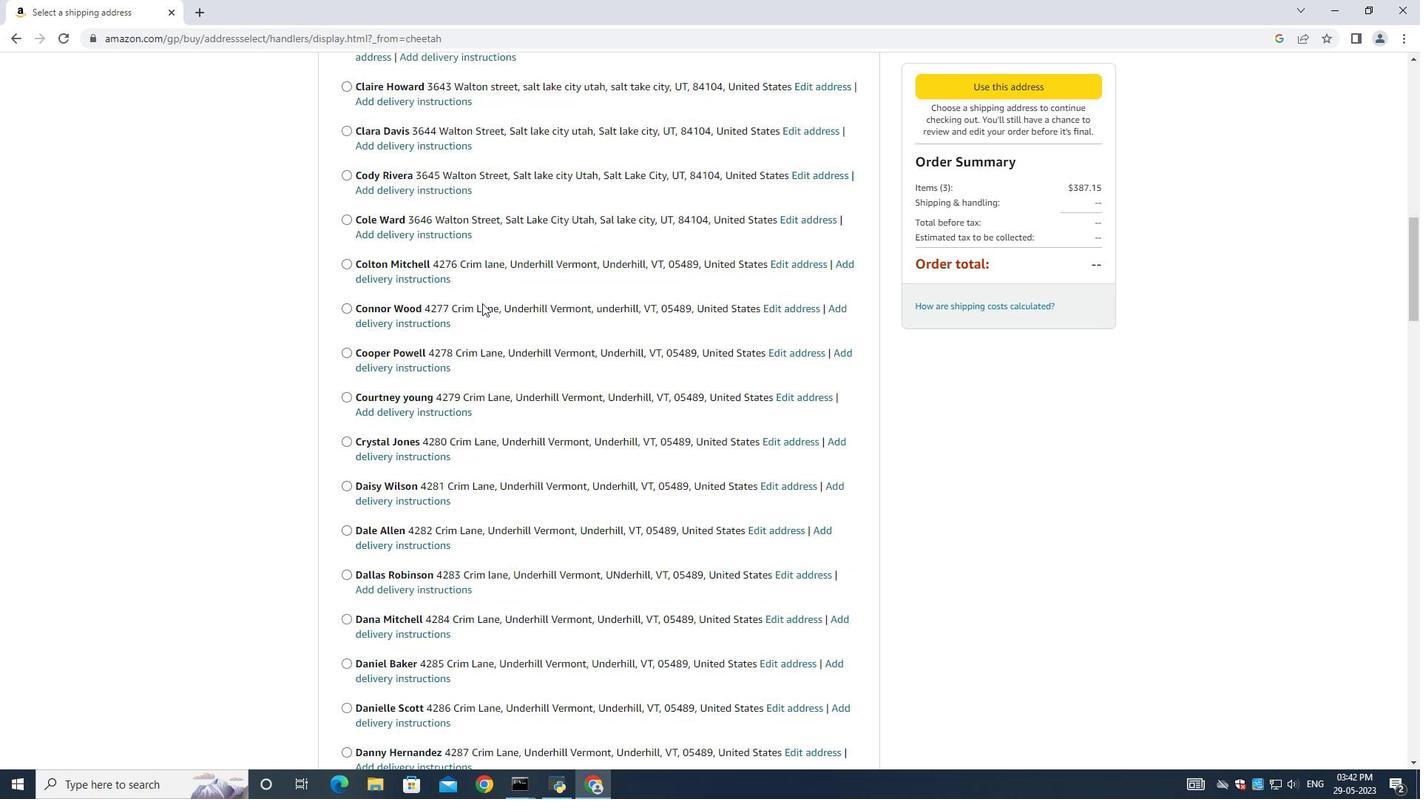 
Action: Mouse scrolled (482, 300) with delta (0, 0)
Screenshot: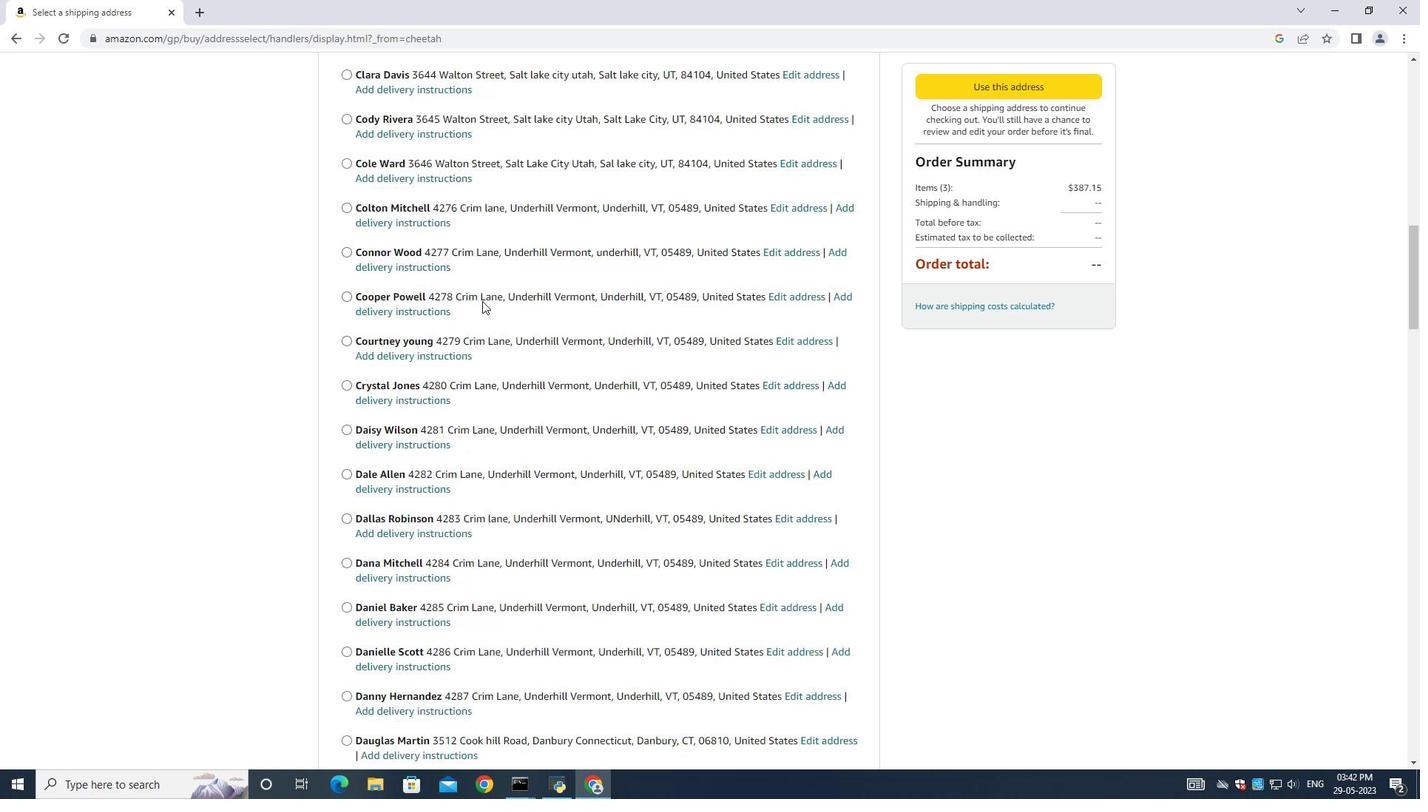 
Action: Mouse scrolled (482, 300) with delta (0, 0)
Screenshot: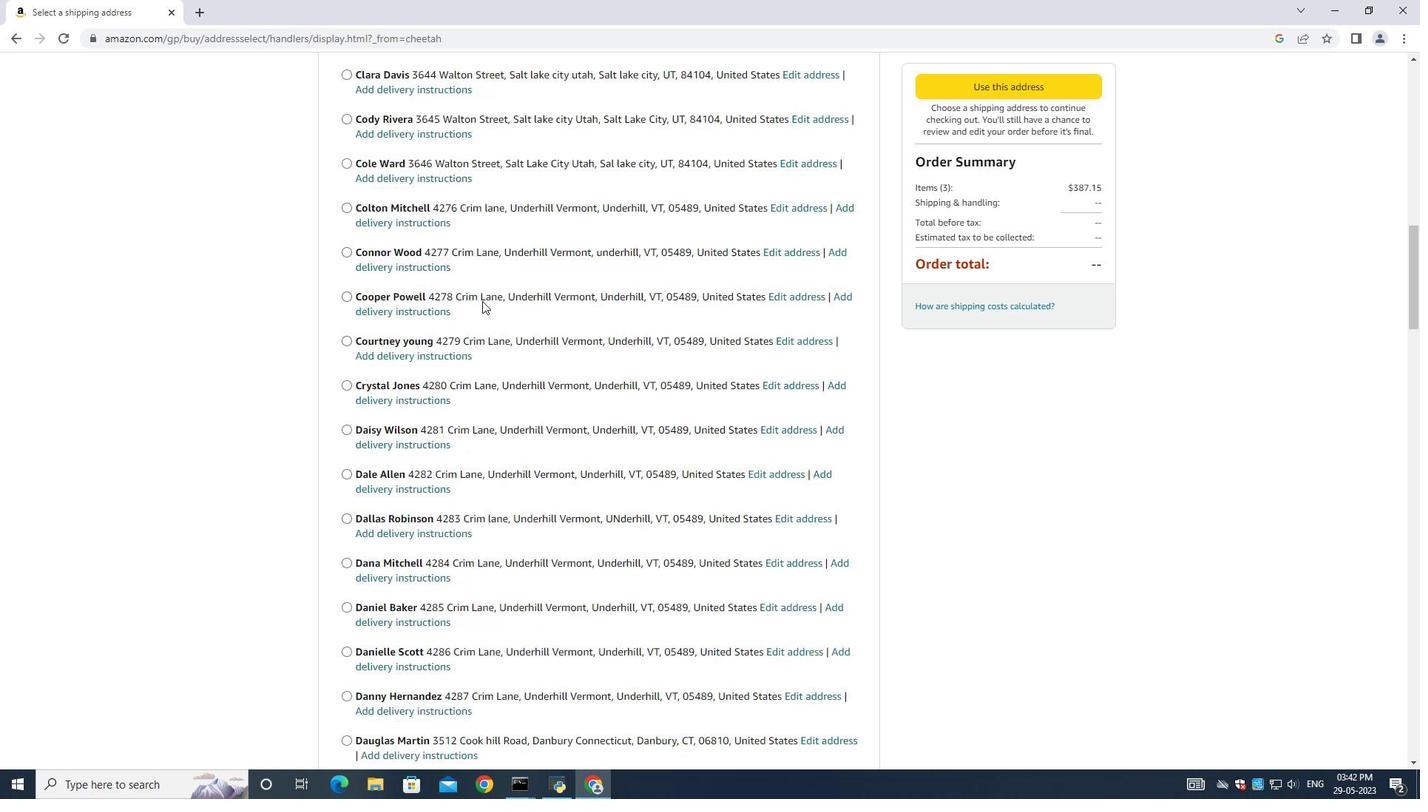 
Action: Mouse scrolled (482, 300) with delta (0, 0)
Screenshot: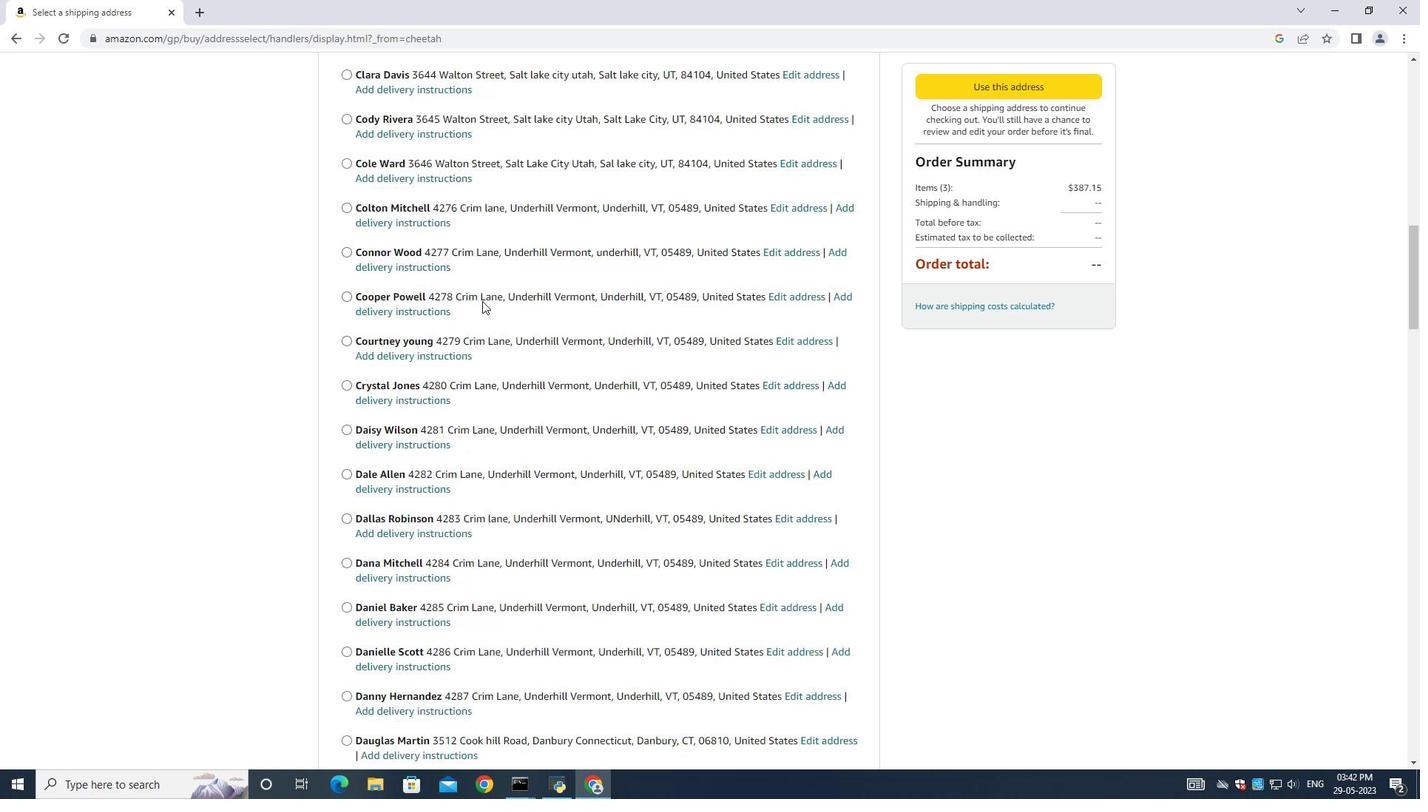 
Action: Mouse scrolled (482, 300) with delta (0, 0)
Screenshot: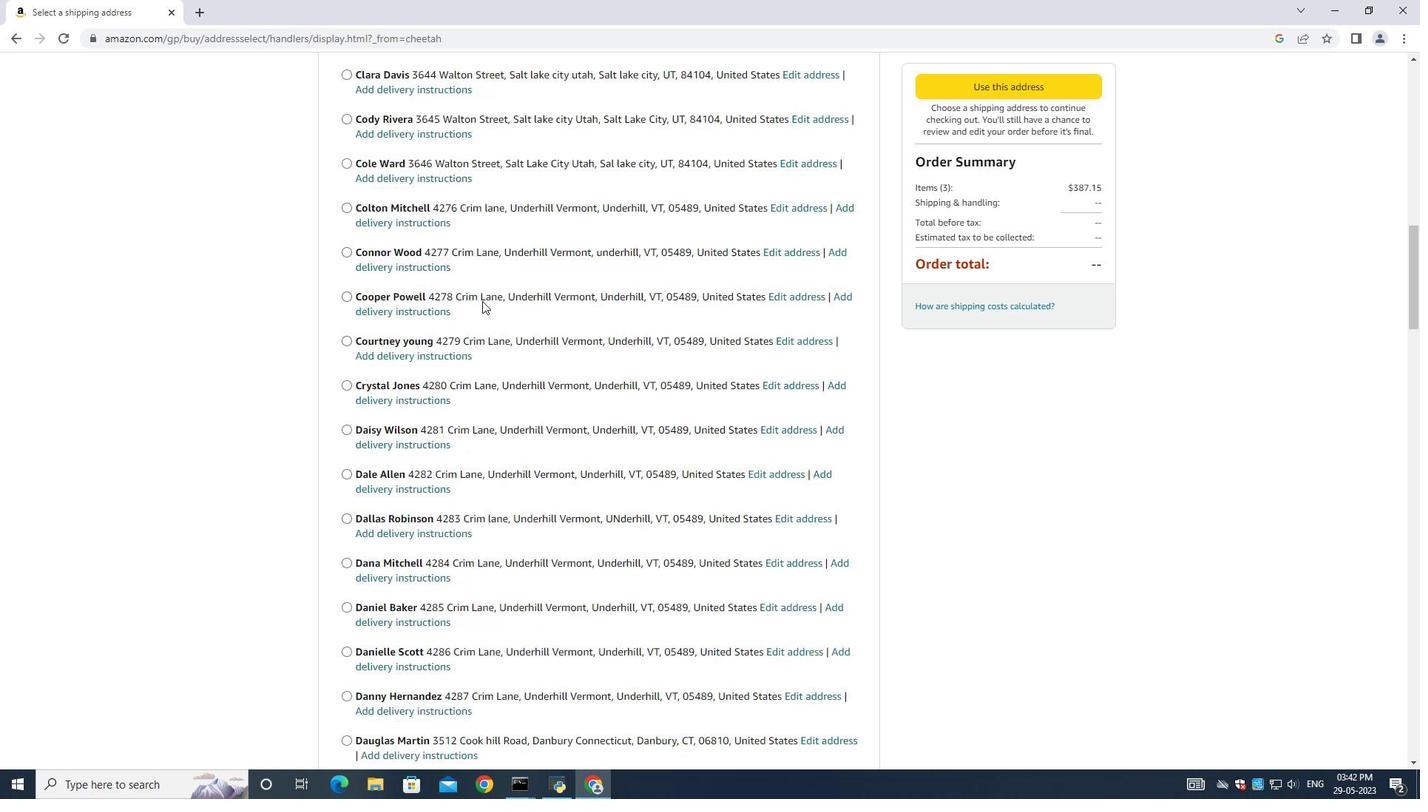 
Action: Mouse moved to (482, 298)
Screenshot: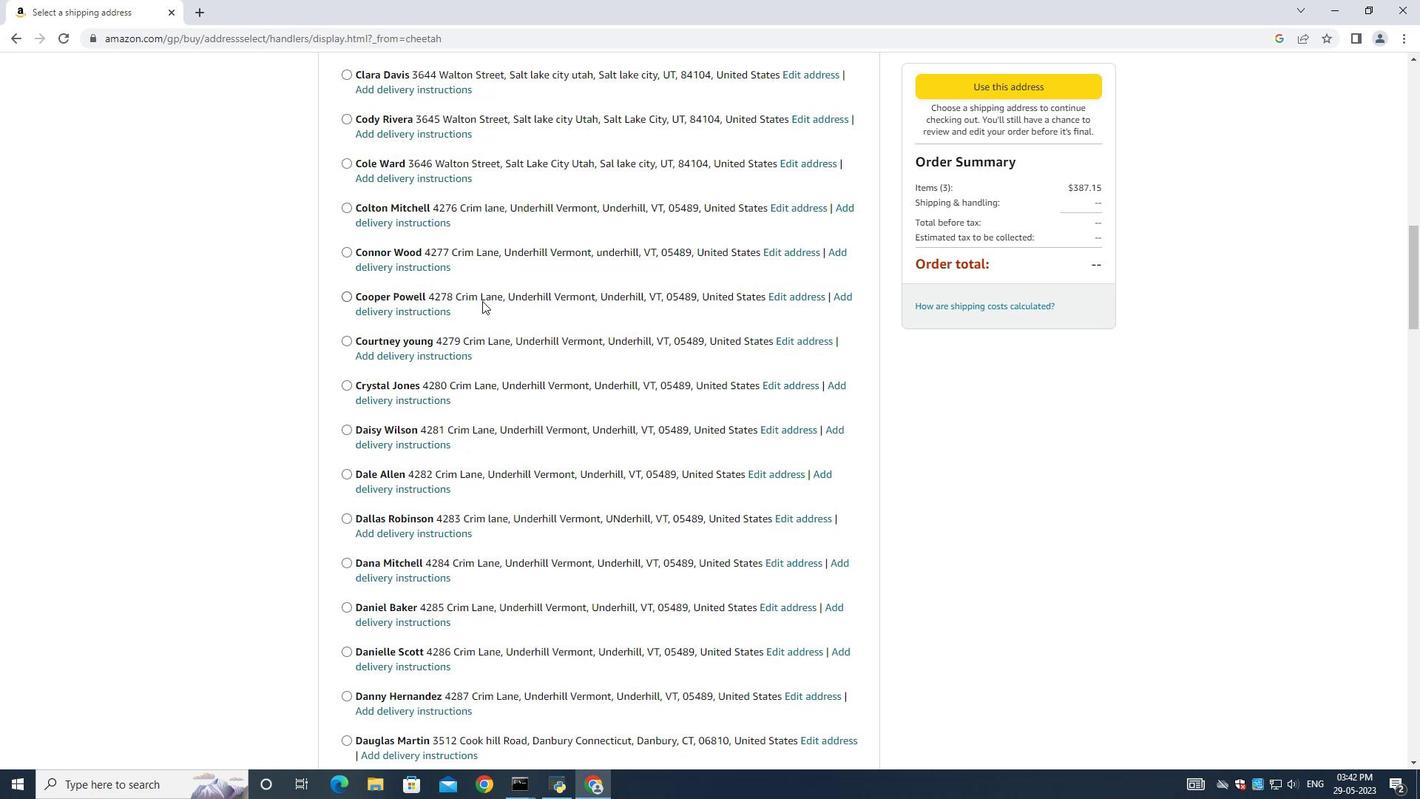 
Action: Mouse scrolled (482, 298) with delta (0, 0)
Screenshot: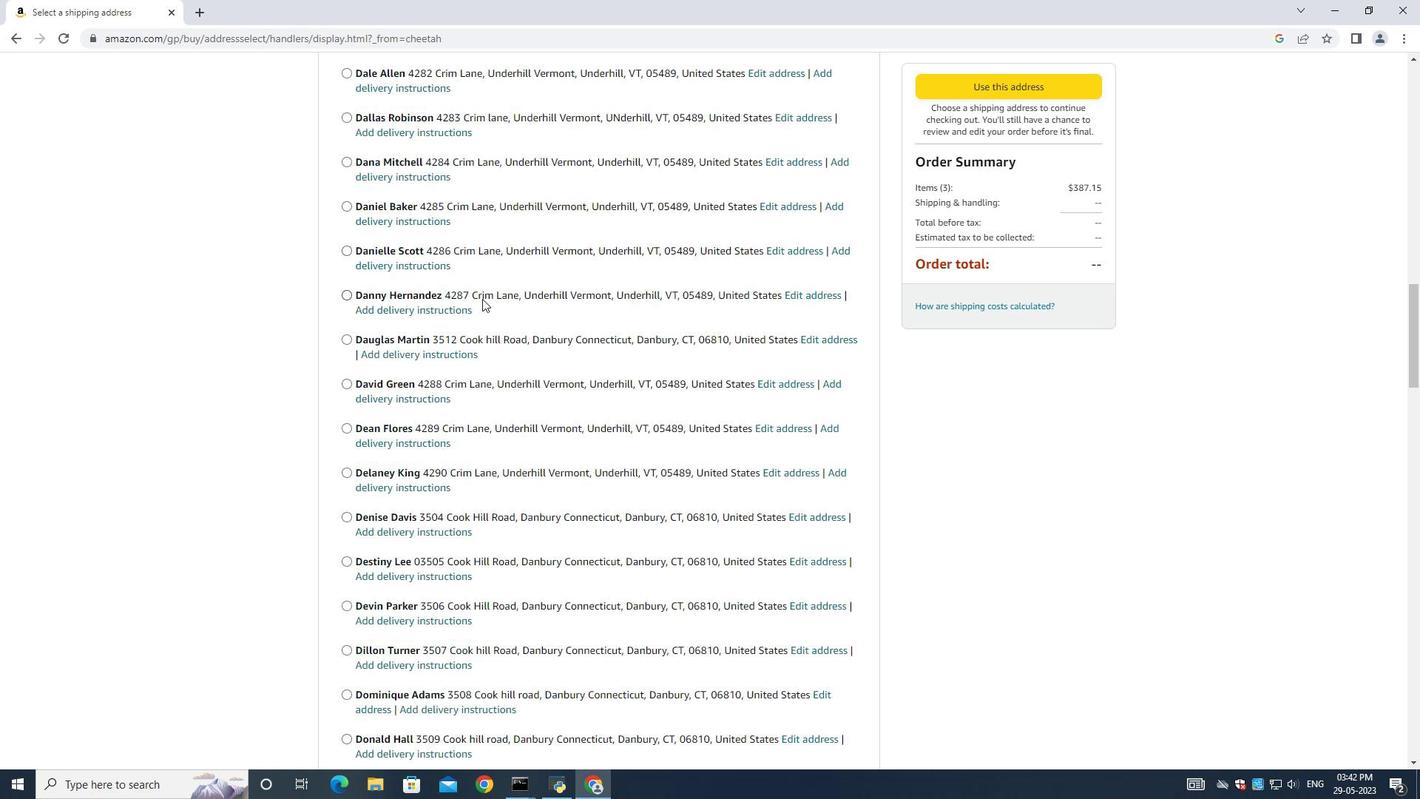
Action: Mouse scrolled (482, 298) with delta (0, 0)
Screenshot: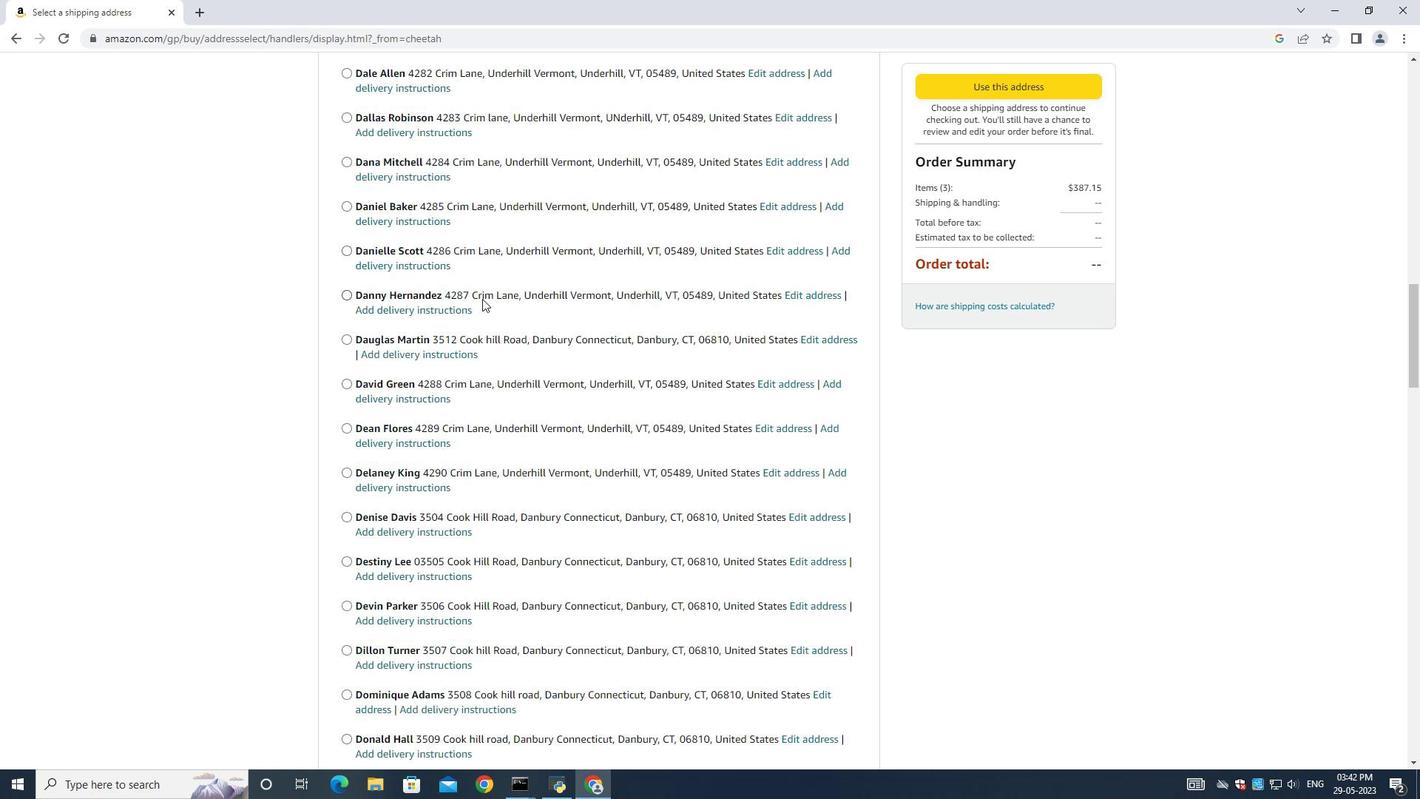 
Action: Mouse scrolled (482, 298) with delta (0, 0)
Screenshot: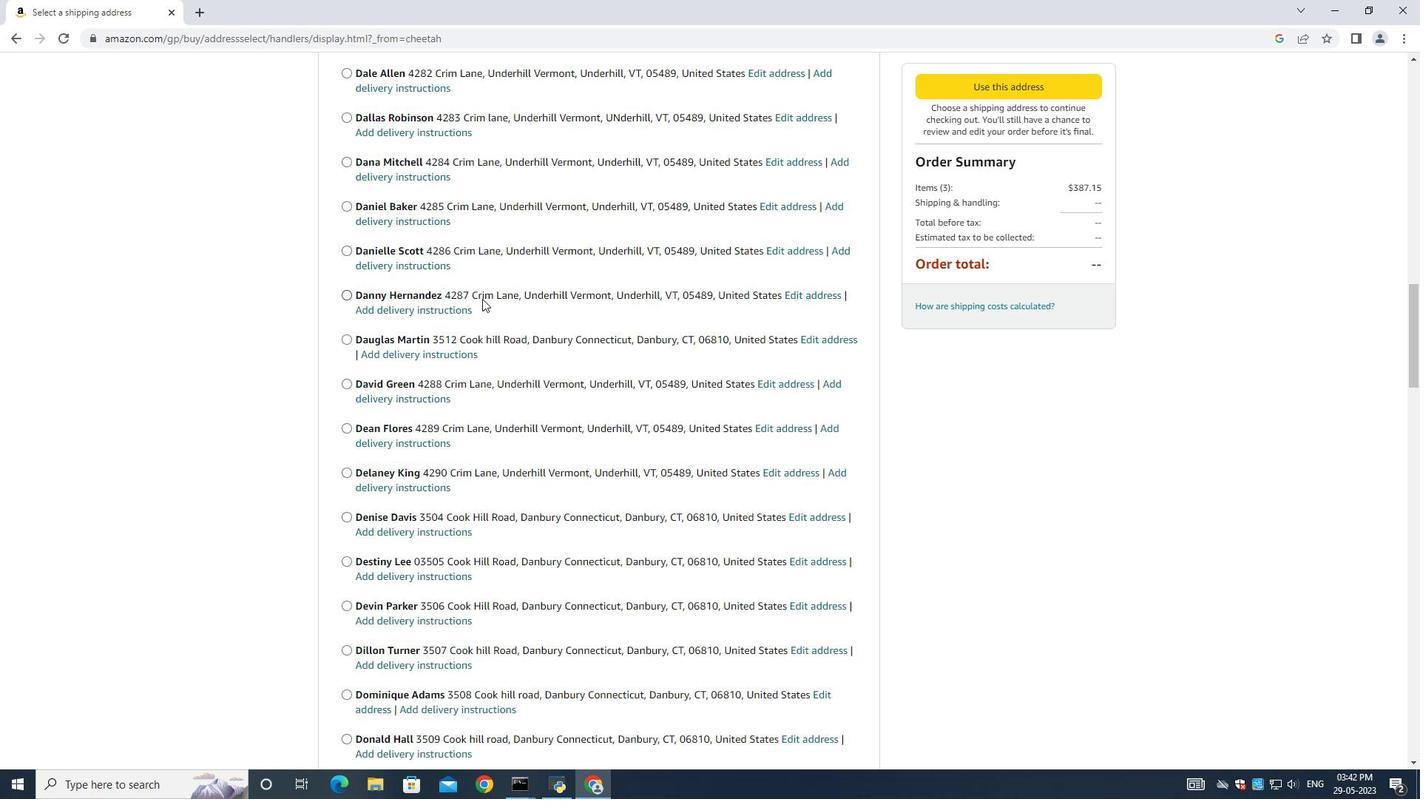 
Action: Mouse scrolled (482, 298) with delta (0, 0)
Screenshot: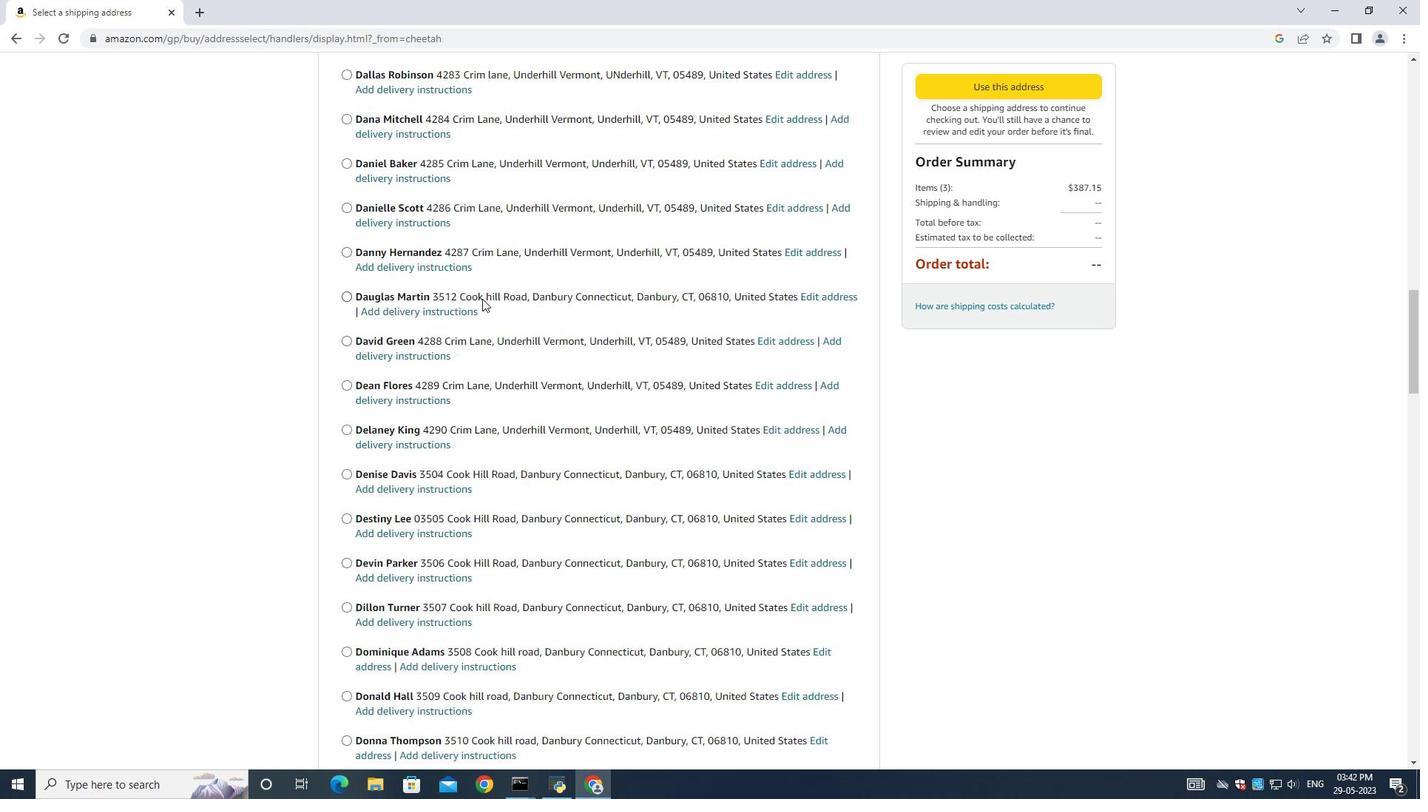 
Action: Mouse scrolled (482, 298) with delta (0, 0)
Screenshot: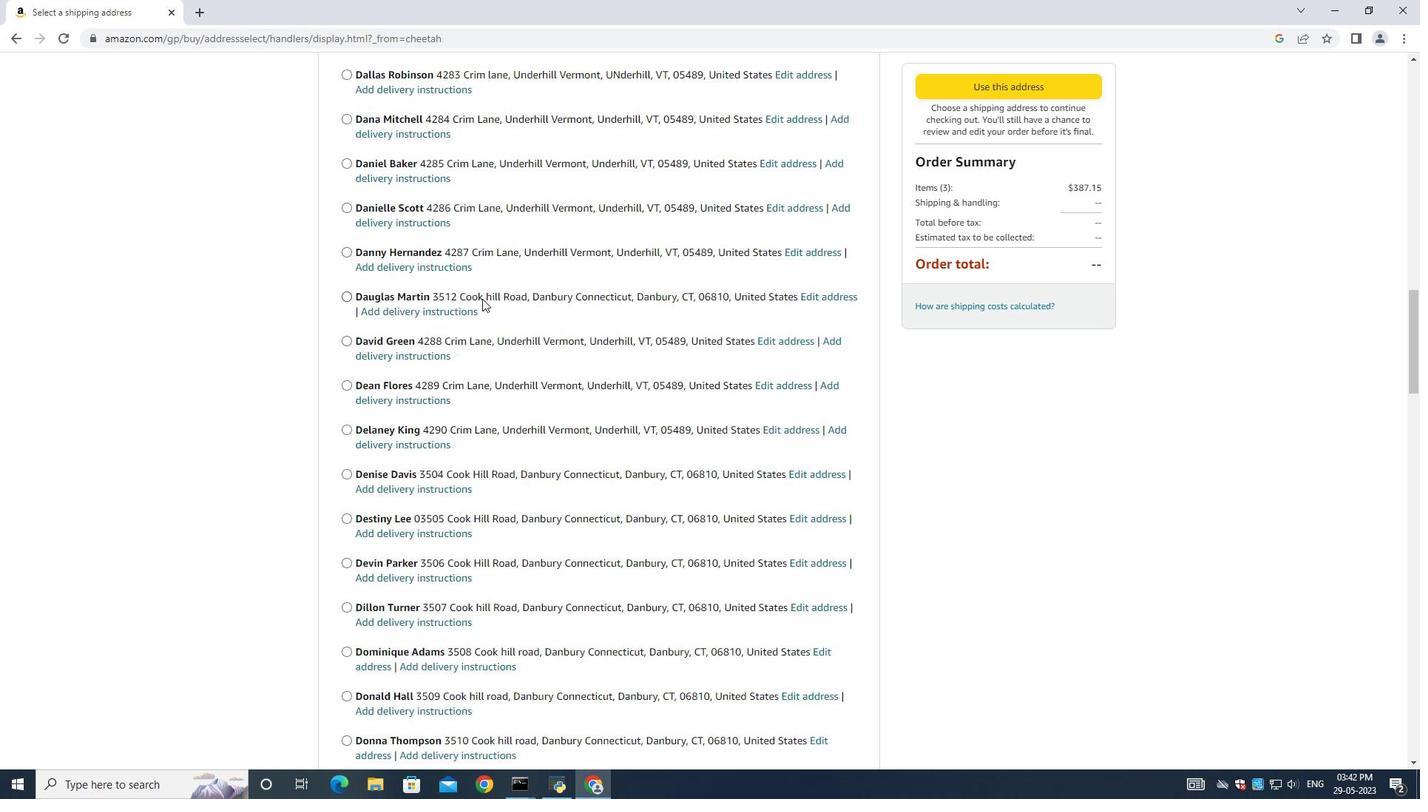 
Action: Mouse scrolled (482, 298) with delta (0, 0)
Screenshot: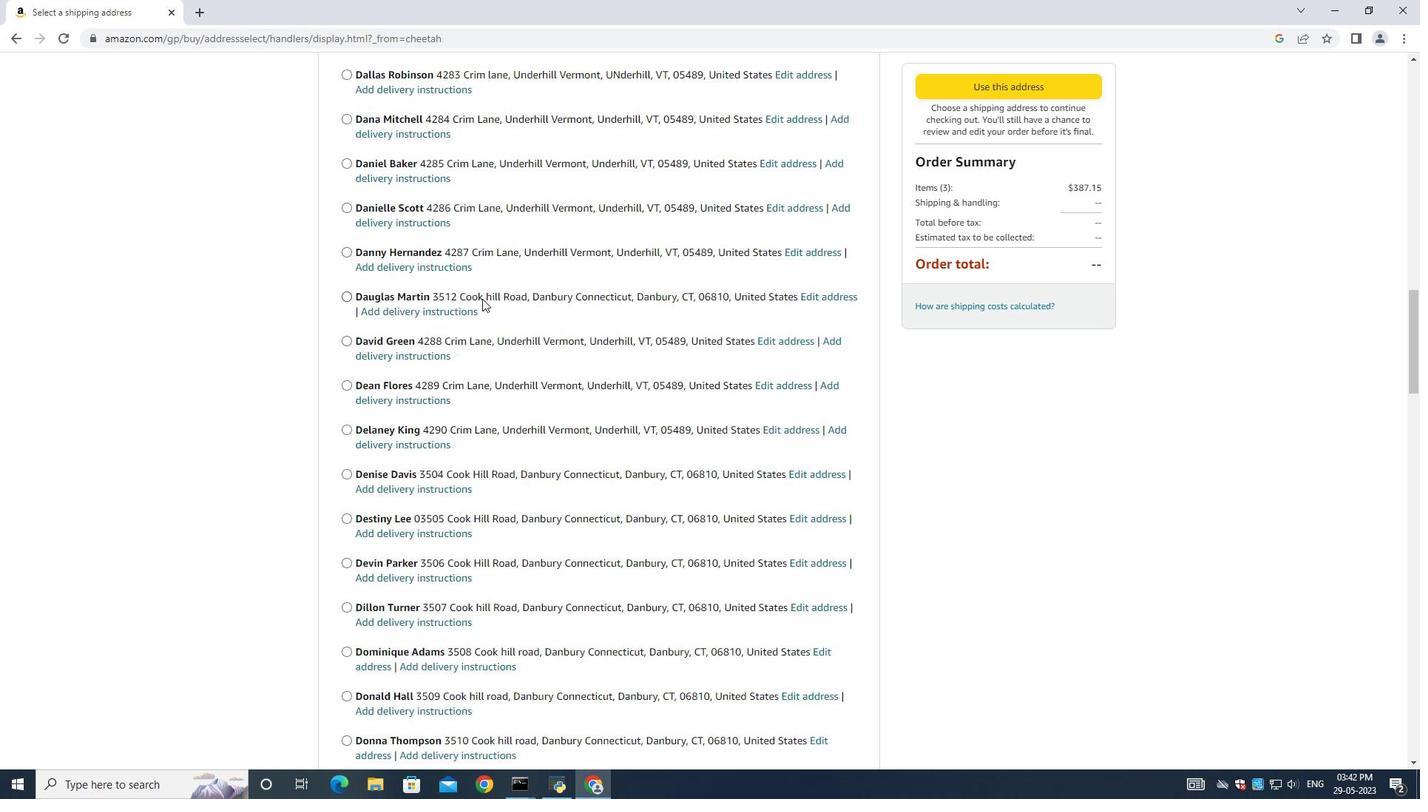 
Action: Mouse moved to (481, 298)
Screenshot: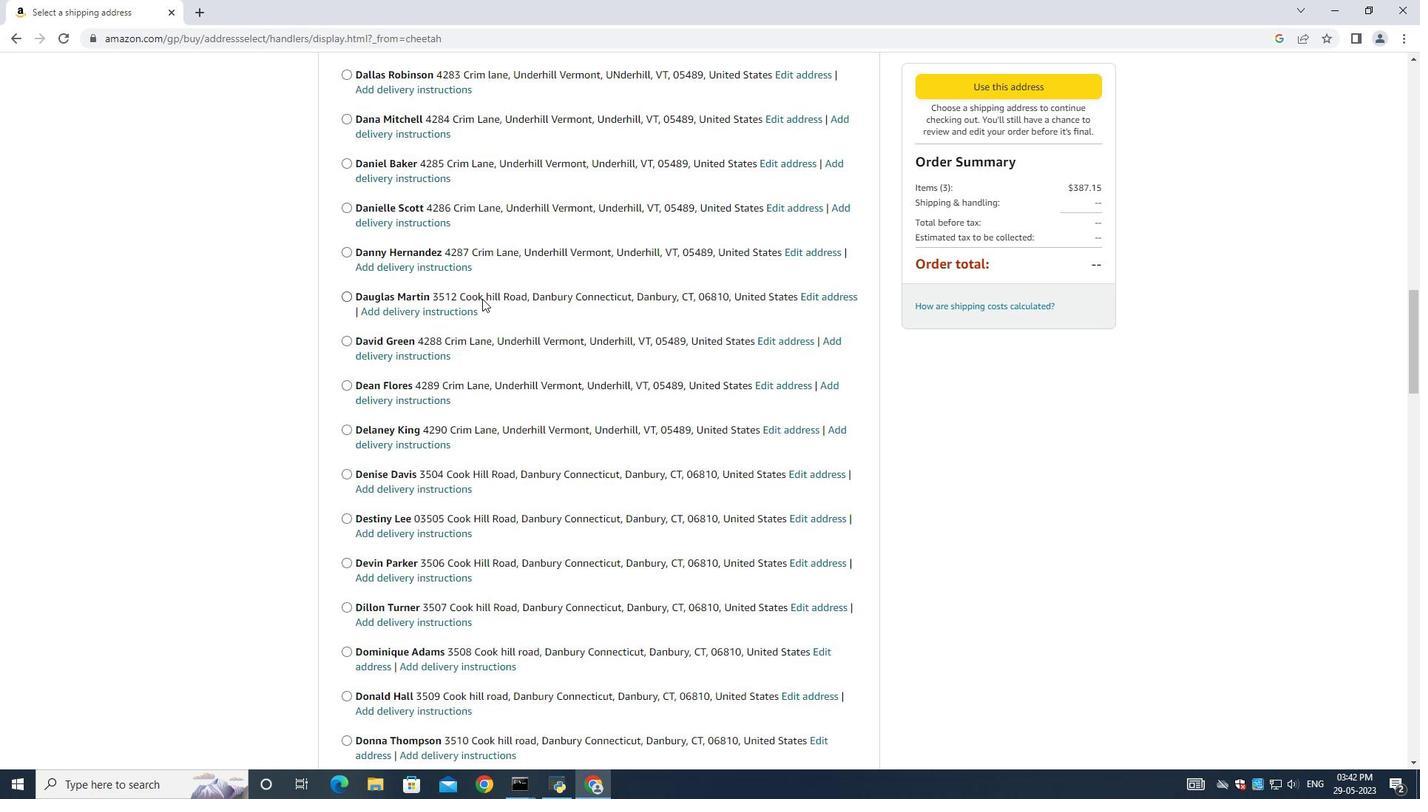 
Action: Mouse scrolled (481, 298) with delta (0, 0)
Screenshot: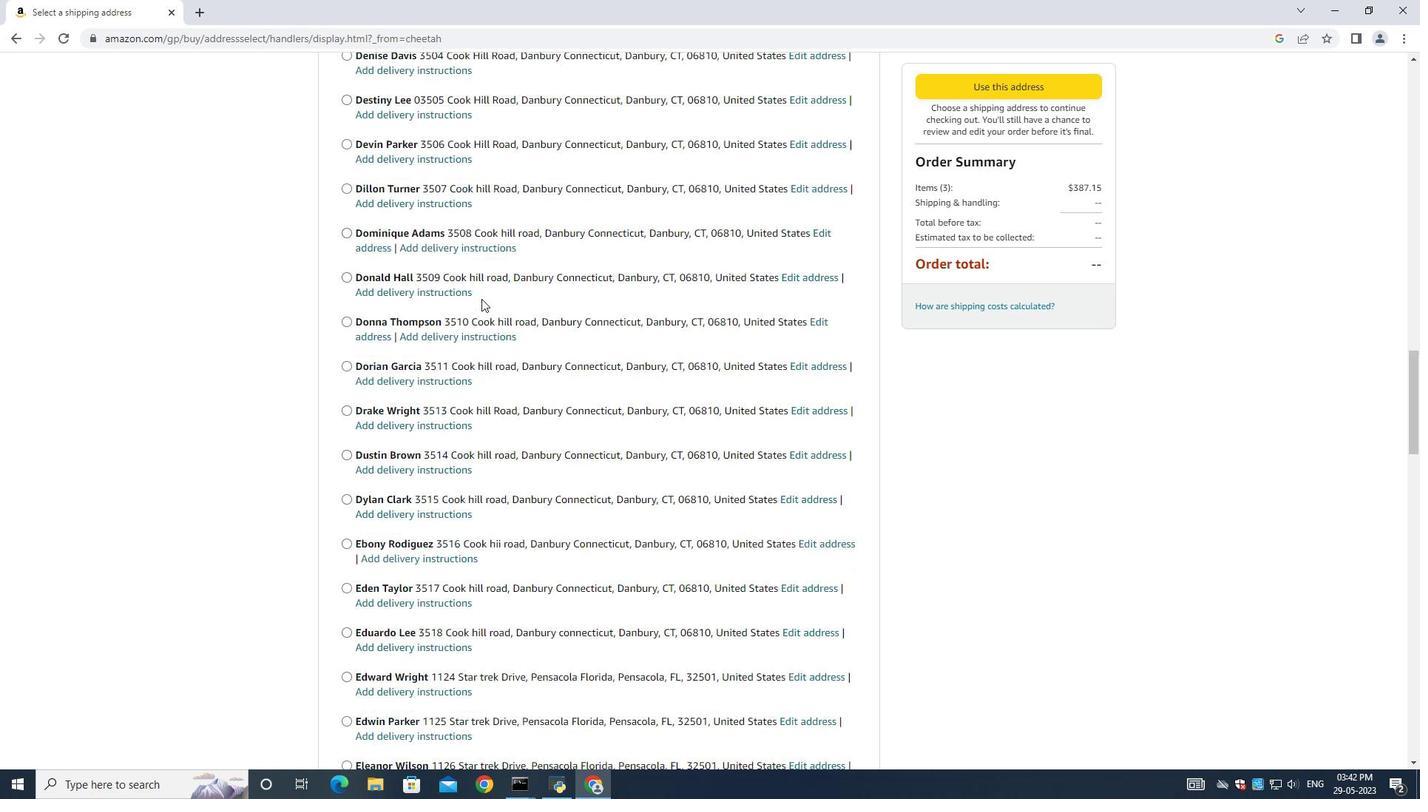 
Action: Mouse scrolled (481, 298) with delta (0, 0)
Screenshot: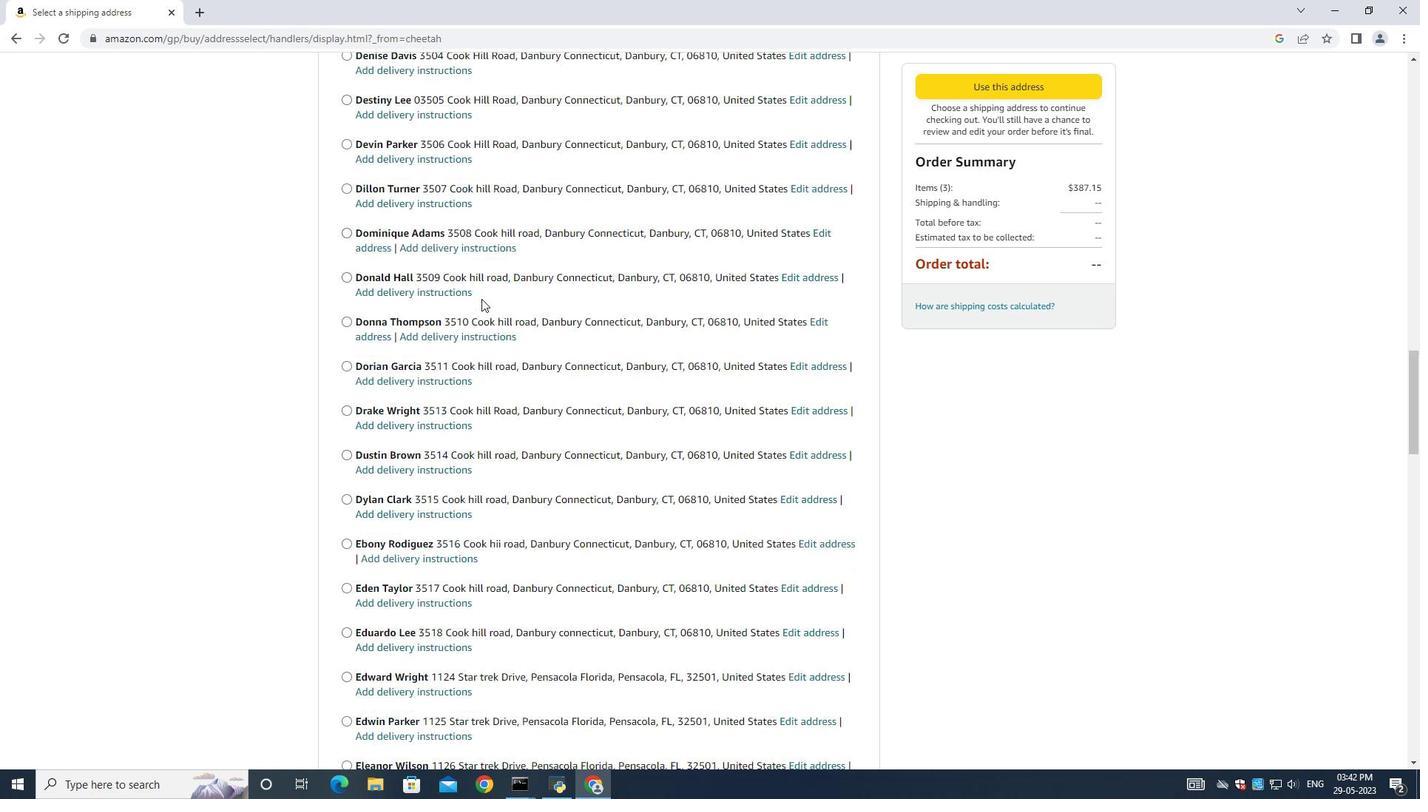 
Action: Mouse scrolled (481, 298) with delta (0, 0)
Screenshot: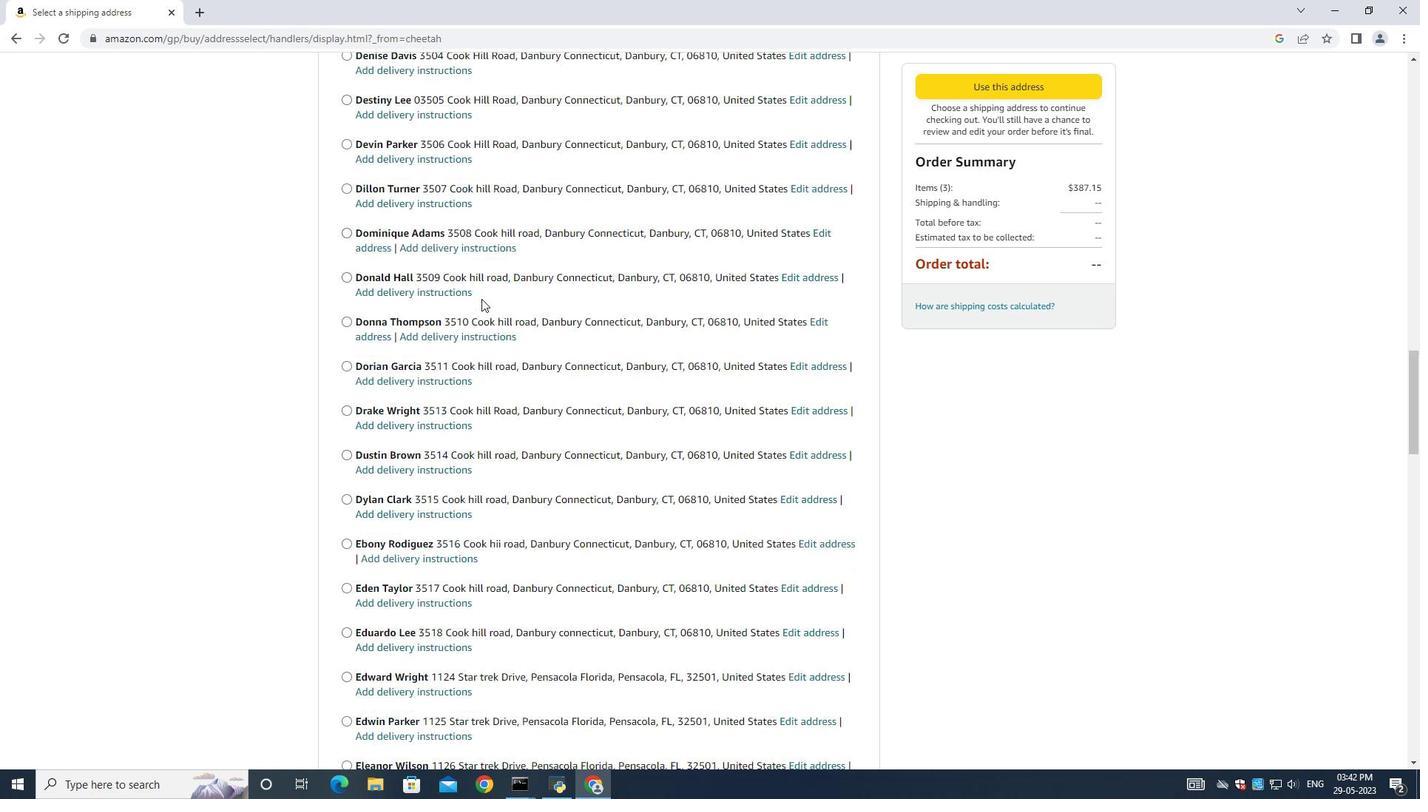 
Action: Mouse scrolled (481, 298) with delta (0, 0)
Screenshot: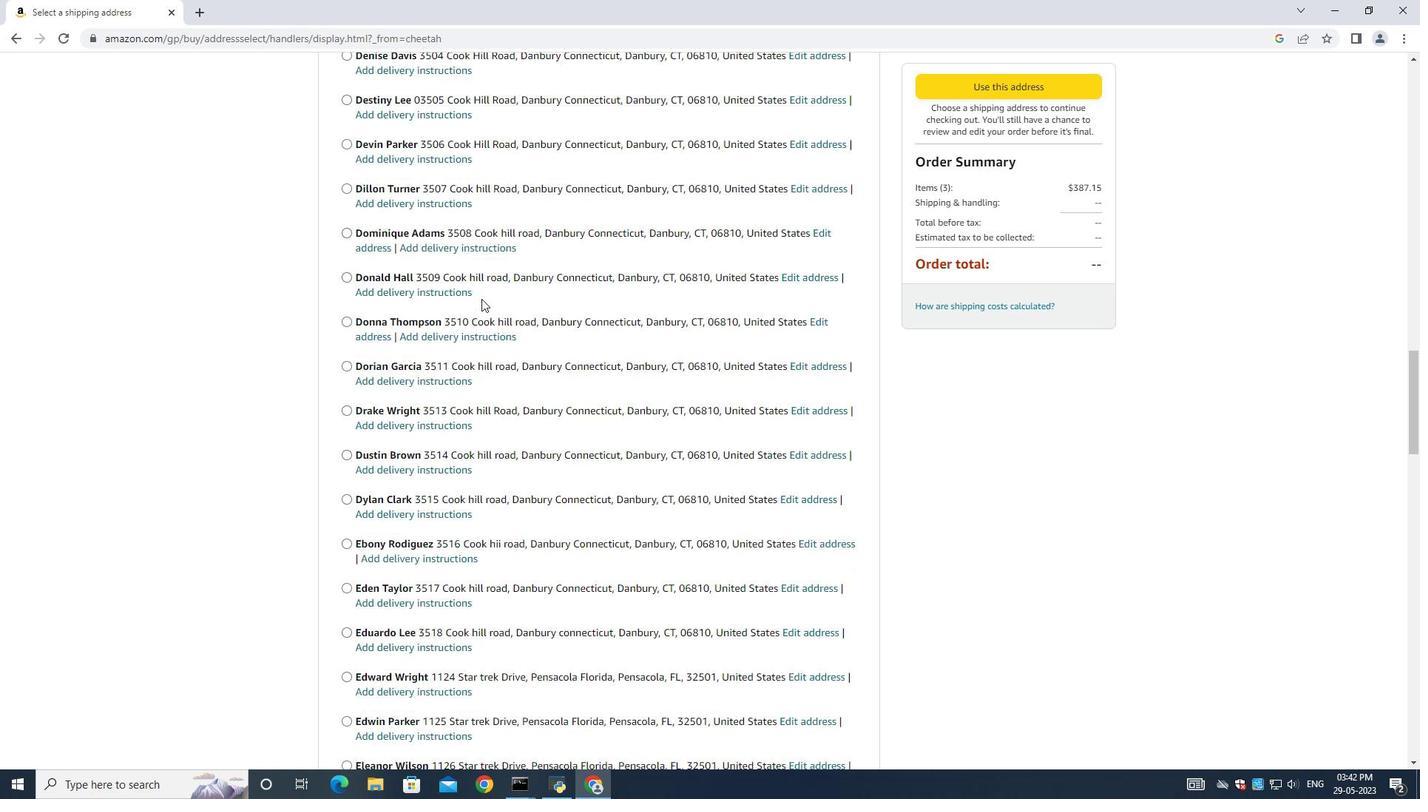 
Action: Mouse scrolled (481, 298) with delta (0, 0)
Screenshot: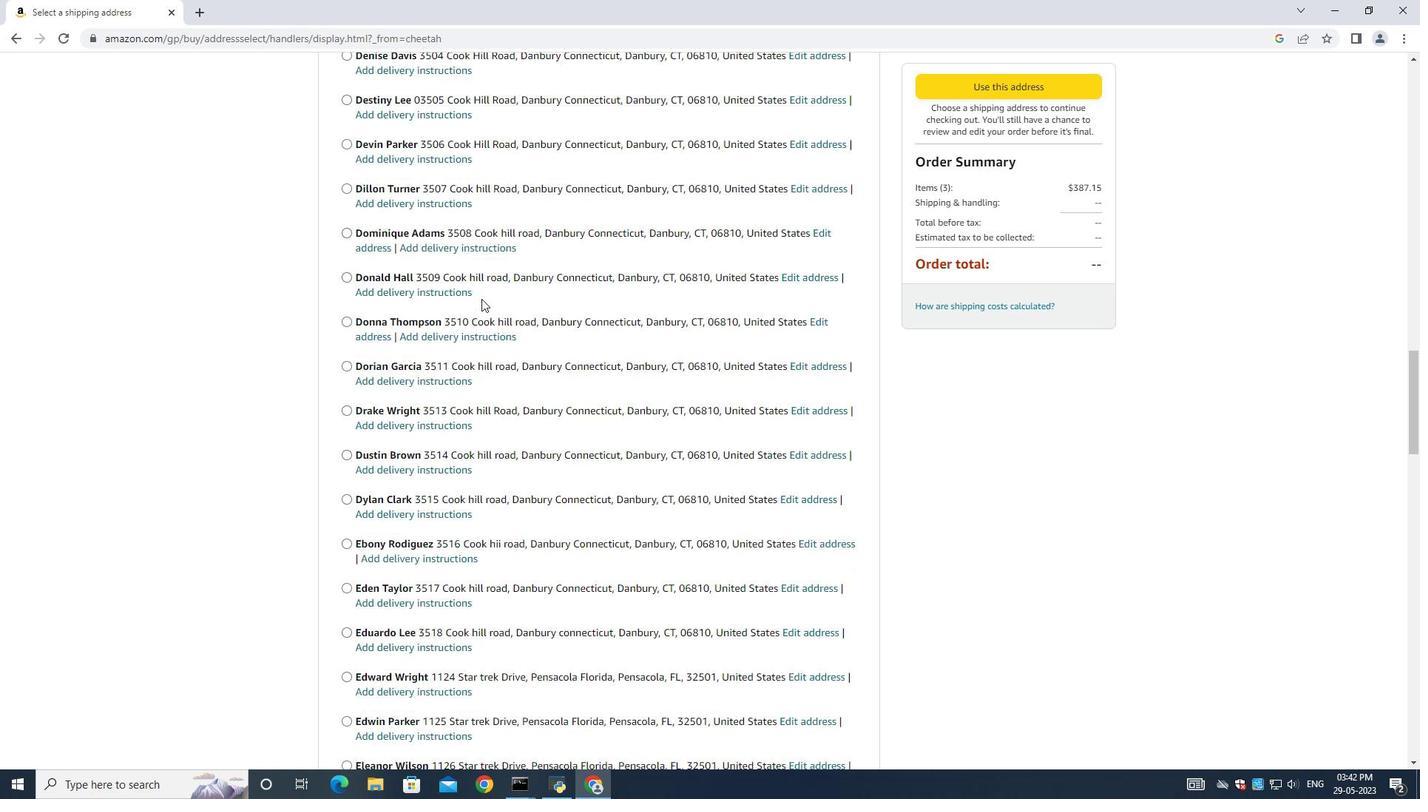 
Action: Mouse scrolled (481, 298) with delta (0, 0)
Screenshot: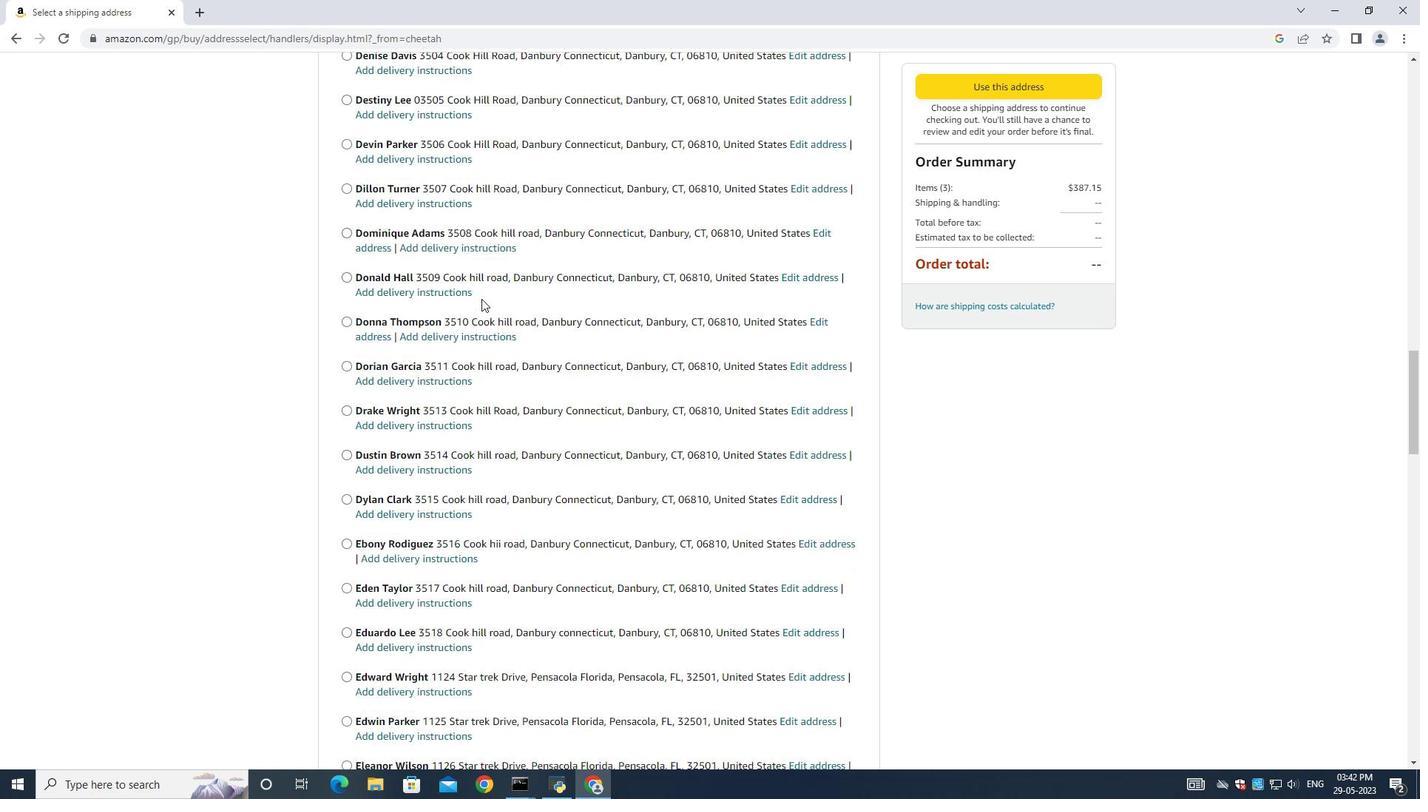 
Action: Mouse scrolled (481, 298) with delta (0, 0)
Screenshot: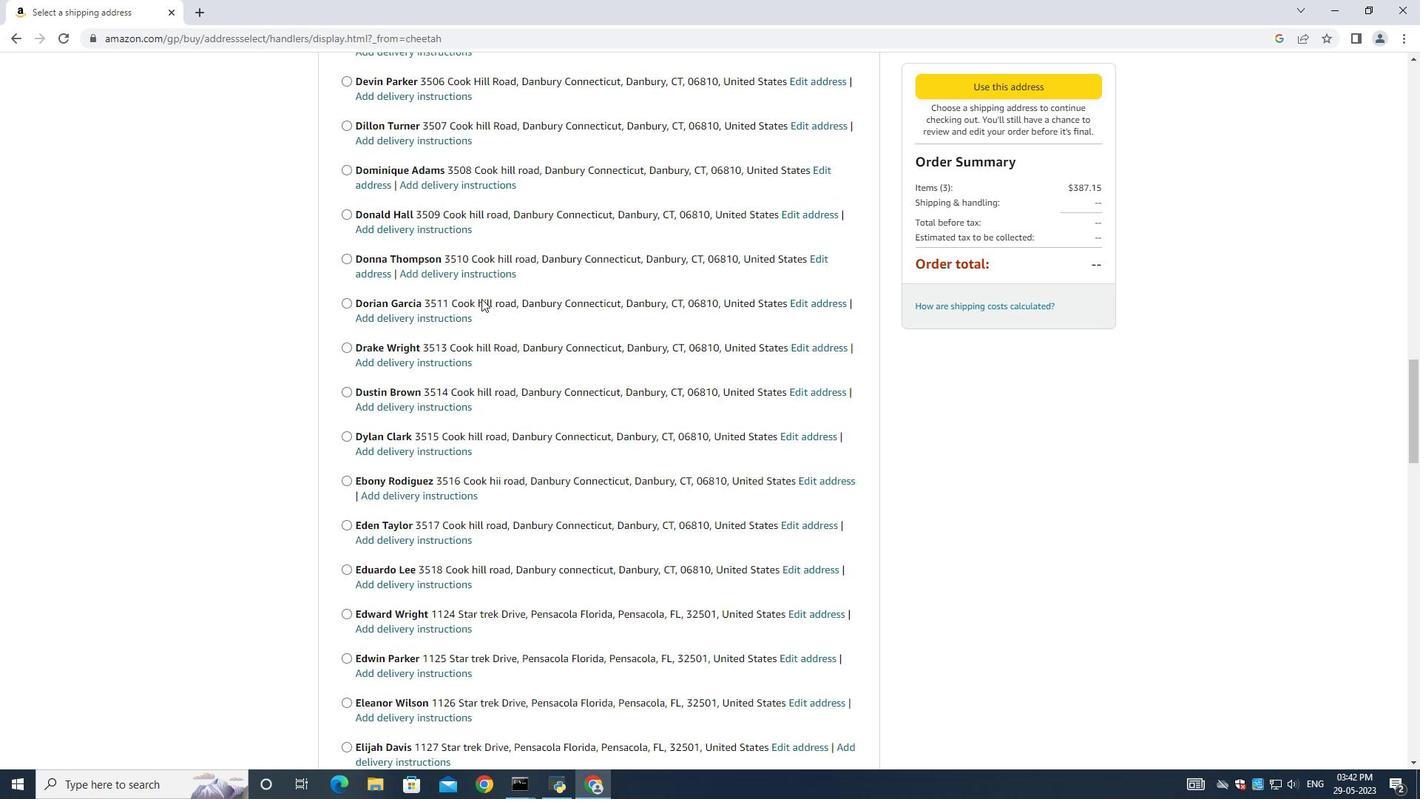 
Action: Mouse moved to (481, 298)
Screenshot: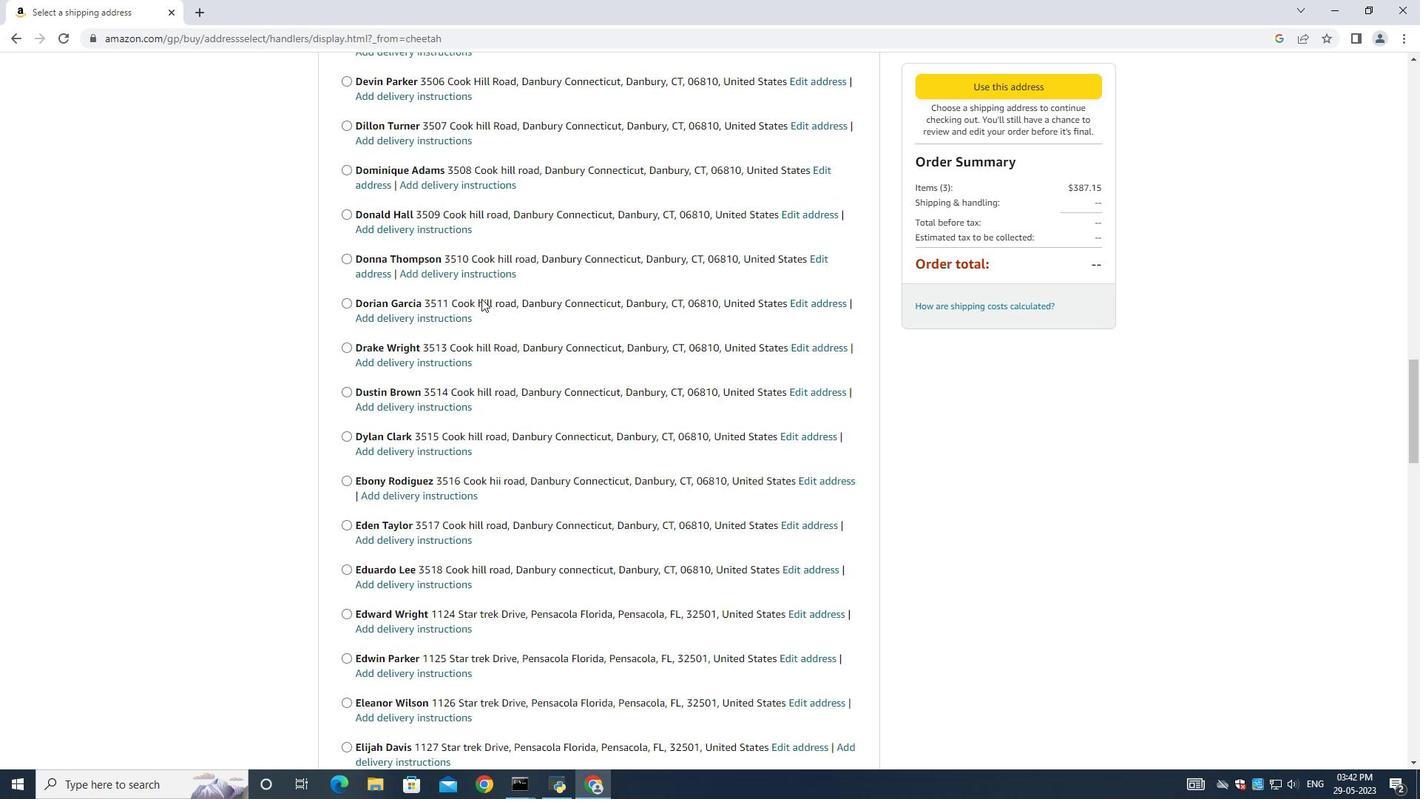 
Action: Mouse scrolled (481, 298) with delta (0, 0)
Screenshot: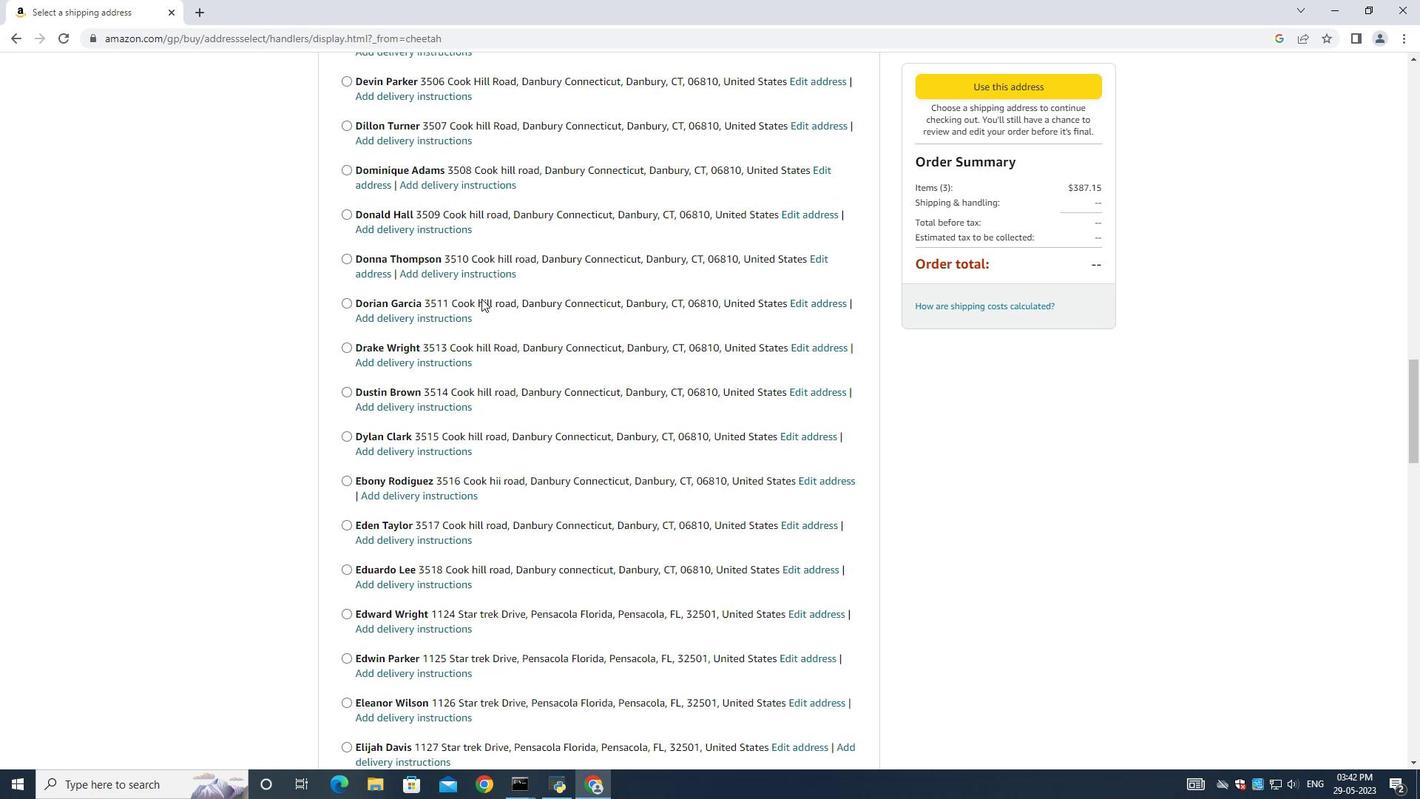 
Action: Mouse scrolled (481, 298) with delta (0, 0)
Screenshot: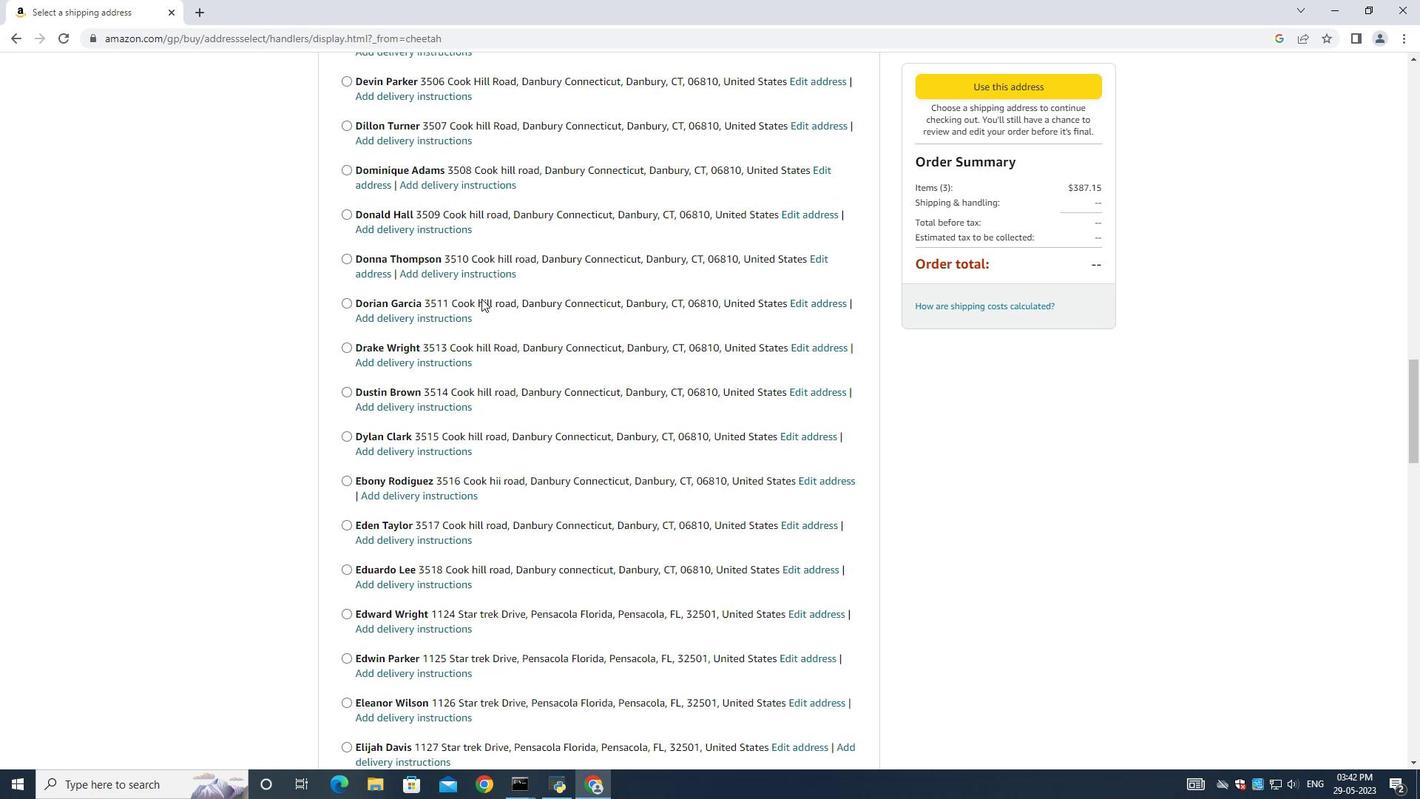 
Action: Mouse scrolled (481, 298) with delta (0, 0)
Screenshot: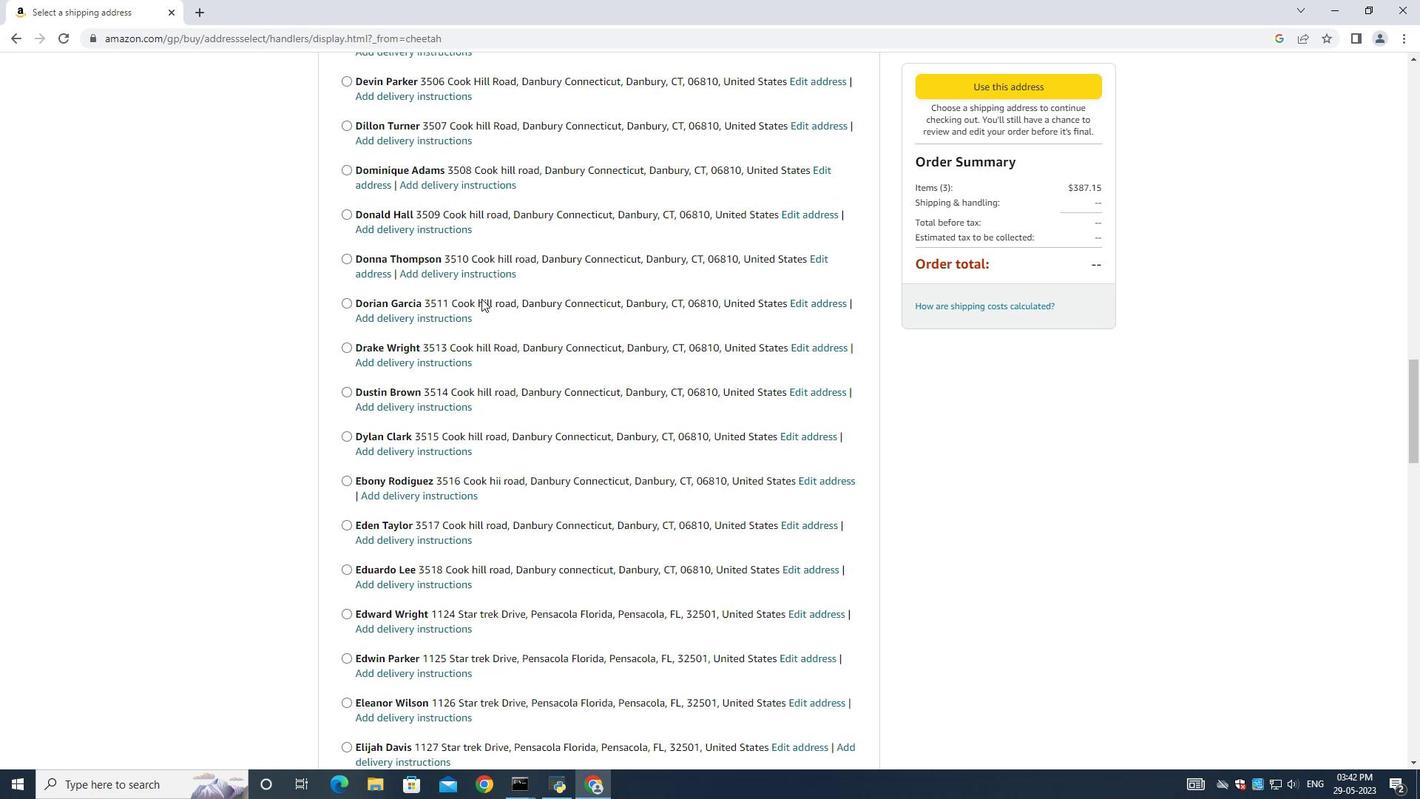 
Action: Mouse moved to (480, 298)
Screenshot: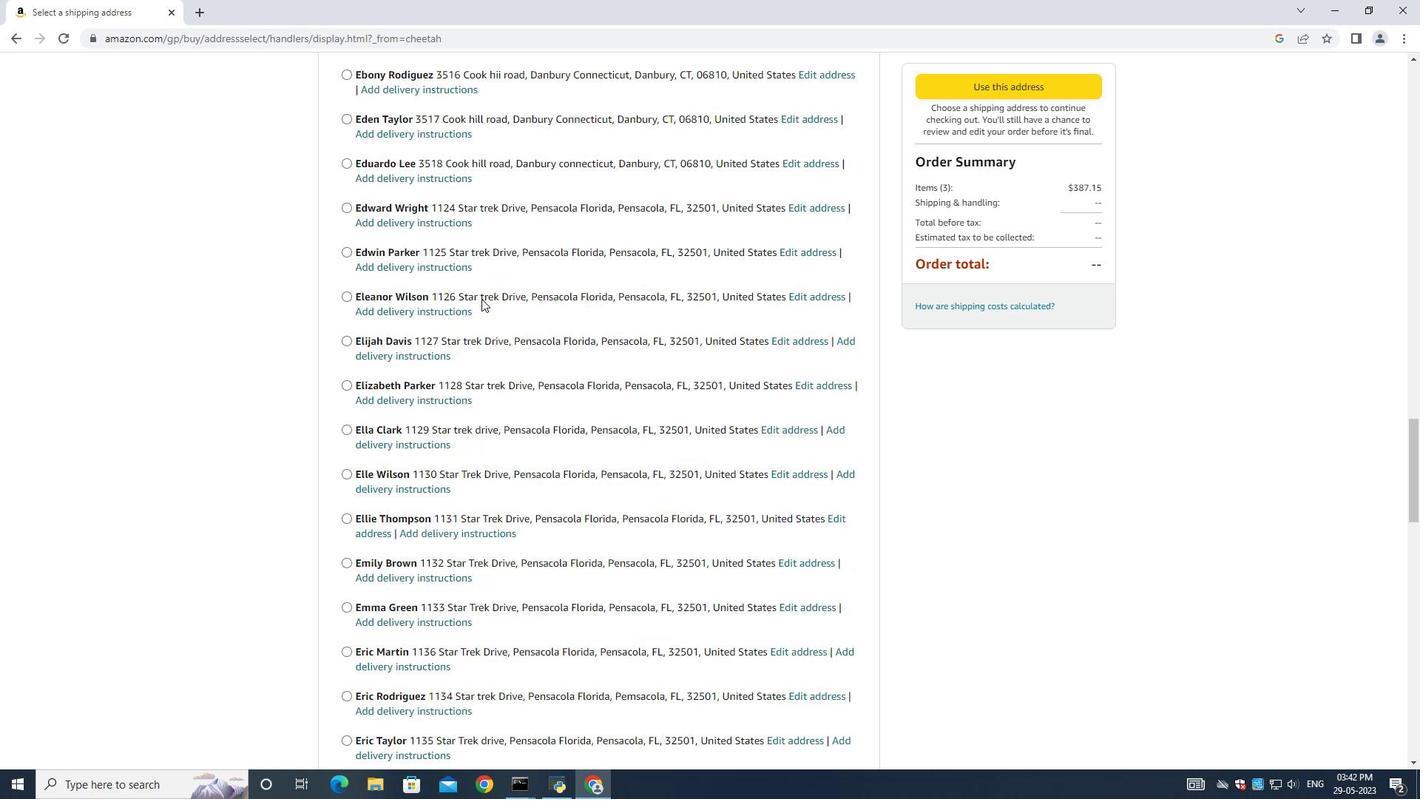 
Action: Mouse scrolled (480, 298) with delta (0, 0)
Screenshot: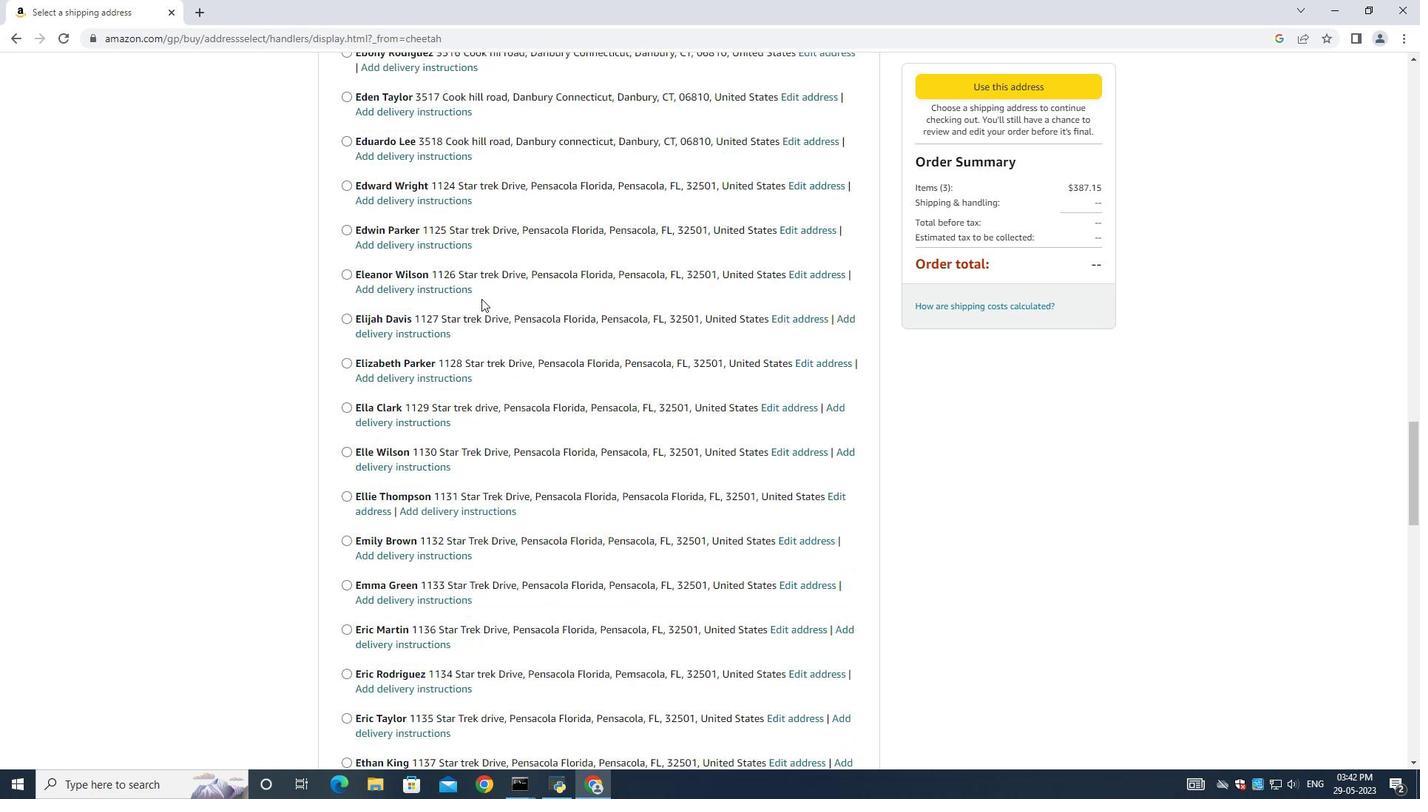
Action: Mouse scrolled (480, 298) with delta (0, 0)
Screenshot: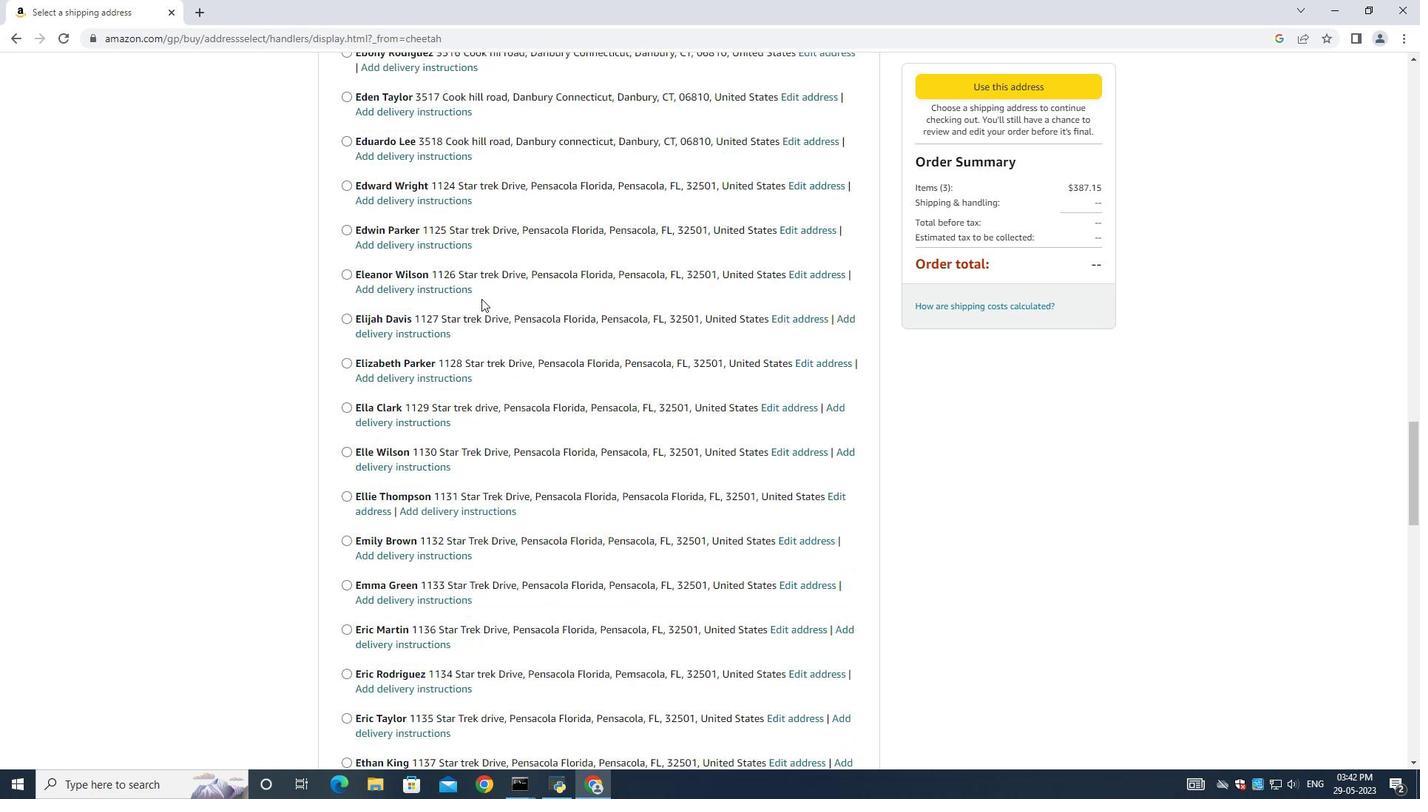 
Action: Mouse scrolled (480, 298) with delta (0, 0)
Screenshot: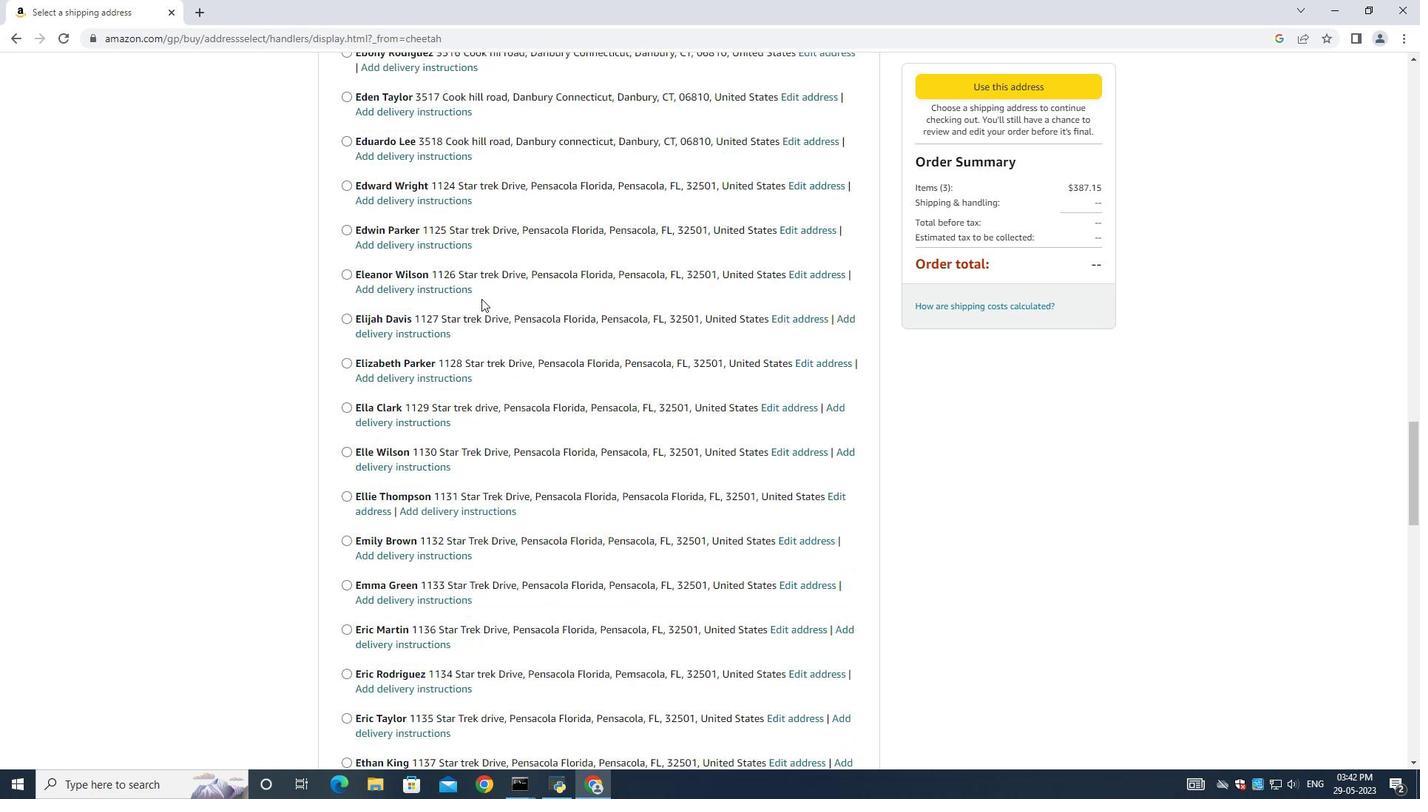 
Action: Mouse moved to (480, 298)
Screenshot: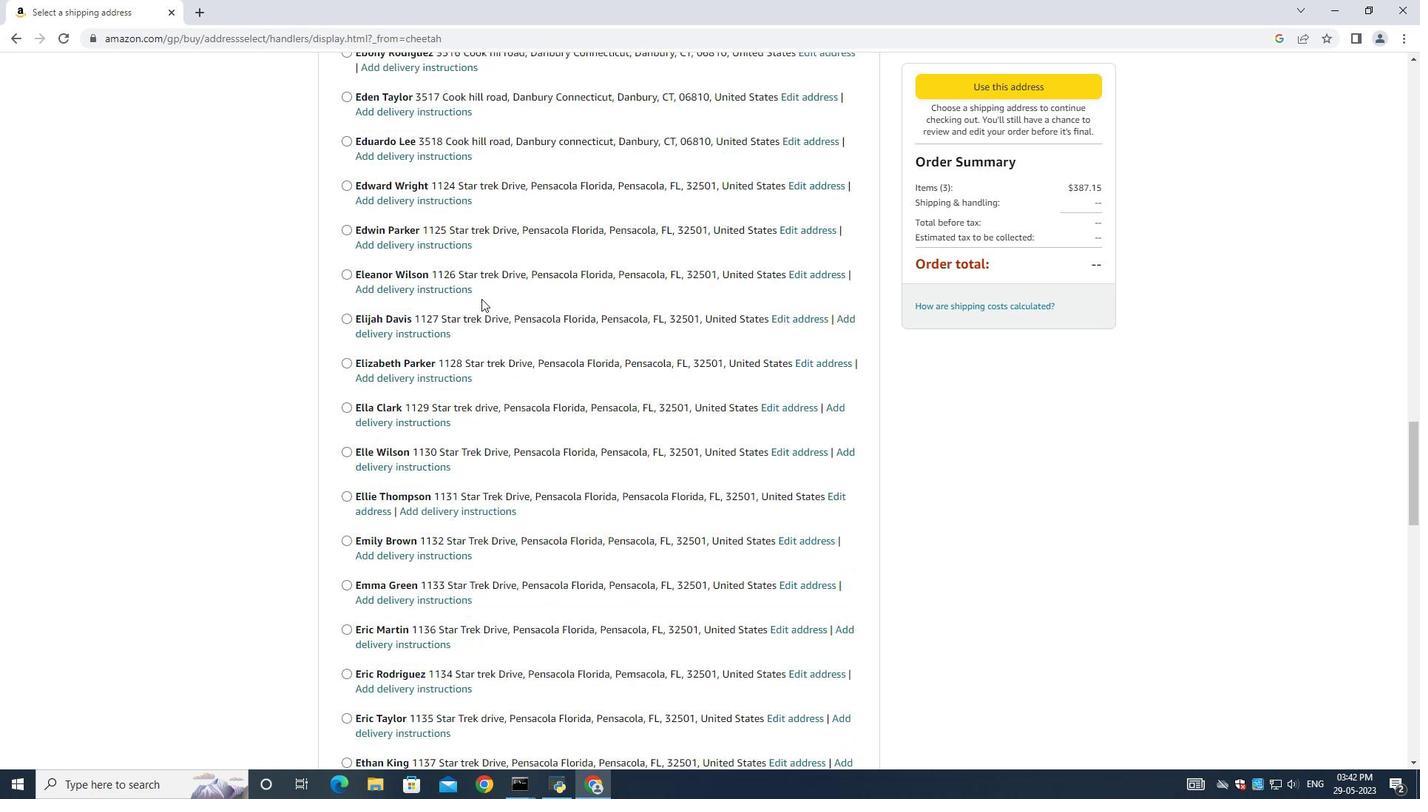 
Action: Mouse scrolled (480, 298) with delta (0, 0)
Screenshot: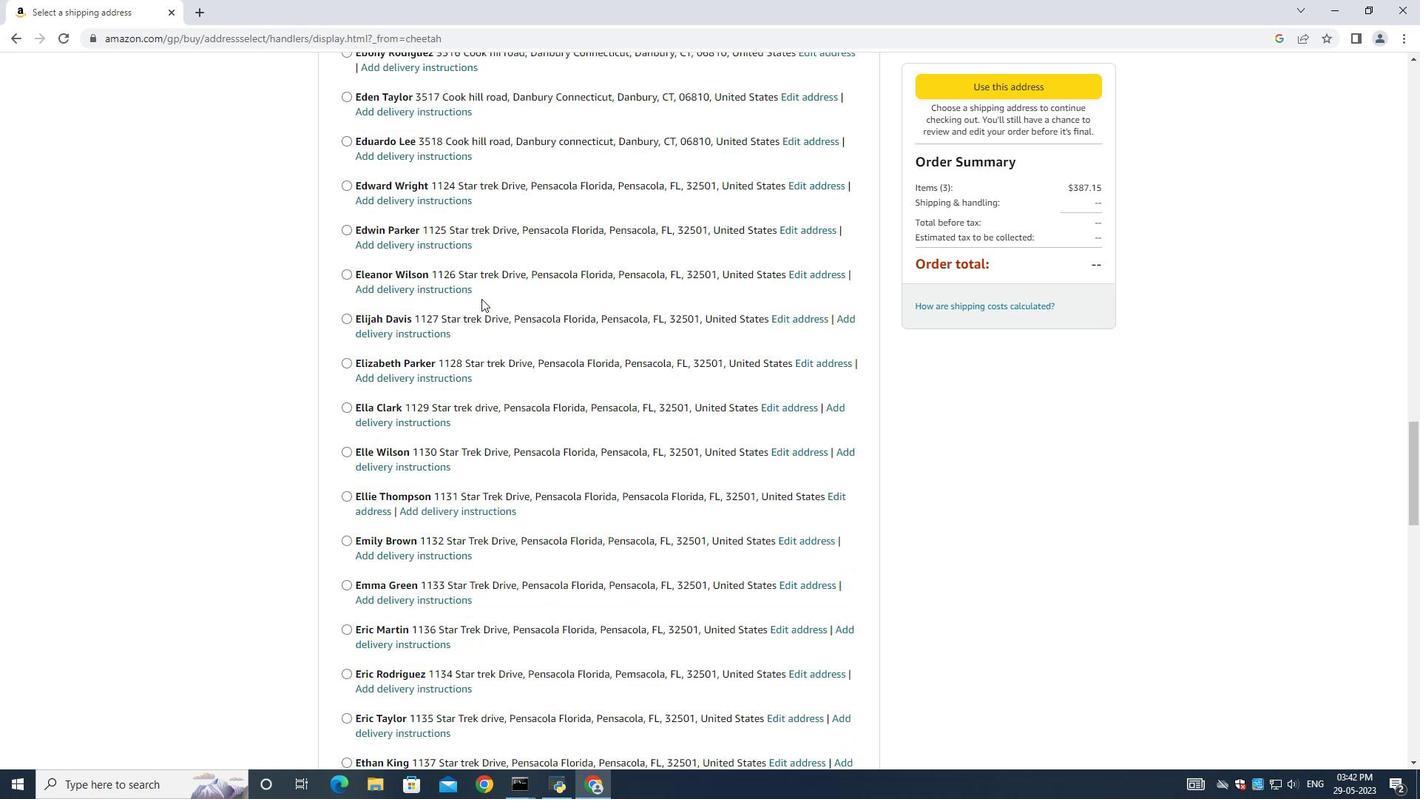 
Action: Mouse moved to (479, 298)
Screenshot: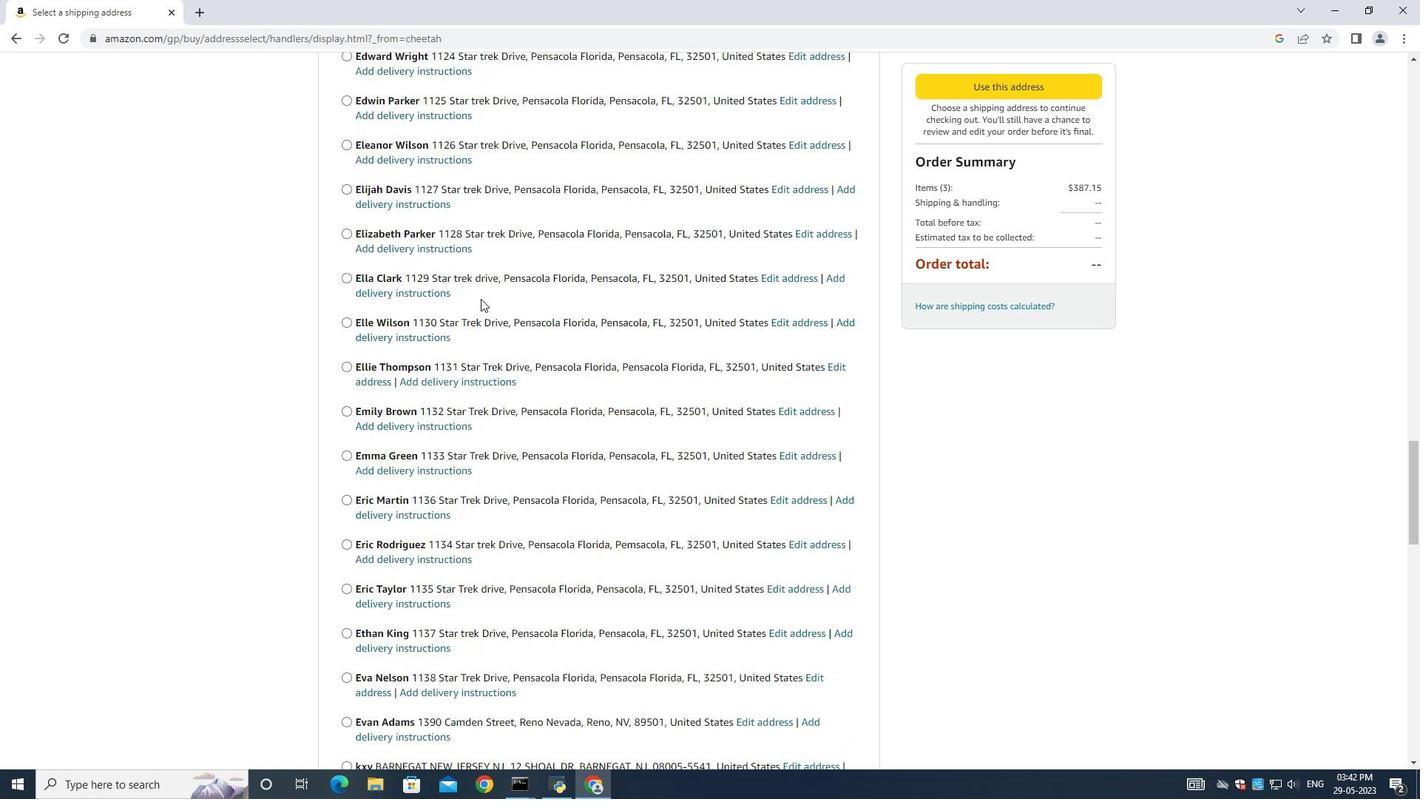 
Action: Mouse scrolled (480, 298) with delta (0, 0)
Screenshot: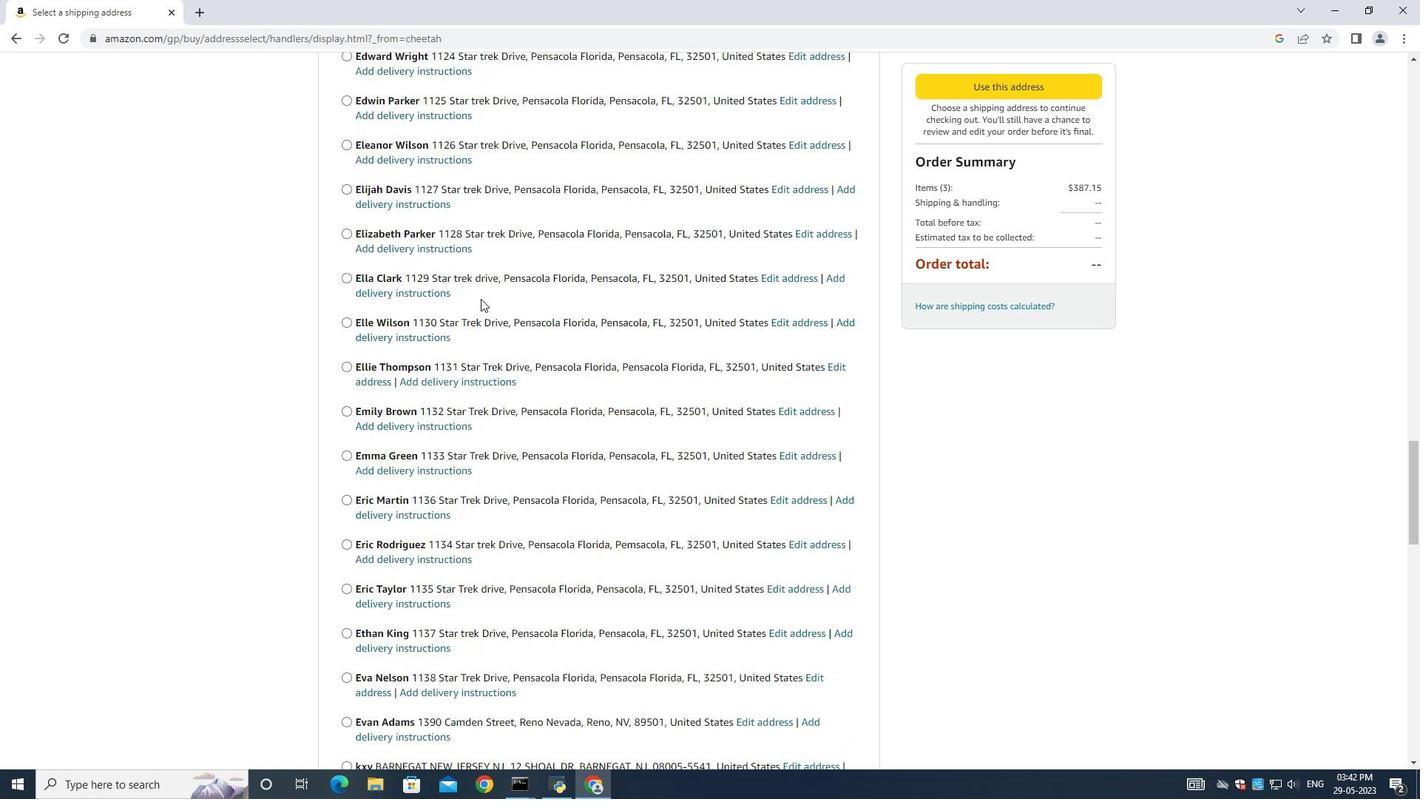 
Action: Mouse moved to (478, 298)
Screenshot: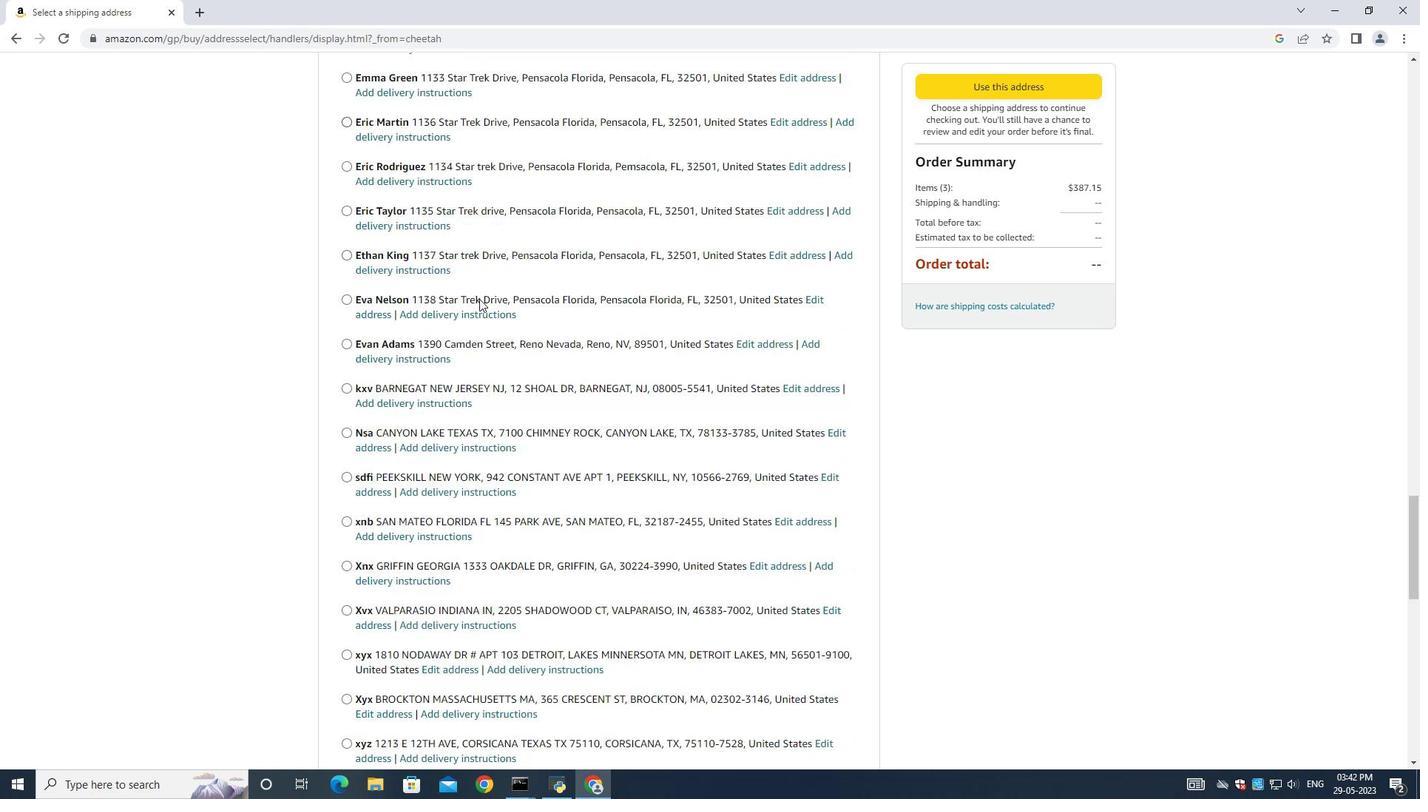
Action: Mouse pressed middle at (478, 298)
Screenshot: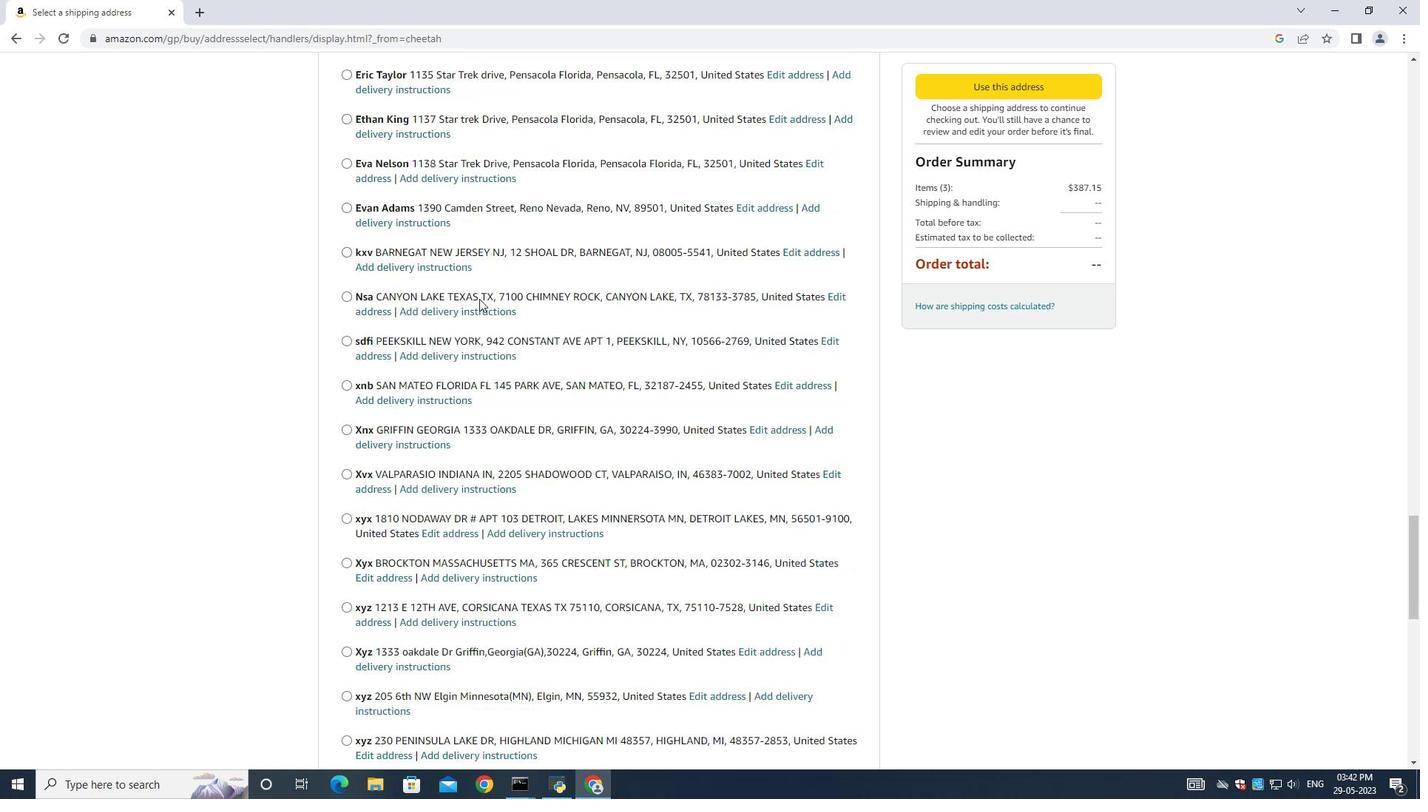 
Action: Mouse moved to (477, 297)
Screenshot: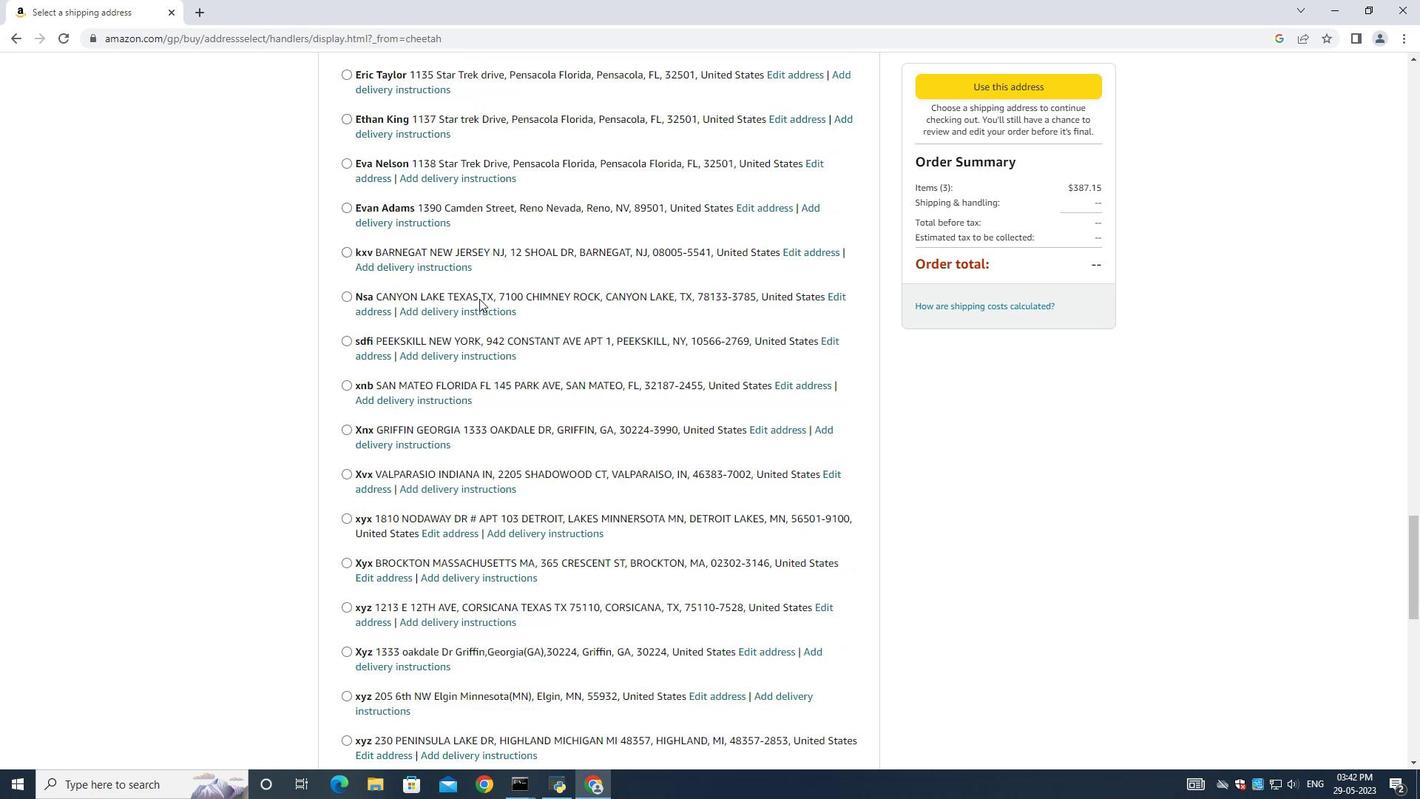 
Action: Mouse scrolled (478, 298) with delta (0, 0)
Screenshot: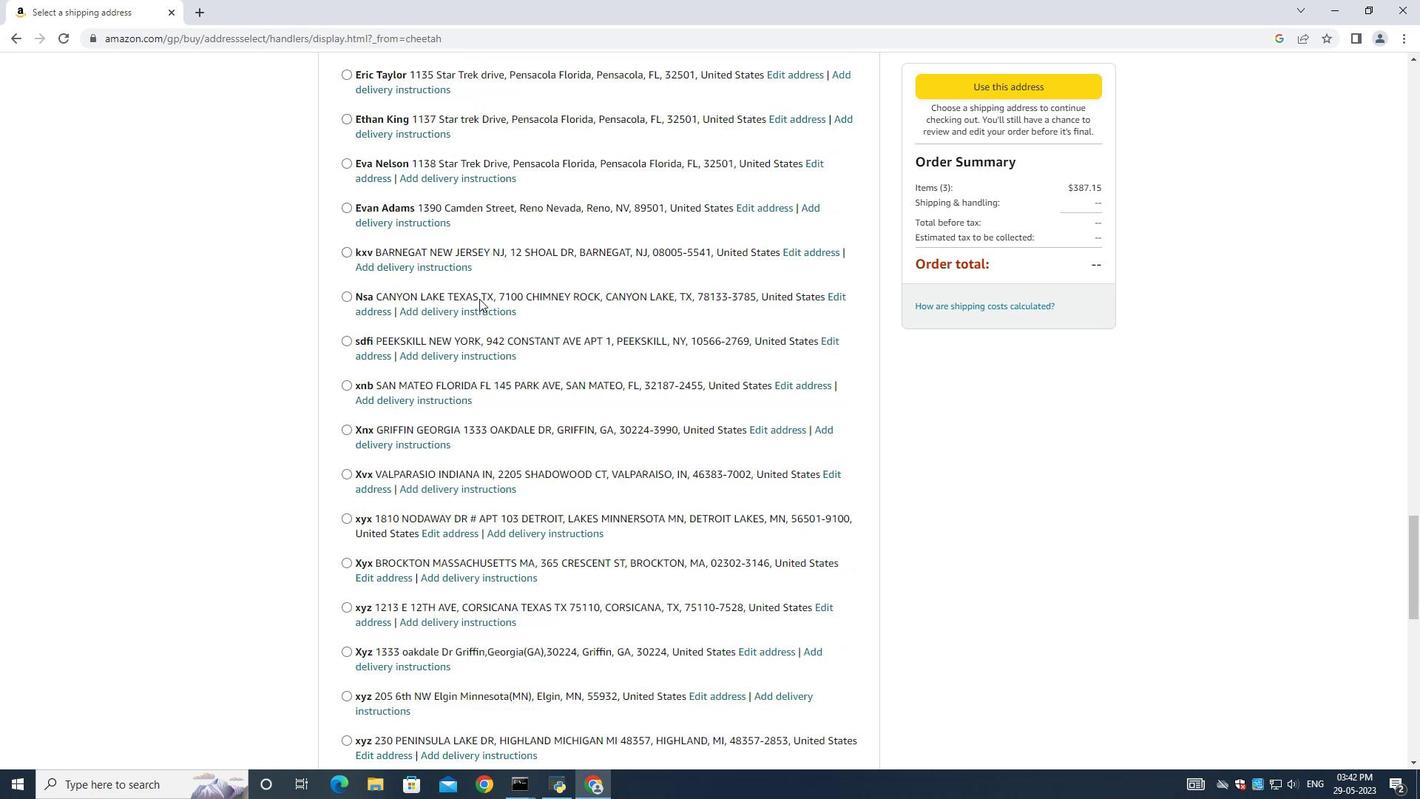 
Action: Mouse scrolled (478, 298) with delta (0, 0)
Screenshot: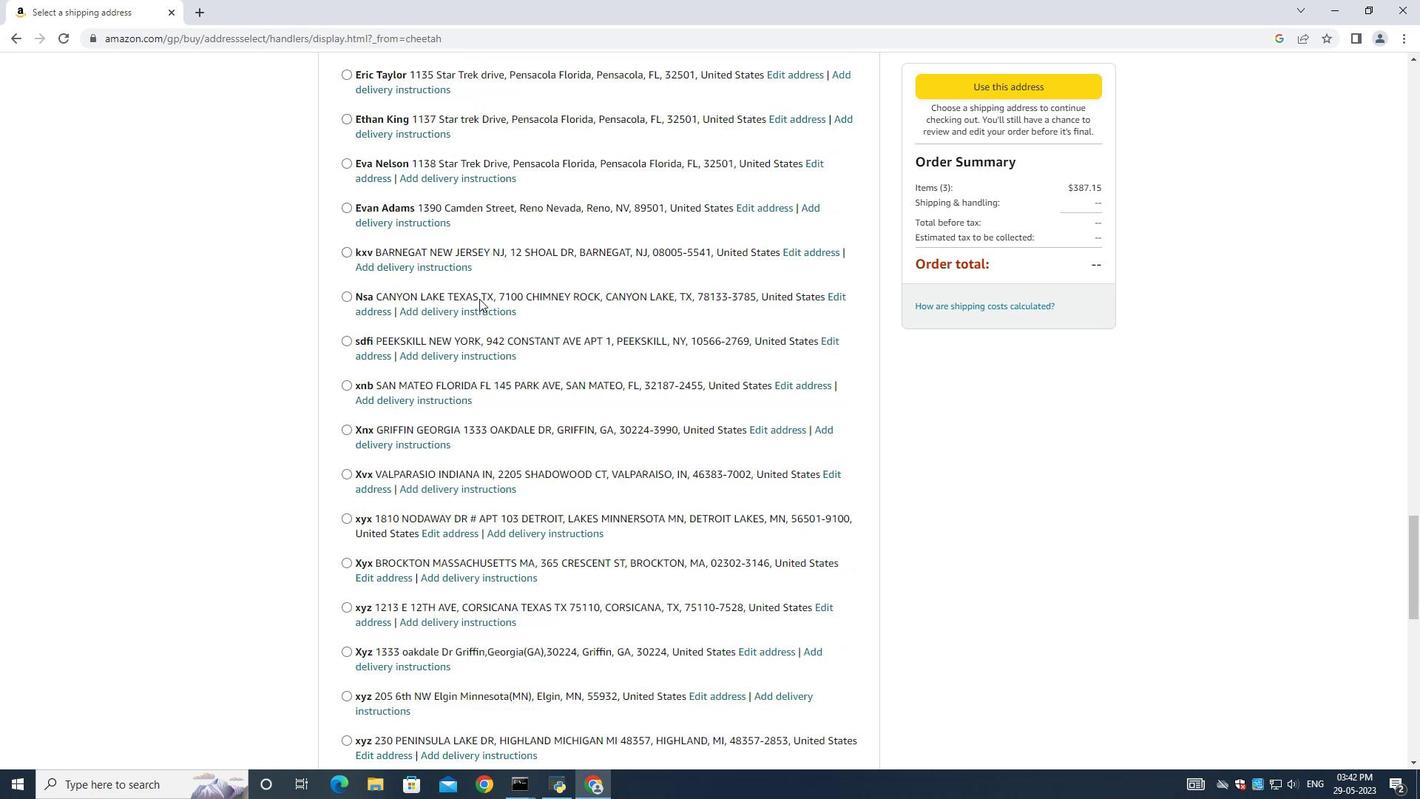 
Action: Mouse scrolled (478, 298) with delta (0, 0)
Screenshot: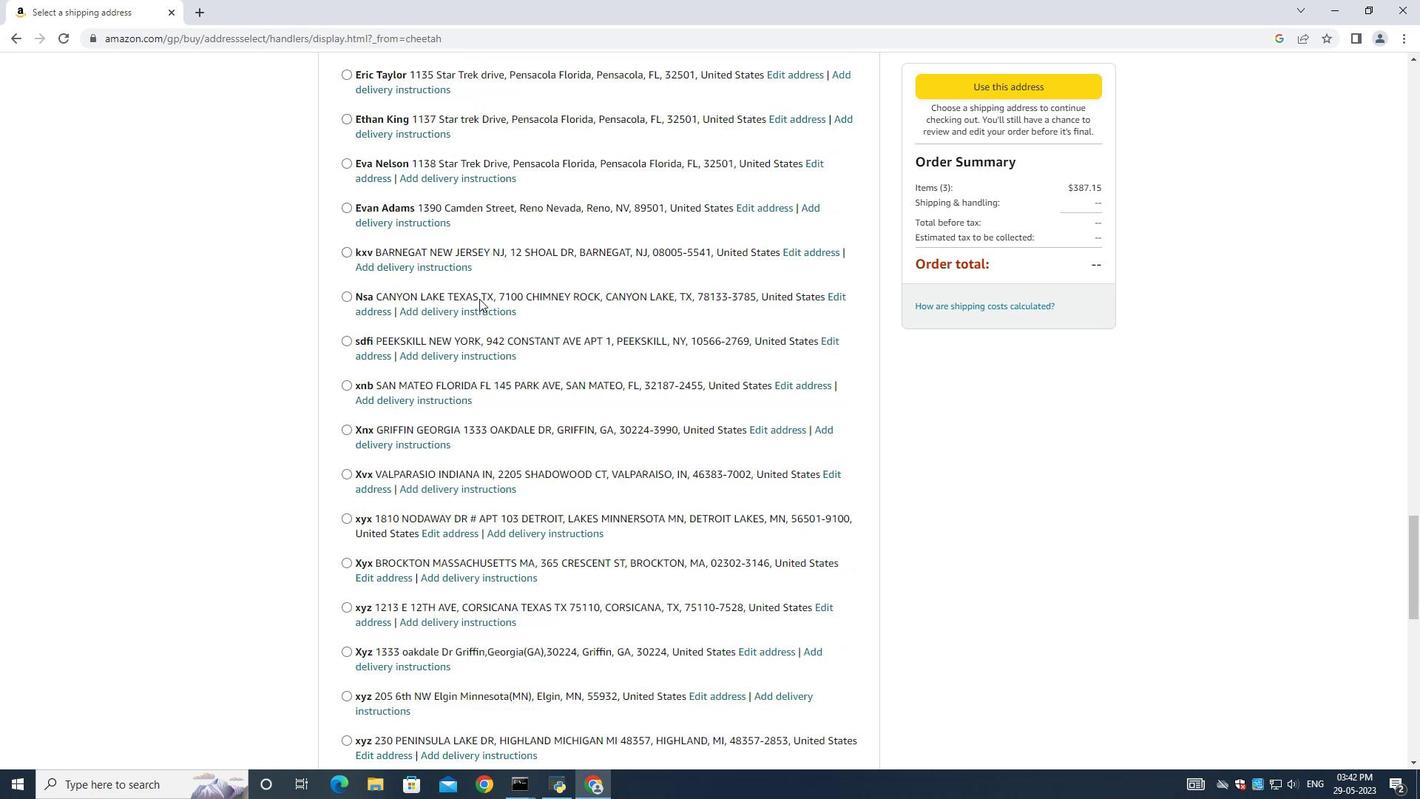 
Action: Mouse scrolled (478, 298) with delta (0, 0)
Screenshot: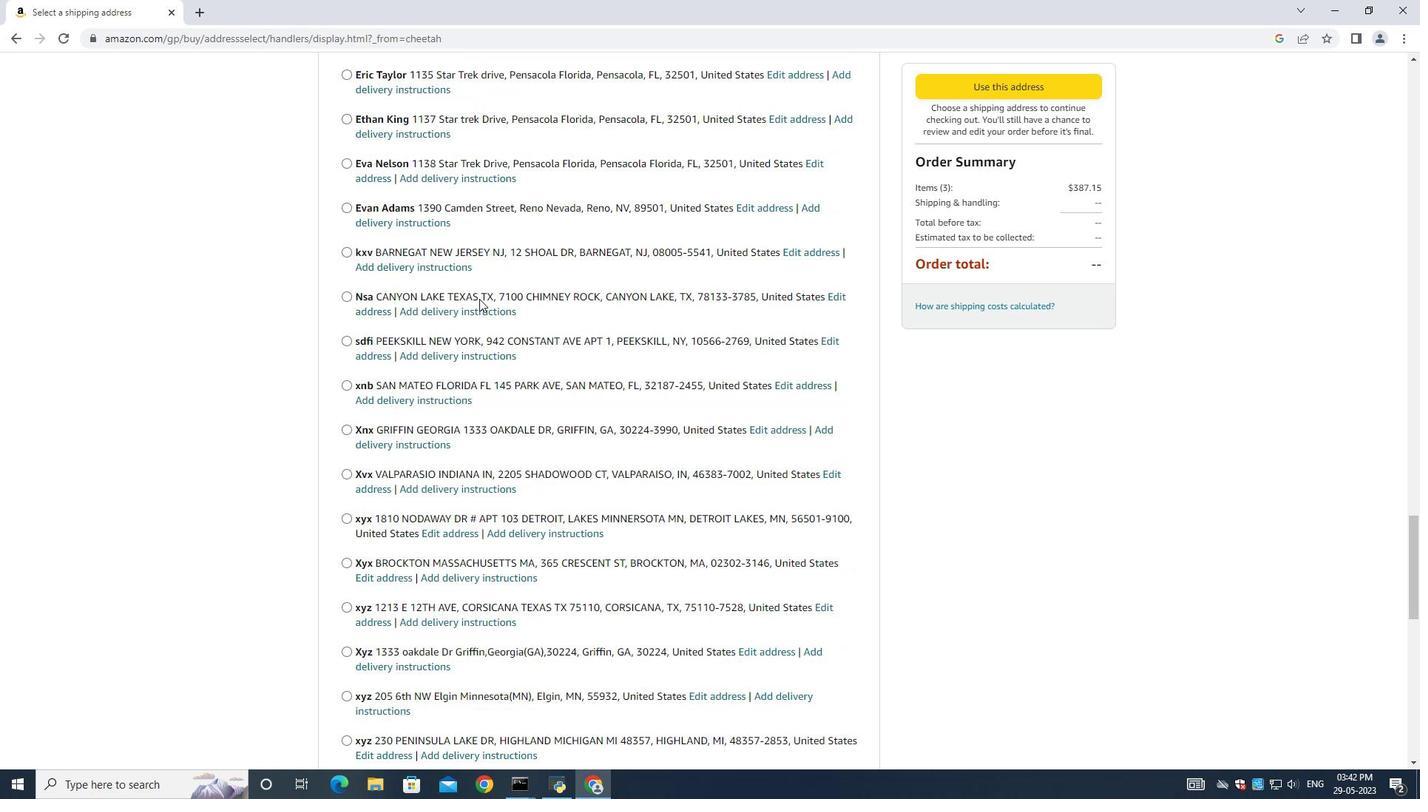 
Action: Mouse scrolled (478, 298) with delta (0, 0)
Screenshot: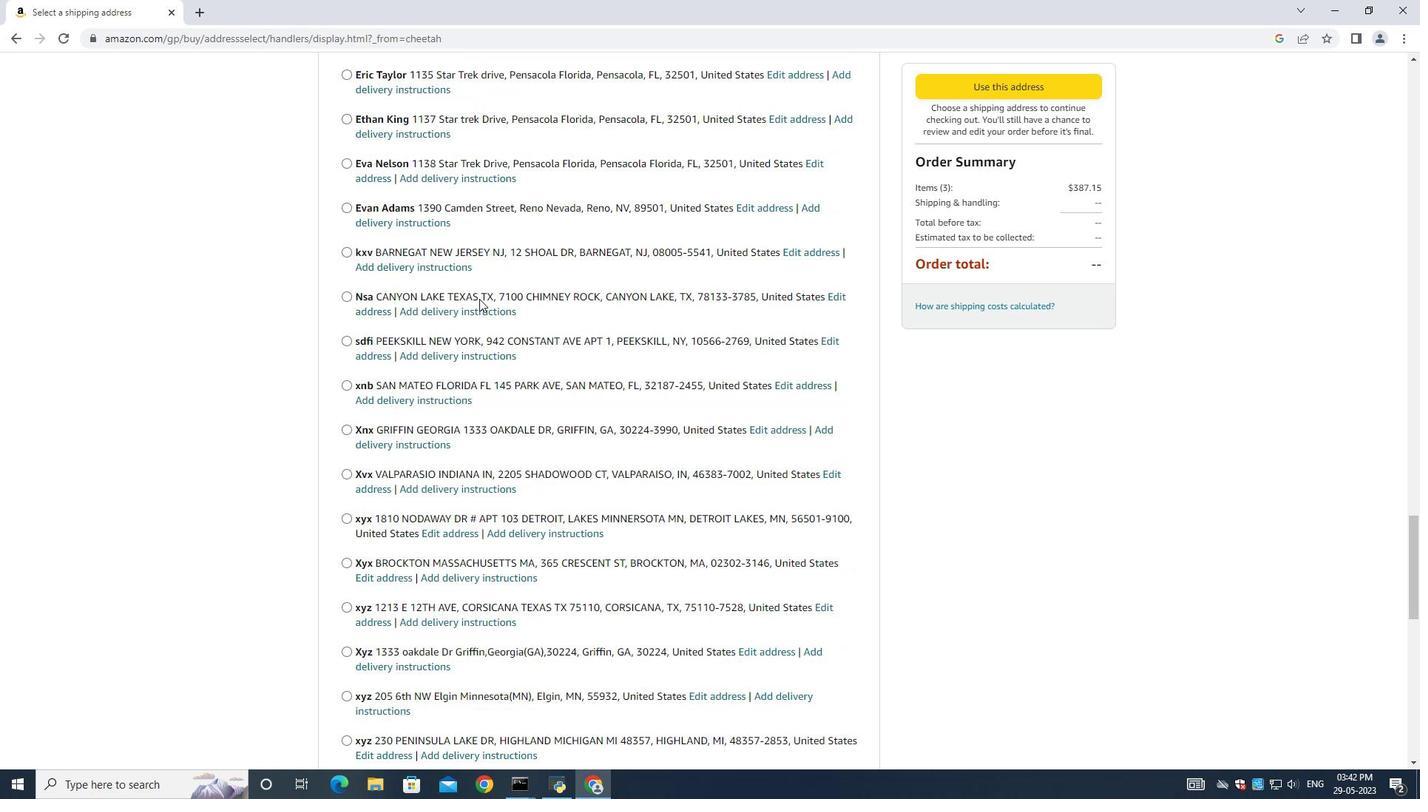 
Action: Mouse pressed middle at (477, 297)
Screenshot: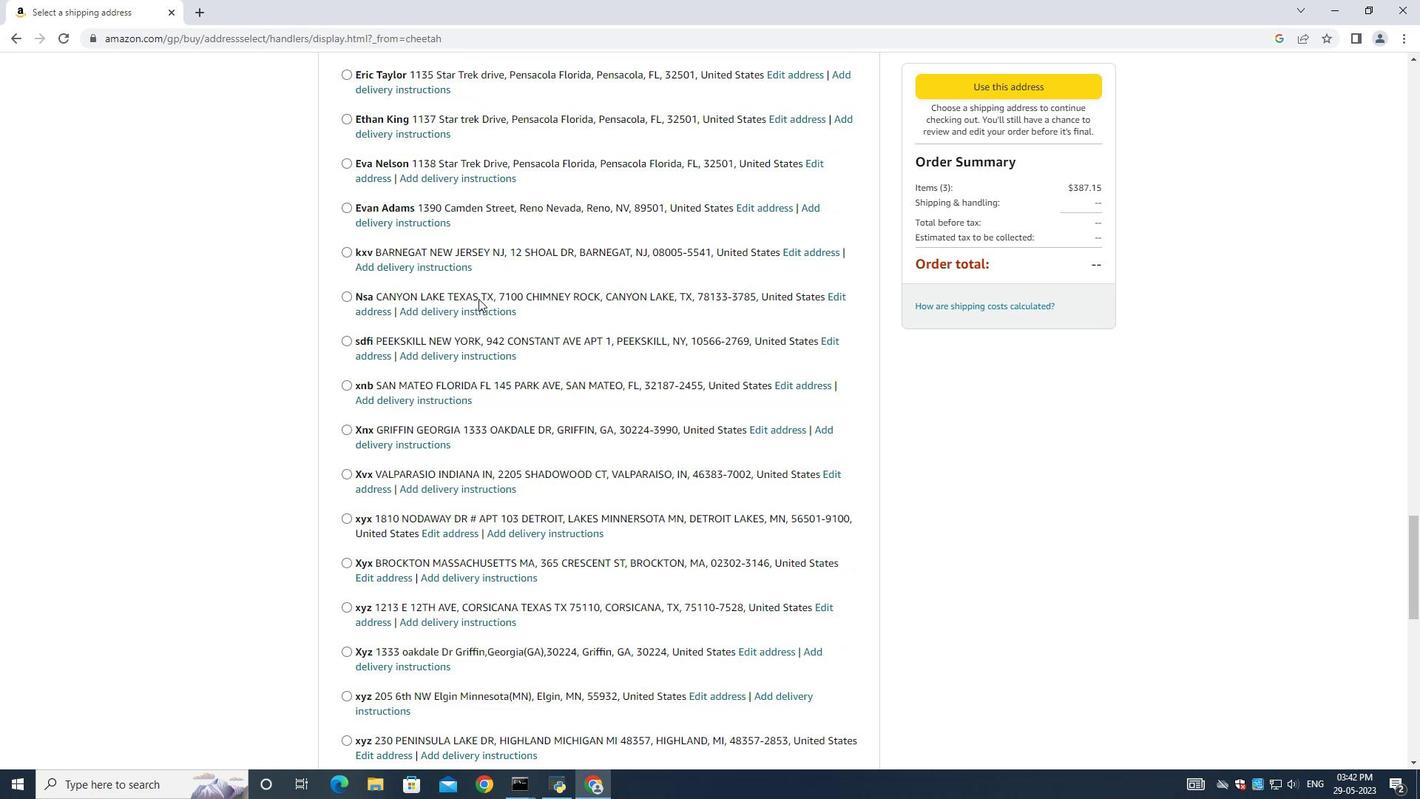 
Action: Mouse scrolled (477, 296) with delta (0, 0)
Screenshot: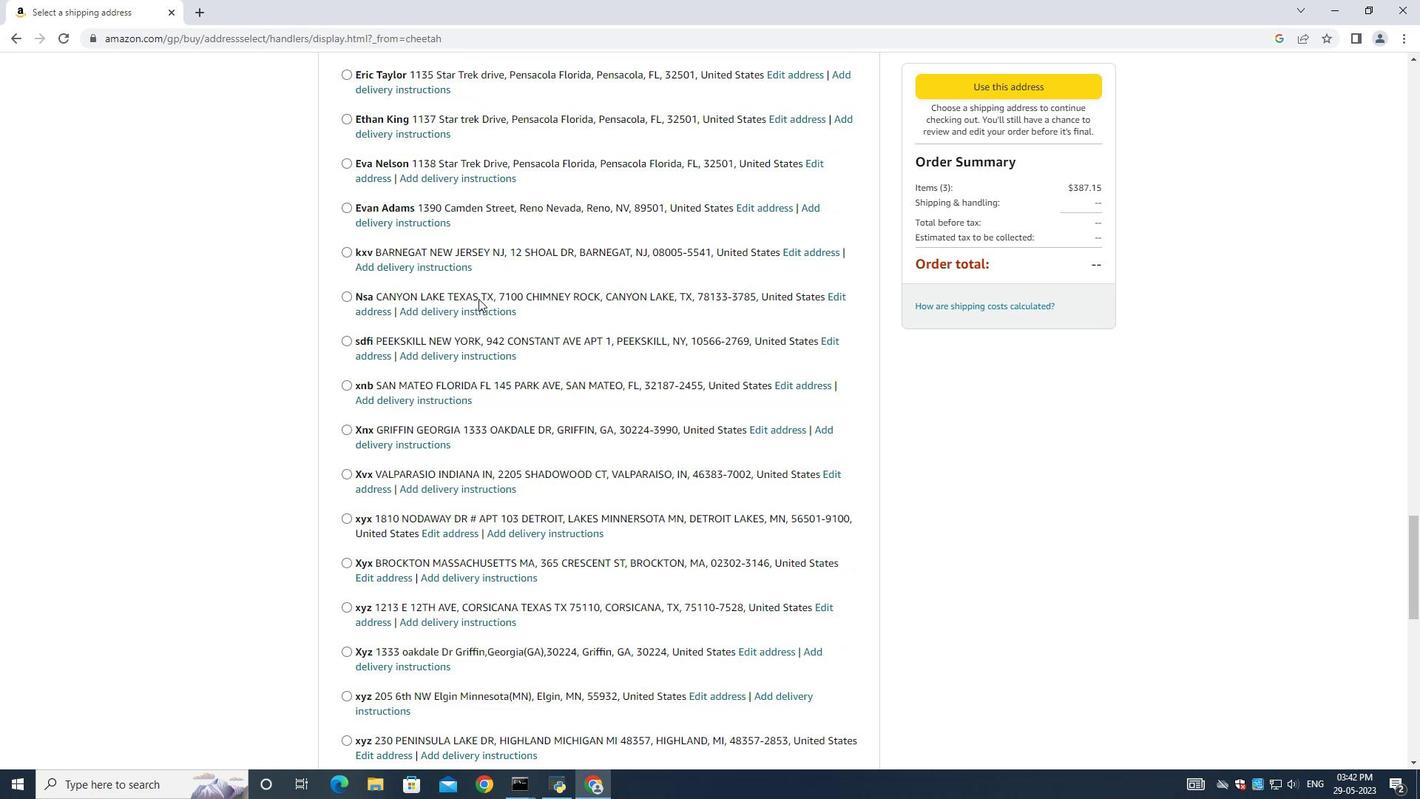 
Action: Mouse scrolled (477, 296) with delta (0, 0)
Screenshot: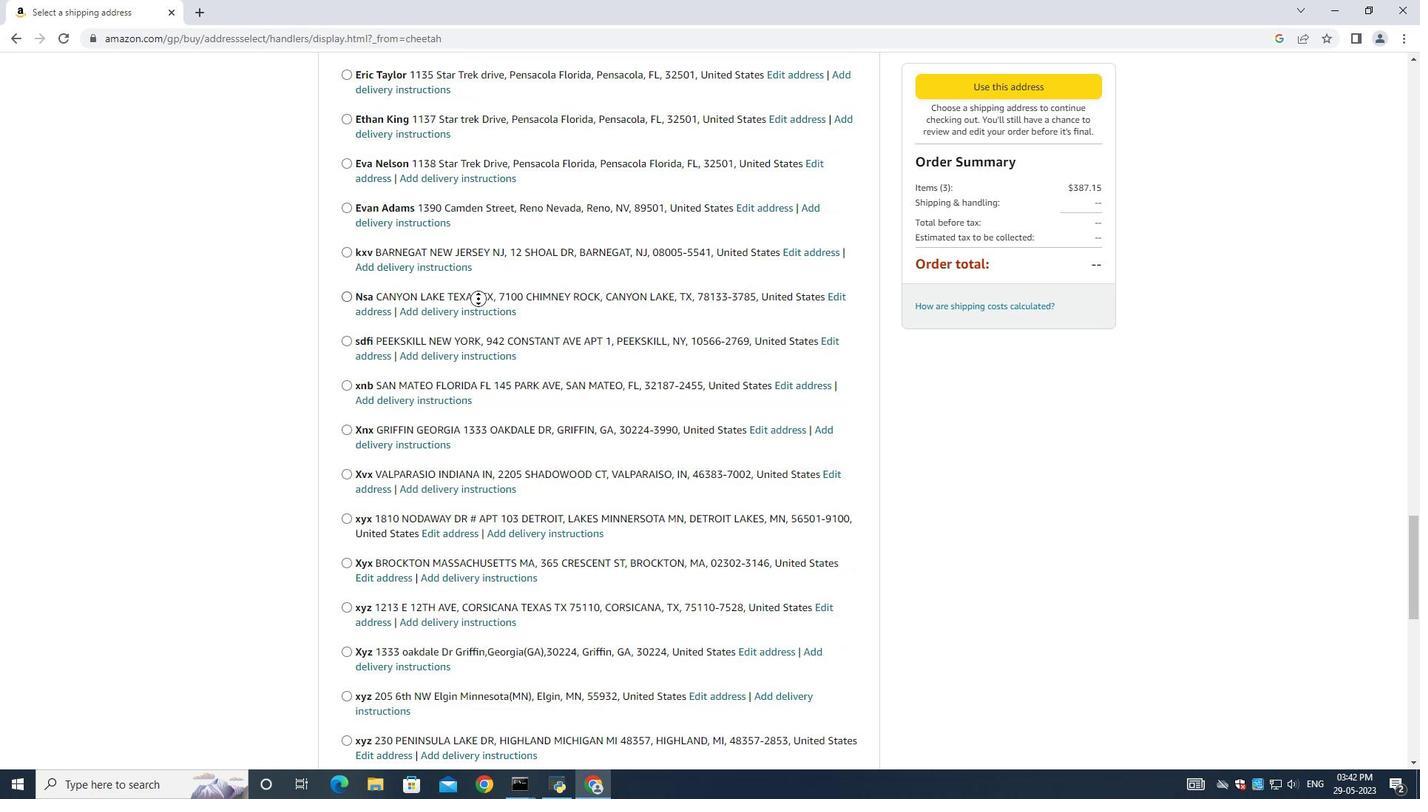 
Action: Mouse moved to (477, 297)
Screenshot: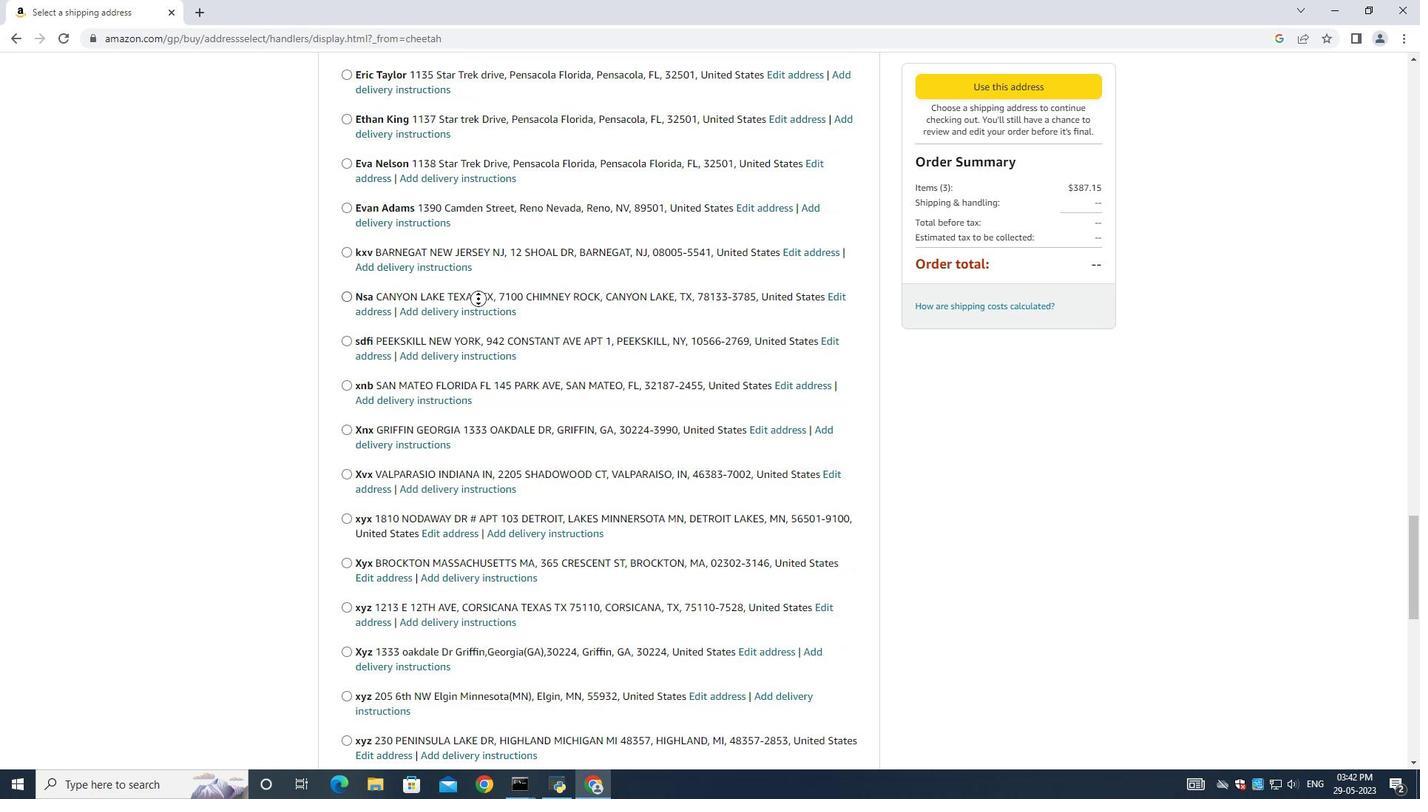 
Action: Mouse scrolled (477, 296) with delta (0, 0)
Screenshot: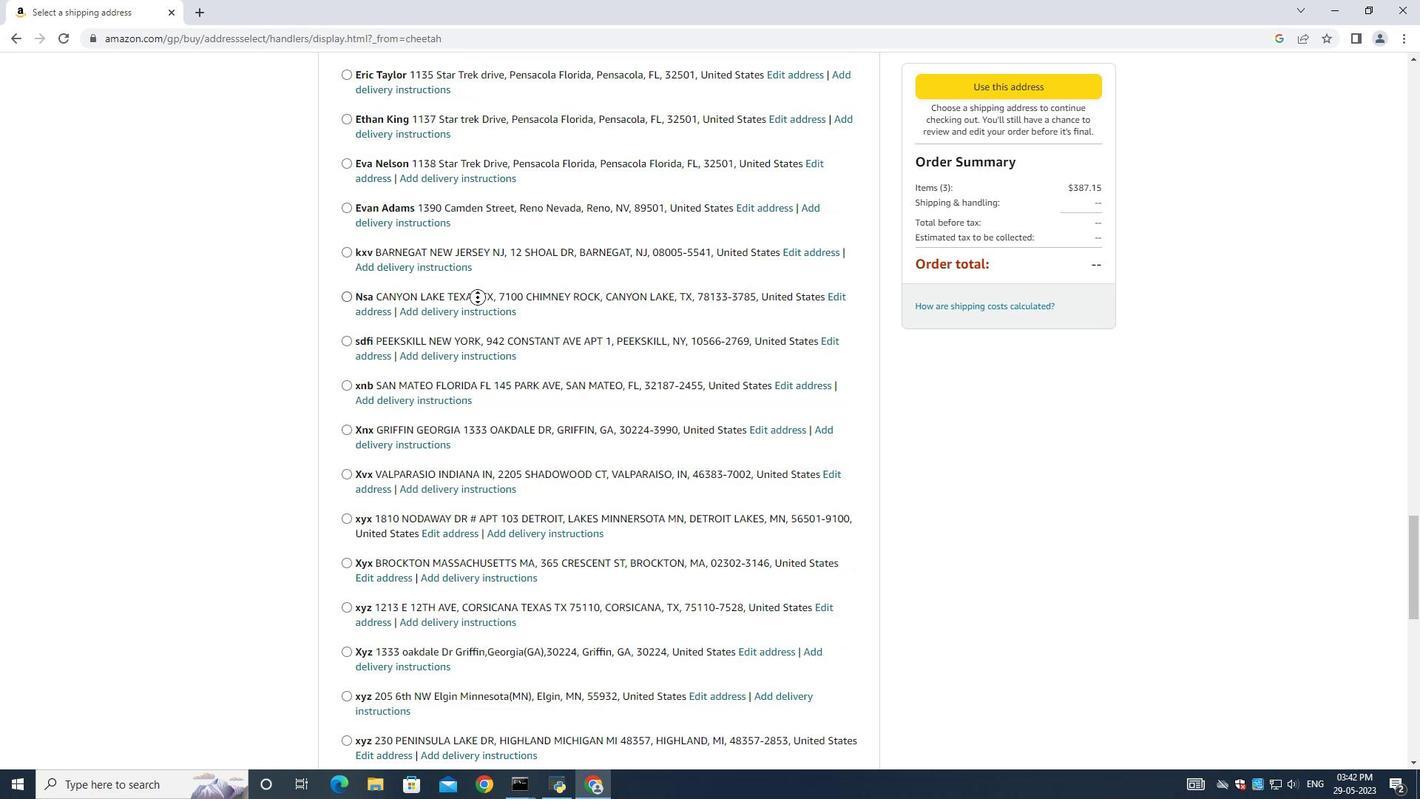 
Action: Mouse moved to (477, 297)
Screenshot: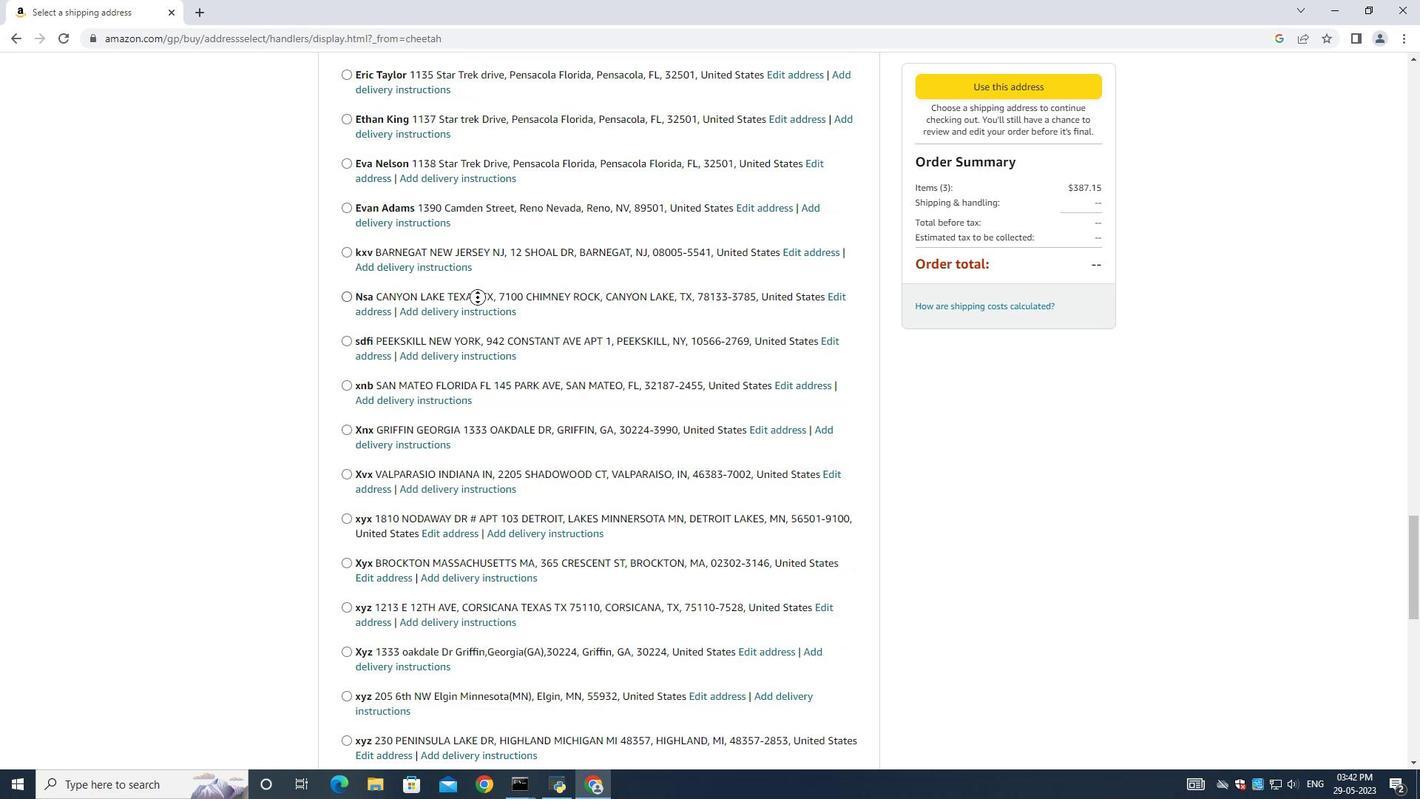 
Action: Mouse scrolled (477, 296) with delta (0, 0)
Screenshot: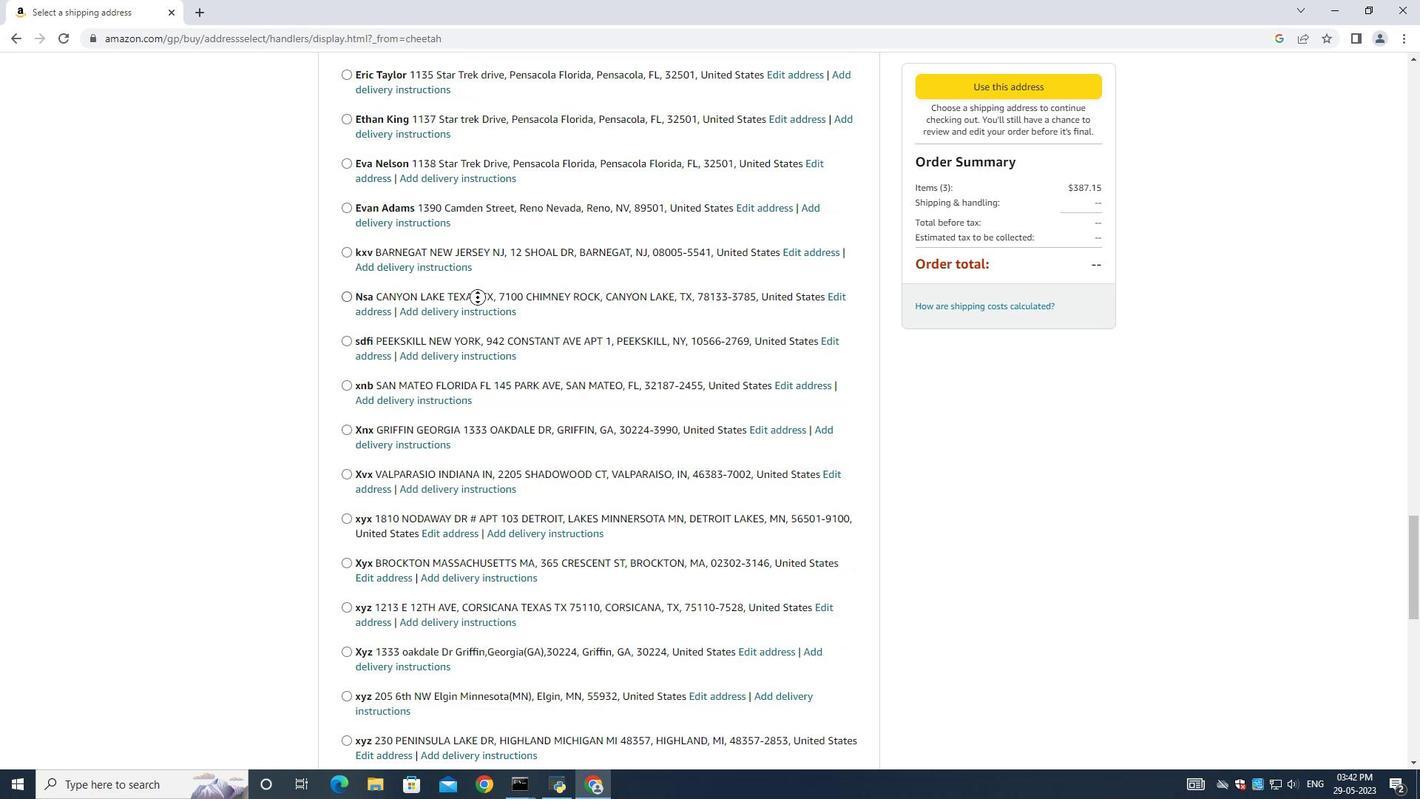 
Action: Mouse moved to (477, 296)
Screenshot: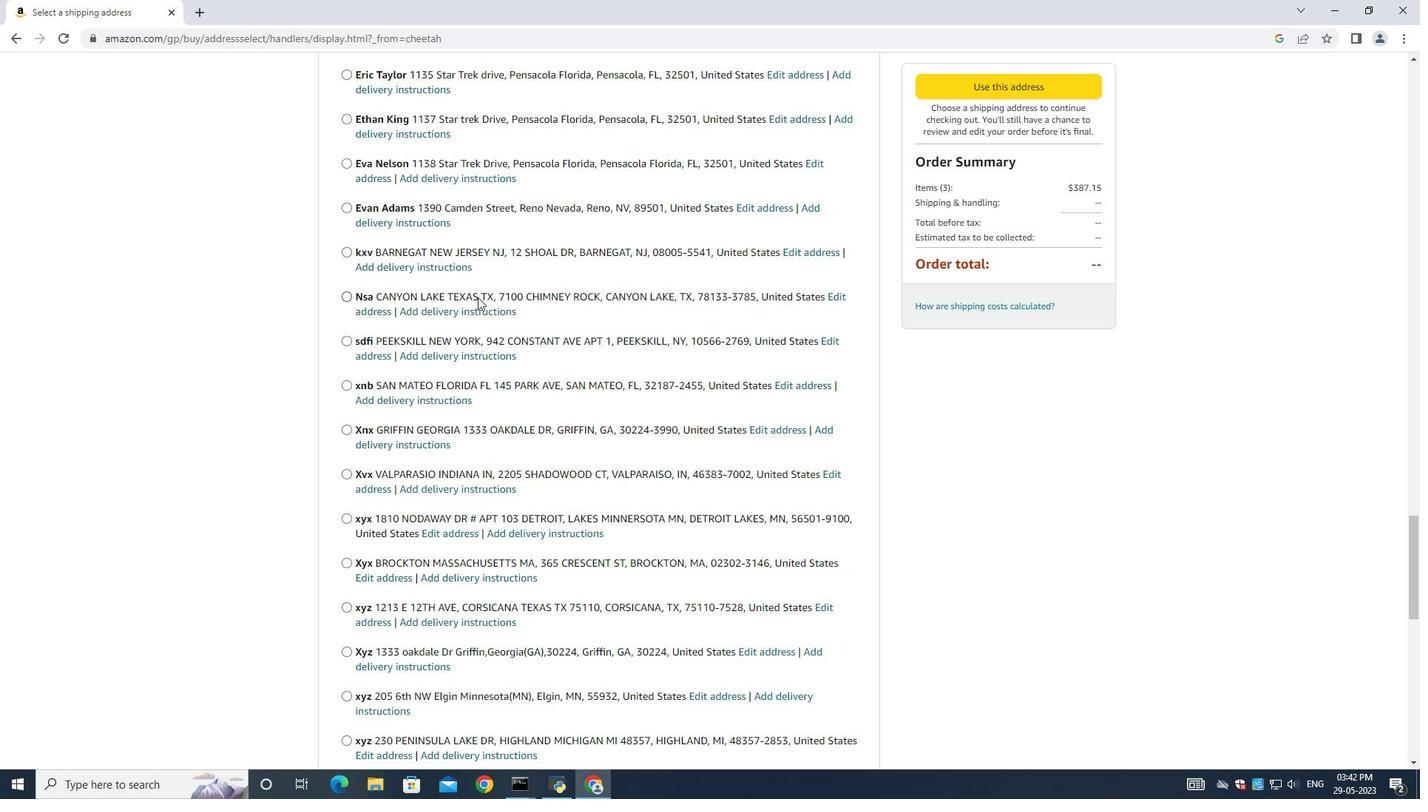 
Action: Mouse scrolled (477, 295) with delta (0, 0)
Screenshot: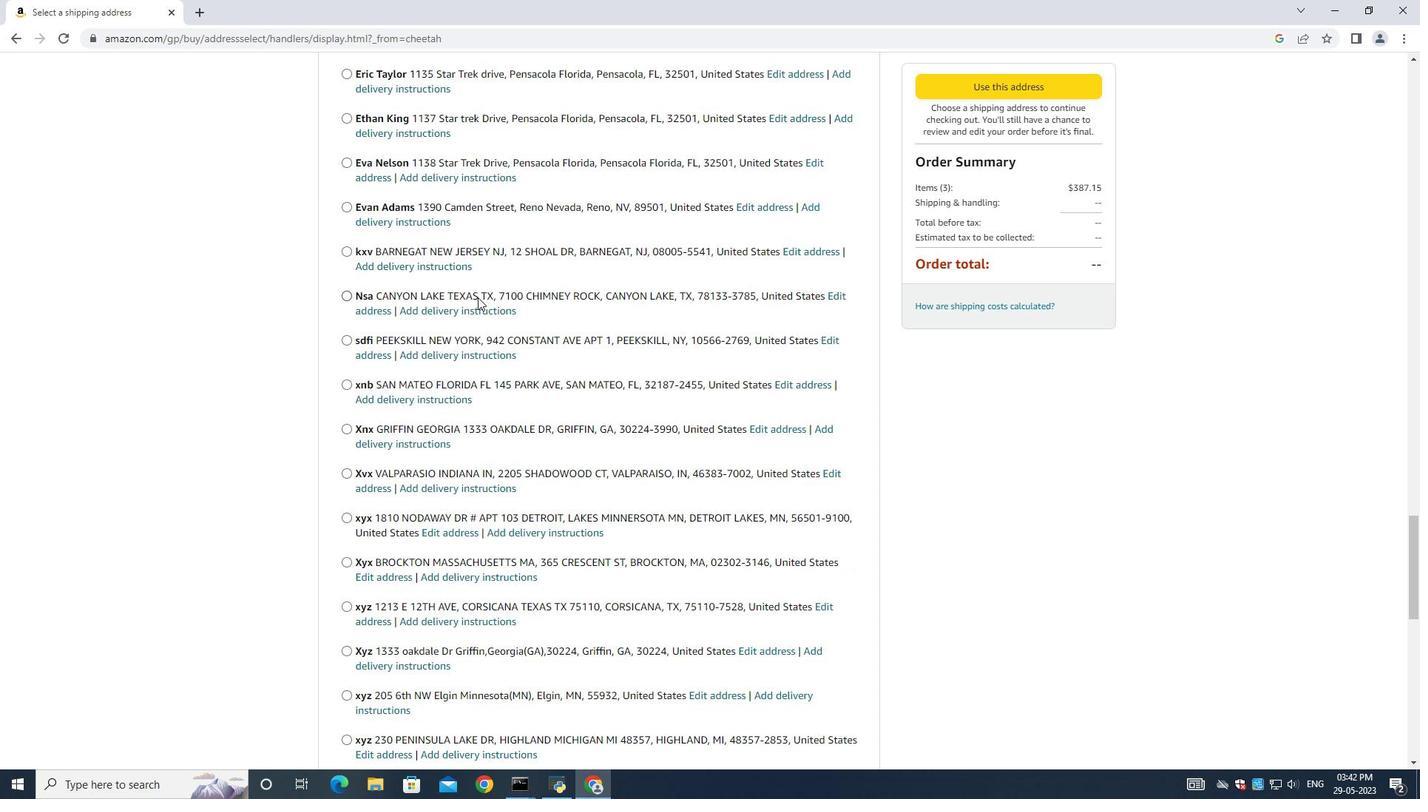 
Action: Mouse moved to (477, 296)
Screenshot: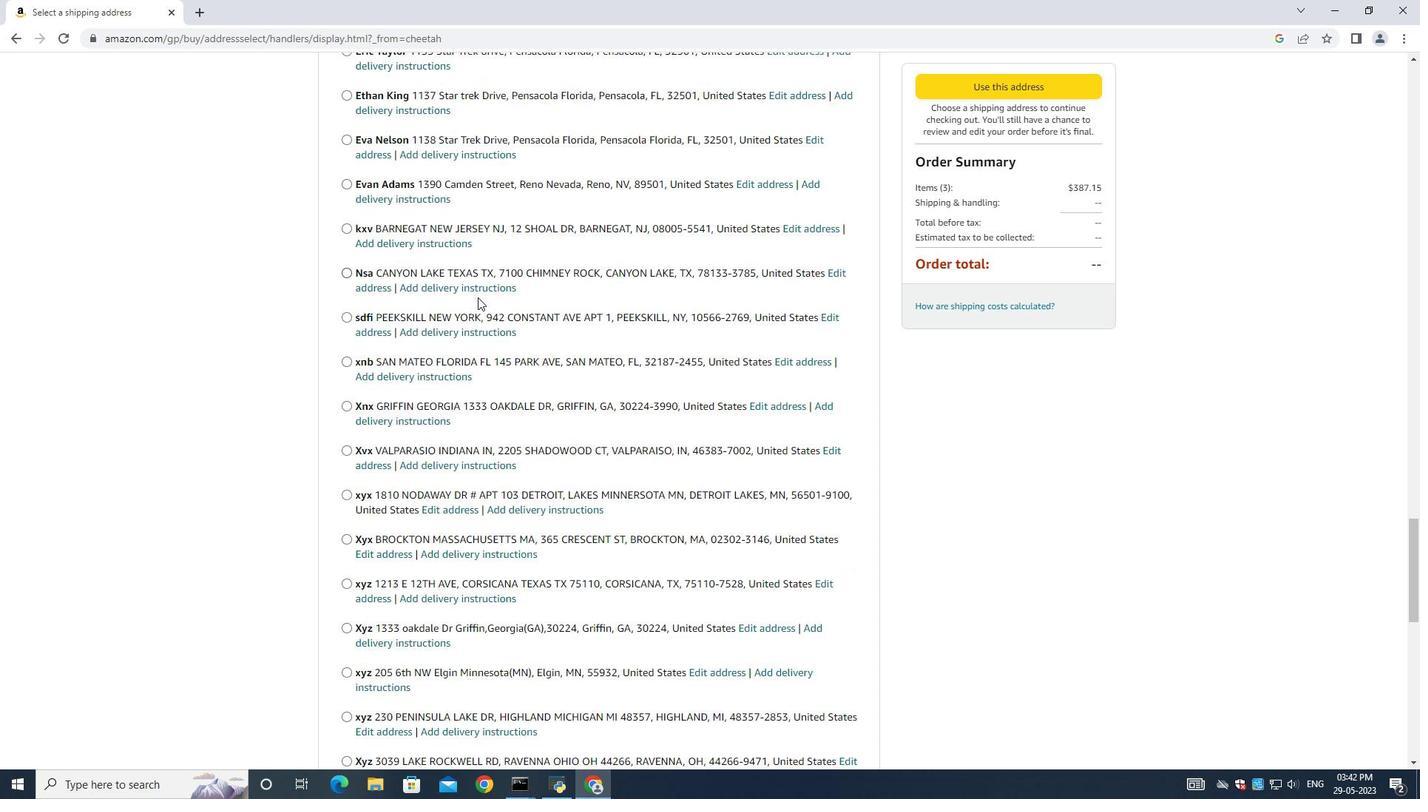 
Action: Mouse scrolled (477, 295) with delta (0, 0)
Screenshot: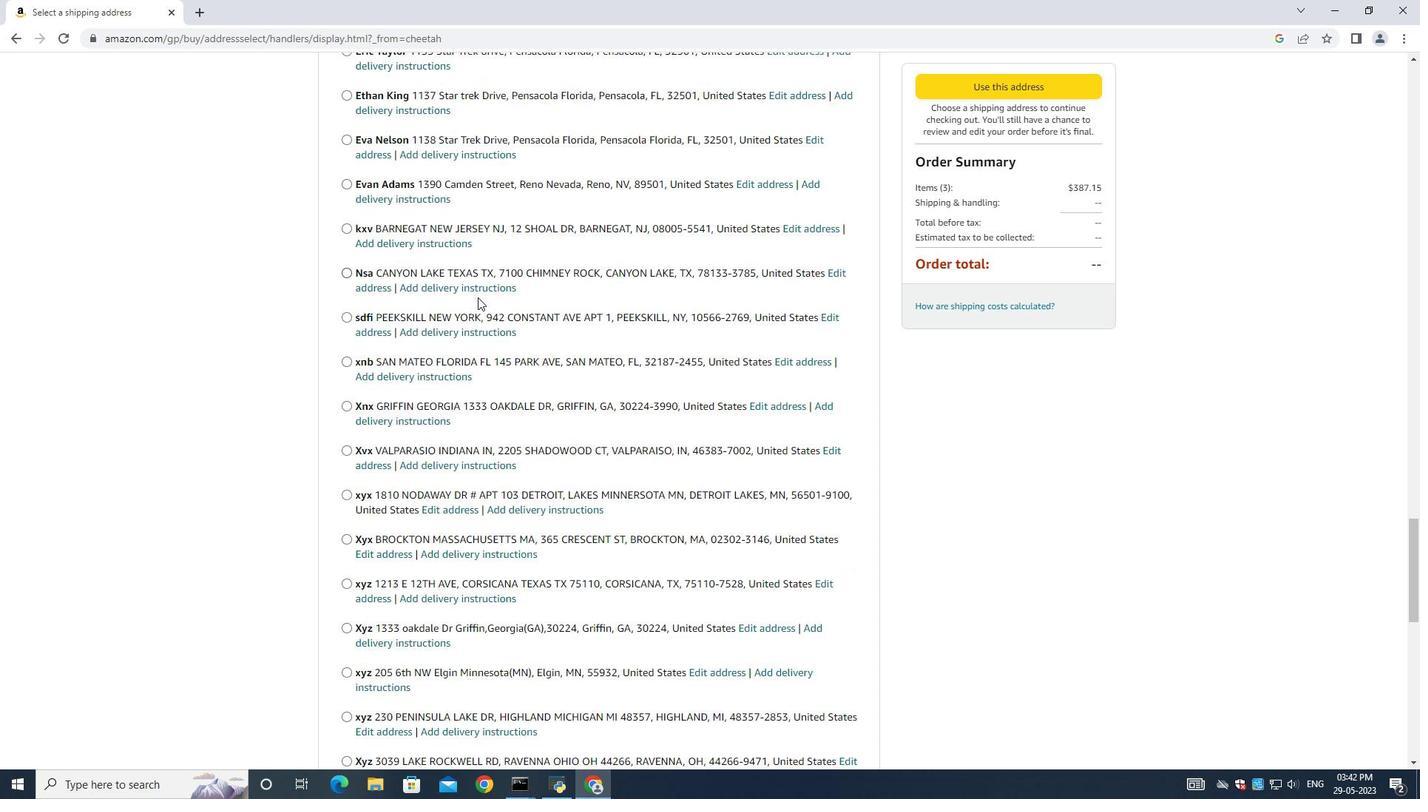 
Action: Mouse moved to (477, 296)
Screenshot: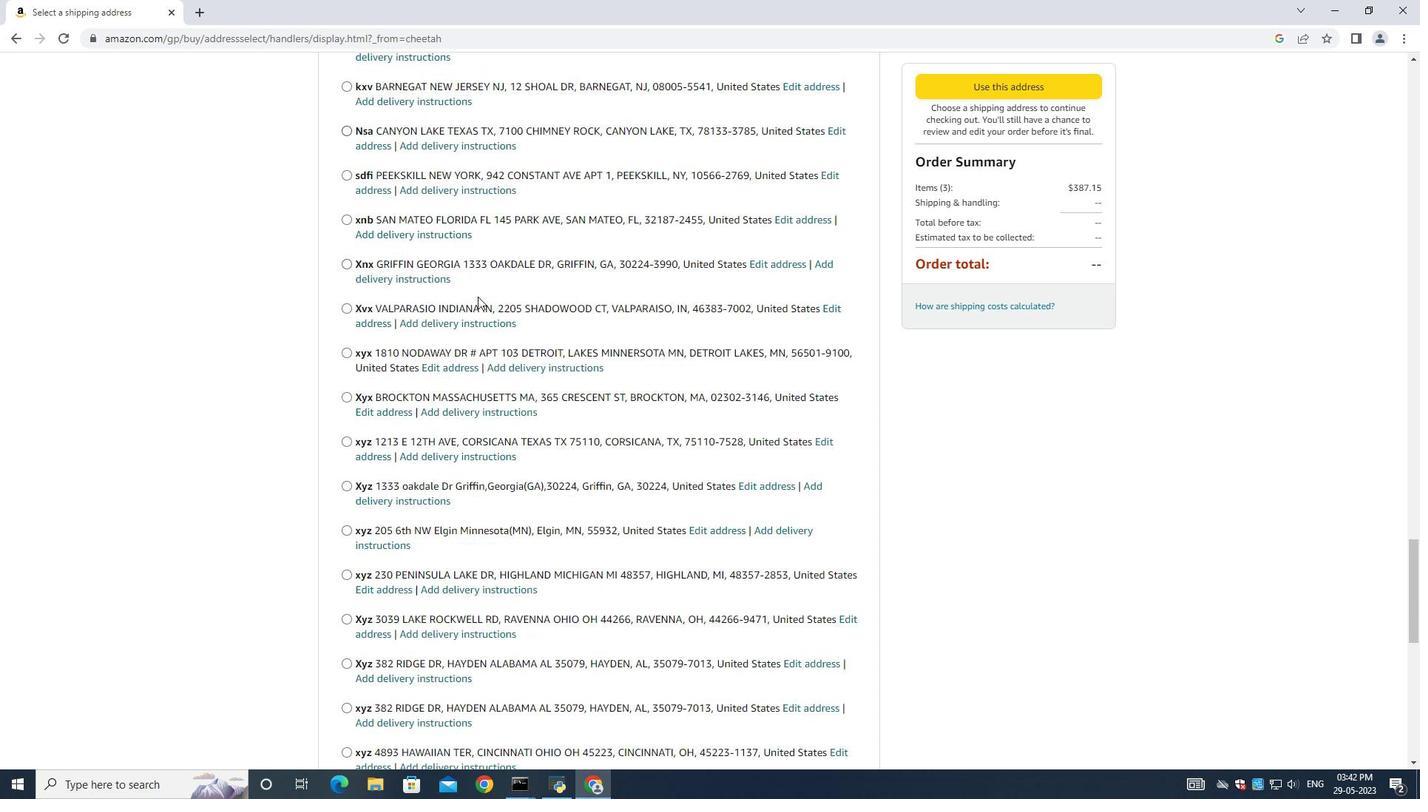 
Action: Mouse scrolled (477, 295) with delta (0, 0)
Screenshot: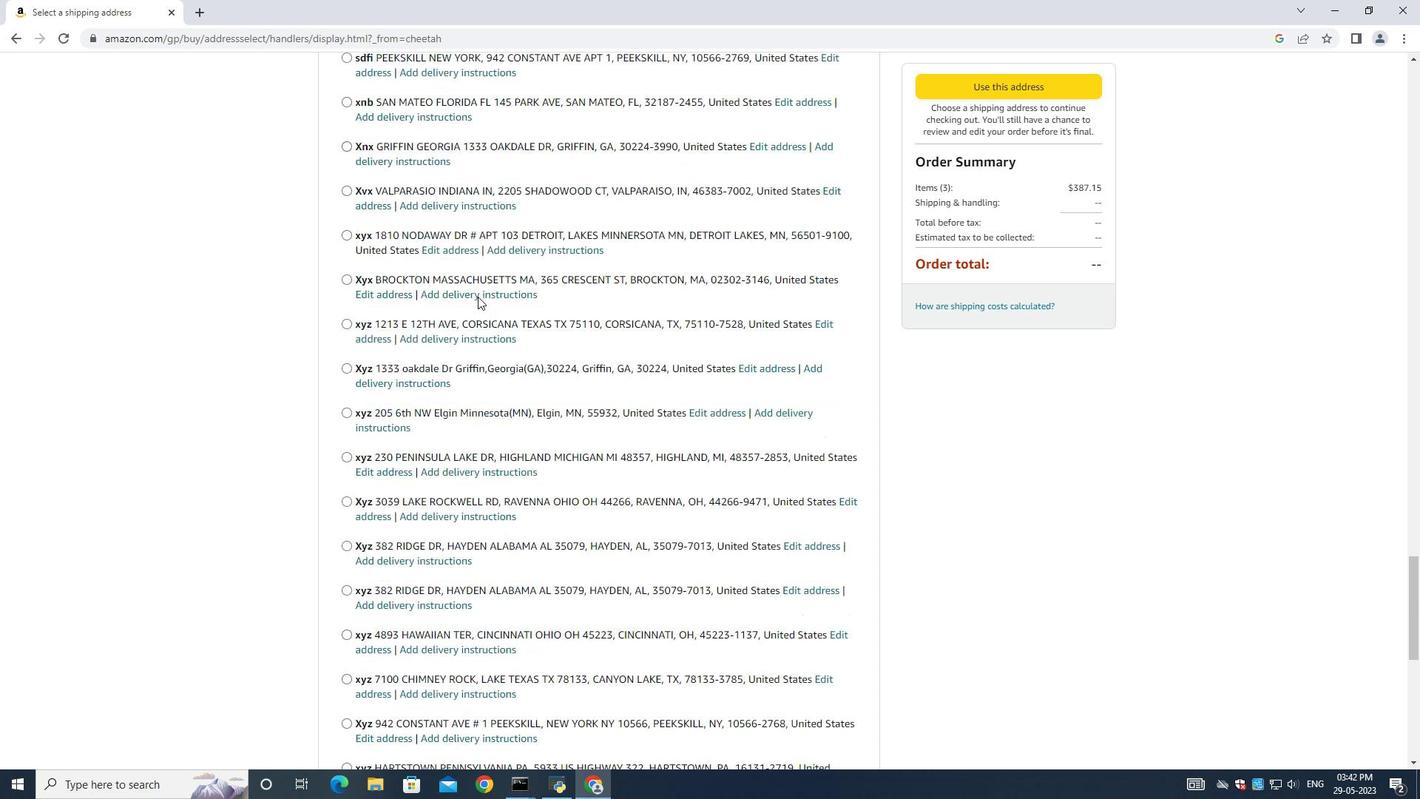 
Action: Mouse moved to (477, 295)
Screenshot: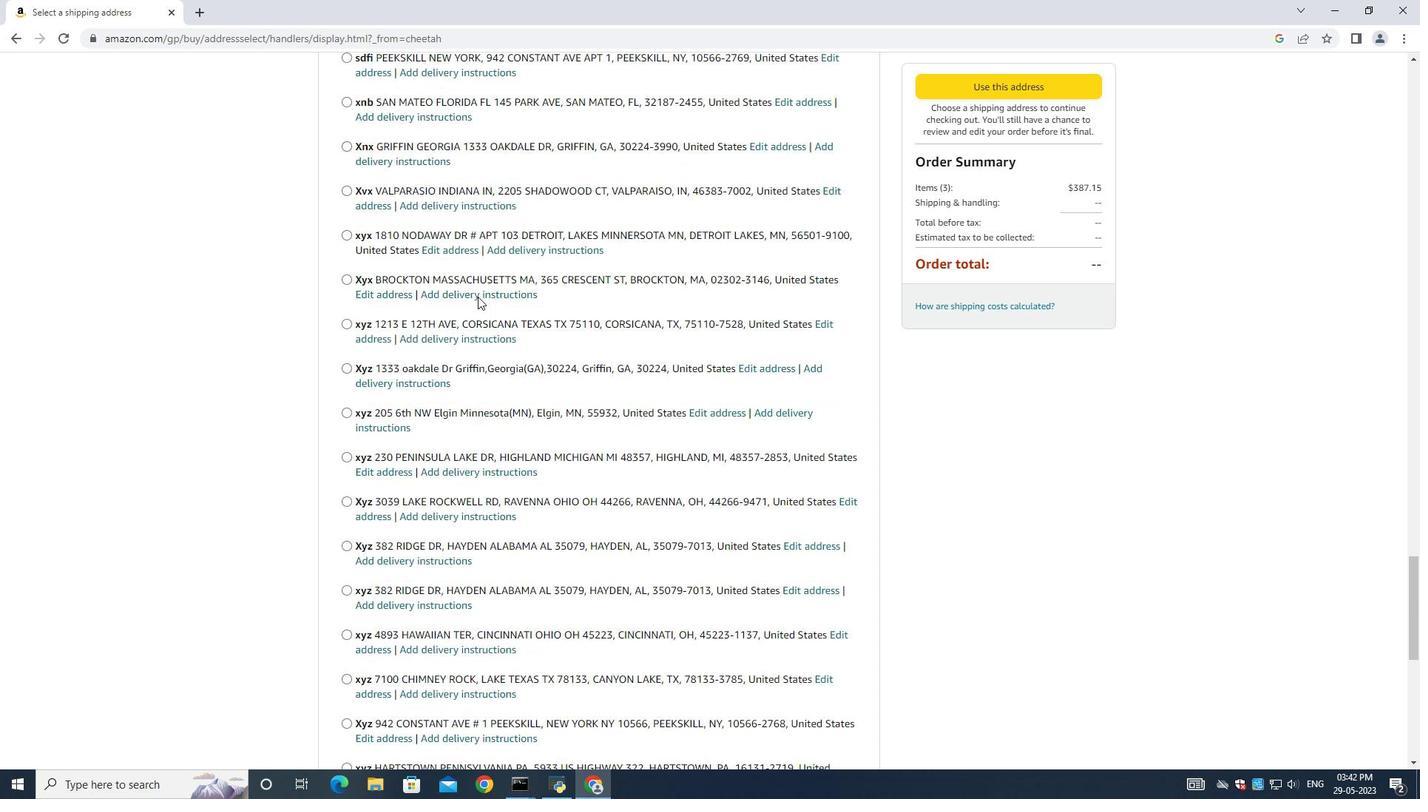 
Action: Mouse scrolled (477, 295) with delta (0, 0)
Screenshot: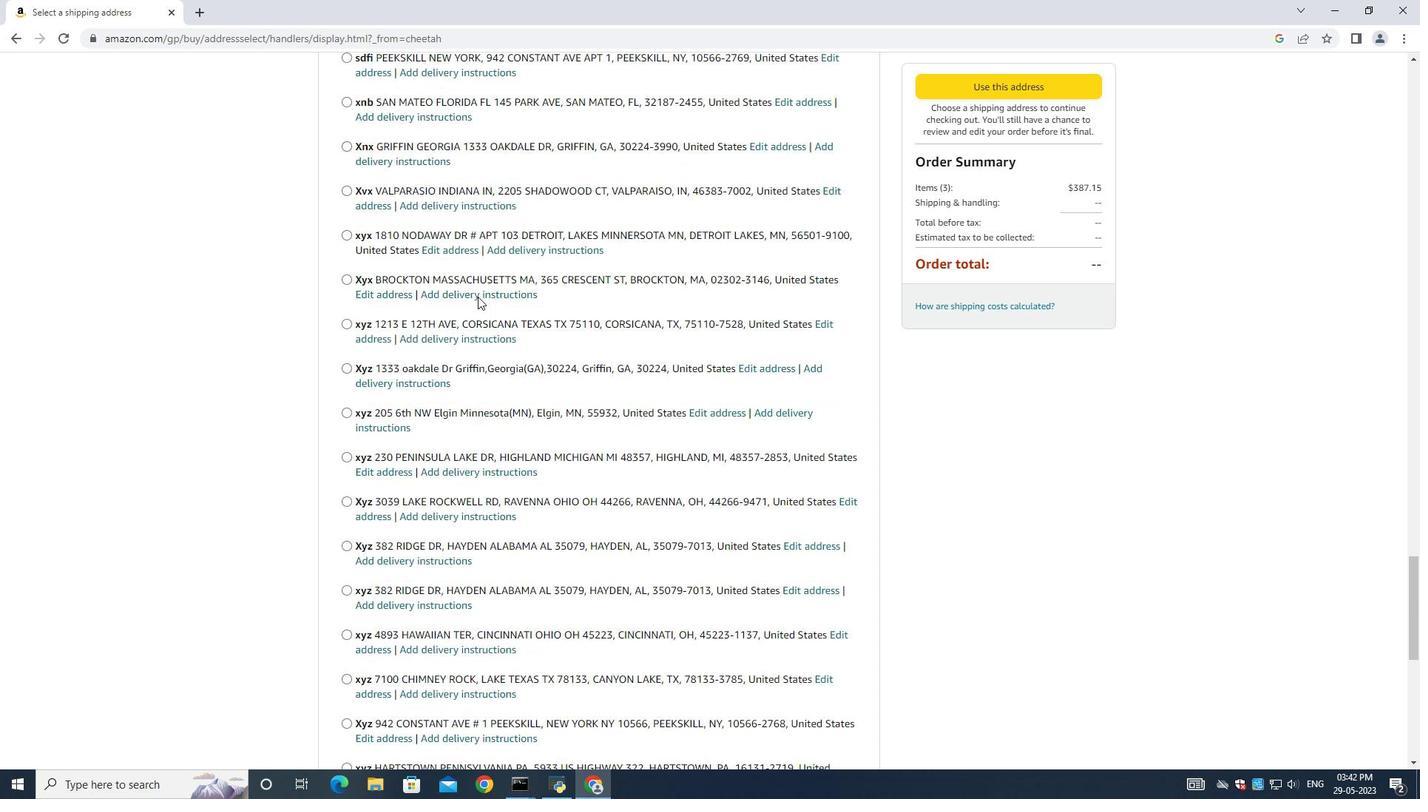 
Action: Mouse moved to (476, 301)
Screenshot: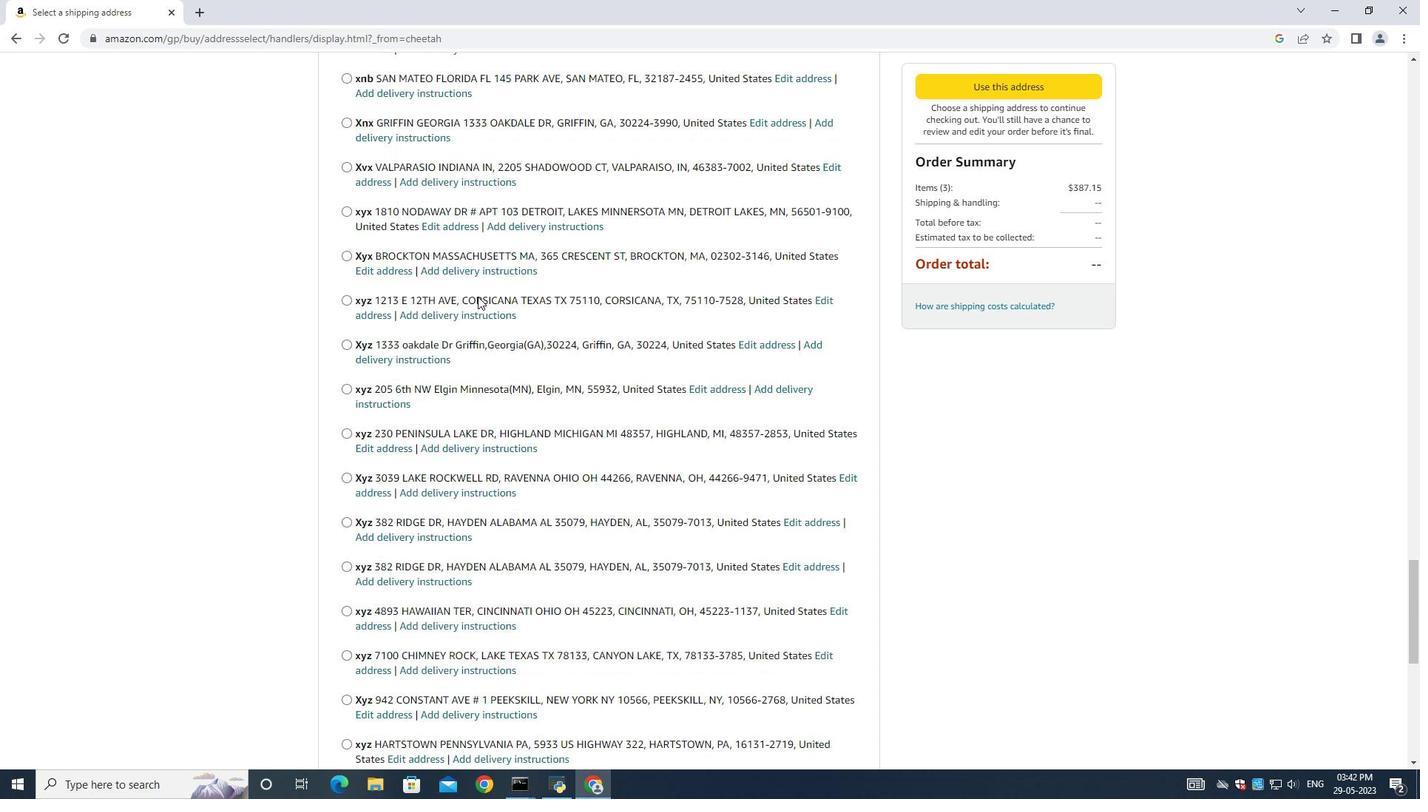 
Action: Mouse scrolled (477, 299) with delta (0, 0)
Screenshot: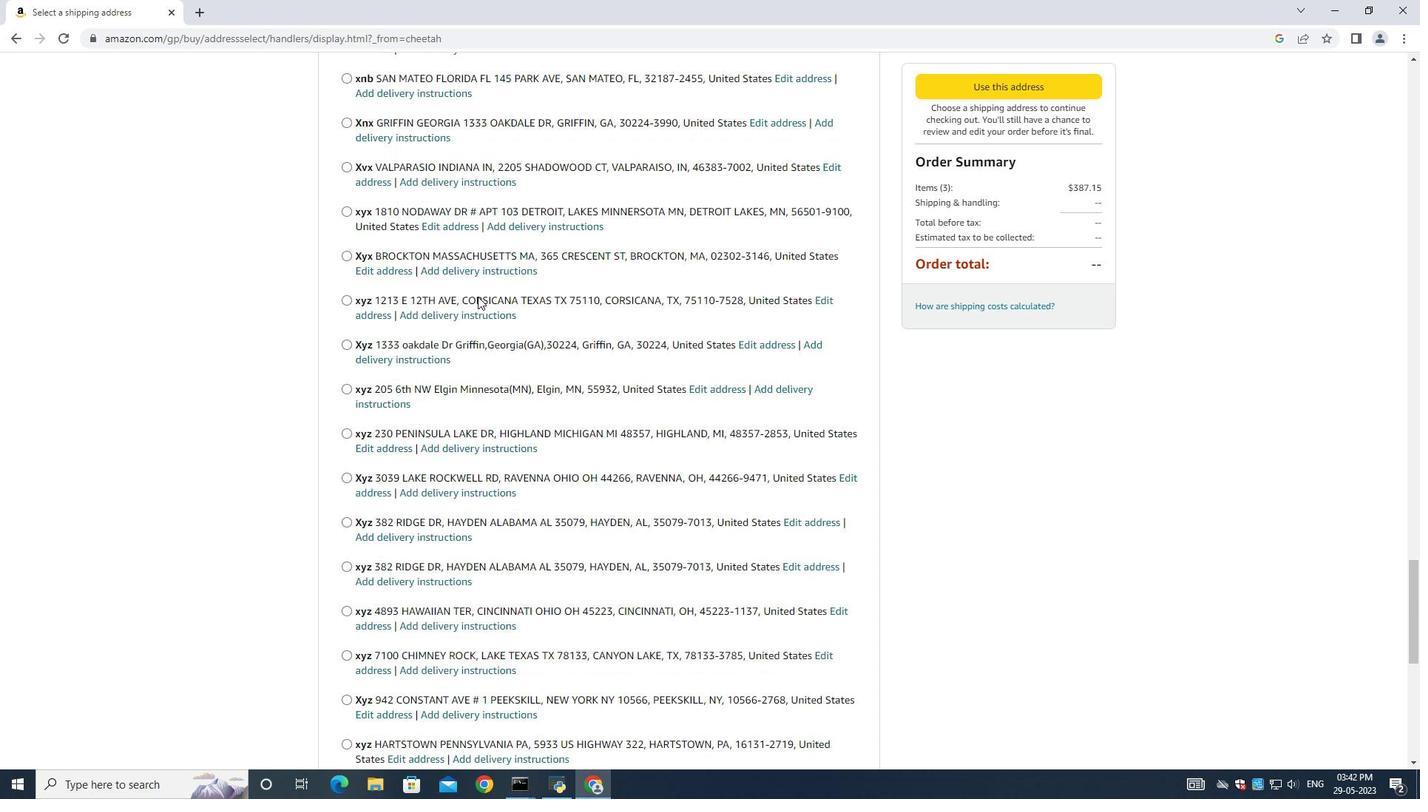 
Action: Mouse moved to (476, 301)
Screenshot: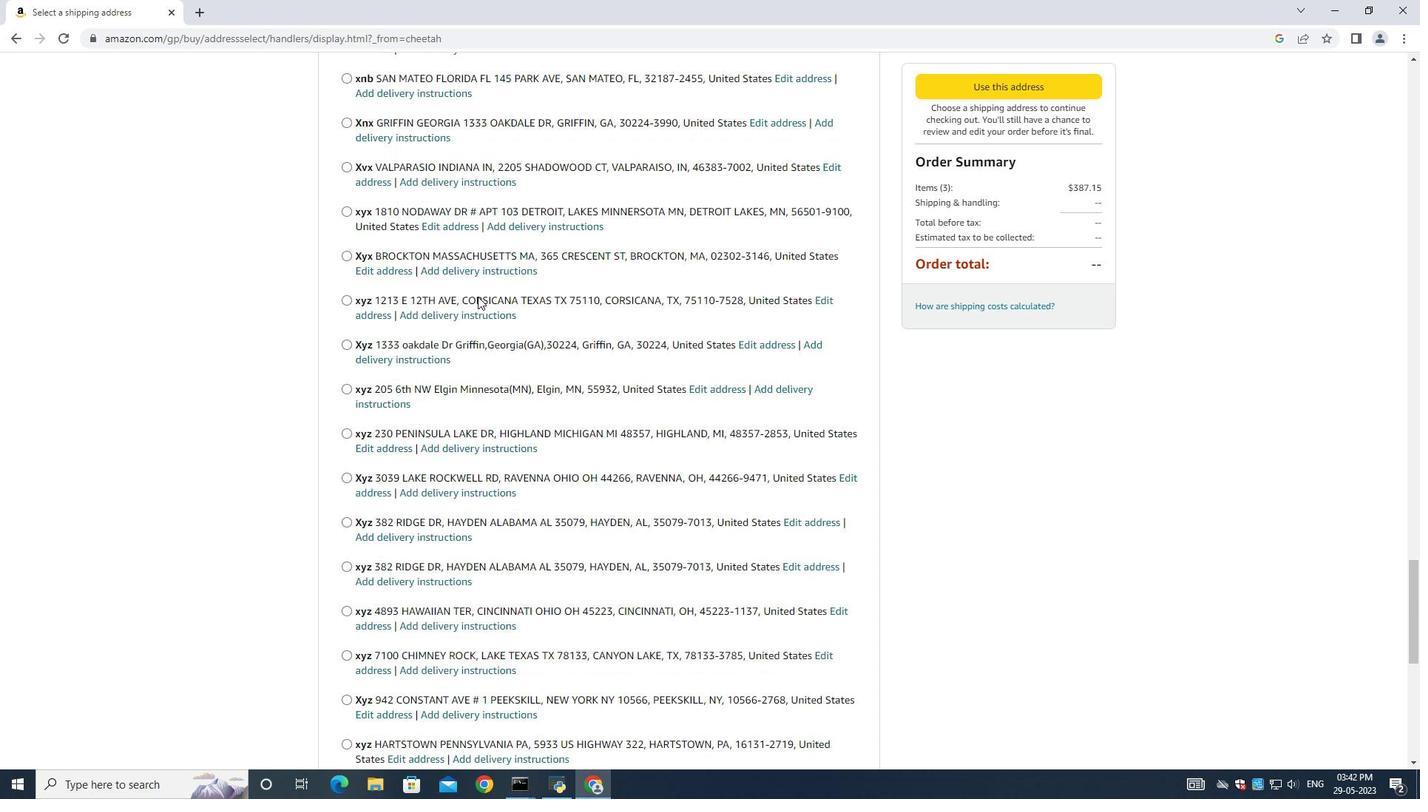 
Action: Mouse scrolled (477, 300) with delta (0, 0)
Screenshot: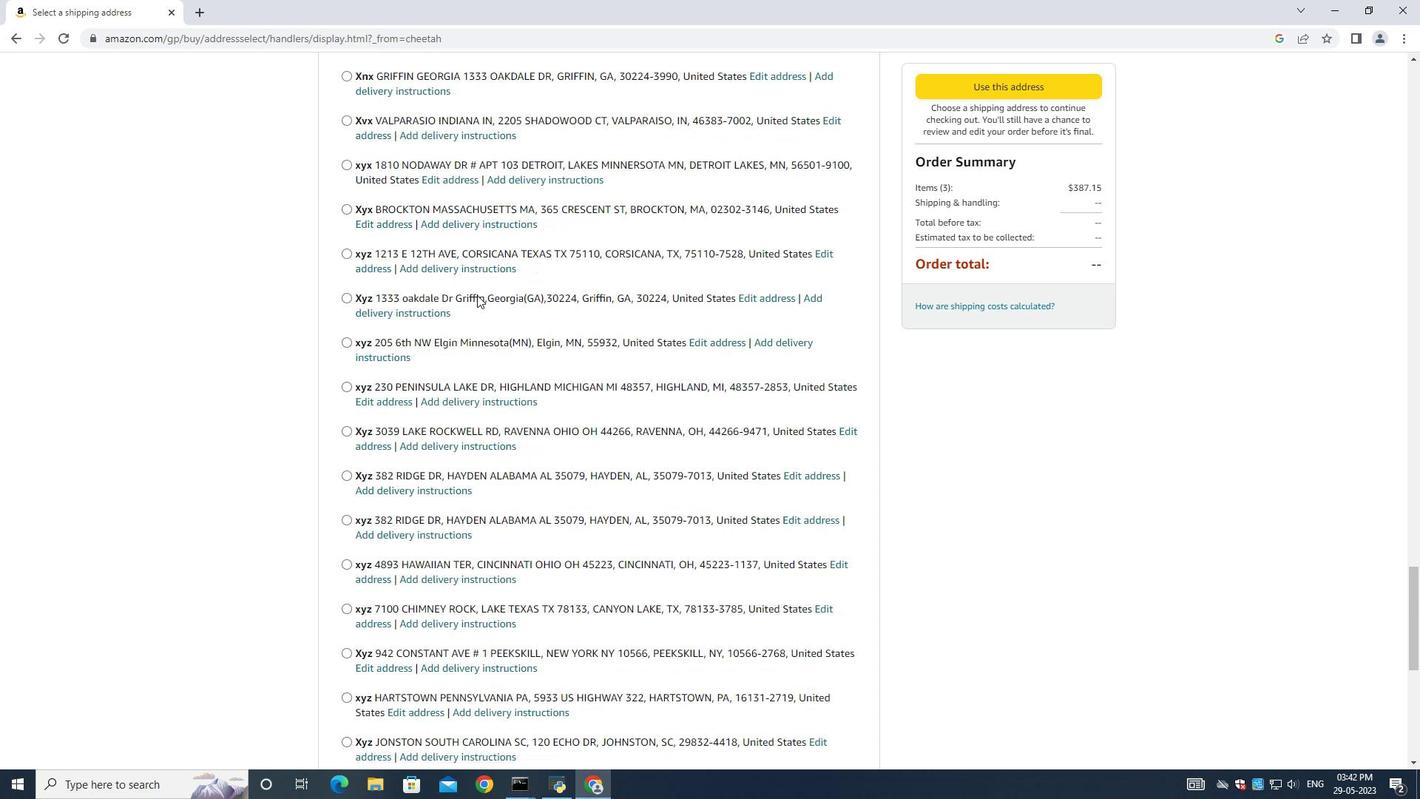 
Action: Mouse moved to (475, 301)
Screenshot: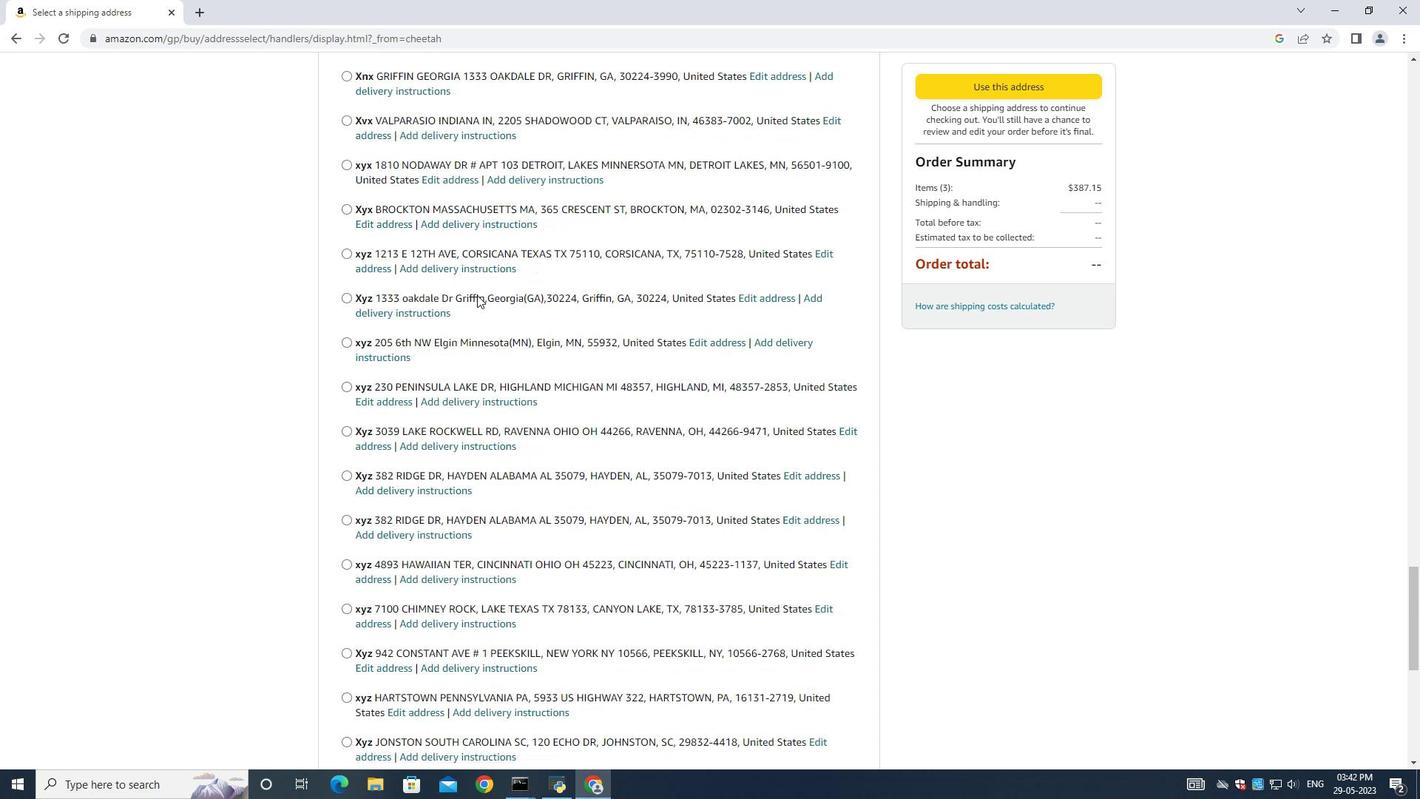 
Action: Mouse scrolled (477, 300) with delta (0, 0)
Screenshot: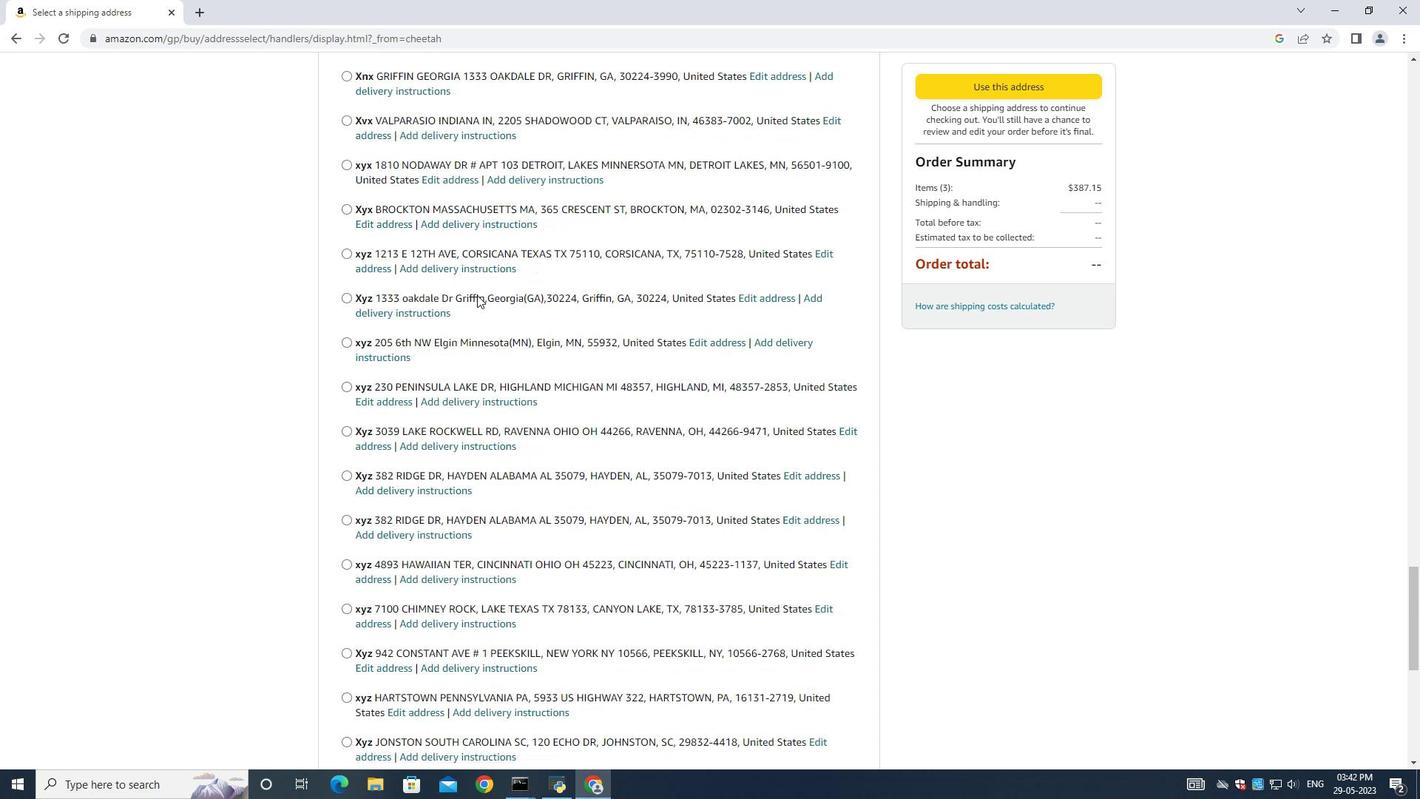 
Action: Mouse moved to (475, 300)
Screenshot: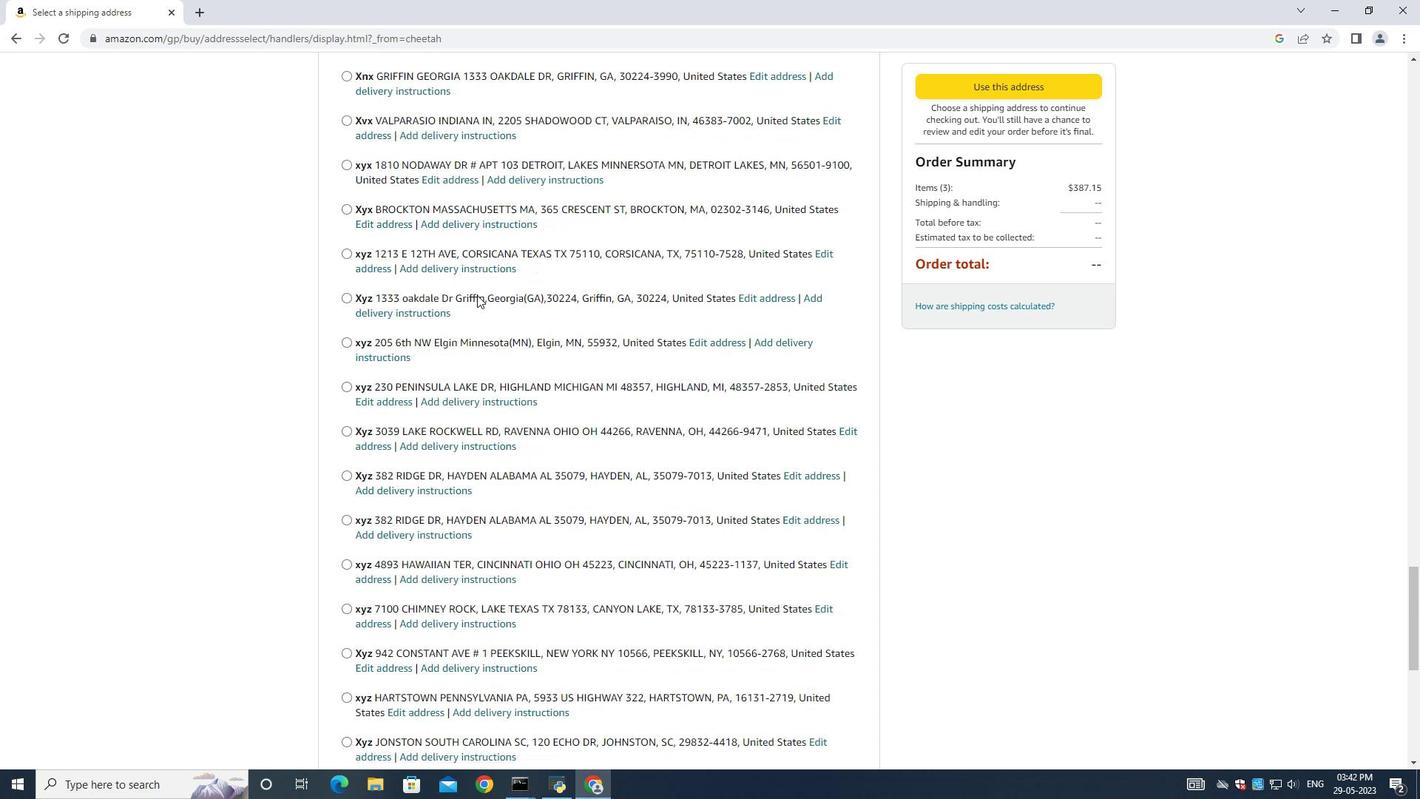 
Action: Mouse scrolled (477, 300) with delta (0, 0)
Screenshot: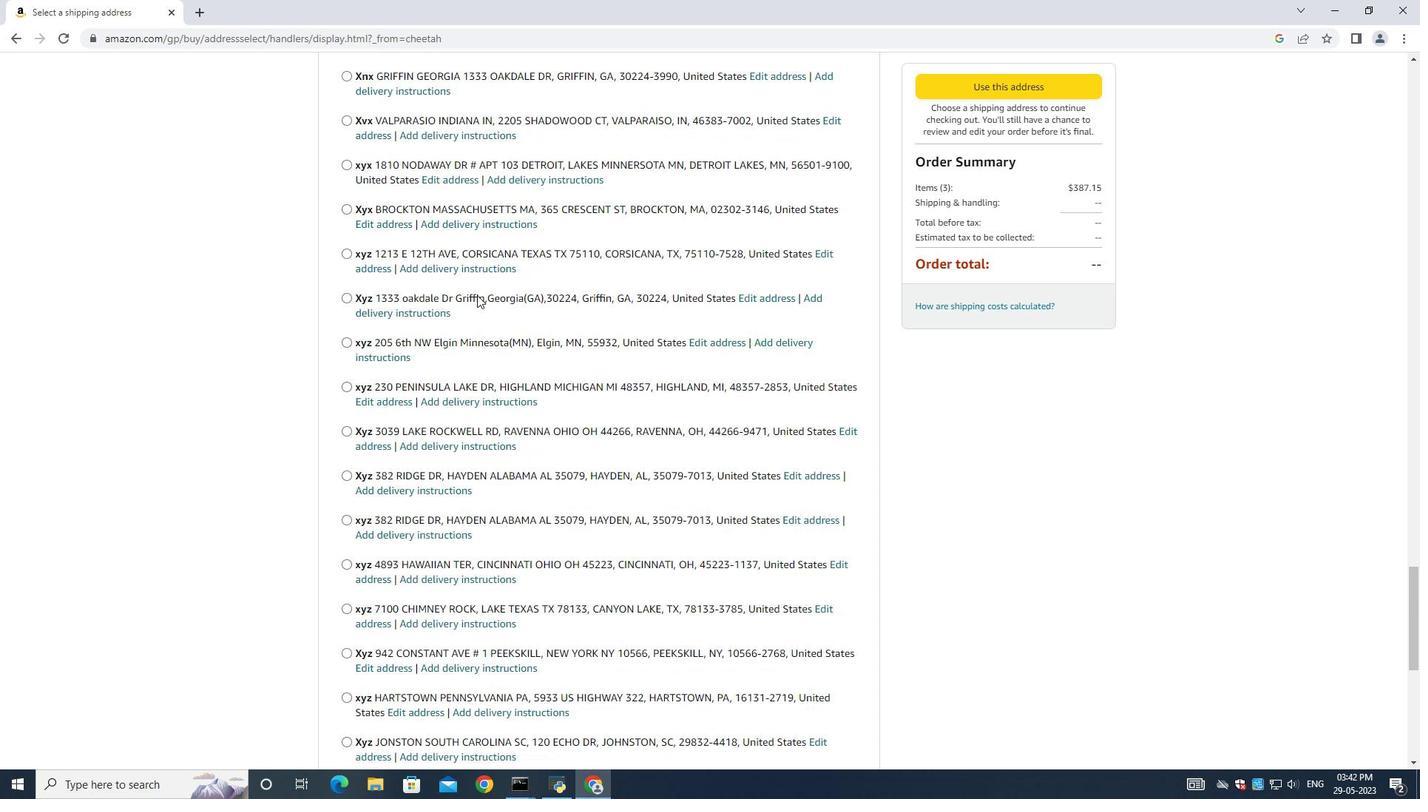 
Action: Mouse moved to (475, 298)
Screenshot: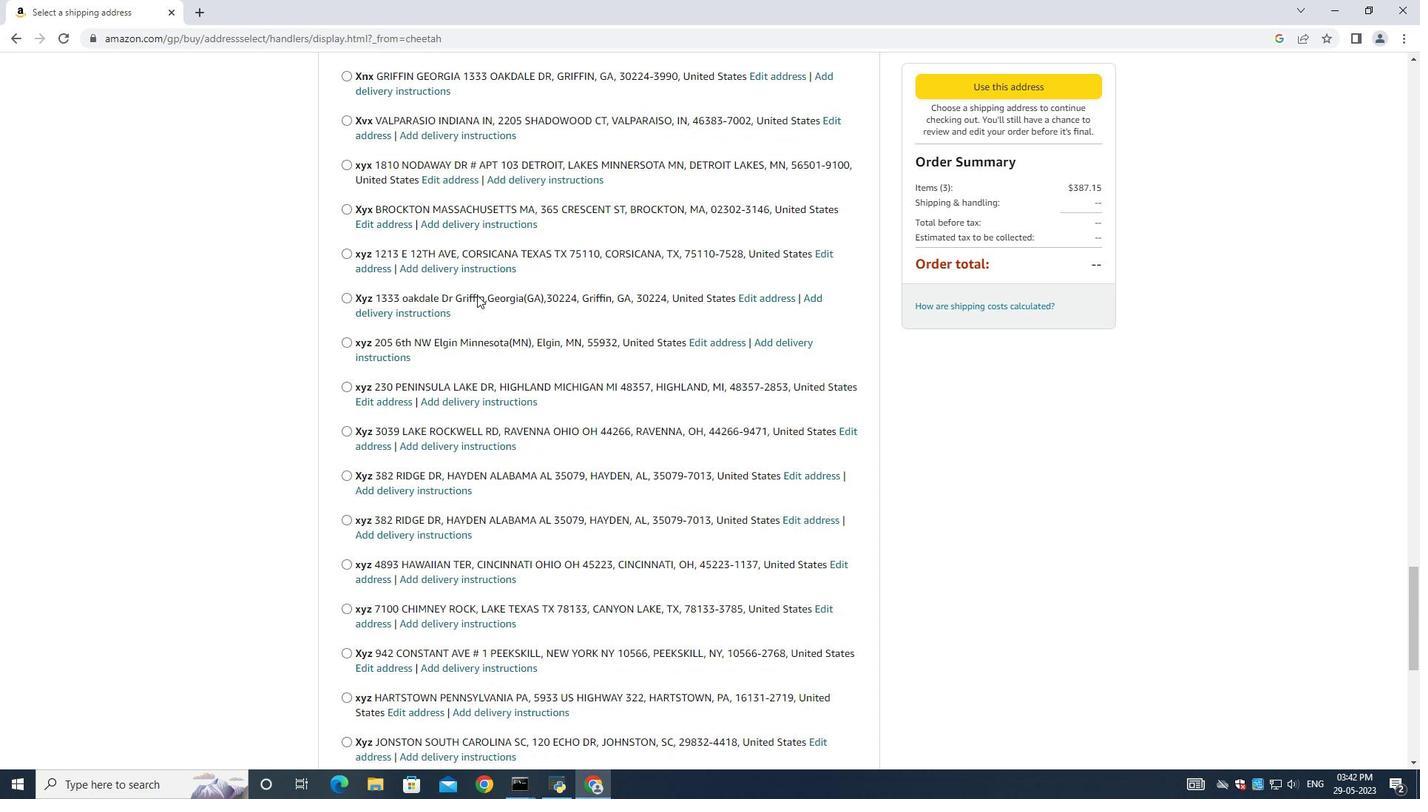 
Action: Mouse scrolled (477, 300) with delta (0, 0)
Screenshot: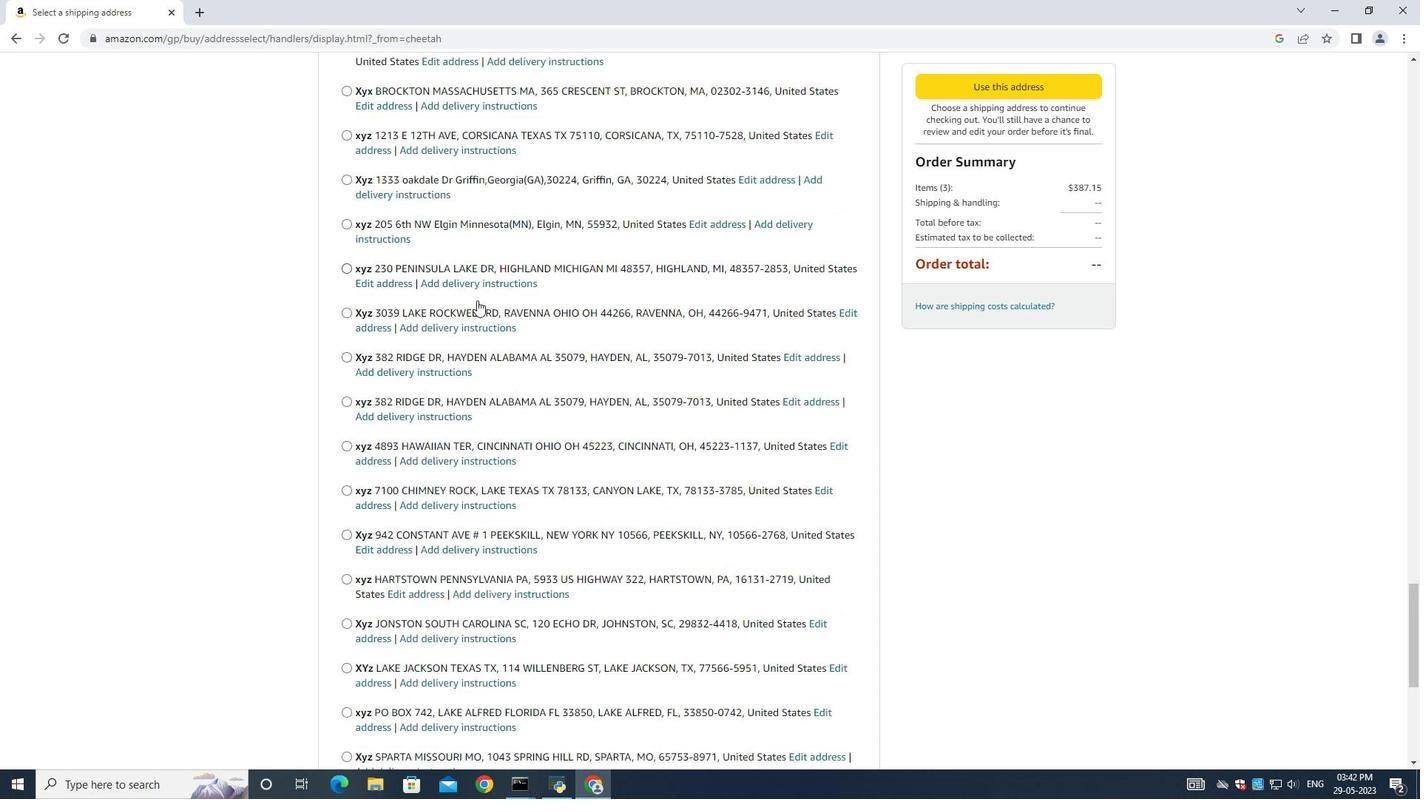 
Action: Mouse moved to (475, 297)
Screenshot: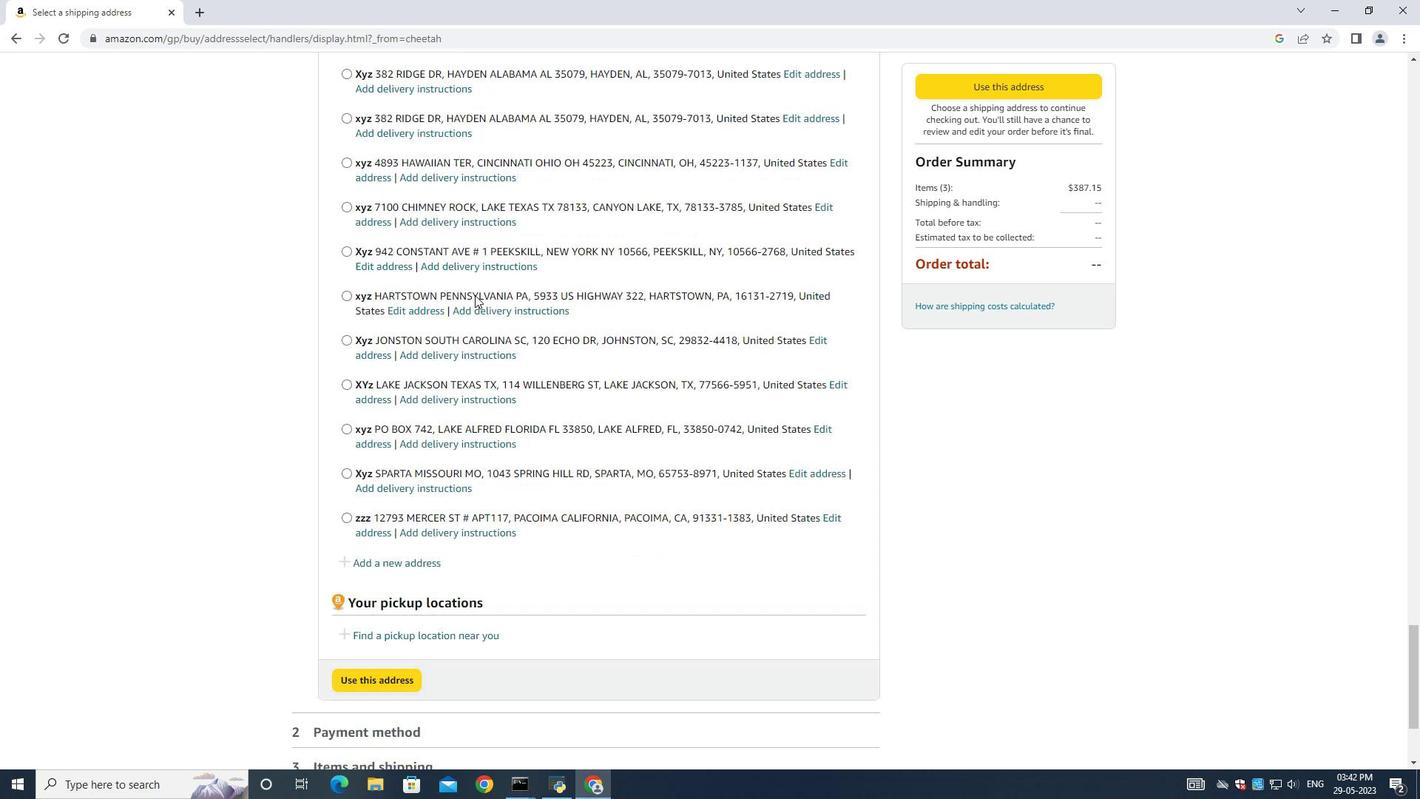 
Action: Mouse scrolled (475, 295) with delta (0, 0)
Screenshot: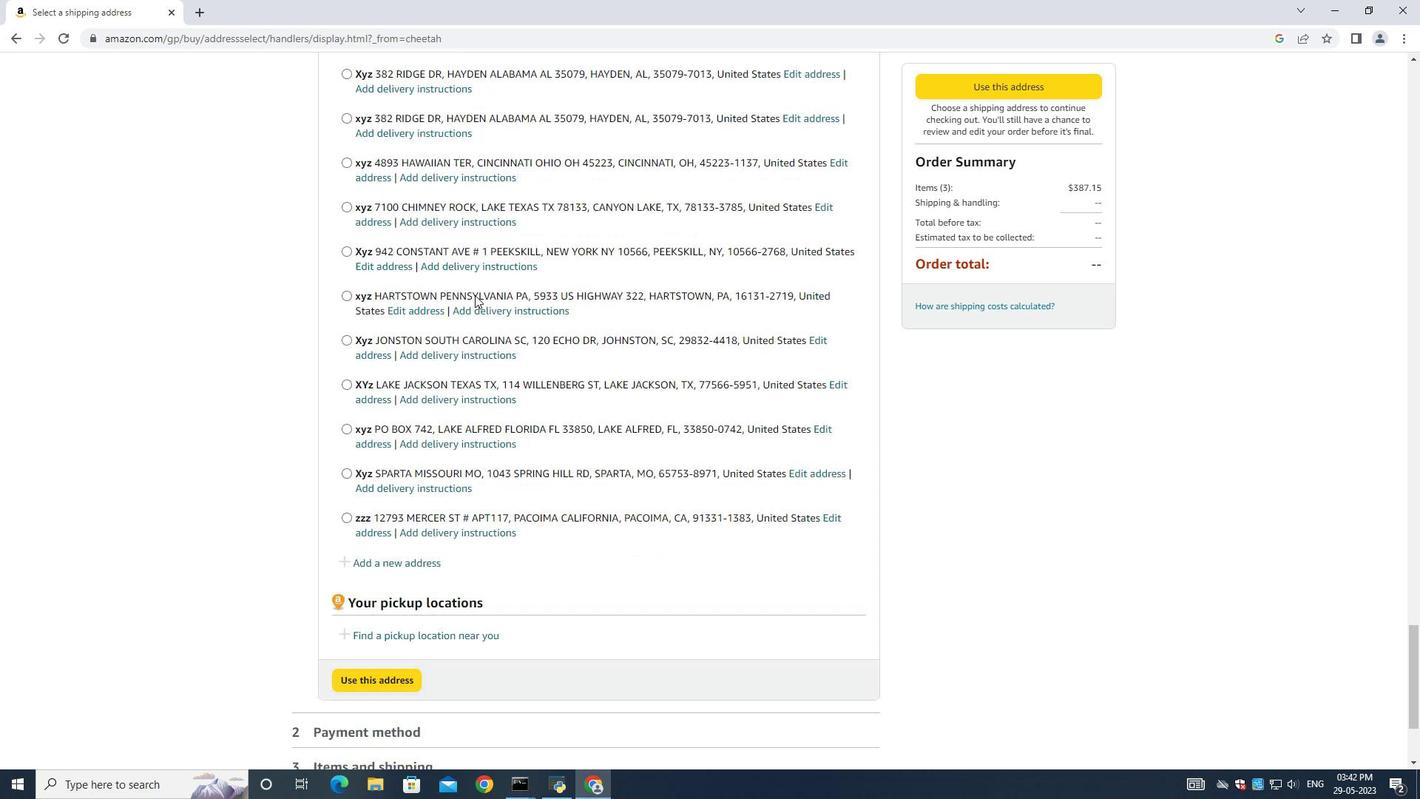 
Action: Mouse scrolled (475, 296) with delta (0, 0)
Screenshot: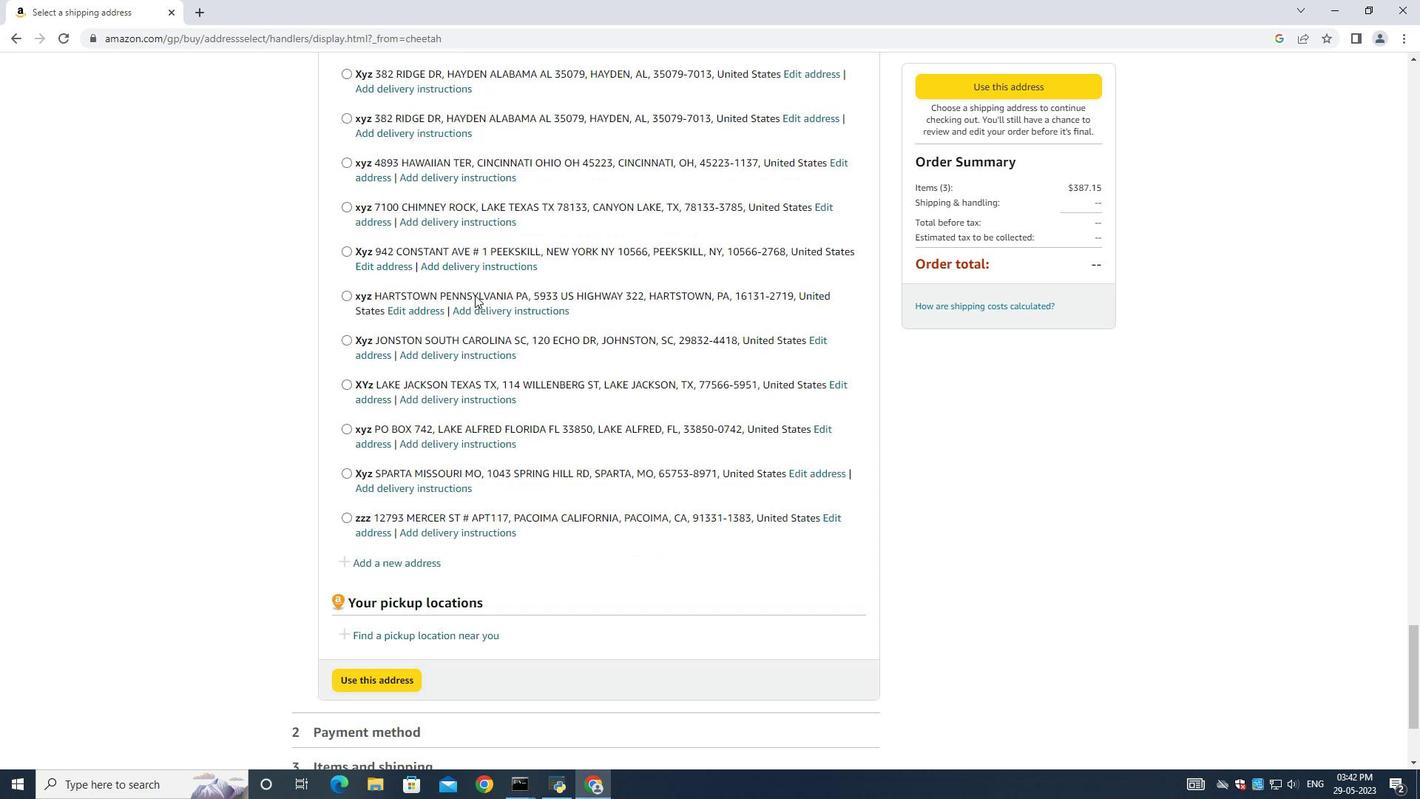 
Action: Mouse scrolled (475, 296) with delta (0, 0)
Screenshot: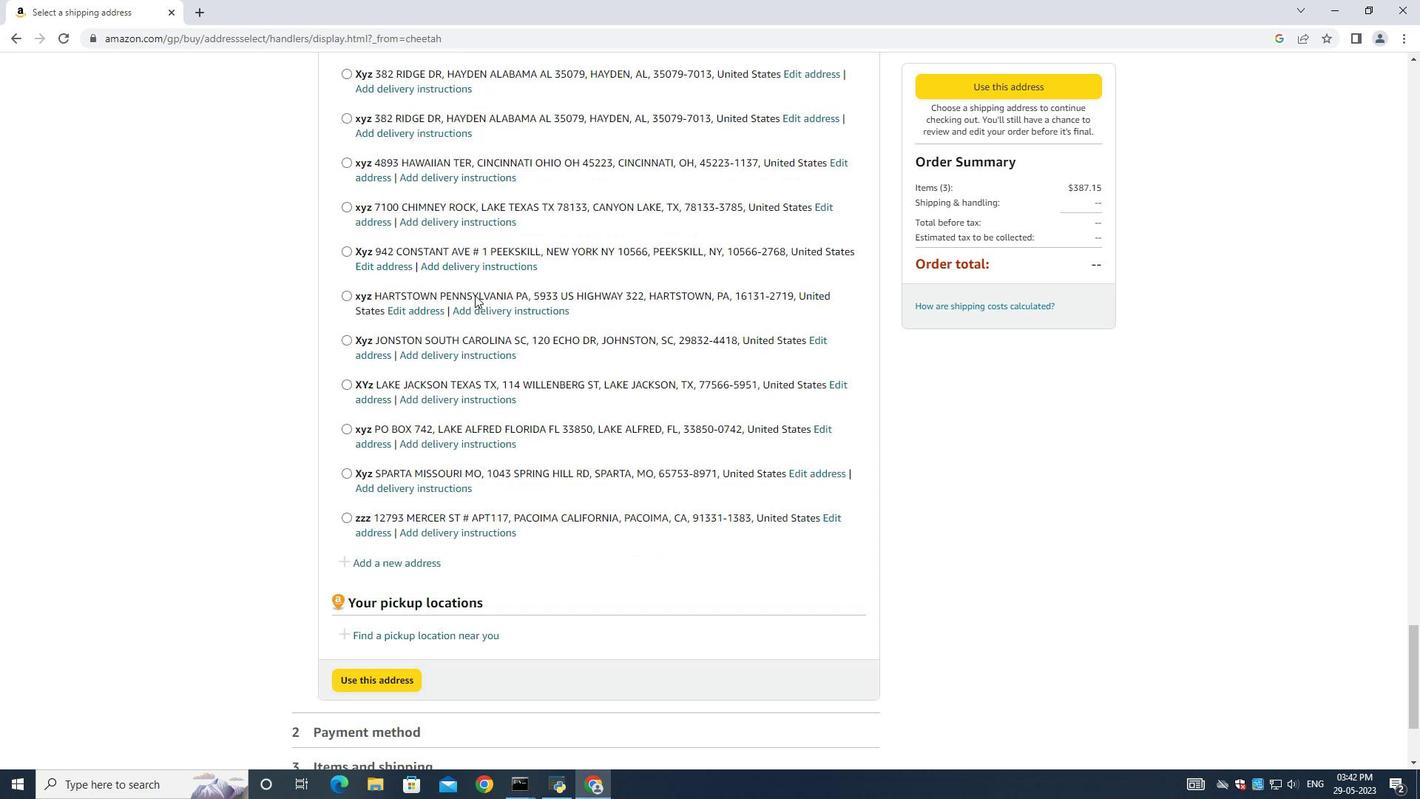 
Action: Mouse moved to (475, 297)
Screenshot: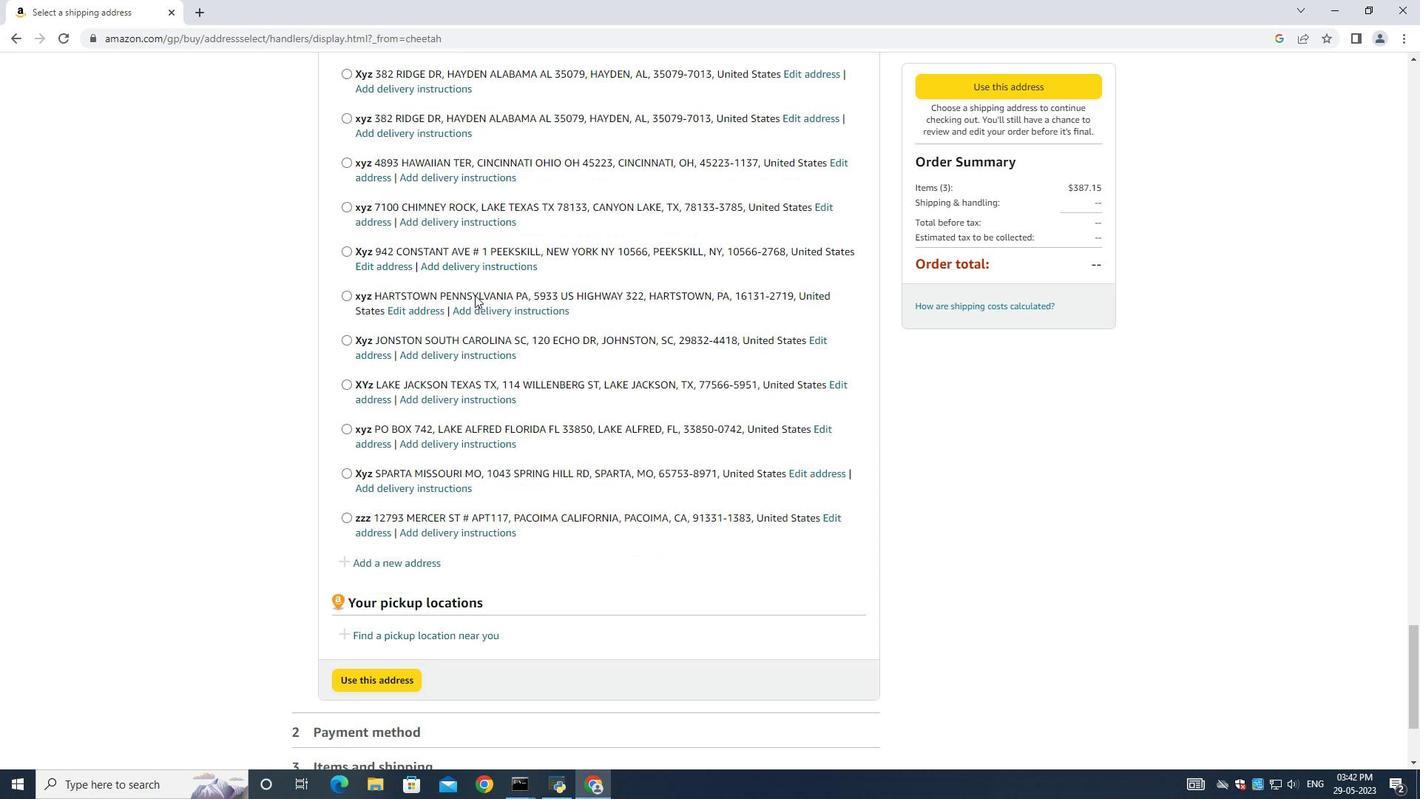
Action: Mouse scrolled (475, 296) with delta (0, 0)
Screenshot: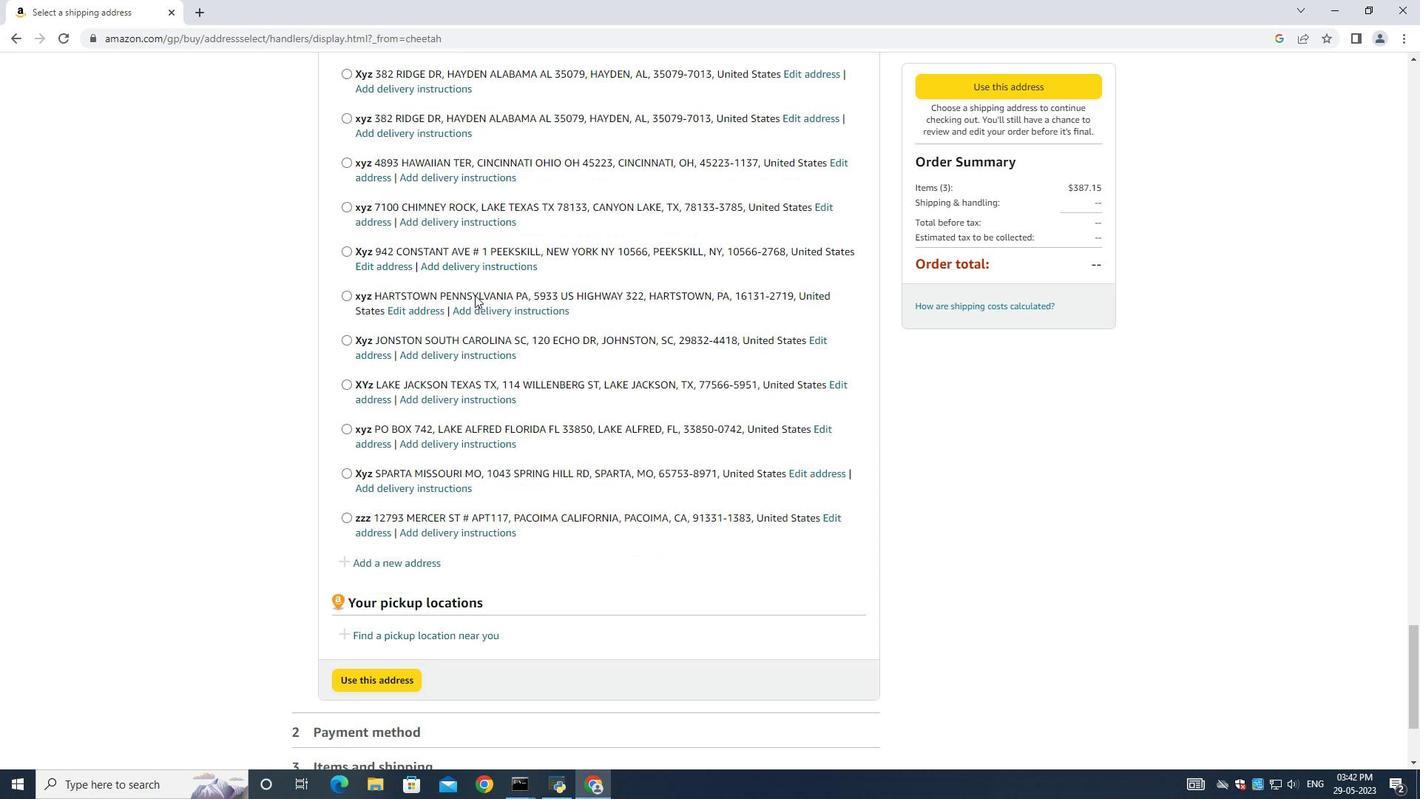 
Action: Mouse moved to (475, 295)
Screenshot: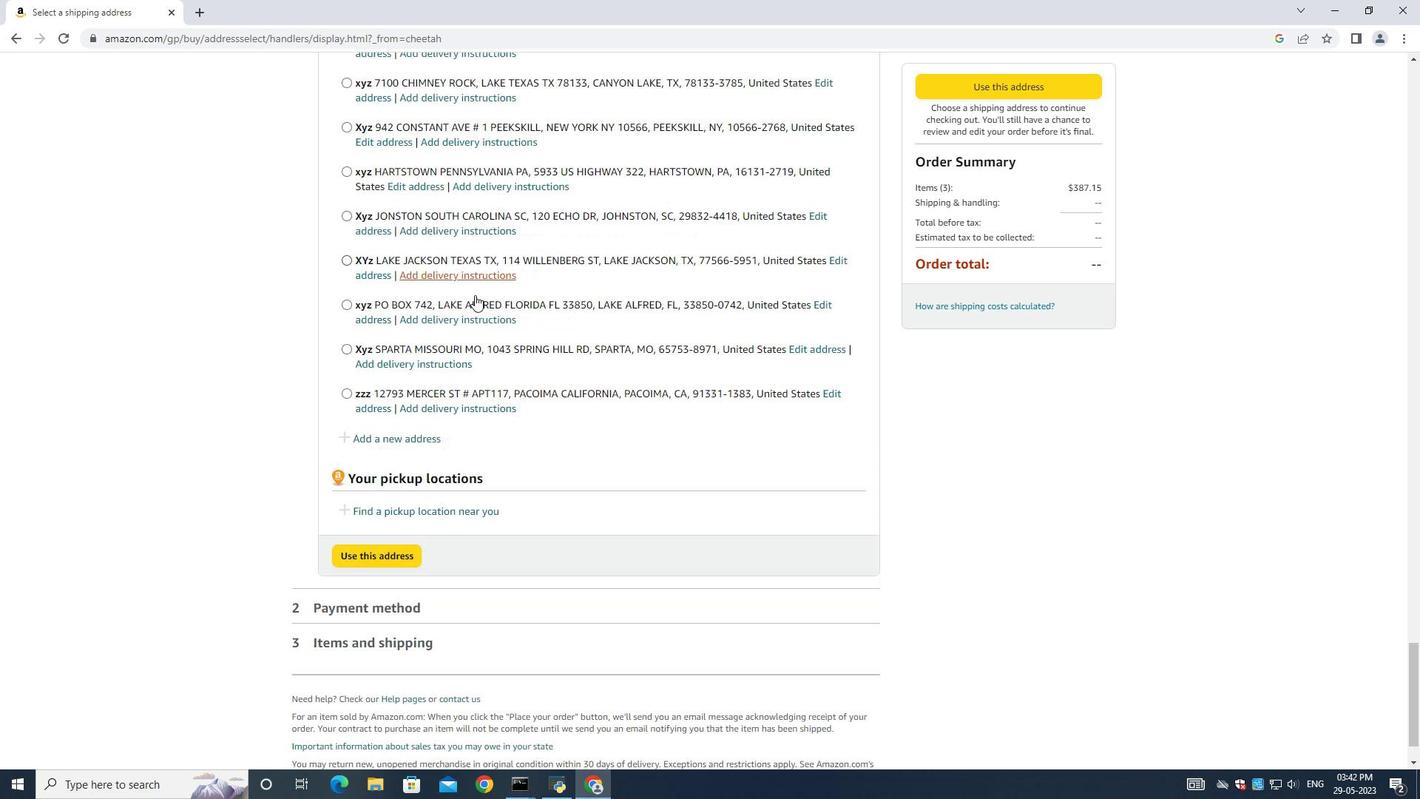 
Action: Mouse scrolled (475, 296) with delta (0, 0)
Screenshot: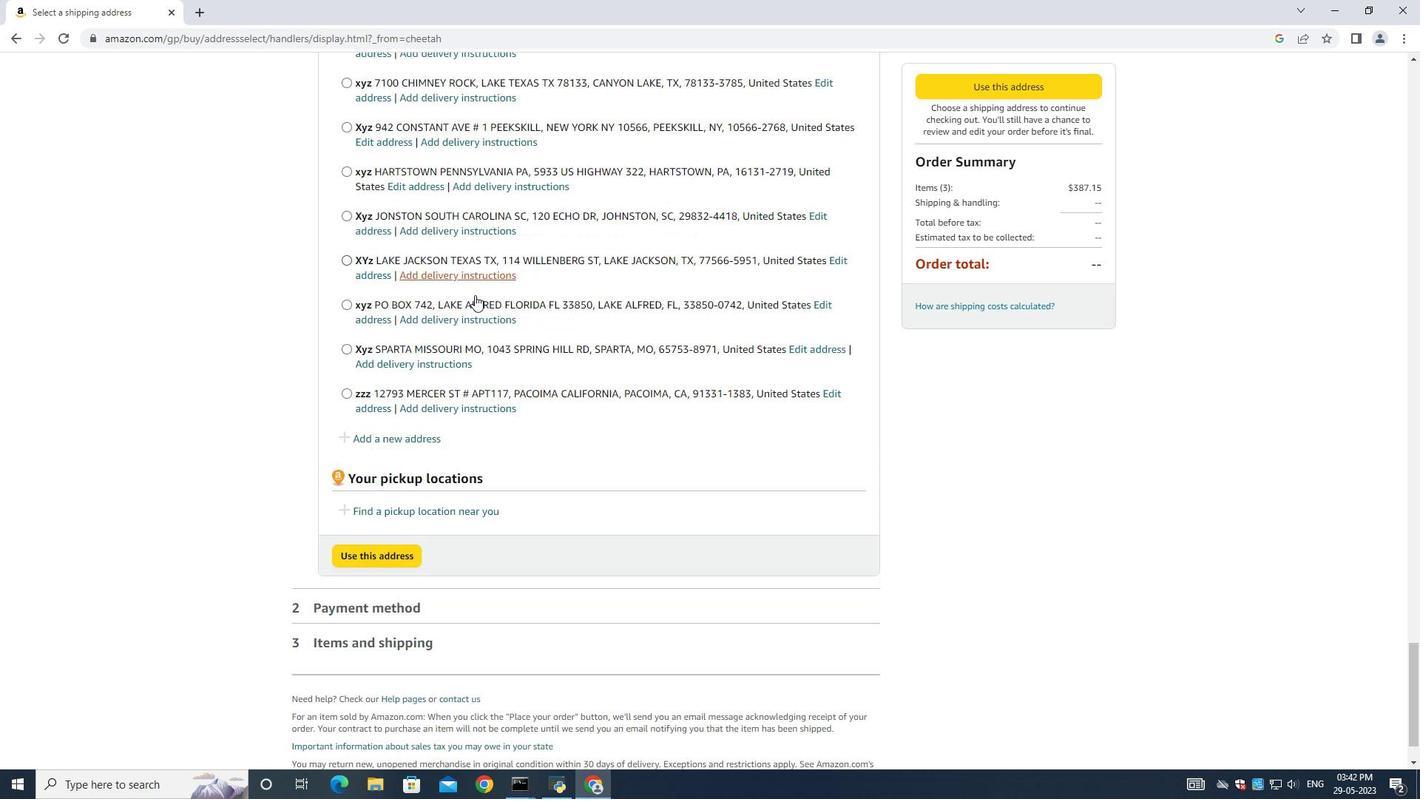 
Action: Mouse moved to (475, 294)
Screenshot: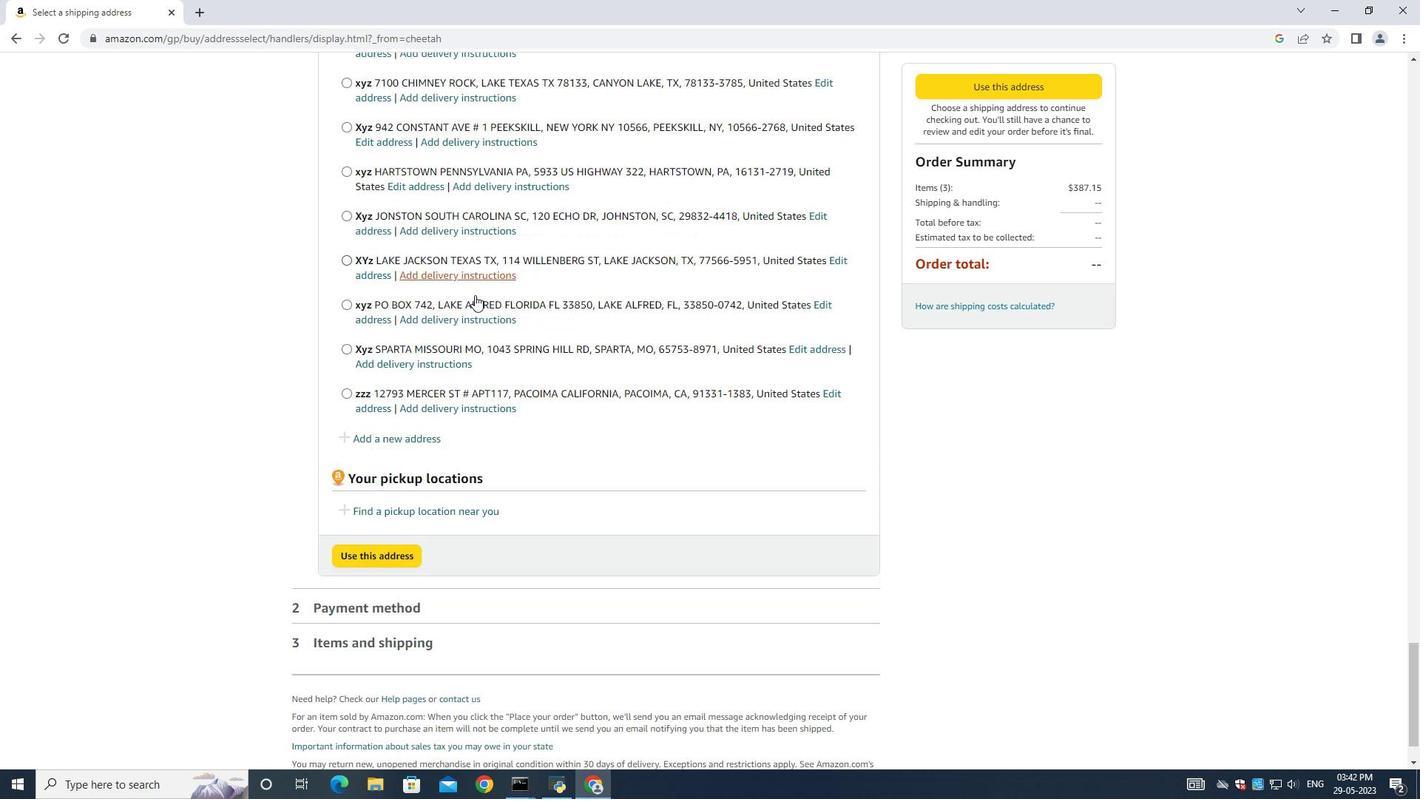 
Action: Mouse scrolled (475, 293) with delta (0, 0)
Screenshot: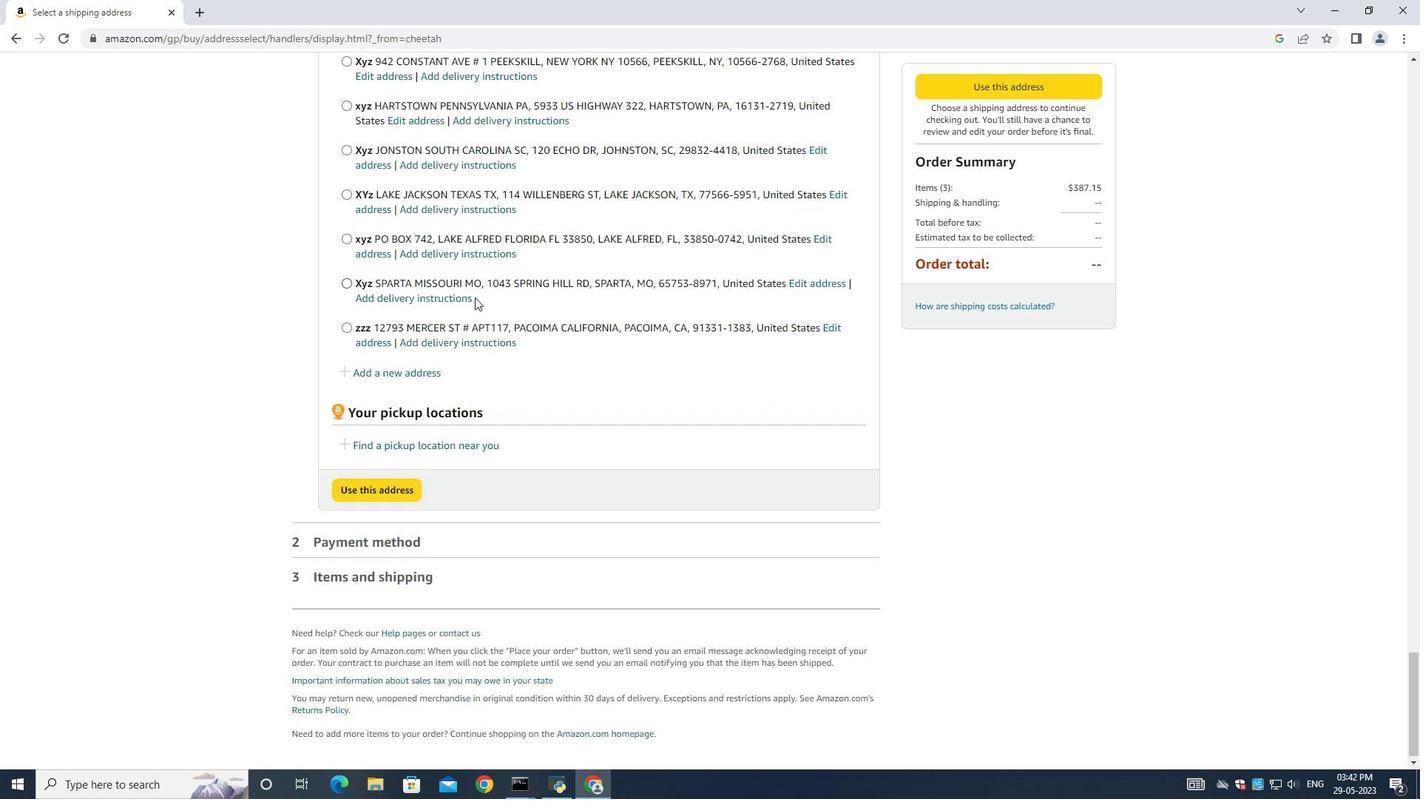 
Action: Mouse scrolled (475, 293) with delta (0, 0)
Screenshot: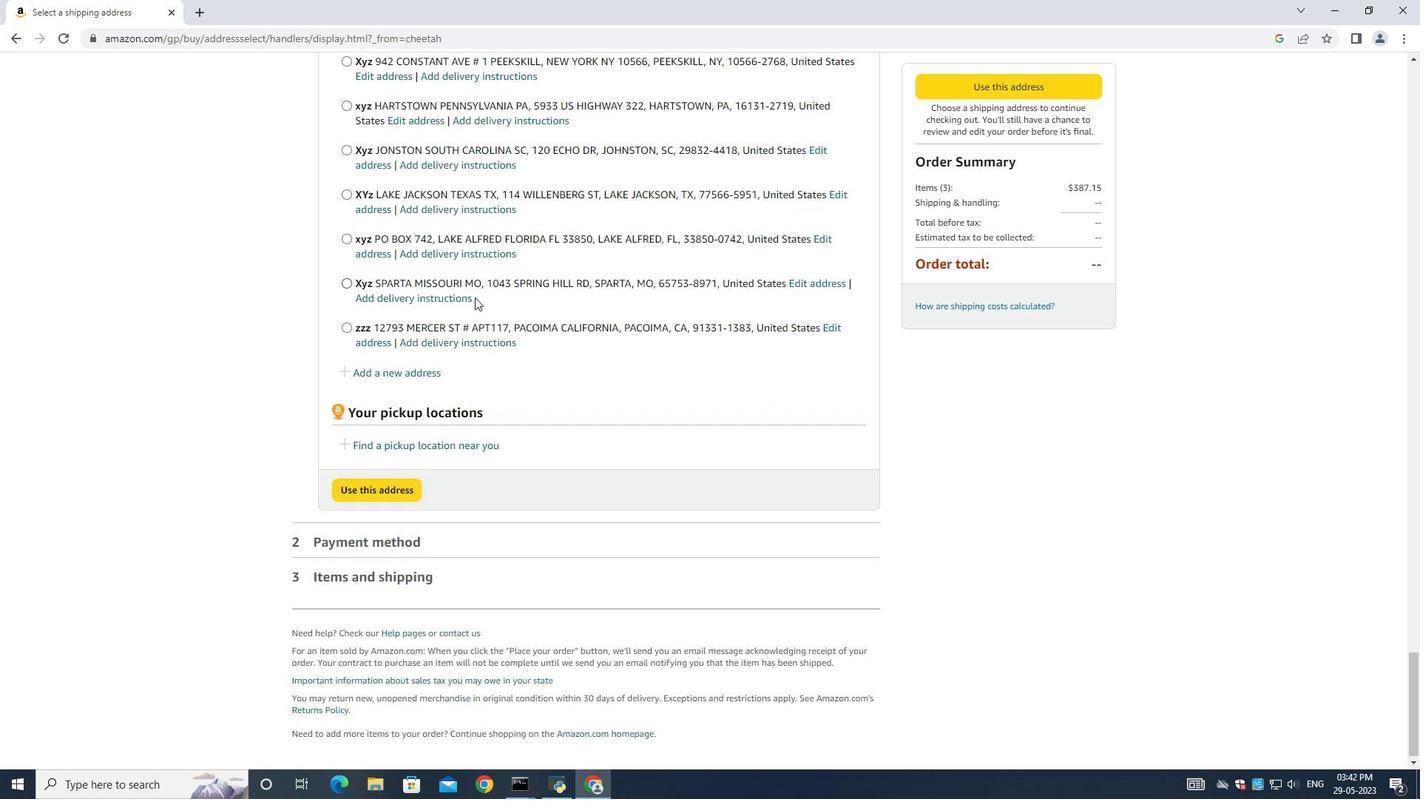 
Action: Mouse scrolled (475, 293) with delta (0, 0)
Screenshot: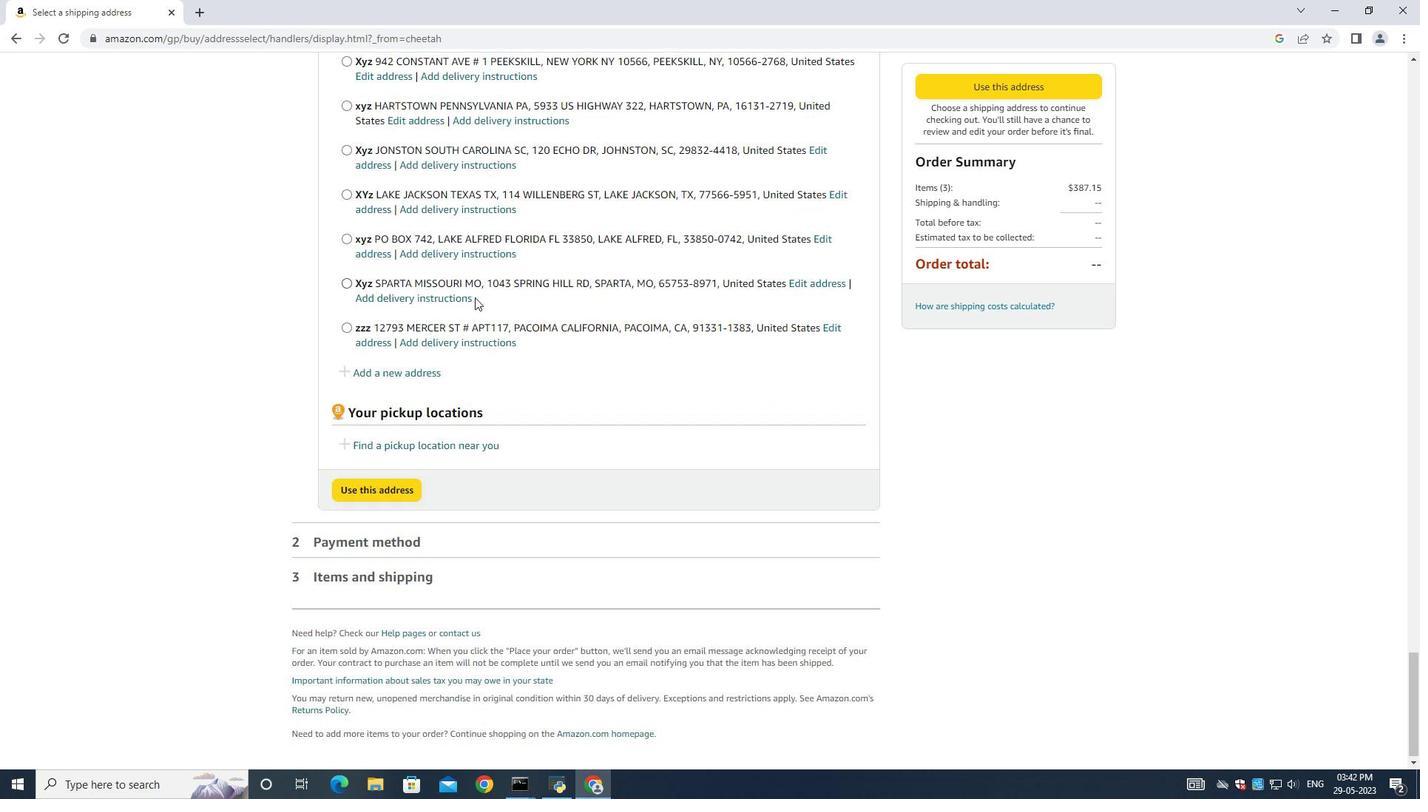 
Action: Mouse scrolled (475, 293) with delta (0, 0)
Screenshot: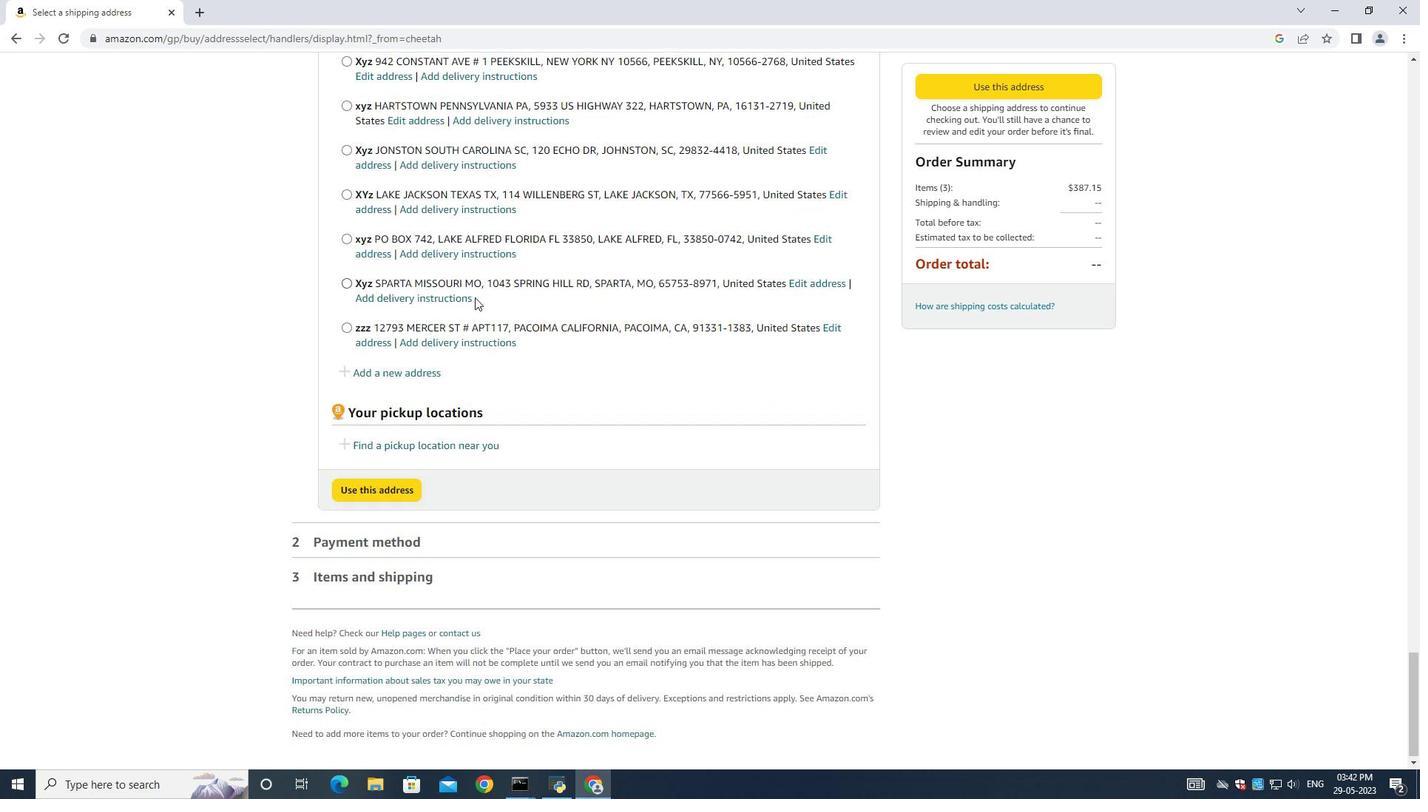 
Action: Mouse moved to (388, 366)
Screenshot: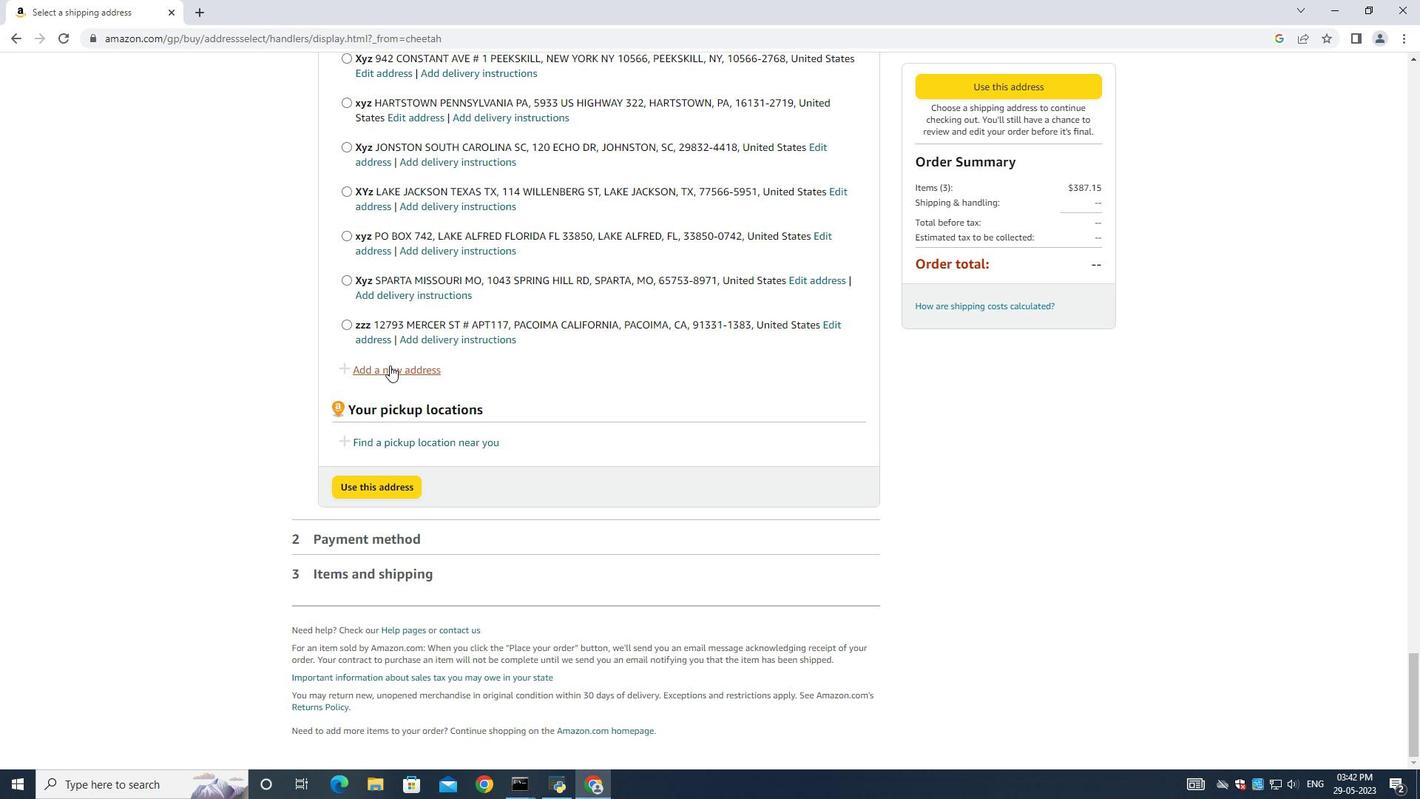 
Action: Mouse pressed left at (388, 366)
Screenshot: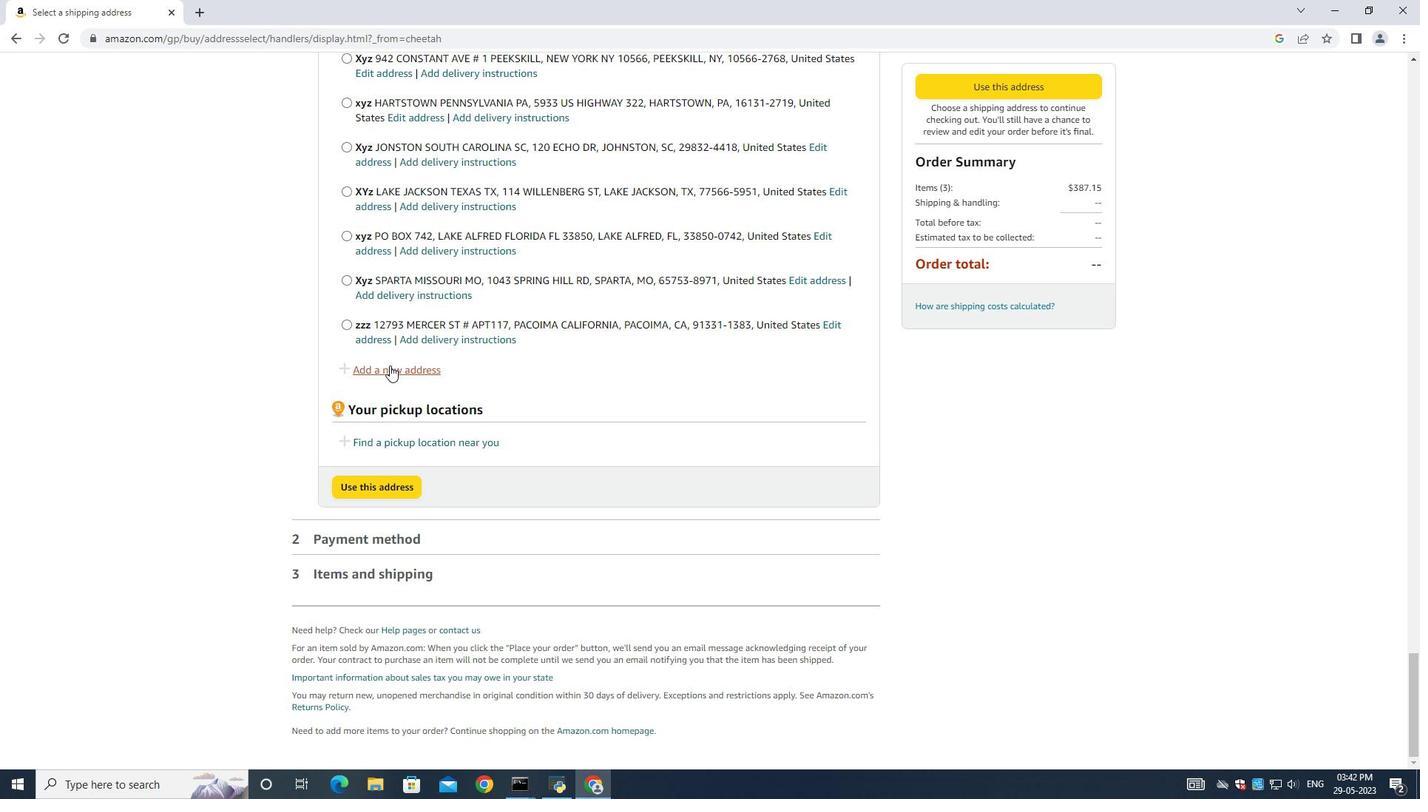 
Action: Mouse moved to (501, 351)
Screenshot: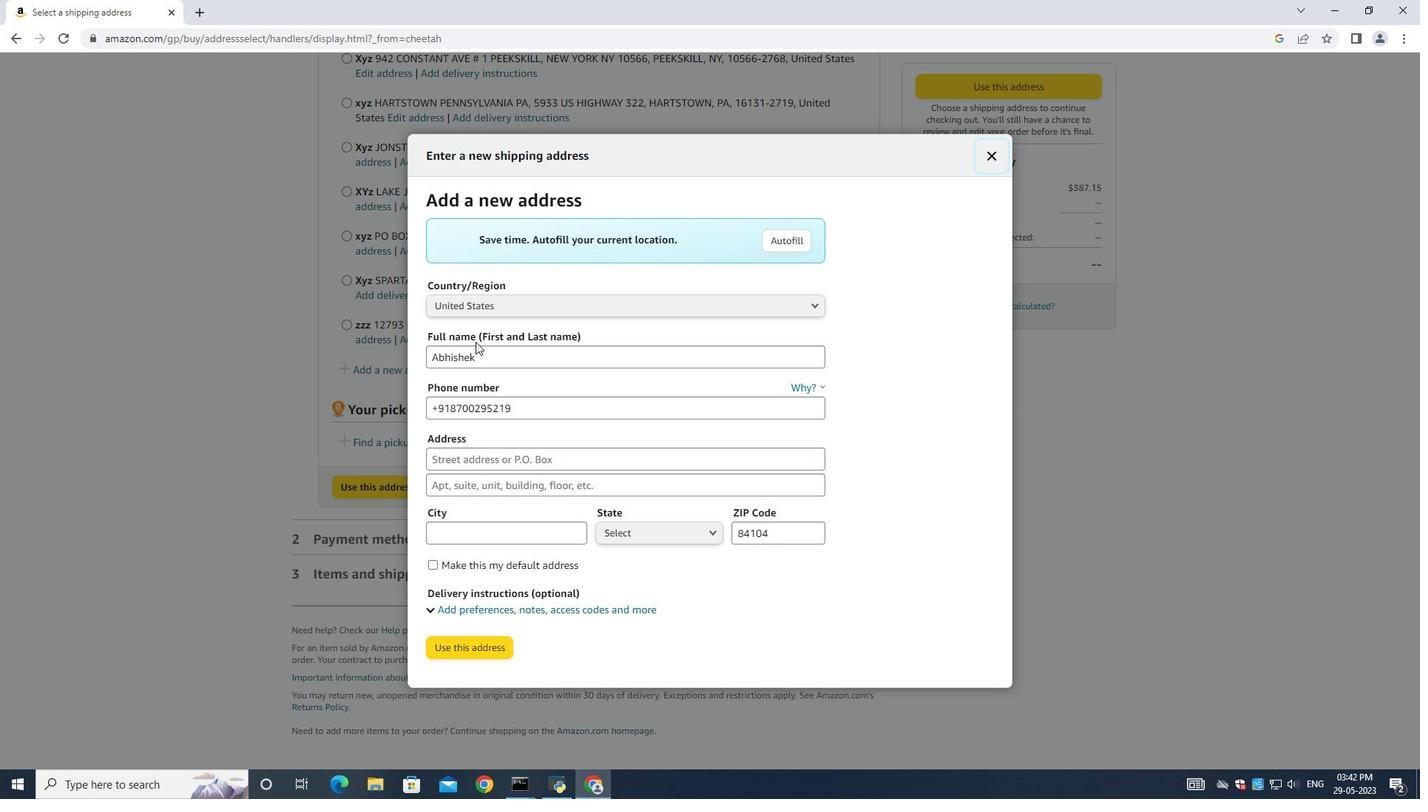 
Action: Mouse pressed left at (501, 351)
Screenshot: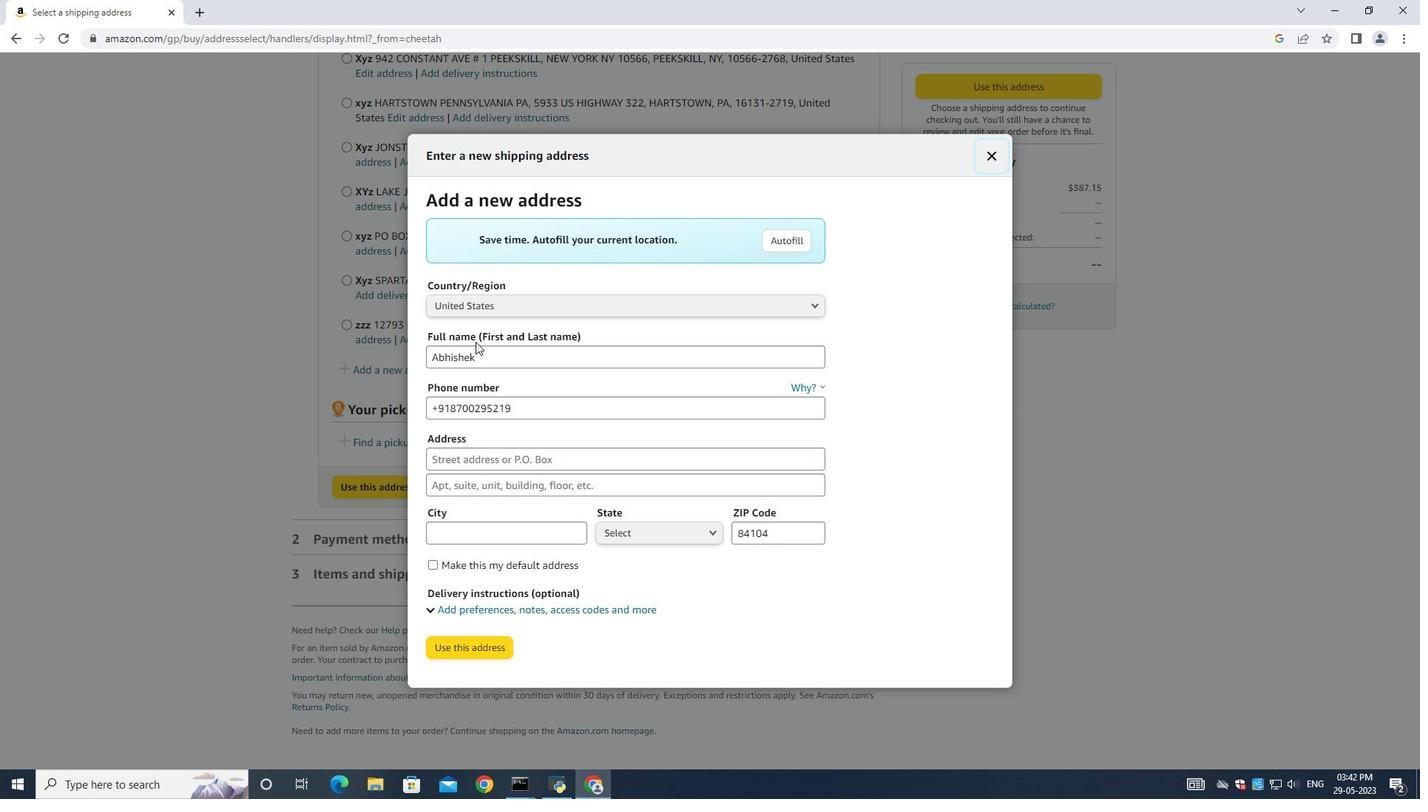 
Action: Mouse moved to (501, 352)
Screenshot: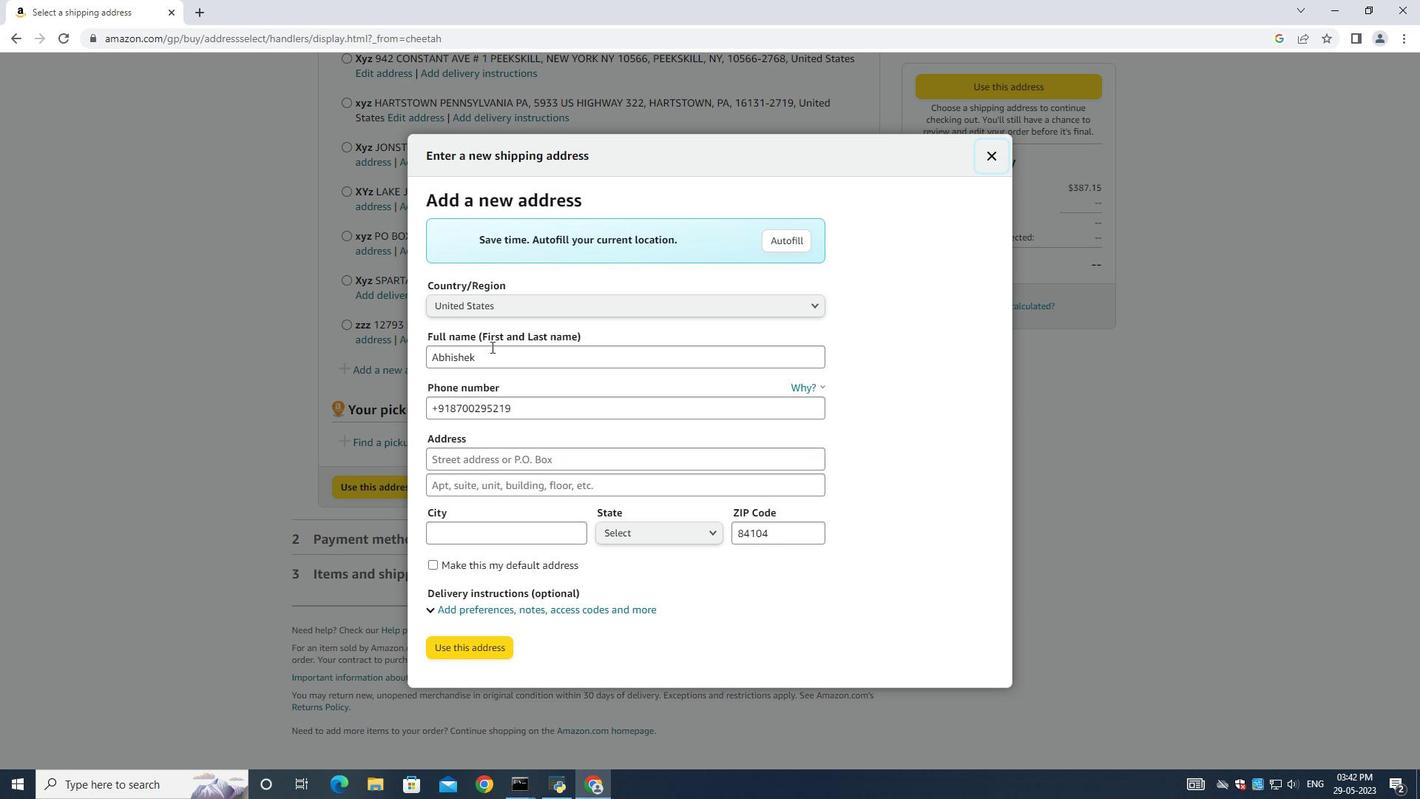 
Action: Key pressed ctrl+A<Key.backspace><Key.shift>Evelyn<Key.space><Key.shift><Key.shift><Key.shift><Key.shift><Key.shift><Key.shift><Key.shift><Key.shift><Key.shift><Key.shift><Key.shift><Key.shift><Key.shift><Key.shift><Key.shift><Key.shift><Key.shift>Lewis<Key.space><Key.tab><Key.tab><Key.backspace>7752551231<Key.space><Key.tab>1391<Key.space><Key.shift><Key.shift><Key.shift><Key.shift><Key.shift><Key.shift><Key.shift><Key.shift><Key.shift><Key.shift><Key.shift><Key.shift><Key.shift><Key.shift><Key.shift><Key.shift><Key.shift>Camden<Key.space><Key.shift><Key.shift><Key.shift><Key.shift><Key.shift><Key.shift><Key.shift><Key.shift><Key.shift><Key.shift><Key.shift><Key.shift><Key.shift><Key.shift><Key.shift><Key.shift><Key.shift><Key.shift><Key.shift><Key.shift><Key.shift><Key.shift><Key.shift><Key.shift><Key.shift><Key.shift><Key.shift><Key.shift><Key.shift><Key.shift><Key.shift><Key.shift><Key.shift><Key.shift><Key.shift><Key.shift><Key.shift><Key.shift><Key.shift><Key.shift><Key.shift><Key.shift><Key.shift><Key.shift><Key.shift><Key.shift><Key.shift><Key.shift><Key.shift><Key.shift><Key.shift><Key.shift><Key.shift><Key.shift><Key.shift><Key.shift><Key.shift><Key.shift><Key.shift><Key.shift><Key.shift><Key.shift><Key.shift><Key.shift><Key.shift><Key.shift><Key.shift><Key.shift><Key.shift><Key.shift><Key.shift><Key.shift><Key.shift><Key.shift><Key.shift><Key.shift><Key.shift><Key.shift><Key.shift><Key.shift>Street<Key.tab><Key.shift><Key.shift><Key.shift><Key.shift><Key.shift><Key.shift><Key.shift><Key.shift><Key.shift><Key.shift><Key.shift><Key.shift><Key.shift><Key.shift><Key.shift><Key.shift><Key.shift><Key.shift><Key.shift><Key.shift><Key.shift><Key.shift><Key.shift><Key.shift><Key.shift><Key.shift><Key.shift><Key.shift><Key.shift><Key.shift><Key.shift><Key.shift><Key.shift><Key.shift><Key.shift><Key.shift><Key.shift><Key.shift><Key.shift><Key.shift><Key.shift><Key.shift><Key.shift><Key.shift><Key.shift><Key.shift><Key.shift><Key.shift><Key.shift><Key.shift><Key.shift><Key.shift><Key.shift><Key.shift><Key.shift><Key.shift><Key.shift><Key.shift><Key.shift><Key.shift><Key.shift><Key.shift><Key.shift><Key.shift><Key.shift><Key.shift><Key.shift><Key.shift><Key.shift><Key.shift><Key.shift><Key.shift>Reno<Key.space><Key.shift><Key.shift><Key.shift><Key.shift><Key.shift><Key.shift><Key.shift><Key.shift><Key.shift><Key.shift><Key.shift><Key.shift><Key.shift><Key.shift><Key.shift>Navada<Key.space><Key.tab><Key.shift><Key.shift><Key.shift><Key.shift><Key.shift><Key.shift><Key.shift><Key.shift>Reno<Key.space><Key.tab><Key.up><Key.shift><Key.shift><Key.shift><Key.shift><Key.shift><Key.shift><Key.shift><Key.shift><Key.shift><Key.shift><Key.shift><Key.shift><Key.shift><Key.shift><Key.shift><Key.shift><Key.shift><Key.shift><Key.shift><Key.shift><Key.shift><Key.shift><Key.shift><Key.shift><Key.shift>Na<Key.down><Key.enter><Key.tab><Key.backspace>89501
Screenshot: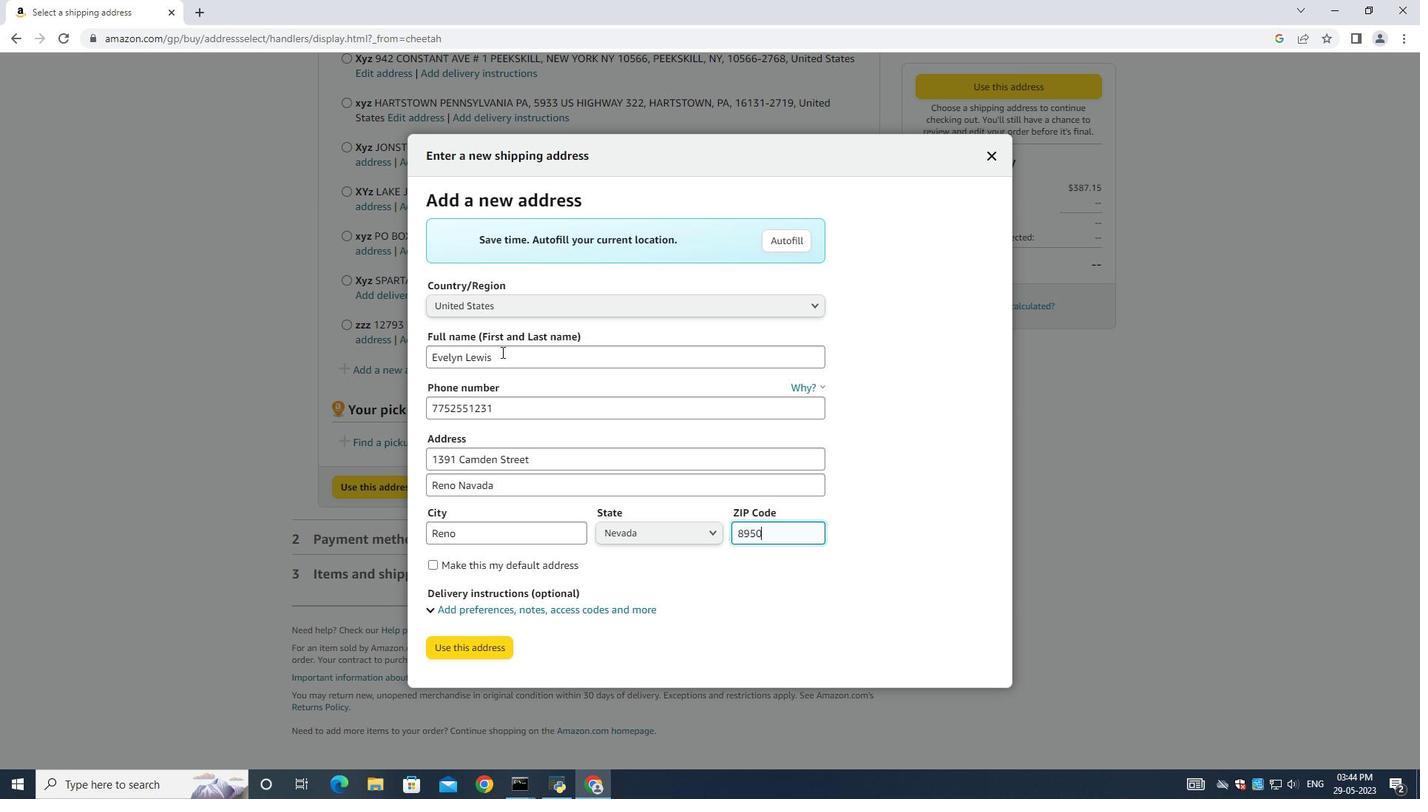 
Action: Mouse moved to (462, 652)
Screenshot: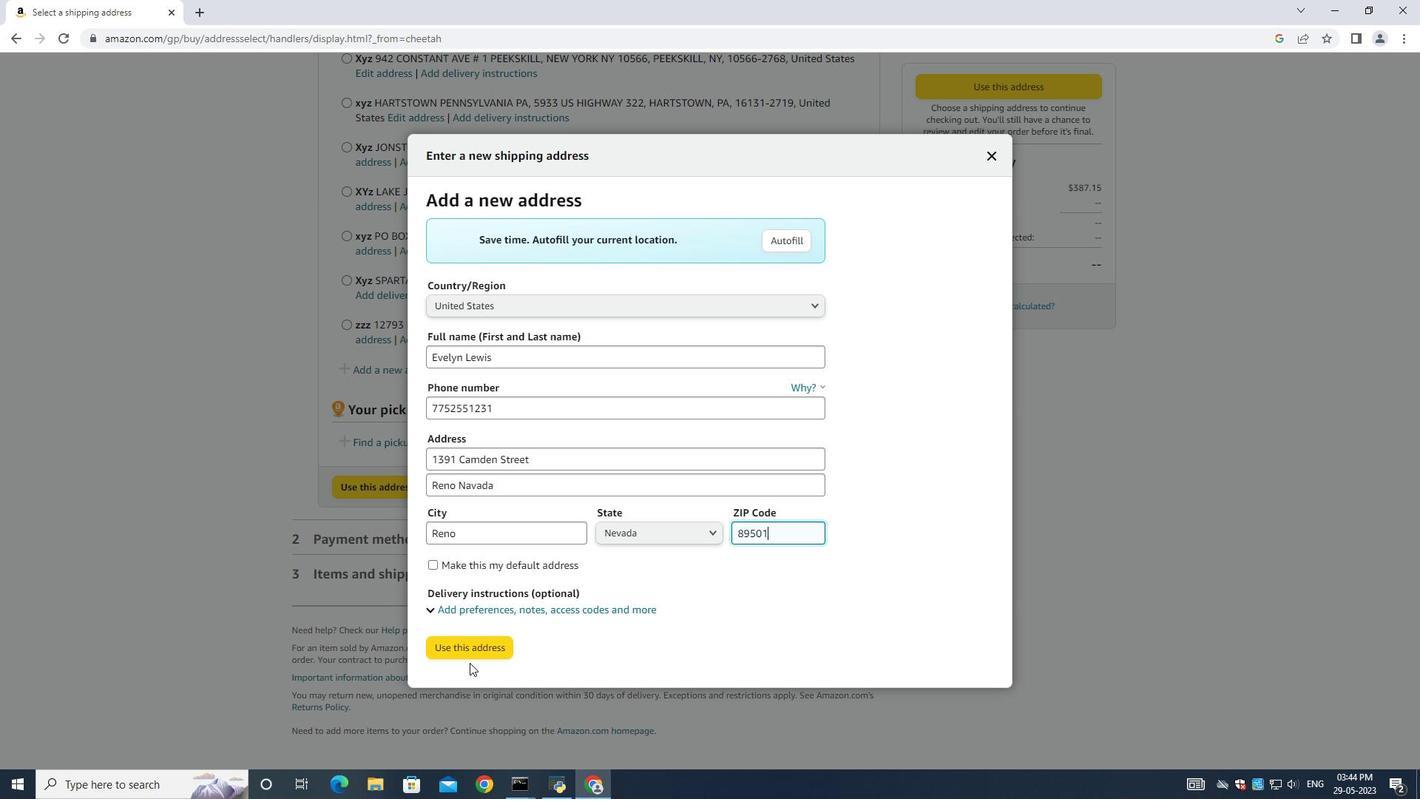 
Action: Mouse pressed left at (462, 652)
Screenshot: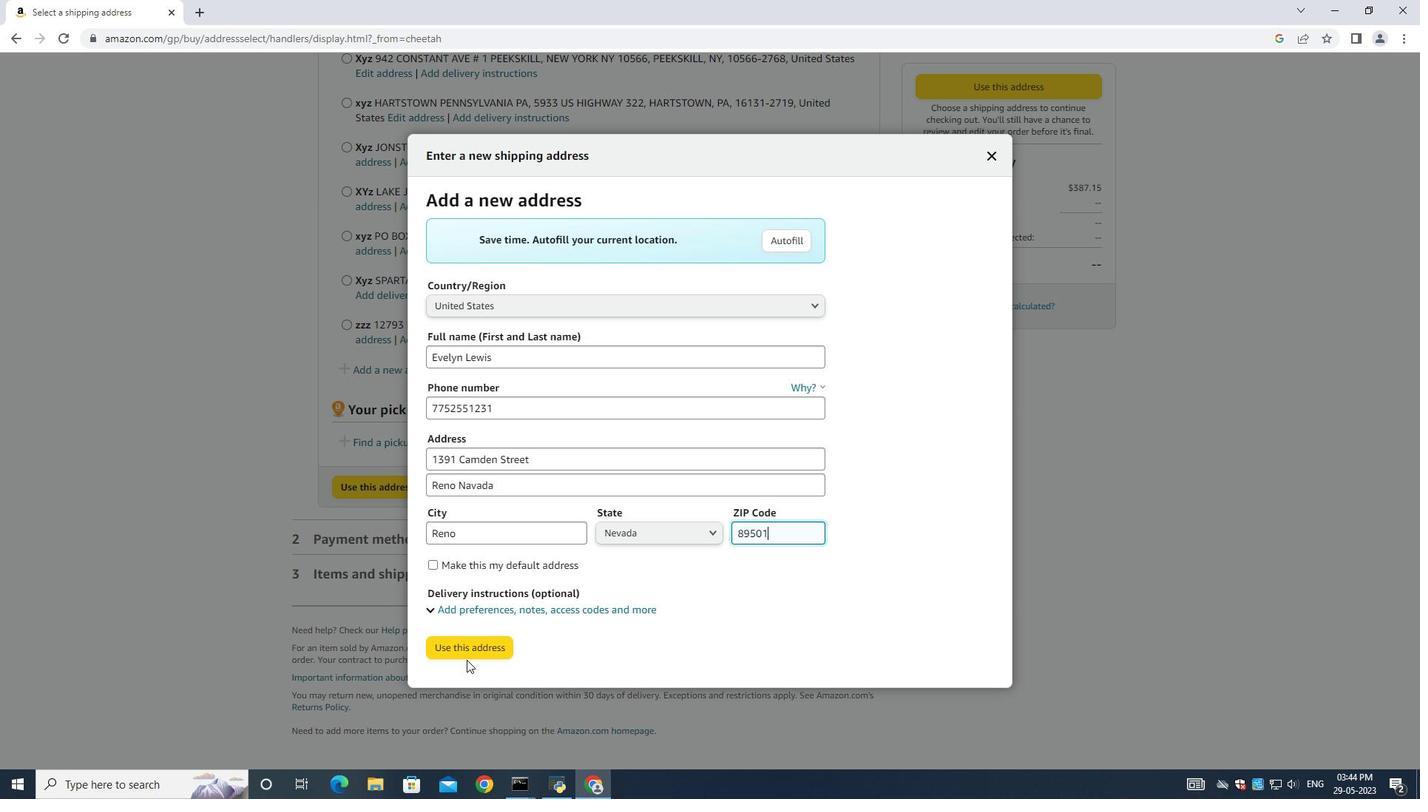 
Action: Mouse moved to (463, 752)
Screenshot: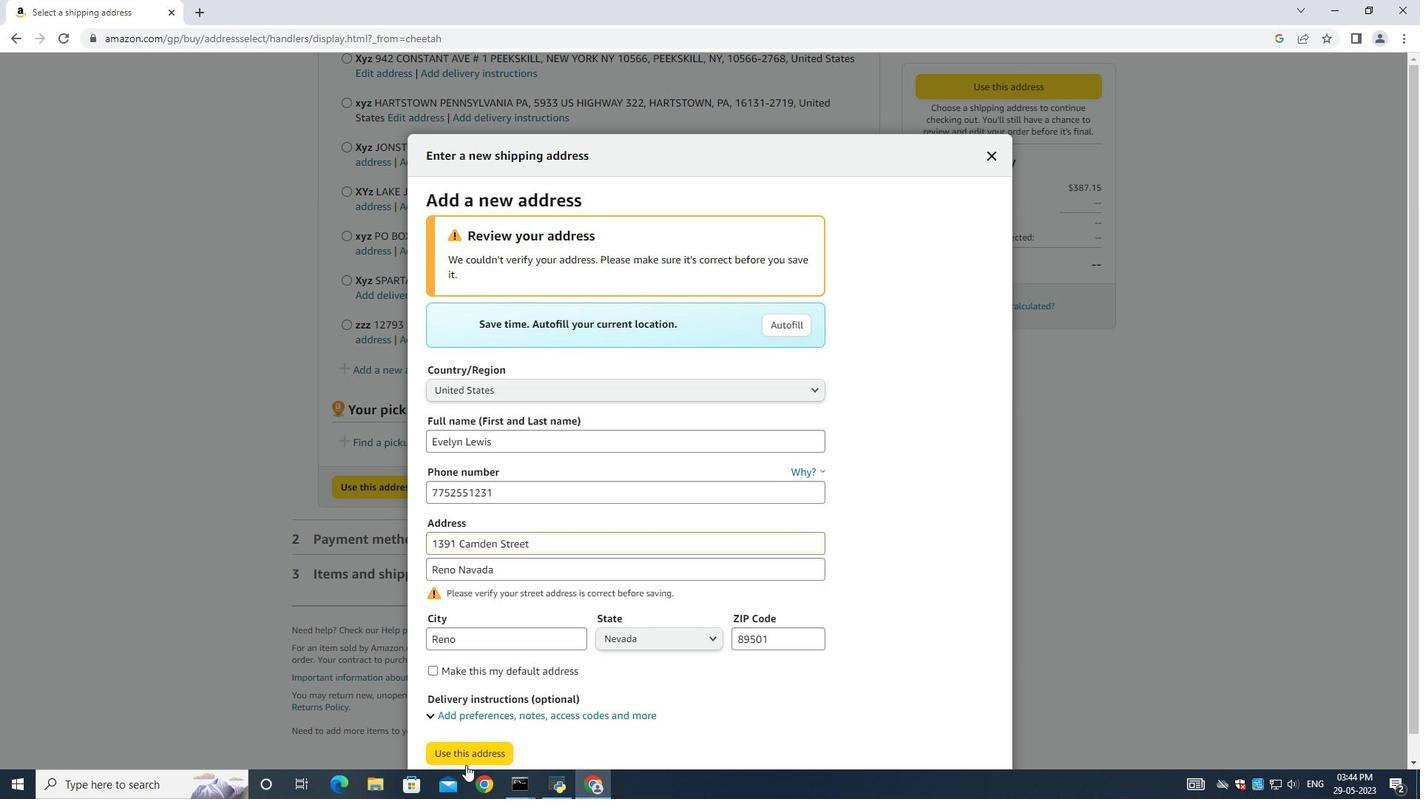 
Action: Mouse pressed left at (463, 752)
Screenshot: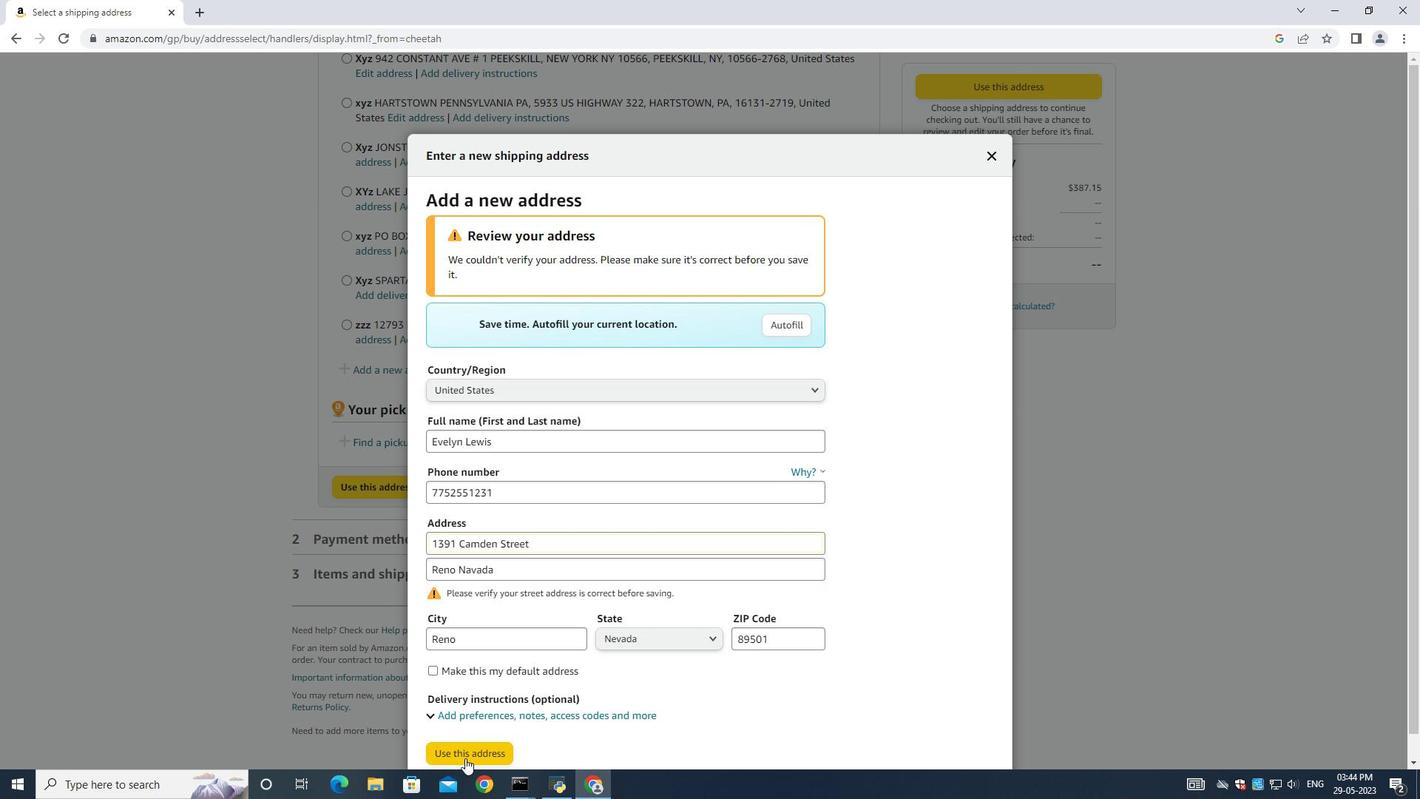 
Action: Mouse moved to (554, 441)
Screenshot: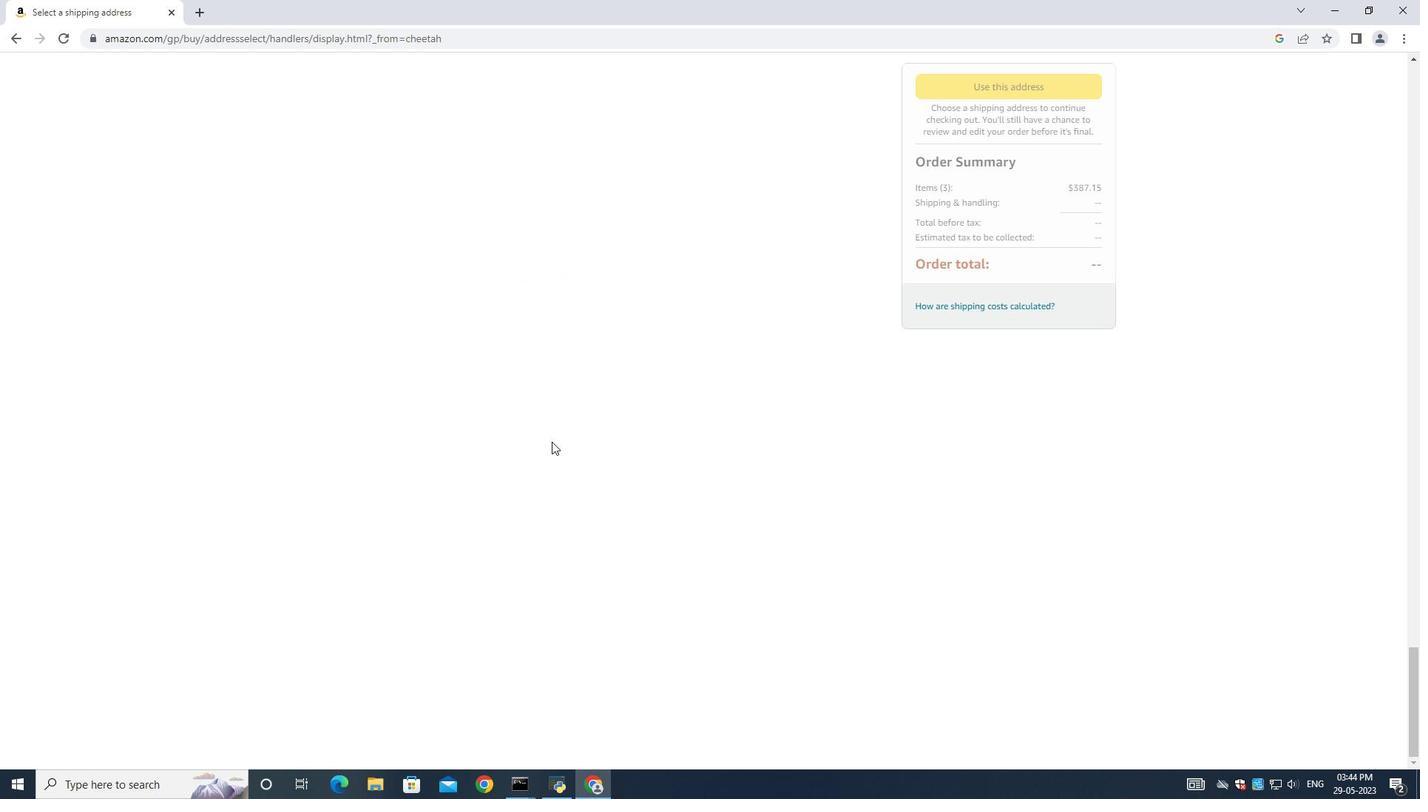
